 Task: Check school information for a property in Atlanta, Georgia, including school district boundaries.
Action: Mouse moved to (212, 171)
Screenshot: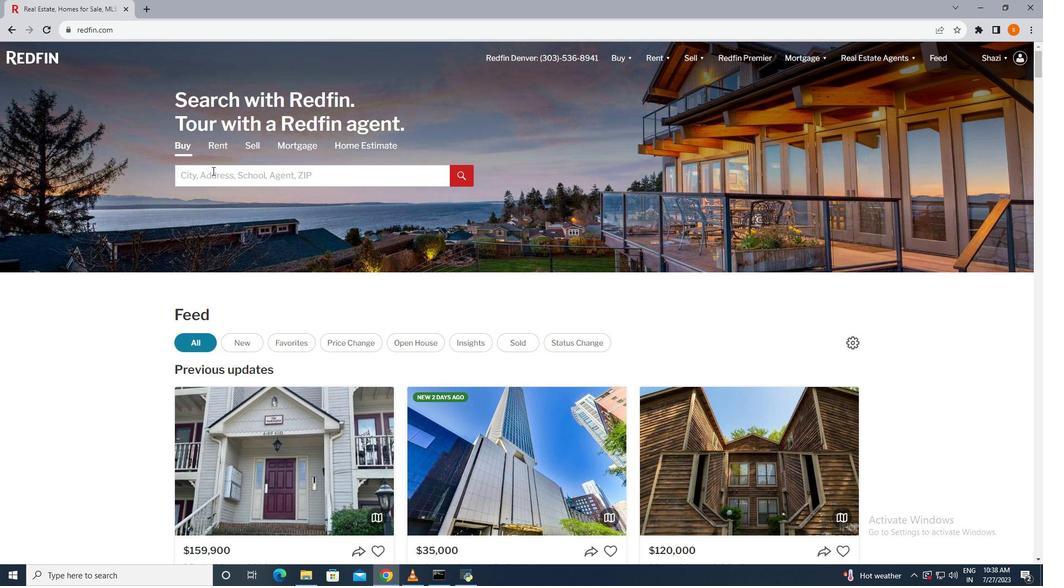 
Action: Mouse pressed left at (212, 171)
Screenshot: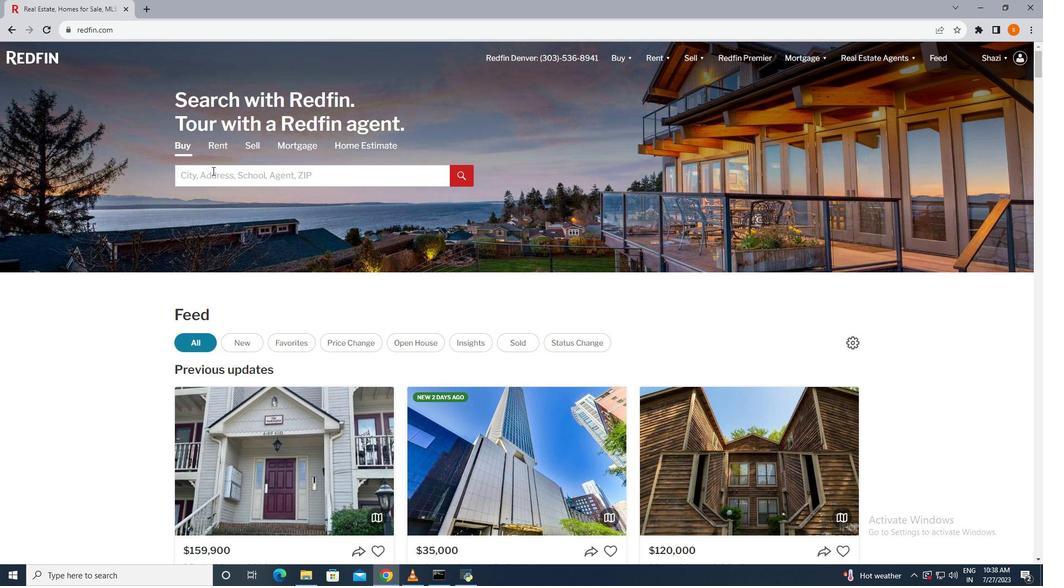 
Action: Mouse moved to (179, 173)
Screenshot: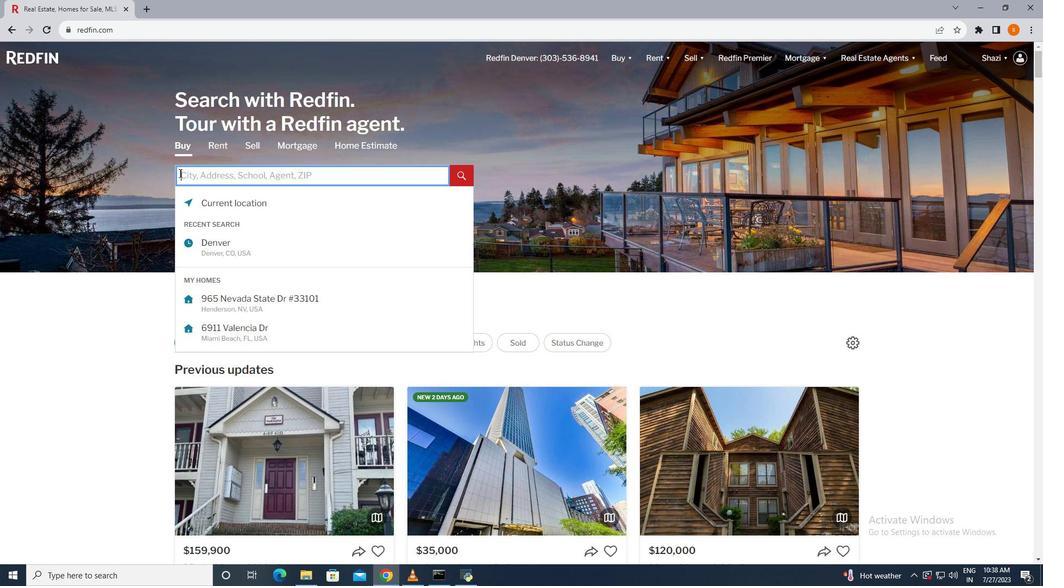 
Action: Key pressed <Key.shift>Atlam<Key.backspace>nta,<Key.space><Key.shift>Georgia<Key.enter>
Screenshot: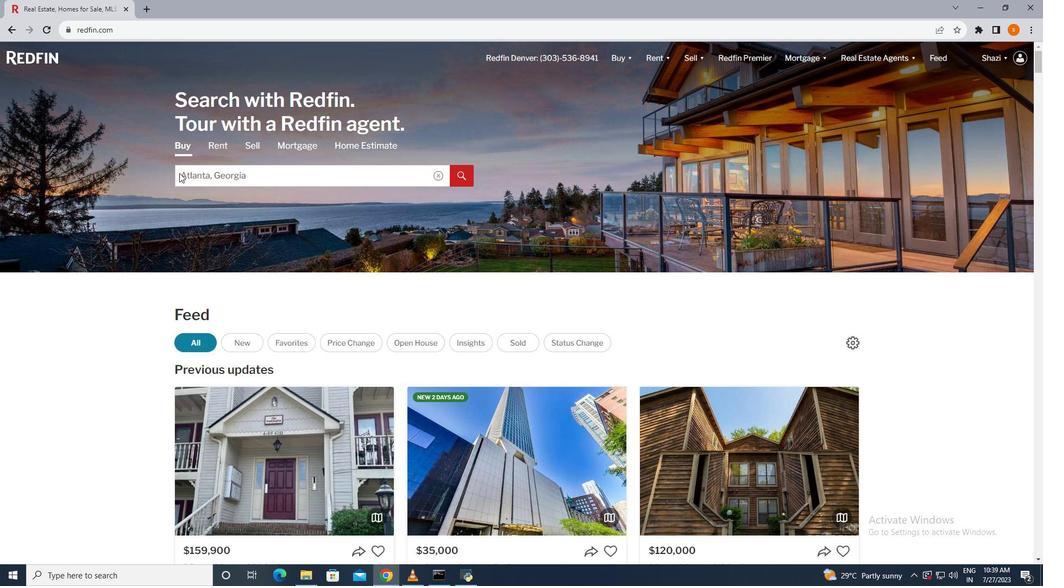 
Action: Mouse moved to (938, 131)
Screenshot: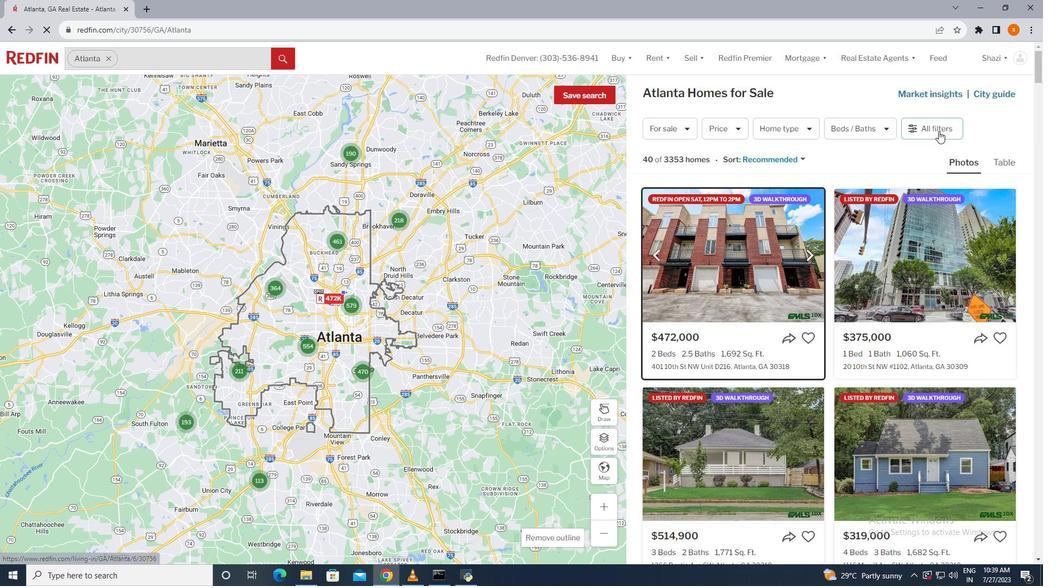 
Action: Mouse pressed left at (938, 131)
Screenshot: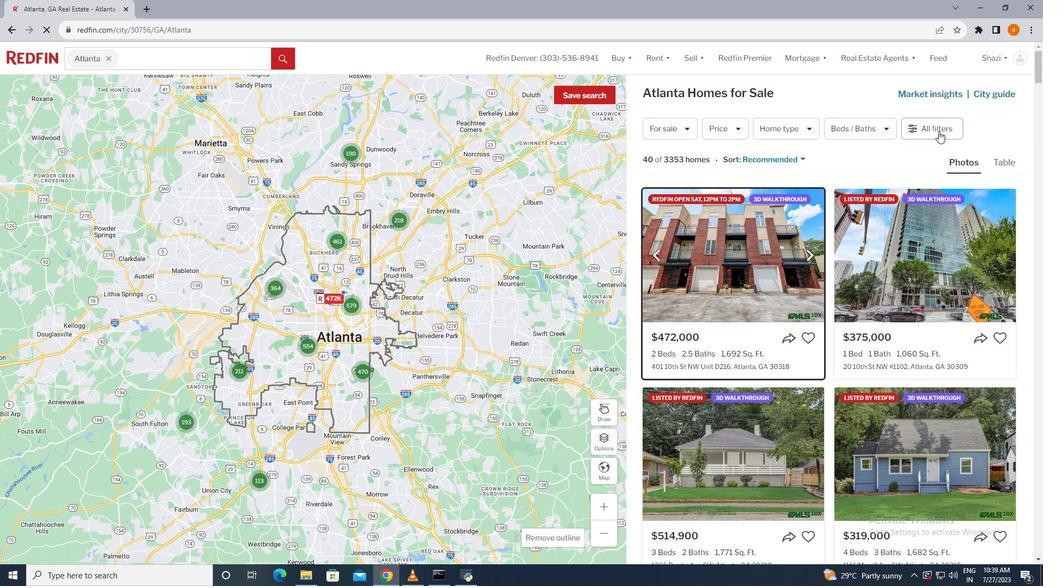 
Action: Mouse moved to (848, 186)
Screenshot: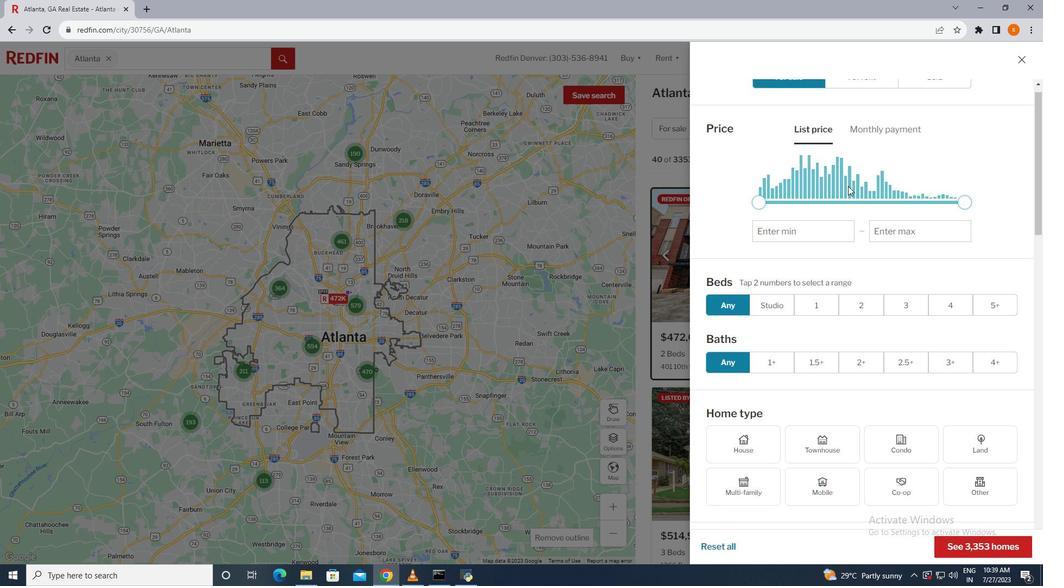 
Action: Mouse scrolled (848, 185) with delta (0, 0)
Screenshot: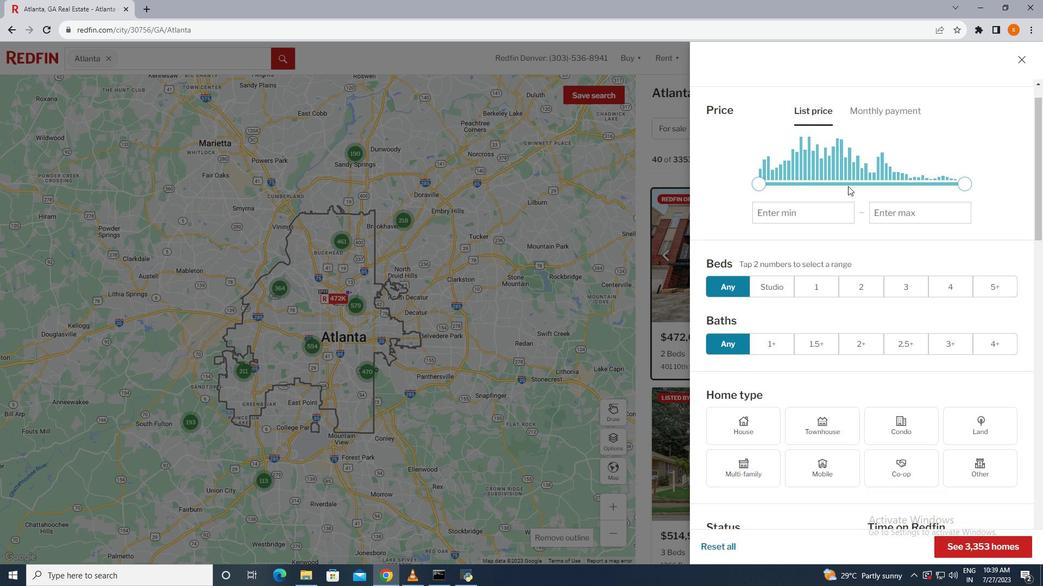 
Action: Mouse scrolled (848, 185) with delta (0, 0)
Screenshot: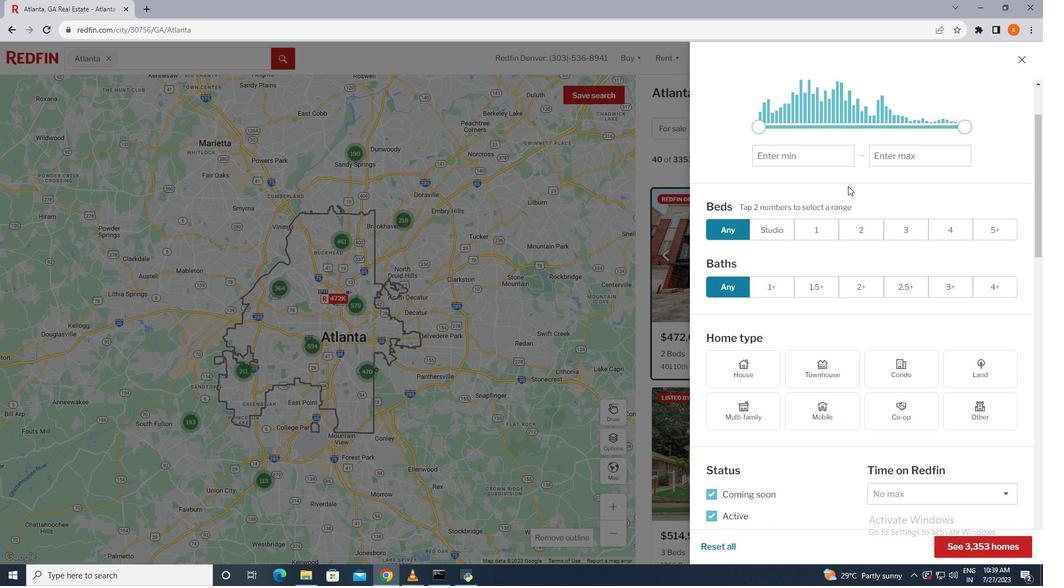 
Action: Mouse moved to (970, 357)
Screenshot: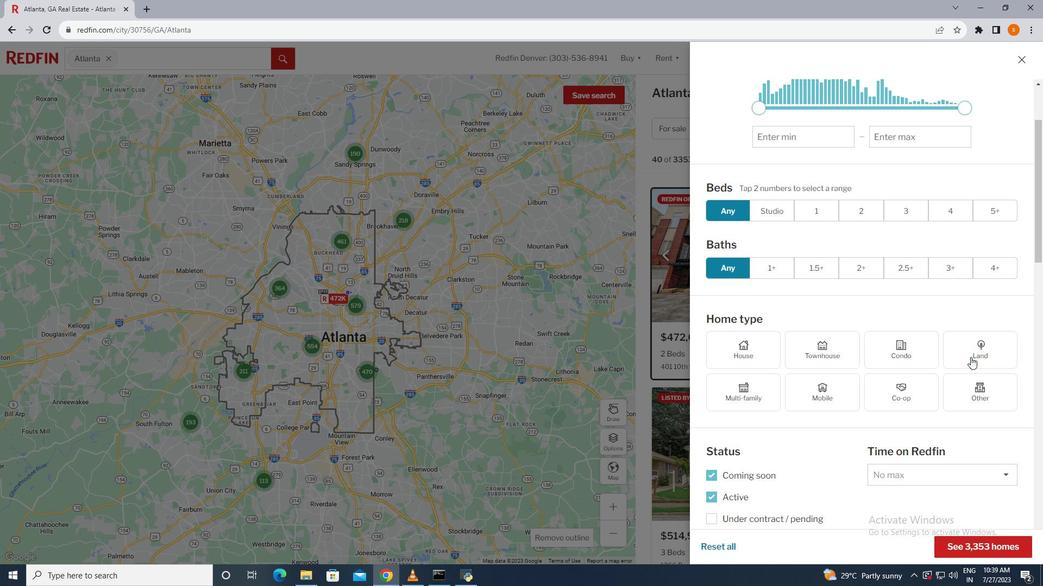 
Action: Mouse pressed left at (970, 357)
Screenshot: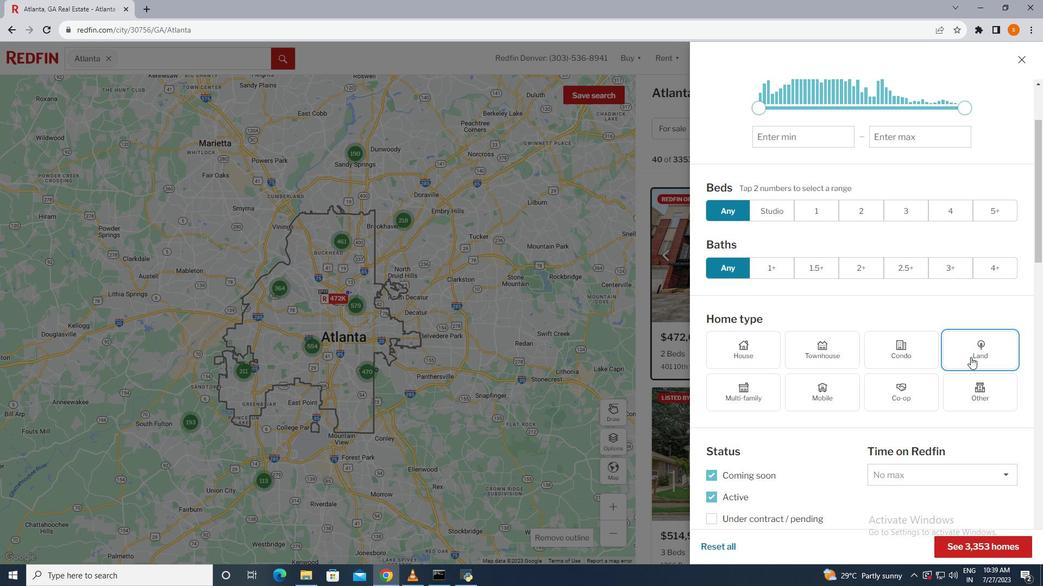 
Action: Mouse moved to (950, 544)
Screenshot: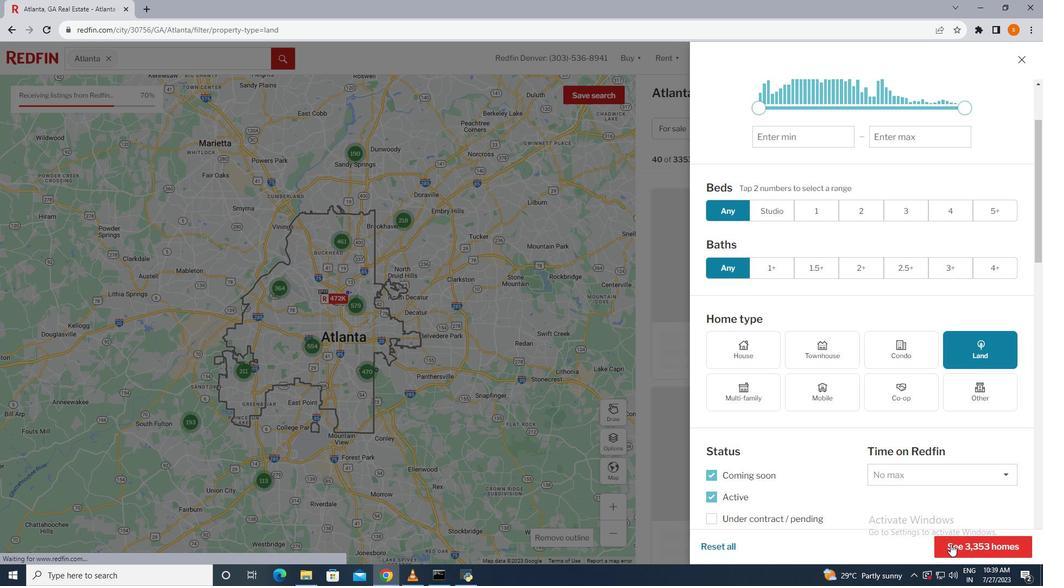 
Action: Mouse pressed left at (950, 544)
Screenshot: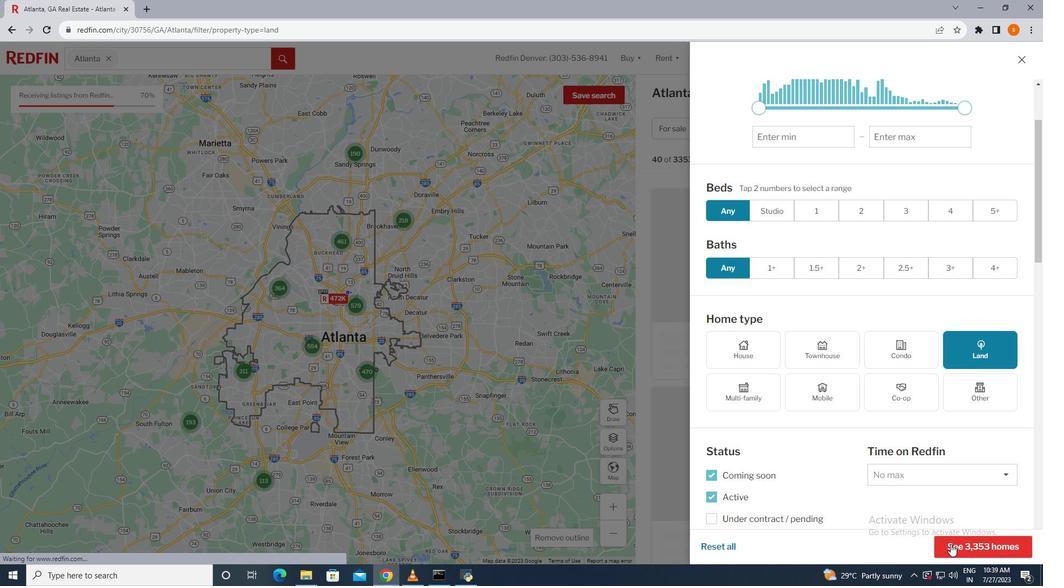 
Action: Mouse moved to (863, 387)
Screenshot: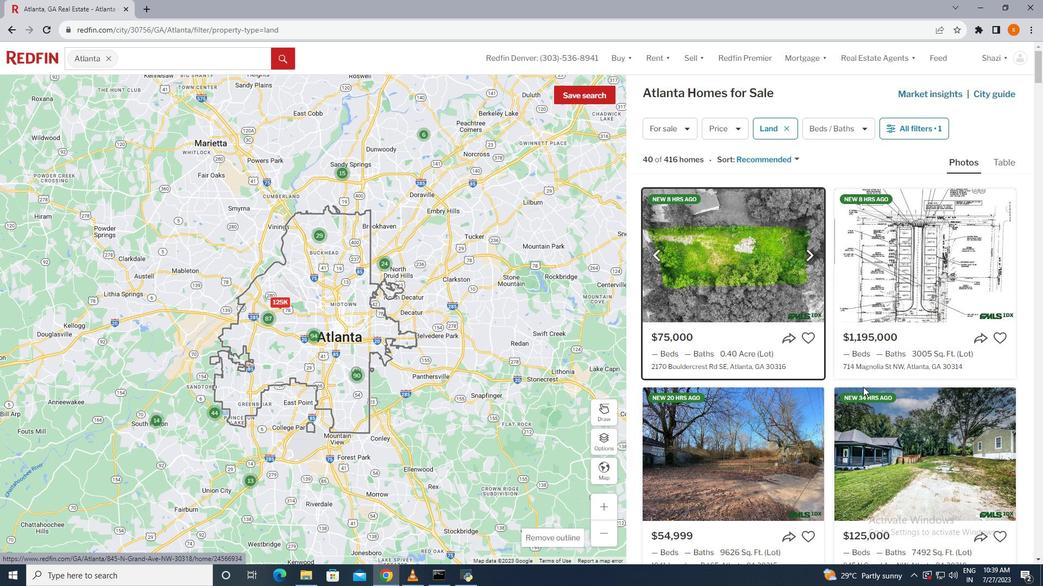 
Action: Mouse scrolled (863, 386) with delta (0, 0)
Screenshot: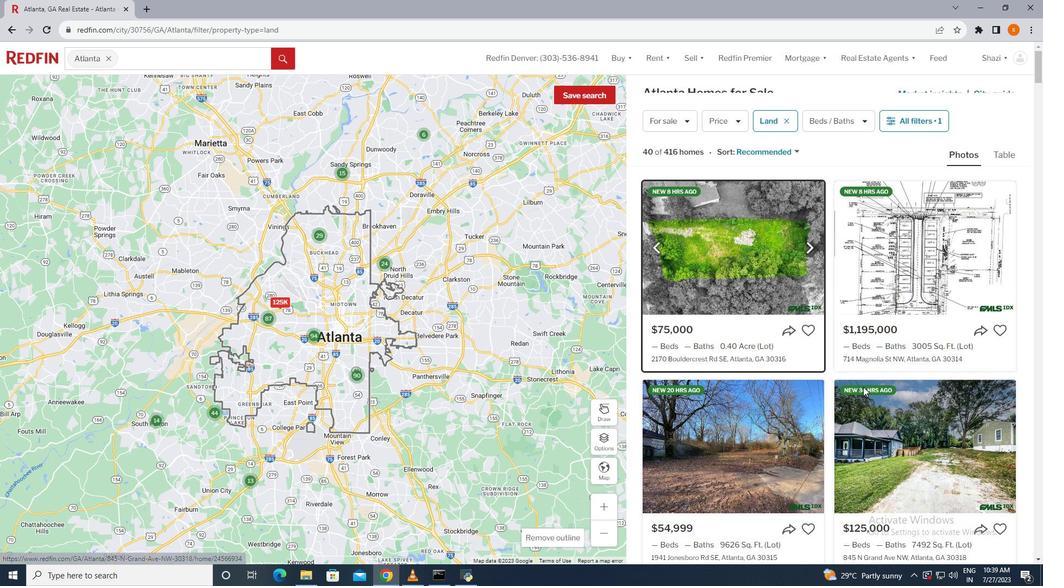 
Action: Mouse scrolled (863, 386) with delta (0, 0)
Screenshot: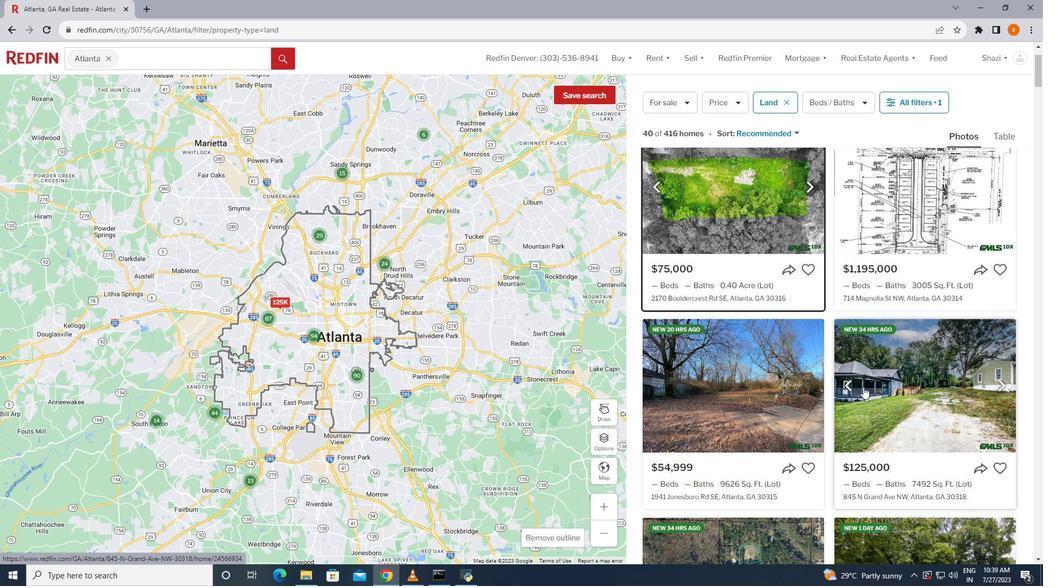 
Action: Mouse scrolled (863, 386) with delta (0, 0)
Screenshot: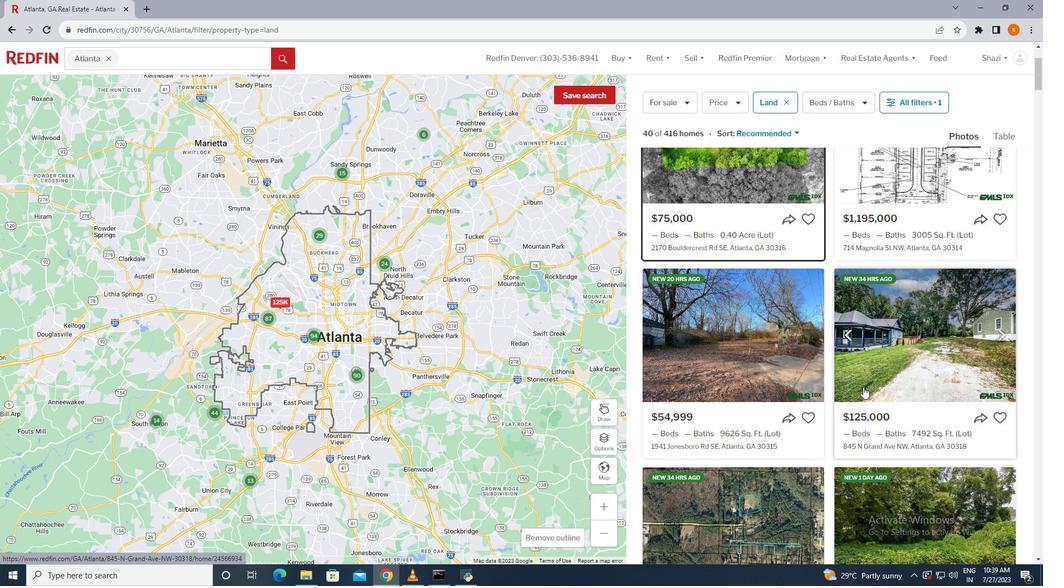
Action: Mouse moved to (863, 386)
Screenshot: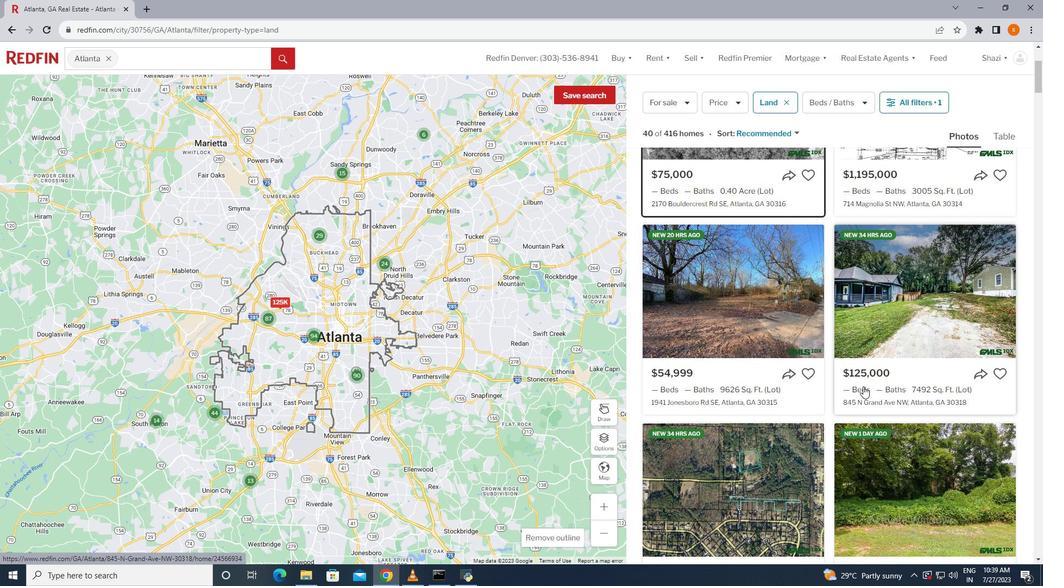 
Action: Mouse scrolled (863, 386) with delta (0, 0)
Screenshot: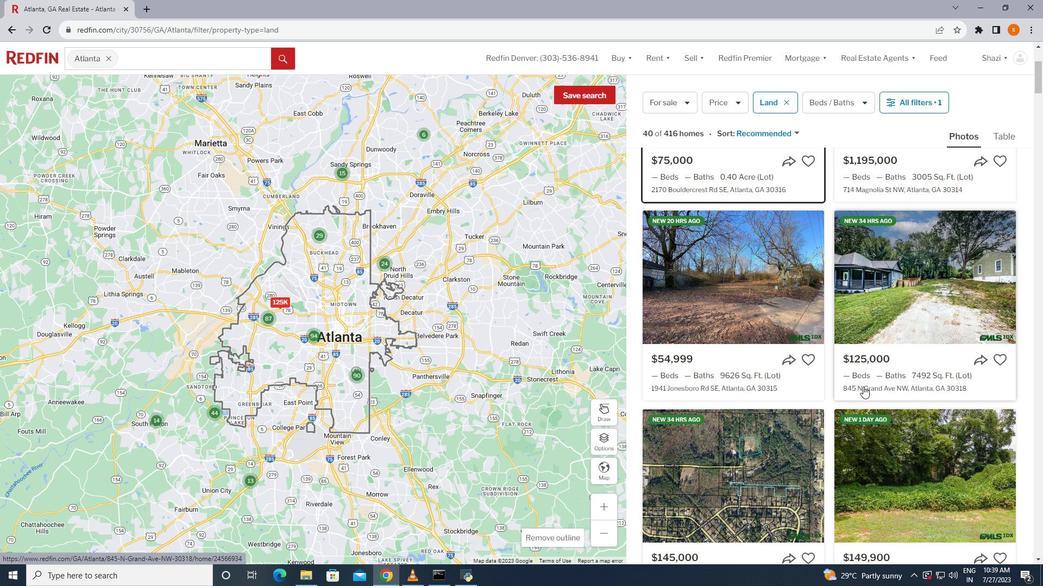 
Action: Mouse scrolled (863, 386) with delta (0, 0)
Screenshot: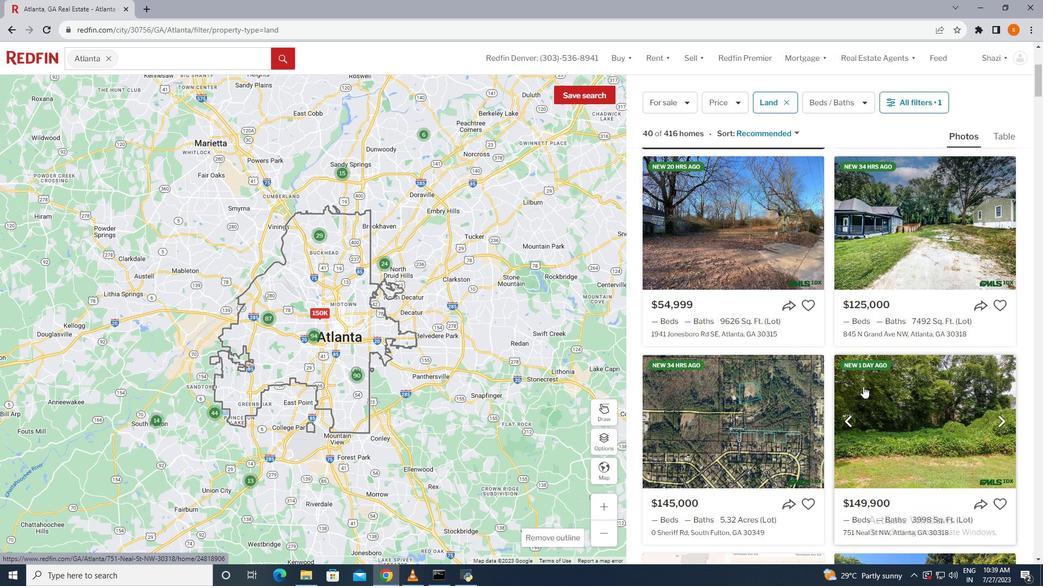 
Action: Mouse scrolled (863, 386) with delta (0, 0)
Screenshot: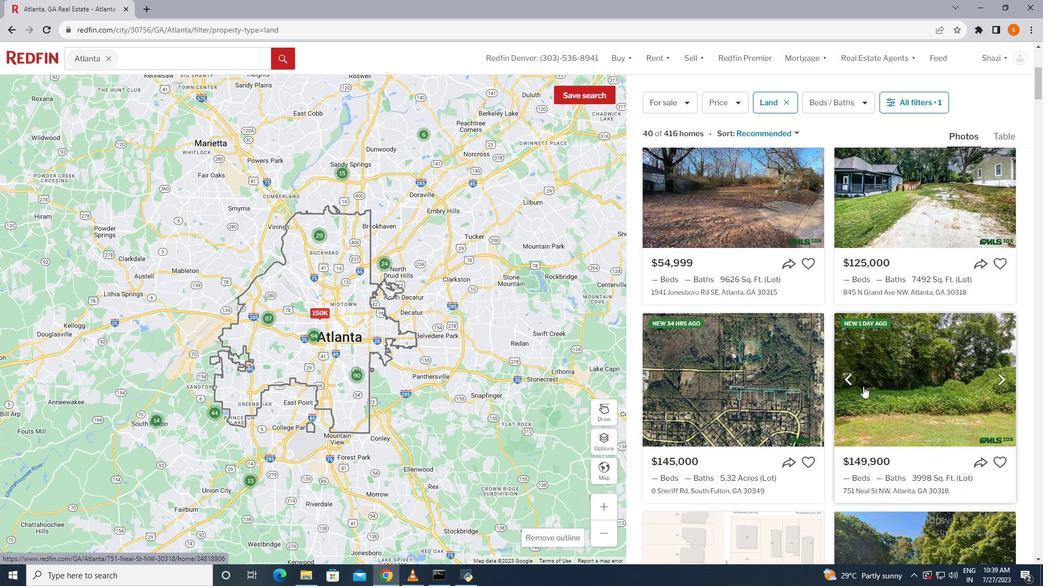 
Action: Mouse moved to (851, 341)
Screenshot: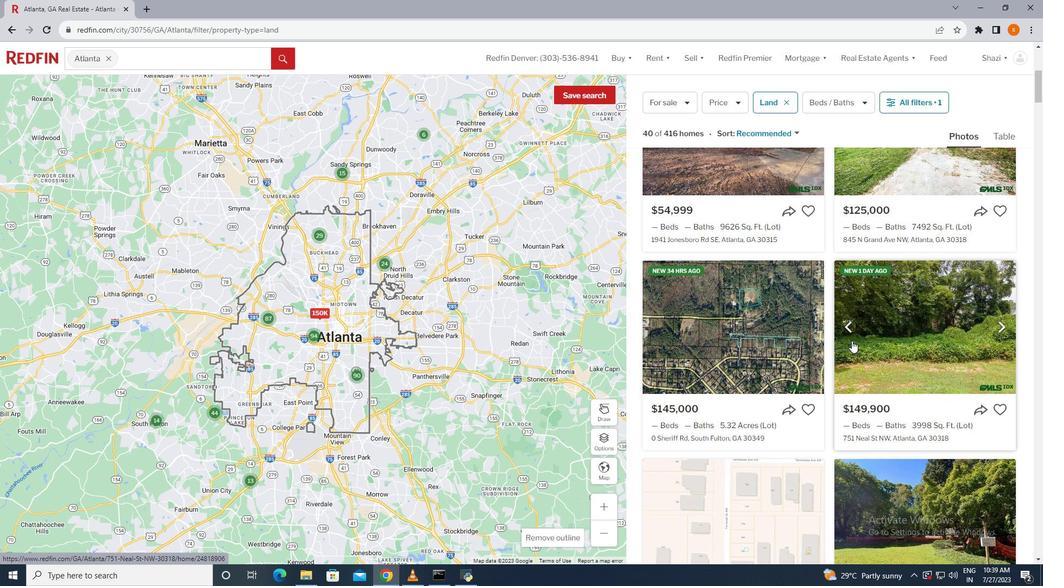 
Action: Mouse scrolled (851, 340) with delta (0, 0)
Screenshot: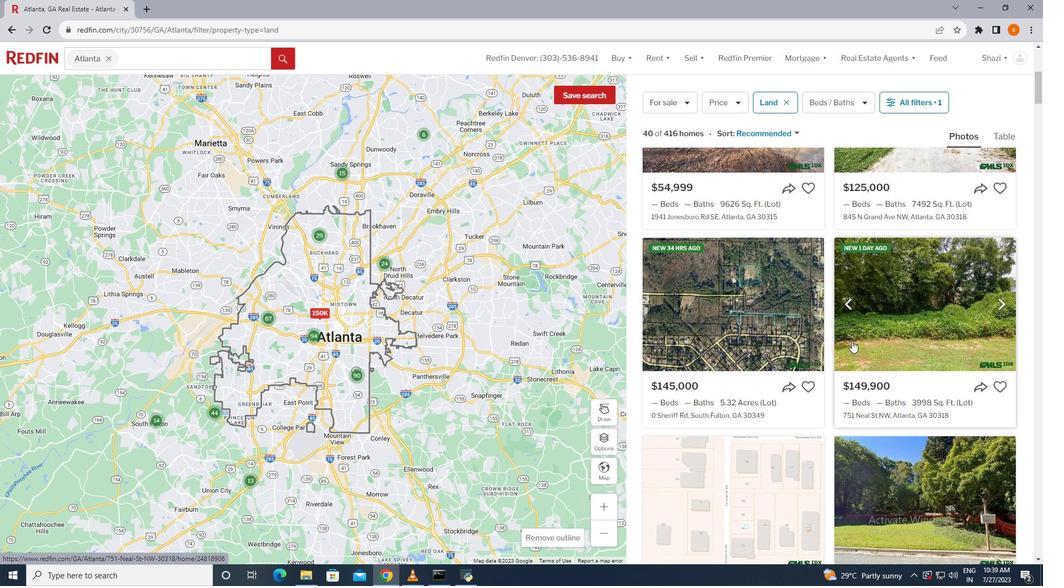 
Action: Mouse moved to (858, 305)
Screenshot: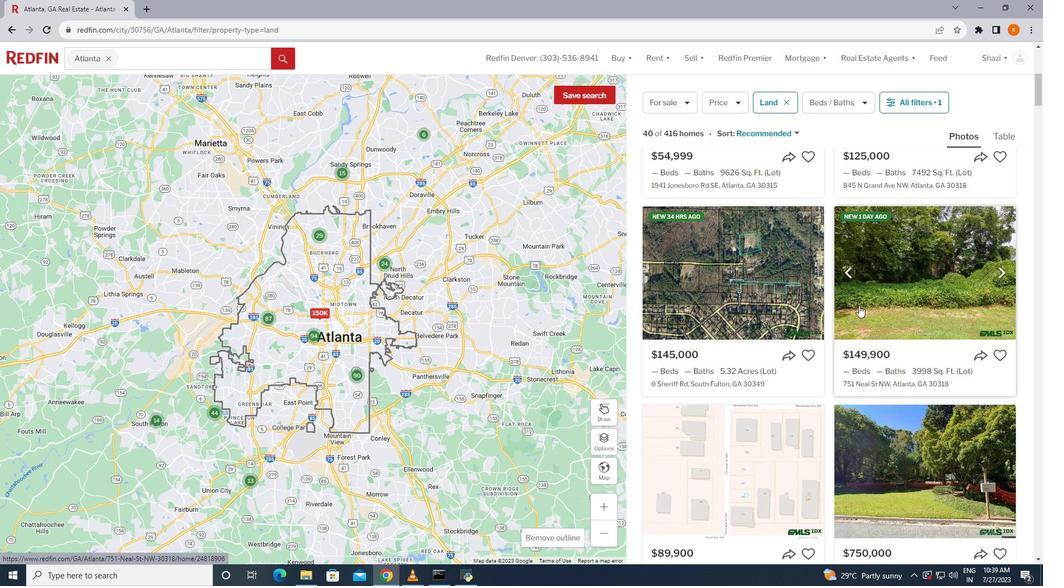 
Action: Mouse scrolled (858, 305) with delta (0, 0)
Screenshot: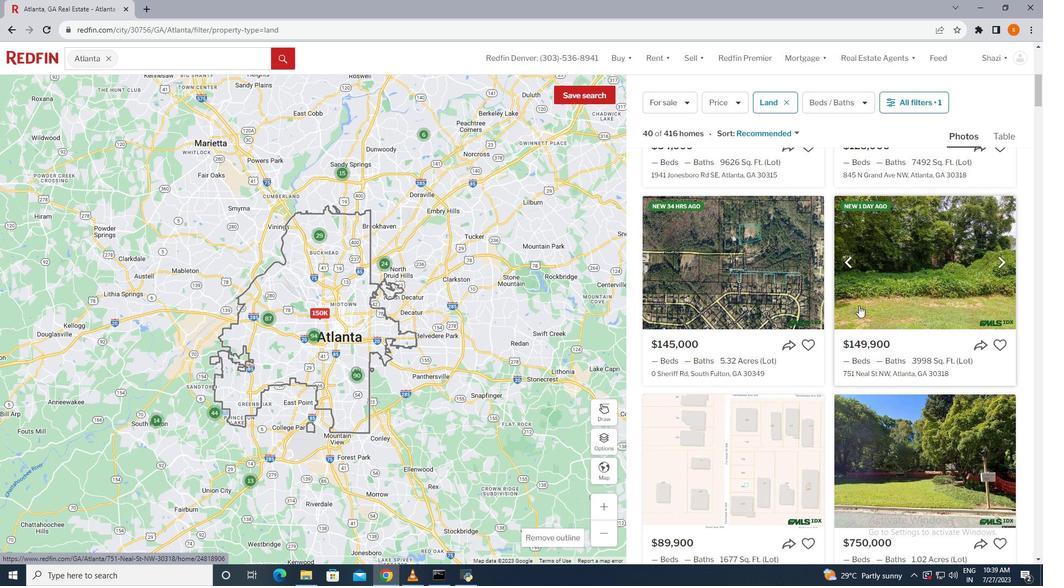 
Action: Mouse scrolled (858, 305) with delta (0, 0)
Screenshot: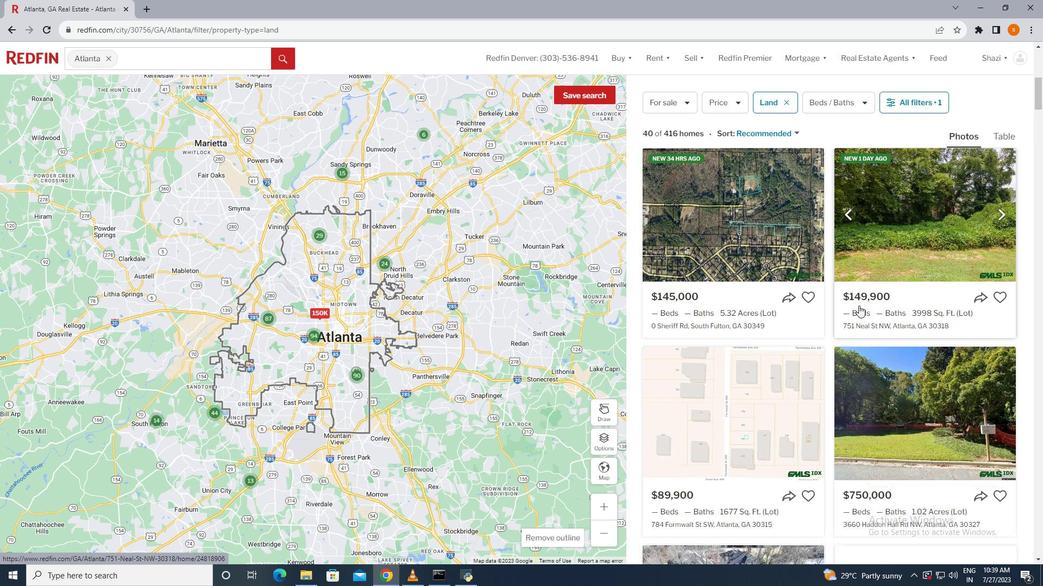 
Action: Mouse moved to (875, 324)
Screenshot: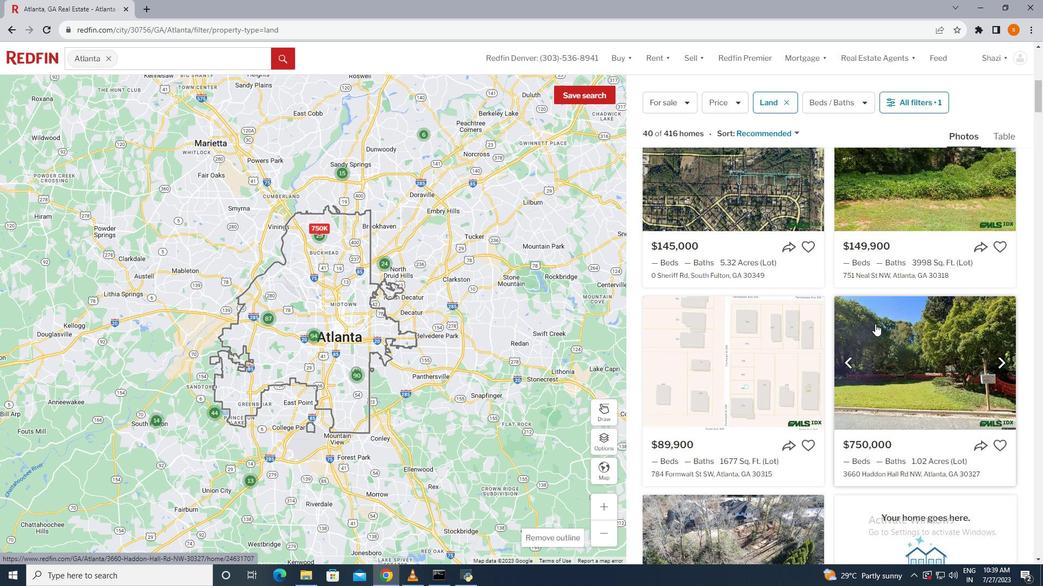 
Action: Mouse pressed left at (875, 324)
Screenshot: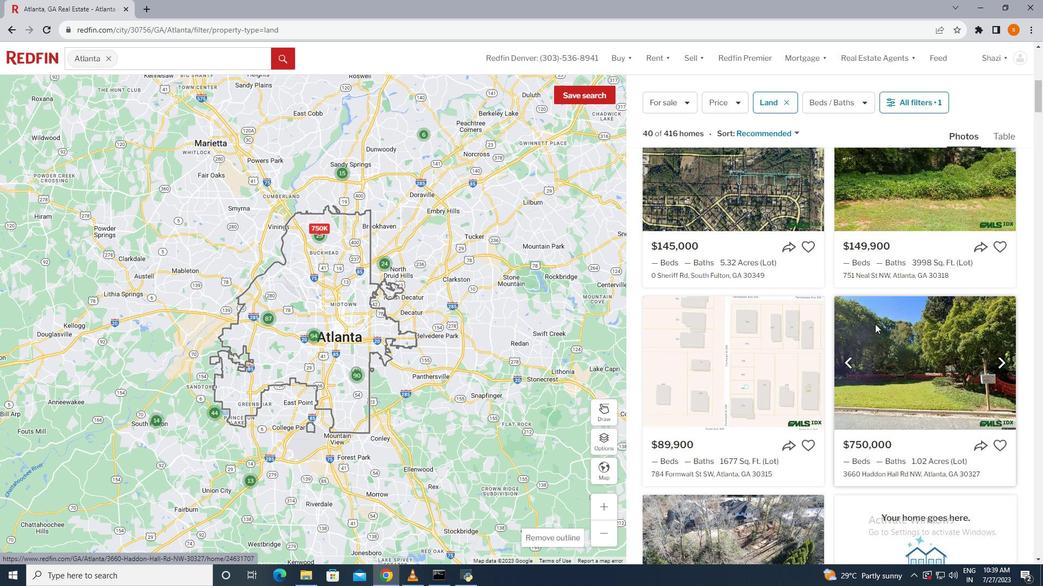 
Action: Mouse moved to (551, 87)
Screenshot: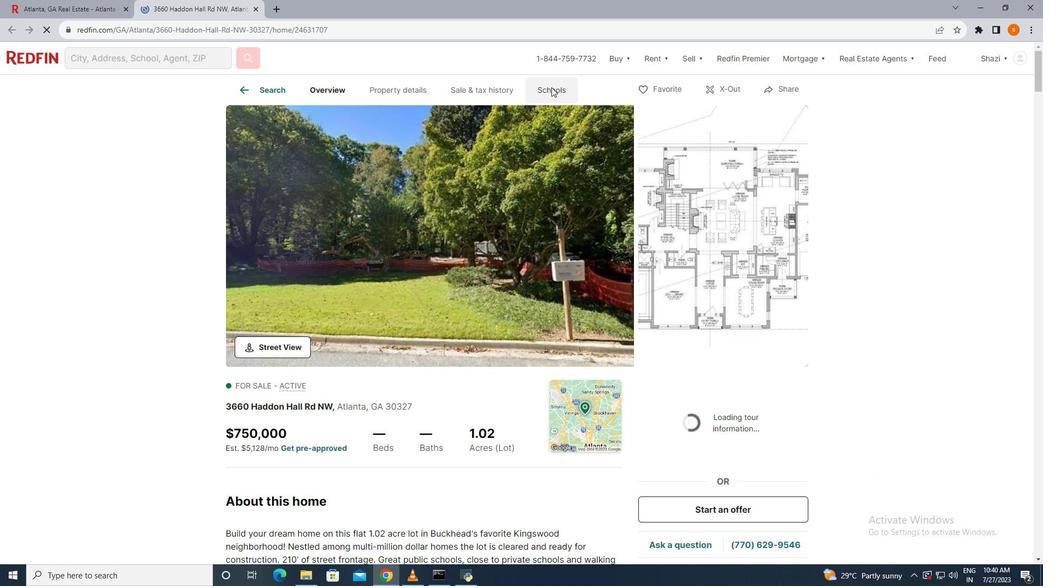 
Action: Mouse pressed left at (551, 87)
Screenshot: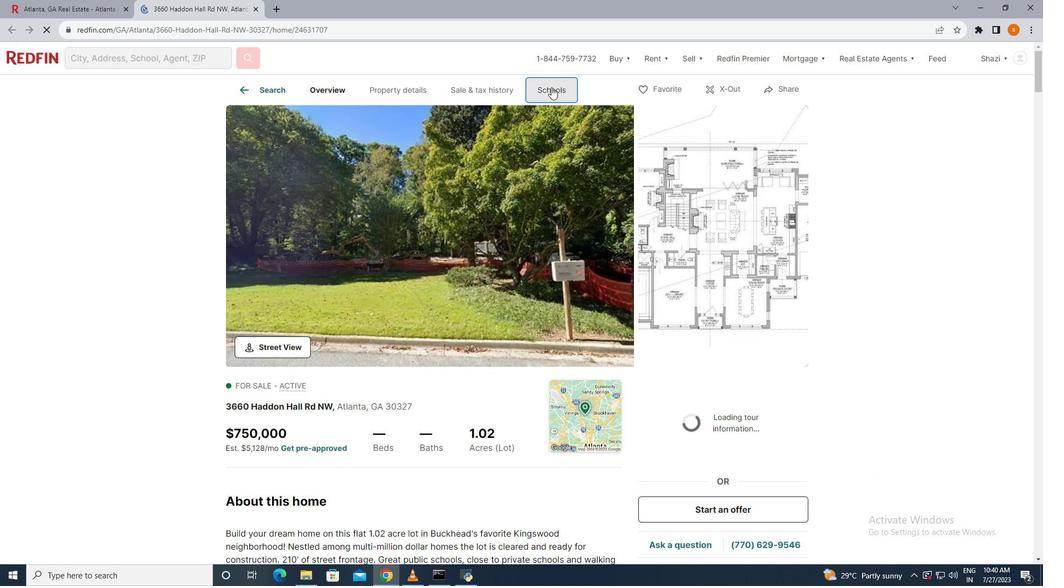 
Action: Mouse moved to (774, 21)
Screenshot: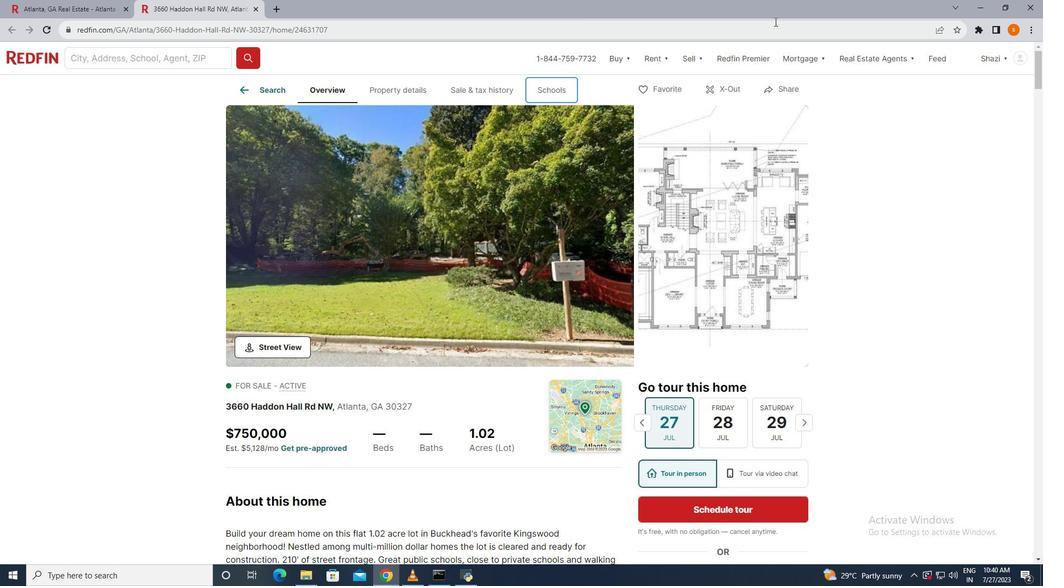 
Action: Mouse scrolled (774, 21) with delta (0, 0)
Screenshot: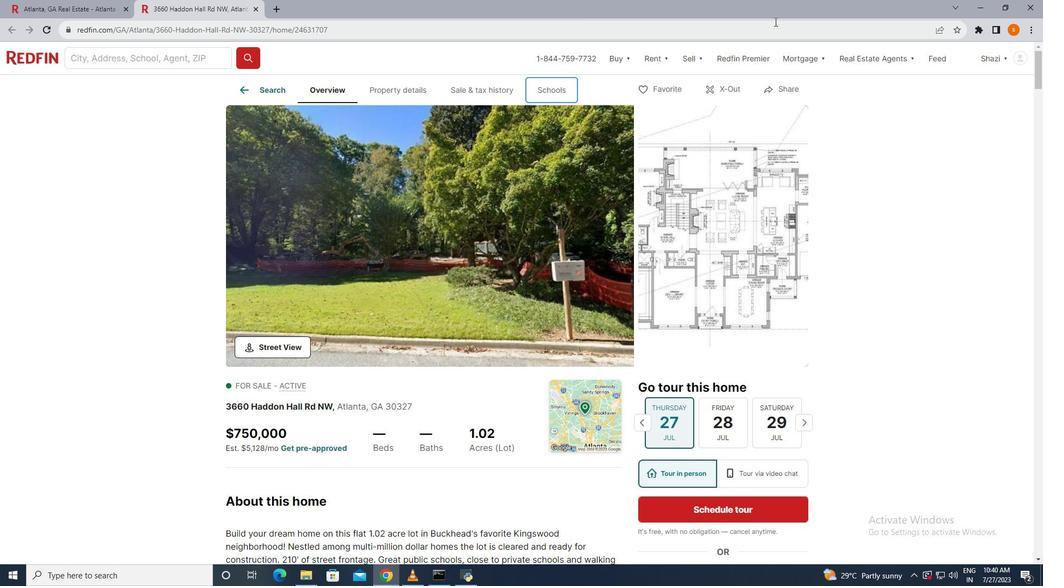 
Action: Mouse scrolled (774, 21) with delta (0, 0)
Screenshot: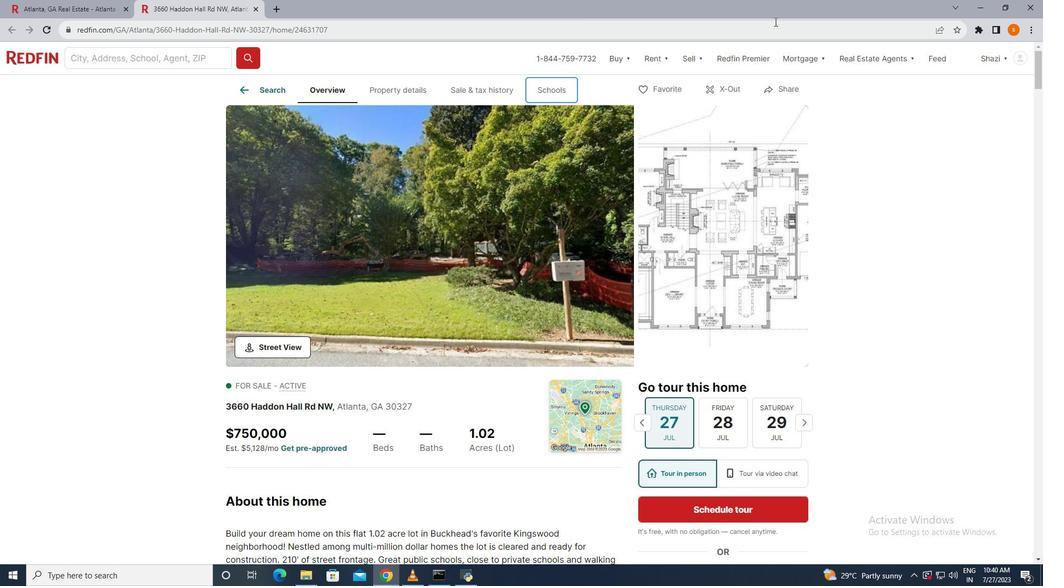 
Action: Mouse scrolled (774, 21) with delta (0, 0)
Screenshot: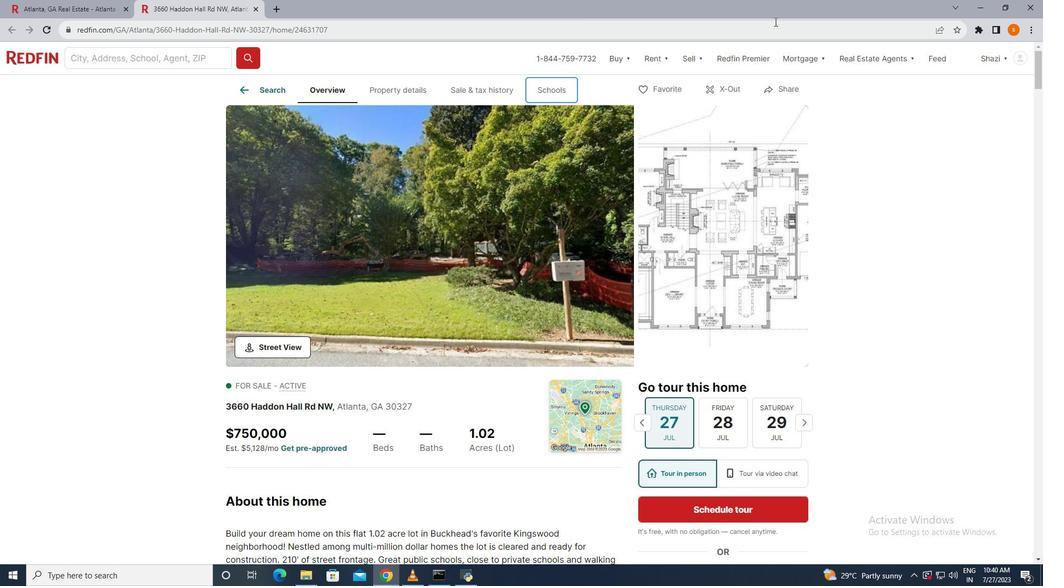 
Action: Mouse moved to (690, 166)
Screenshot: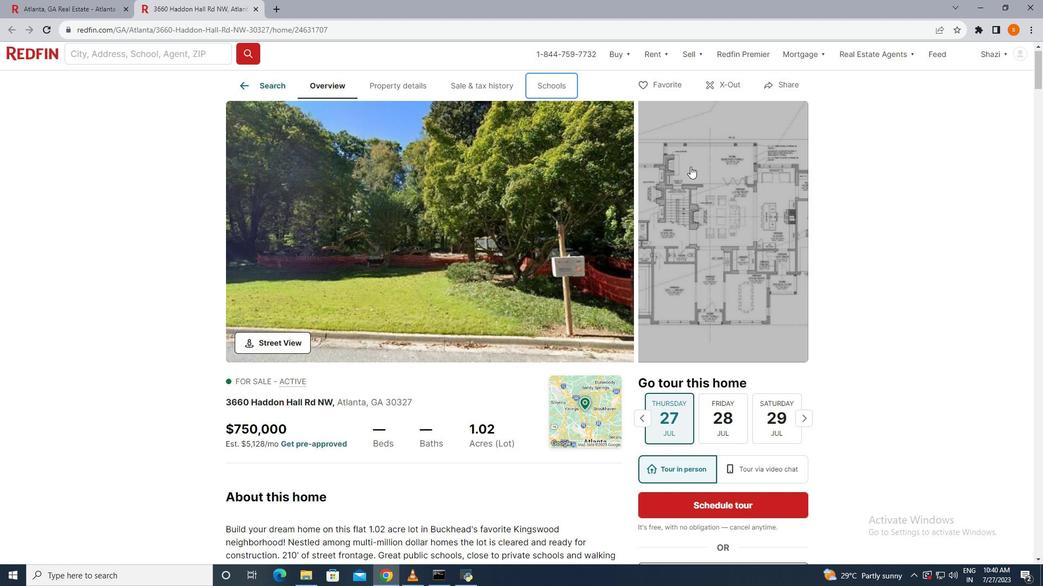 
Action: Mouse scrolled (690, 166) with delta (0, 0)
Screenshot: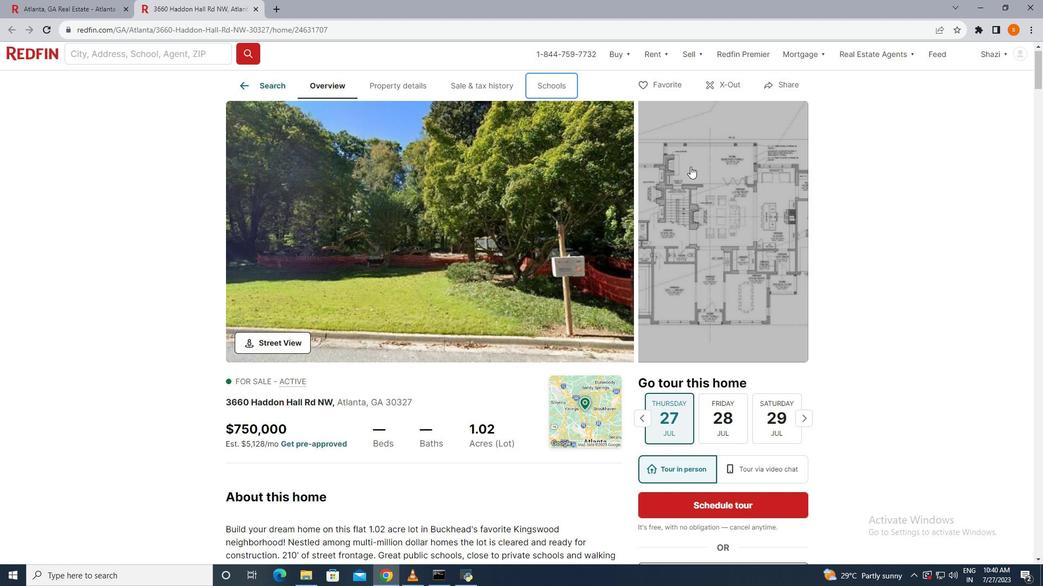 
Action: Mouse moved to (450, 133)
Screenshot: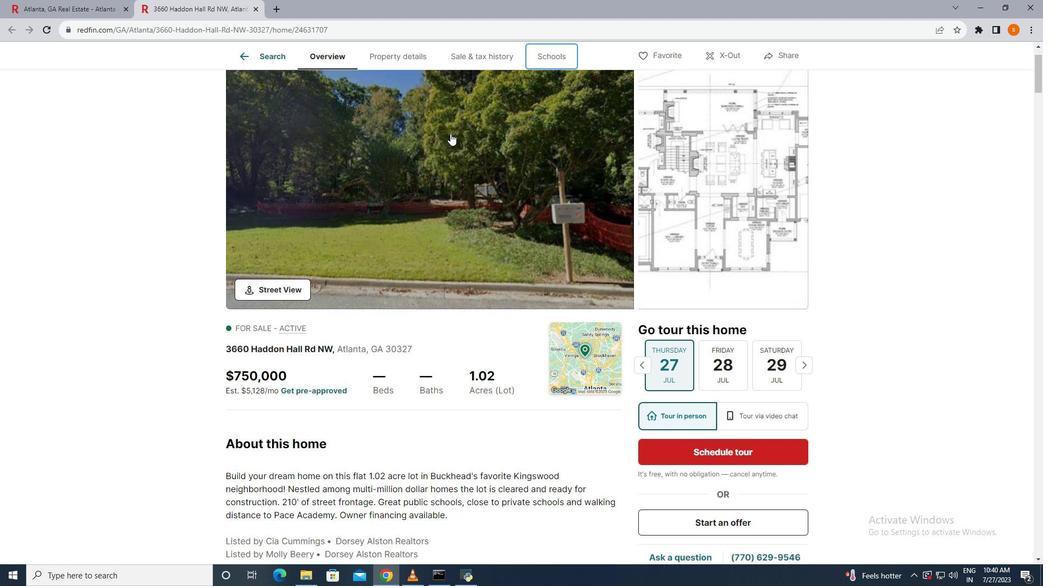 
Action: Mouse scrolled (450, 133) with delta (0, 0)
Screenshot: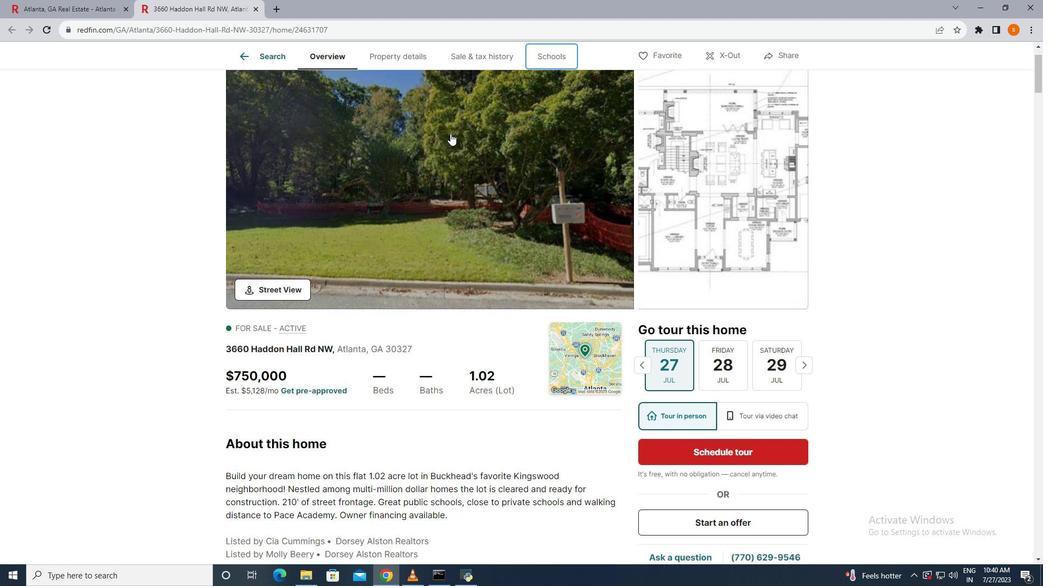 
Action: Mouse scrolled (450, 133) with delta (0, 0)
Screenshot: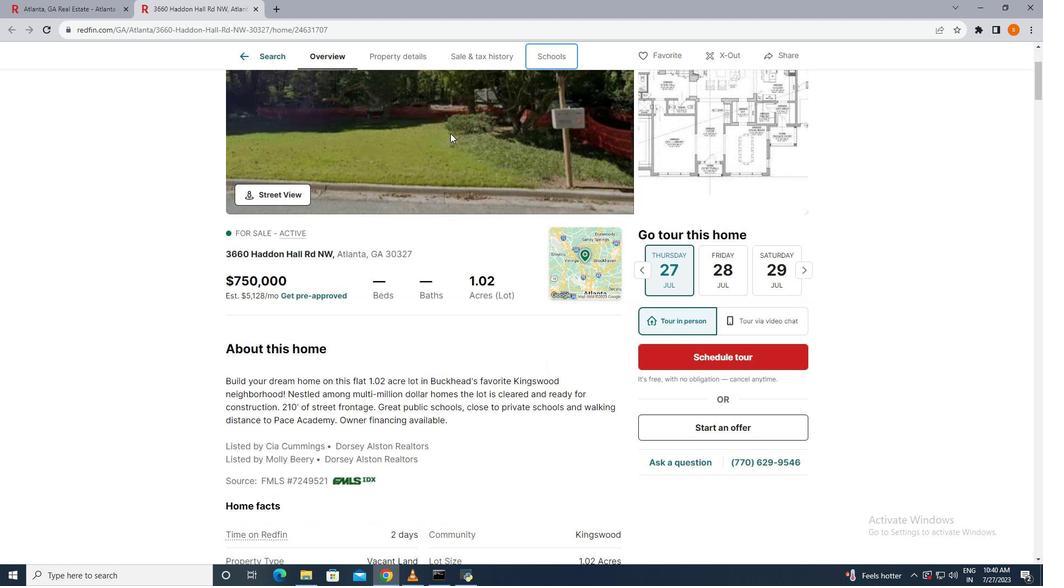 
Action: Mouse scrolled (450, 133) with delta (0, 0)
Screenshot: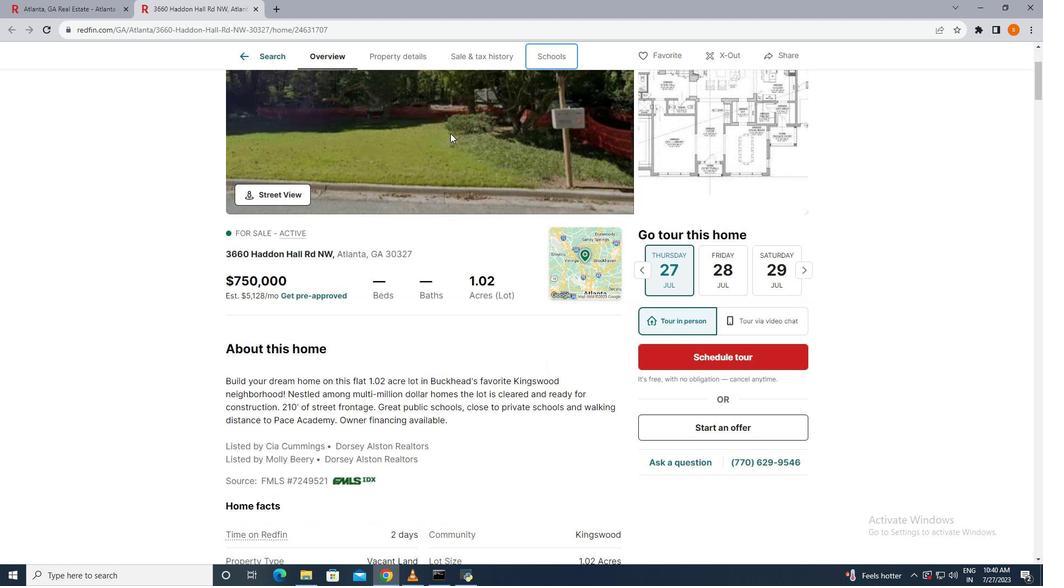 
Action: Mouse scrolled (450, 133) with delta (0, 0)
Screenshot: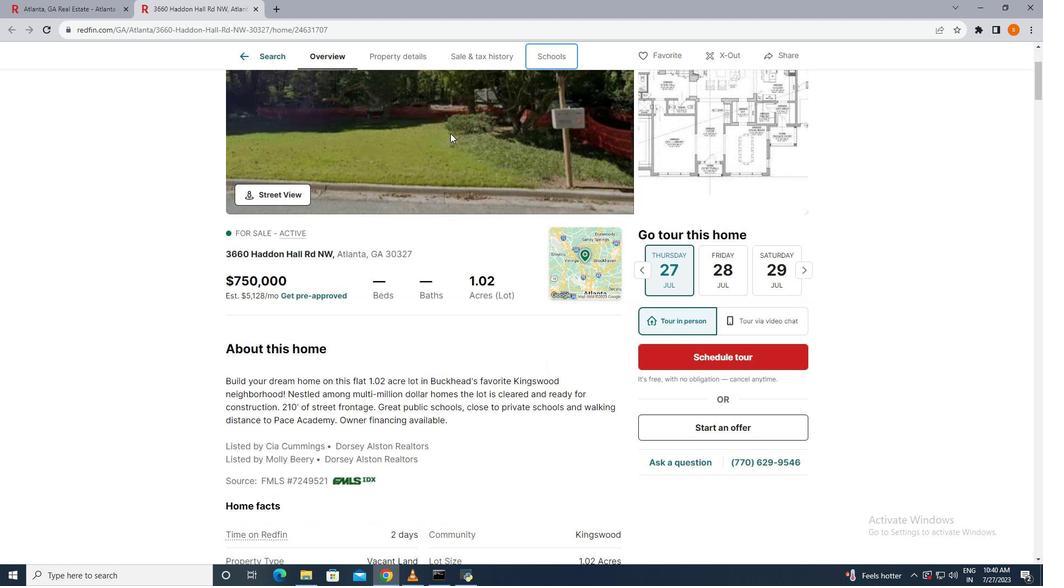 
Action: Mouse moved to (446, 127)
Screenshot: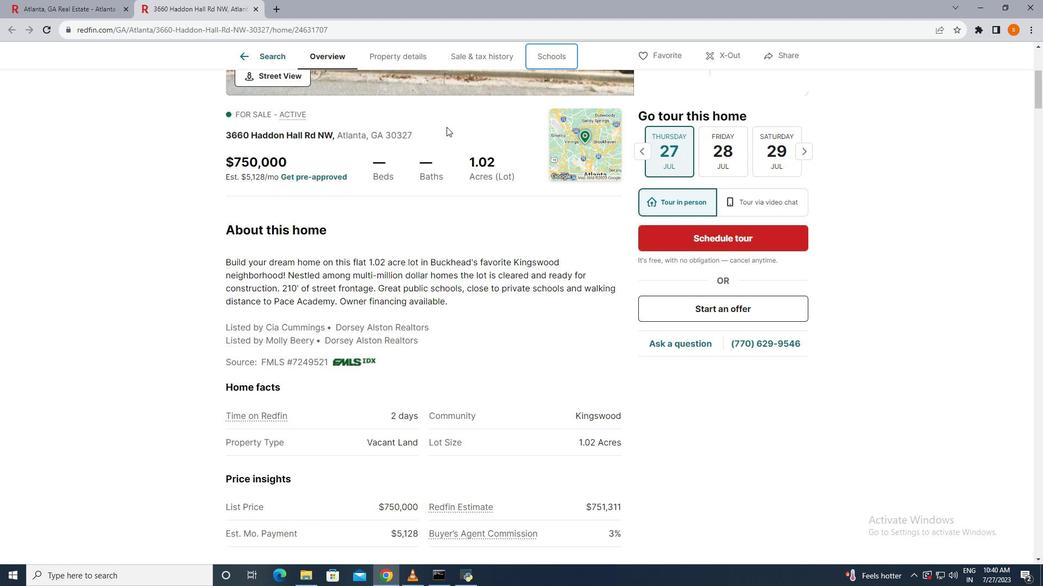 
Action: Mouse scrolled (446, 126) with delta (0, 0)
Screenshot: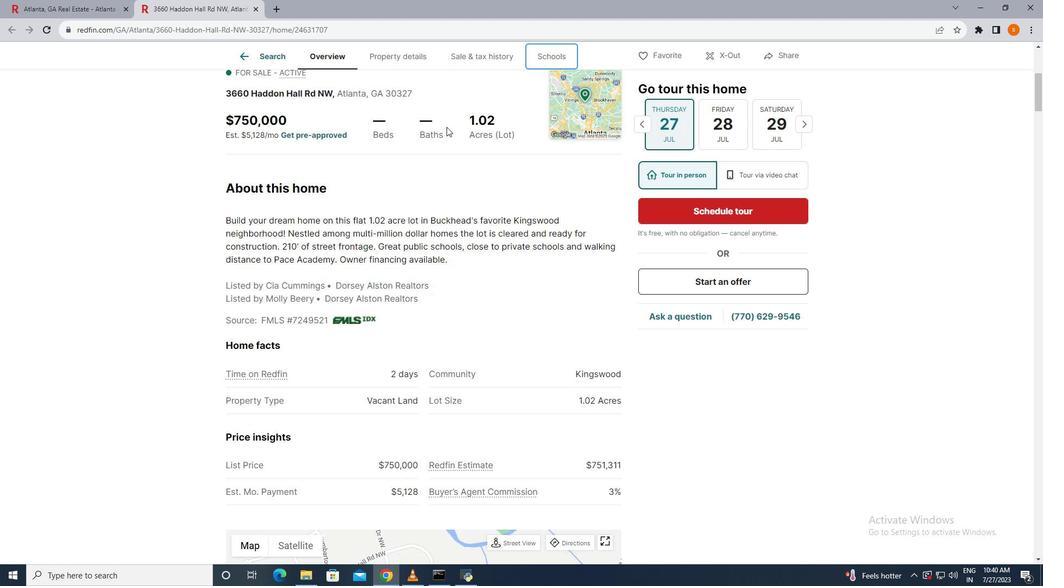 
Action: Mouse scrolled (446, 126) with delta (0, 0)
Screenshot: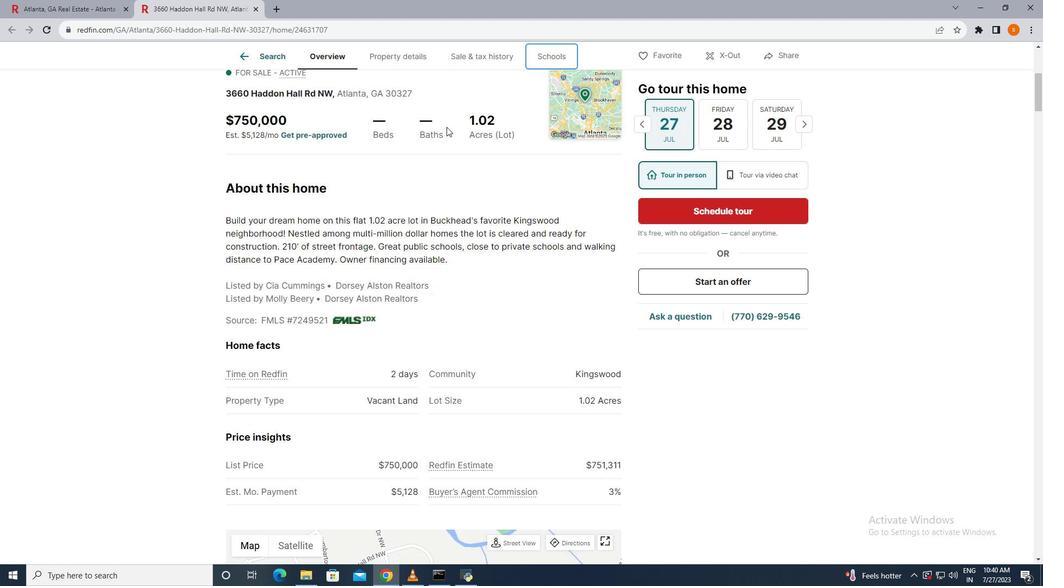 
Action: Mouse scrolled (446, 126) with delta (0, 0)
Screenshot: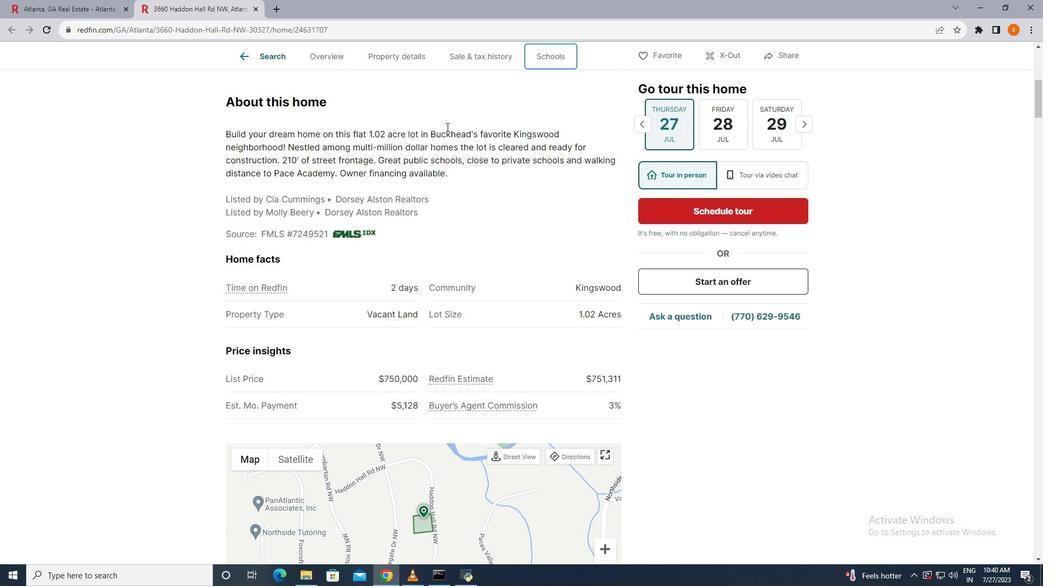 
Action: Mouse scrolled (446, 126) with delta (0, 0)
Screenshot: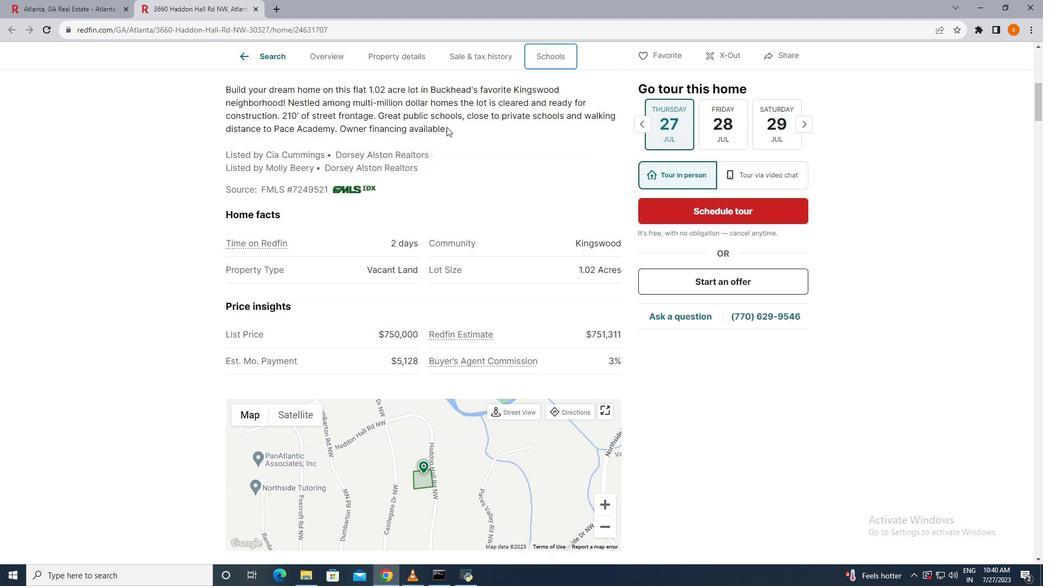 
Action: Mouse scrolled (446, 126) with delta (0, 0)
Screenshot: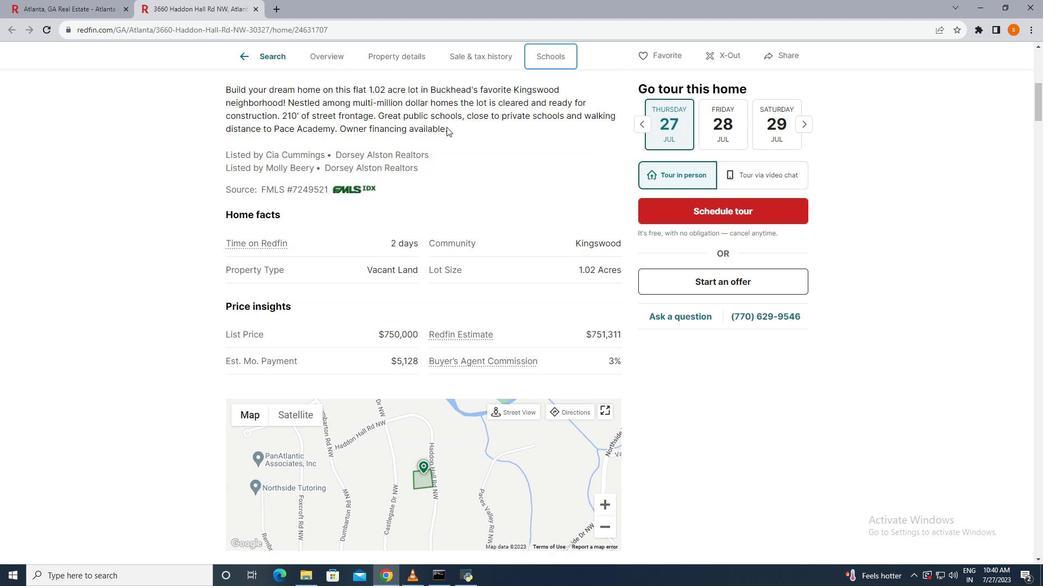
Action: Mouse scrolled (446, 126) with delta (0, 0)
Screenshot: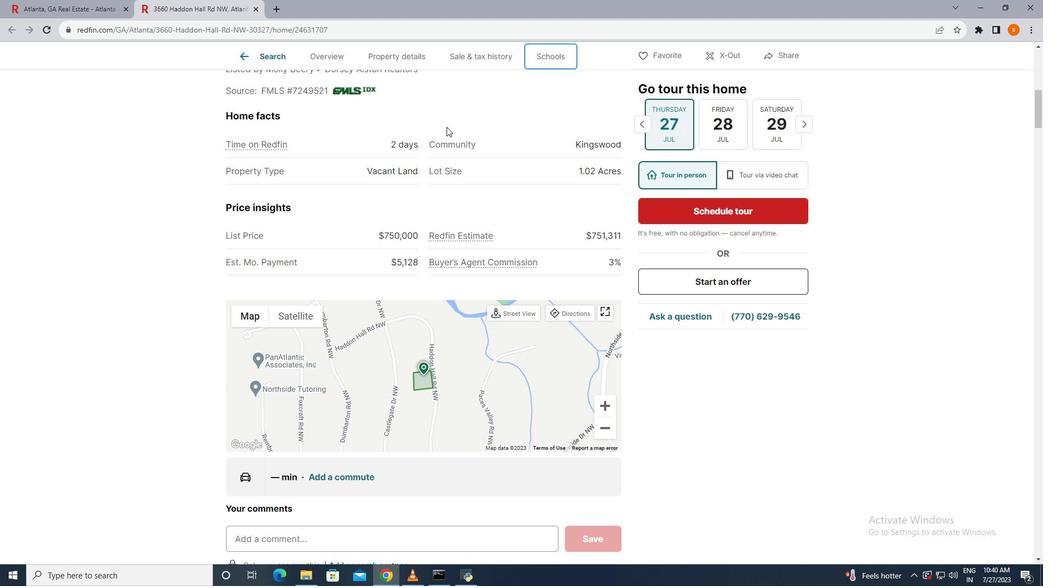 
Action: Mouse scrolled (446, 126) with delta (0, 0)
Screenshot: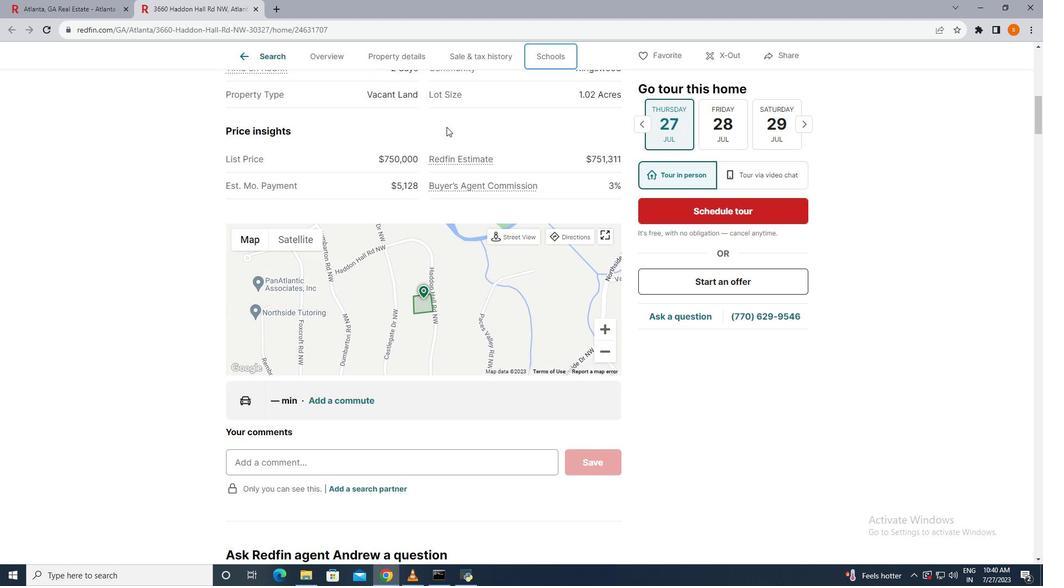 
Action: Mouse scrolled (446, 126) with delta (0, 0)
Screenshot: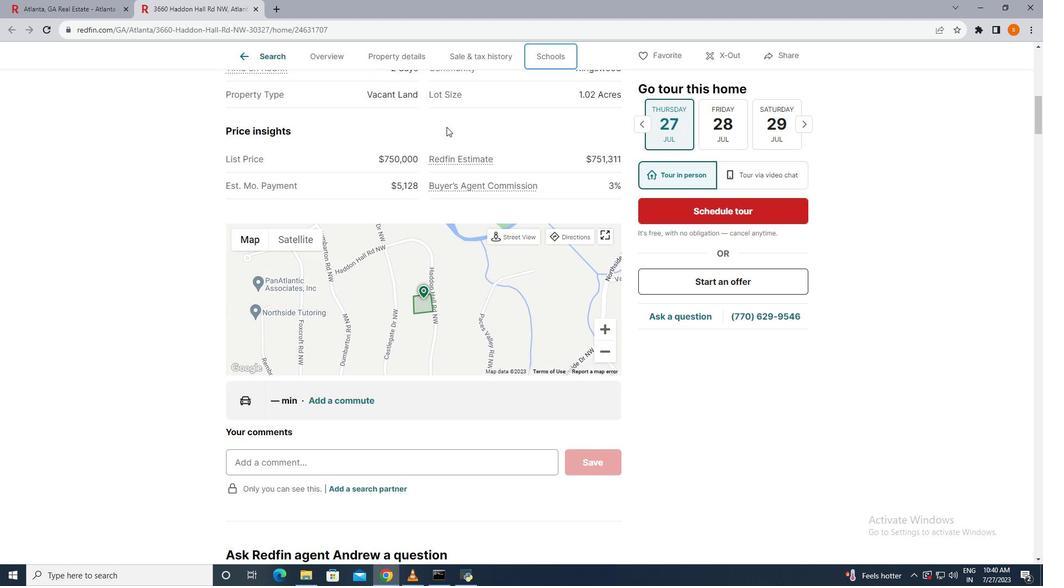 
Action: Mouse moved to (446, 127)
Screenshot: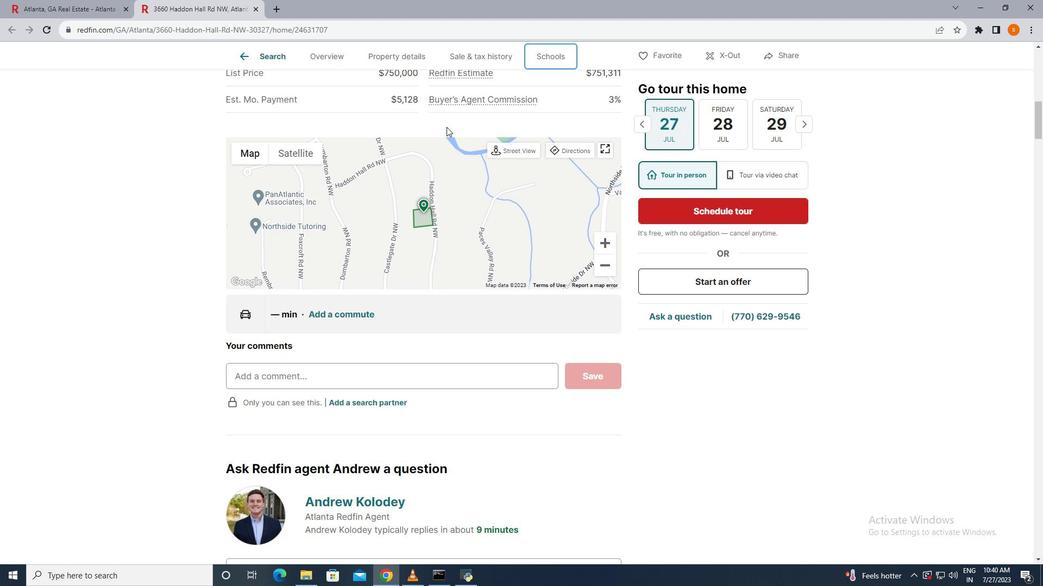 
Action: Mouse scrolled (446, 126) with delta (0, 0)
Screenshot: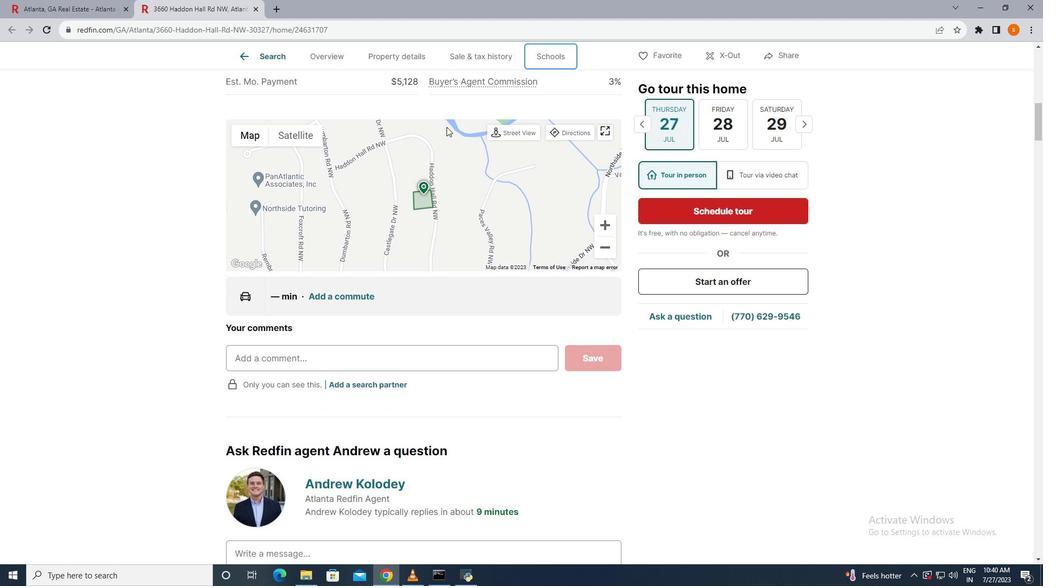 
Action: Mouse scrolled (446, 126) with delta (0, 0)
Screenshot: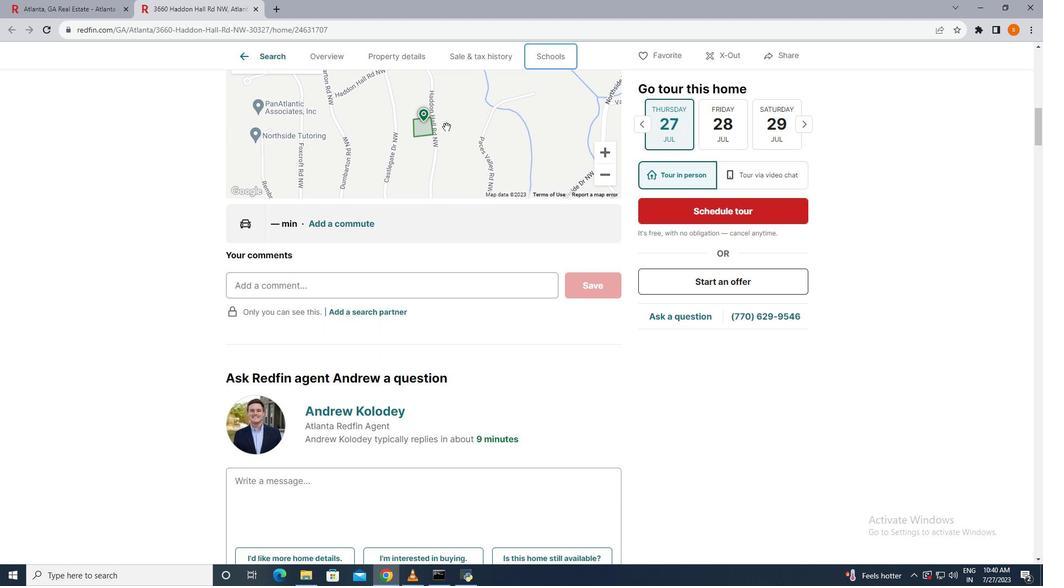 
Action: Mouse scrolled (446, 126) with delta (0, 0)
Screenshot: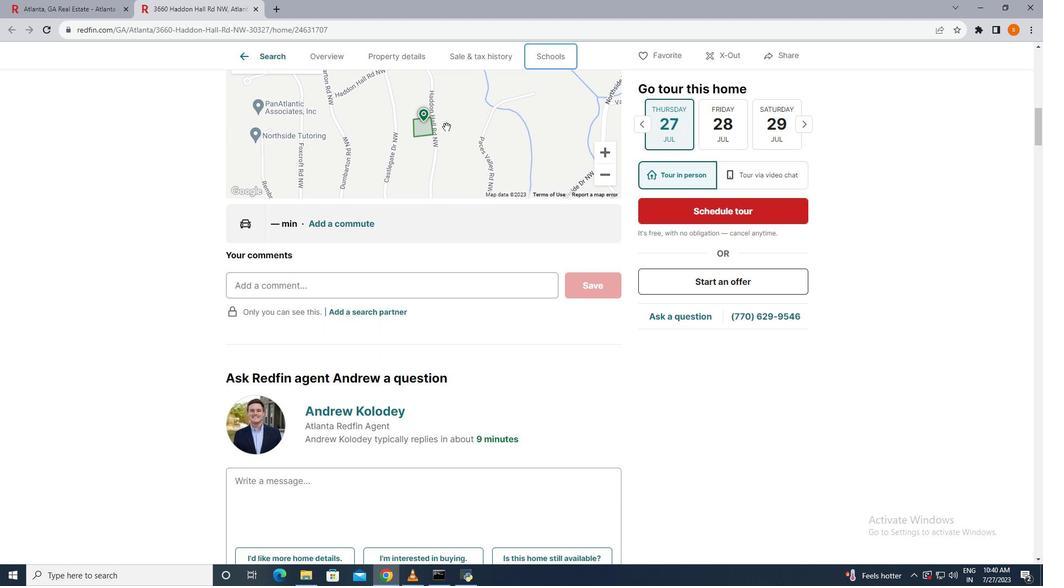 
Action: Mouse scrolled (446, 126) with delta (0, 0)
Screenshot: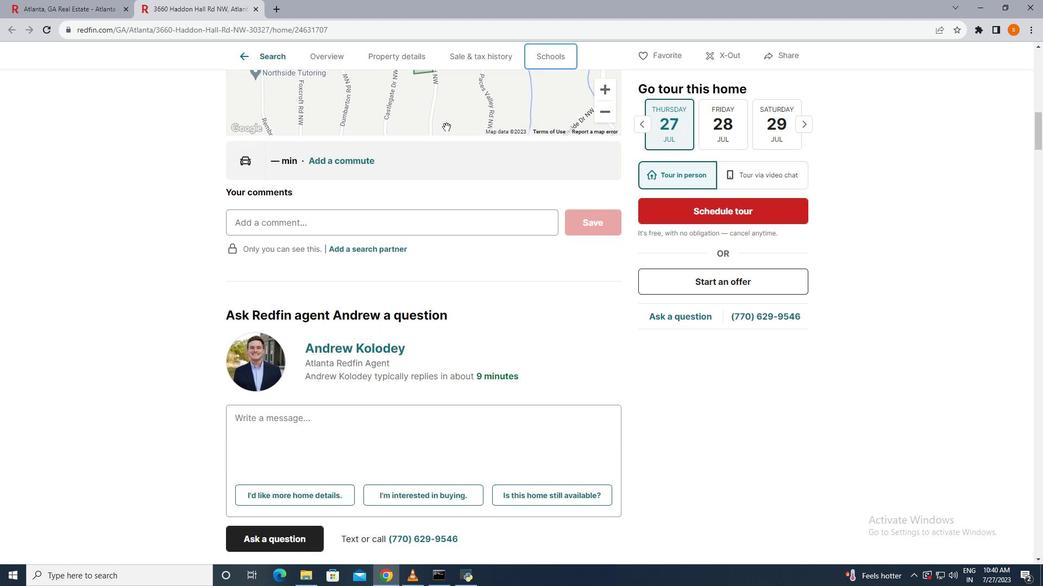
Action: Mouse scrolled (446, 126) with delta (0, 0)
Screenshot: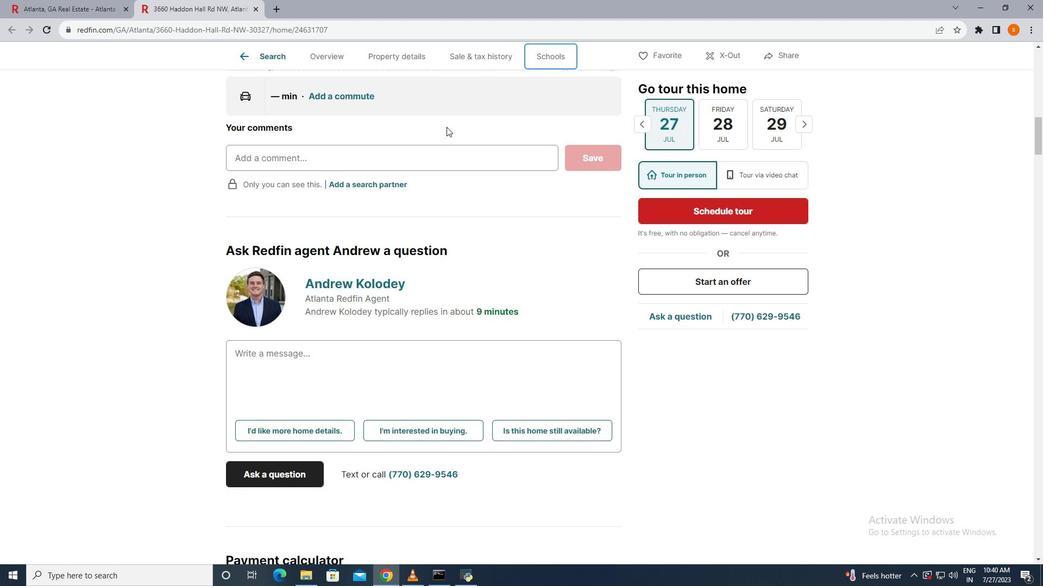 
Action: Mouse scrolled (446, 126) with delta (0, 0)
Screenshot: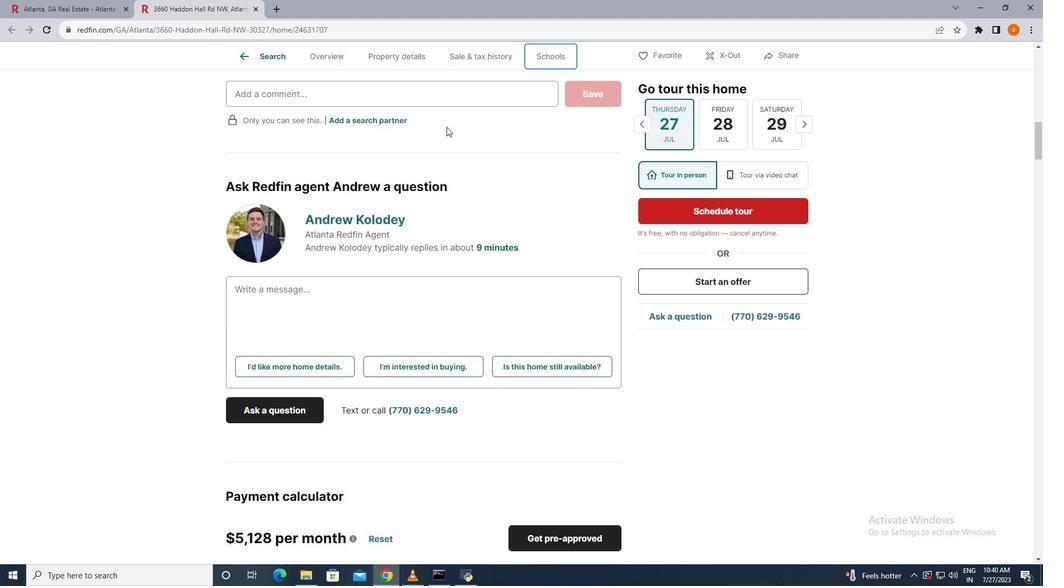 
Action: Mouse scrolled (446, 127) with delta (0, 0)
Screenshot: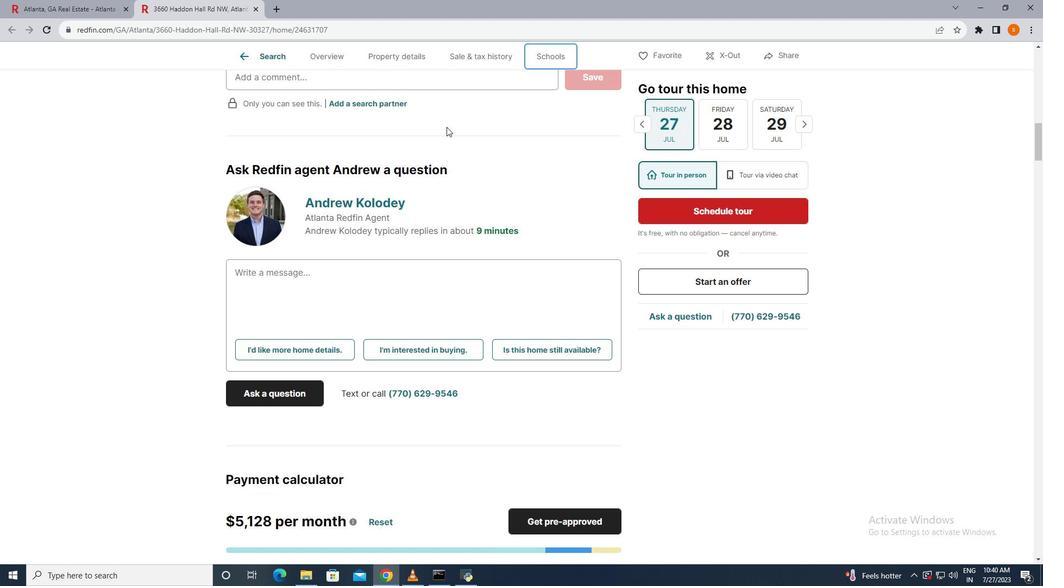 
Action: Mouse scrolled (446, 127) with delta (0, 0)
Screenshot: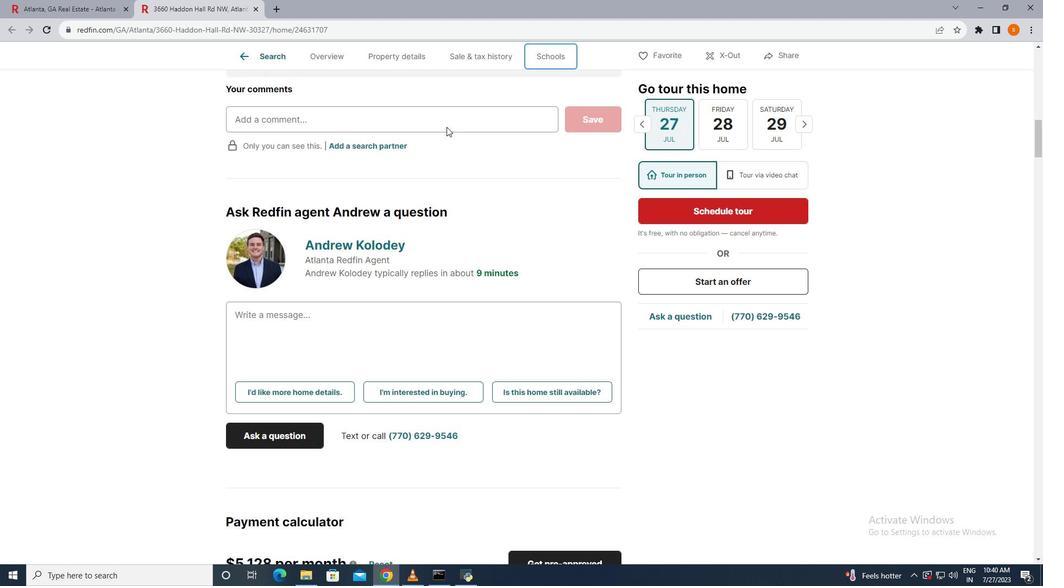 
Action: Mouse scrolled (446, 127) with delta (0, 0)
Screenshot: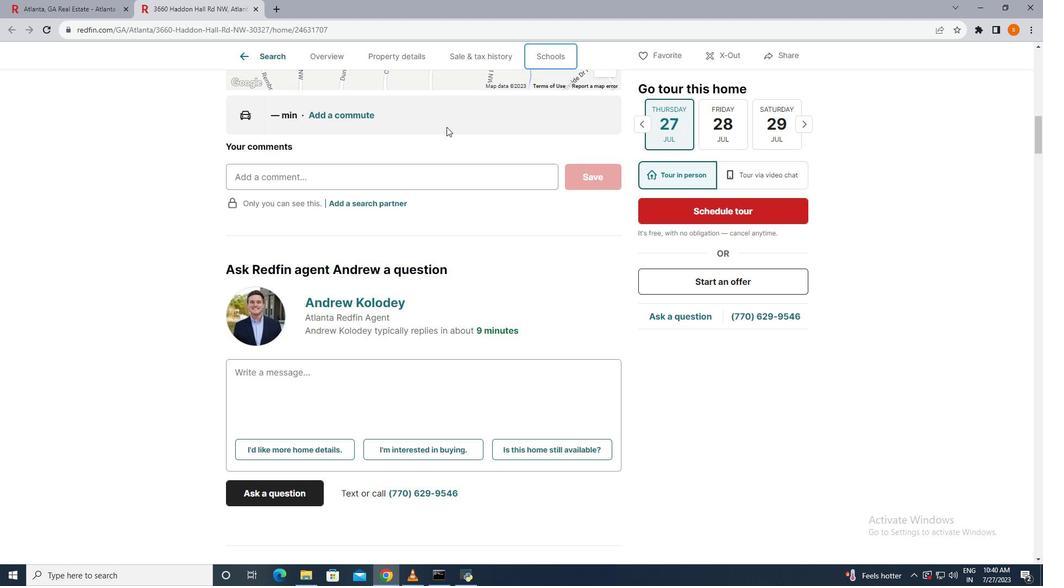 
Action: Mouse scrolled (446, 127) with delta (0, 0)
Screenshot: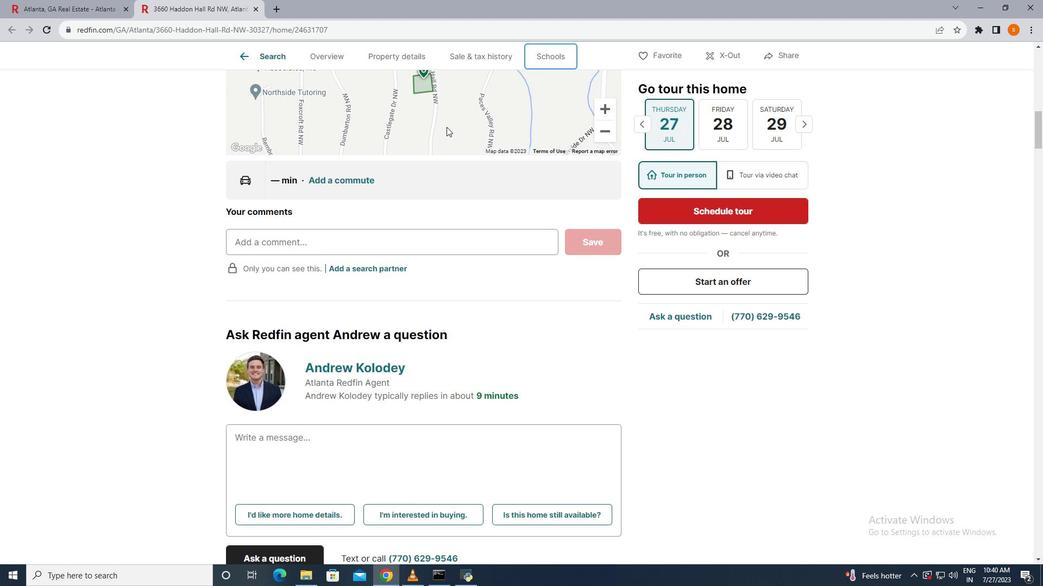 
Action: Mouse scrolled (446, 127) with delta (0, 0)
Screenshot: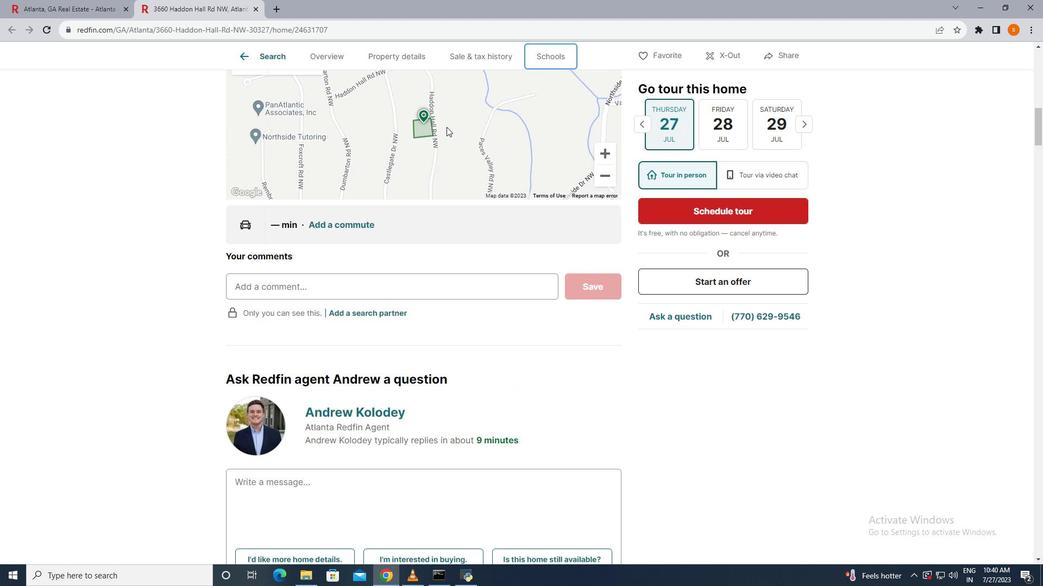 
Action: Mouse scrolled (446, 127) with delta (0, 0)
Screenshot: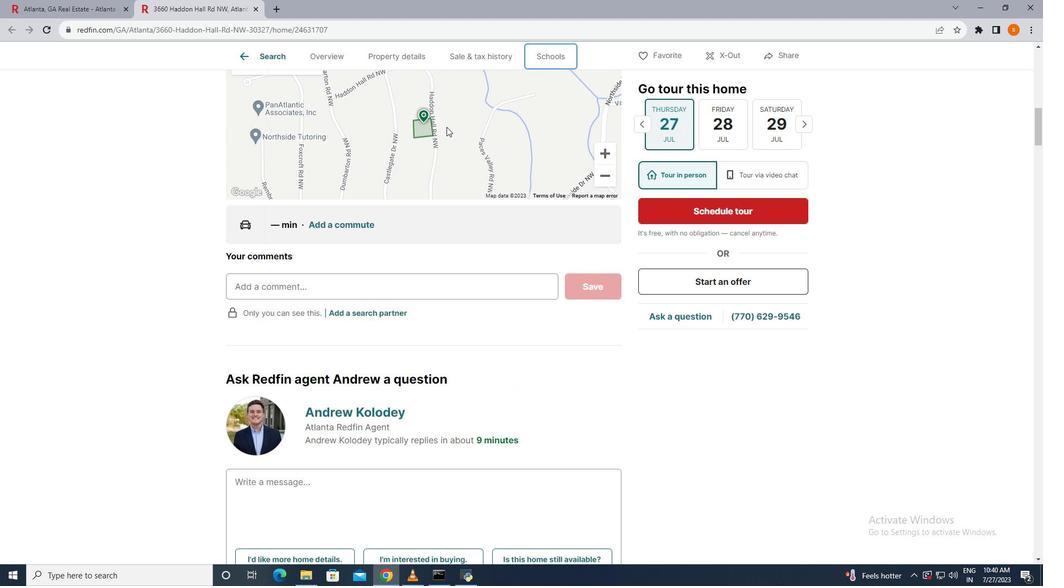 
Action: Mouse scrolled (446, 127) with delta (0, 0)
Screenshot: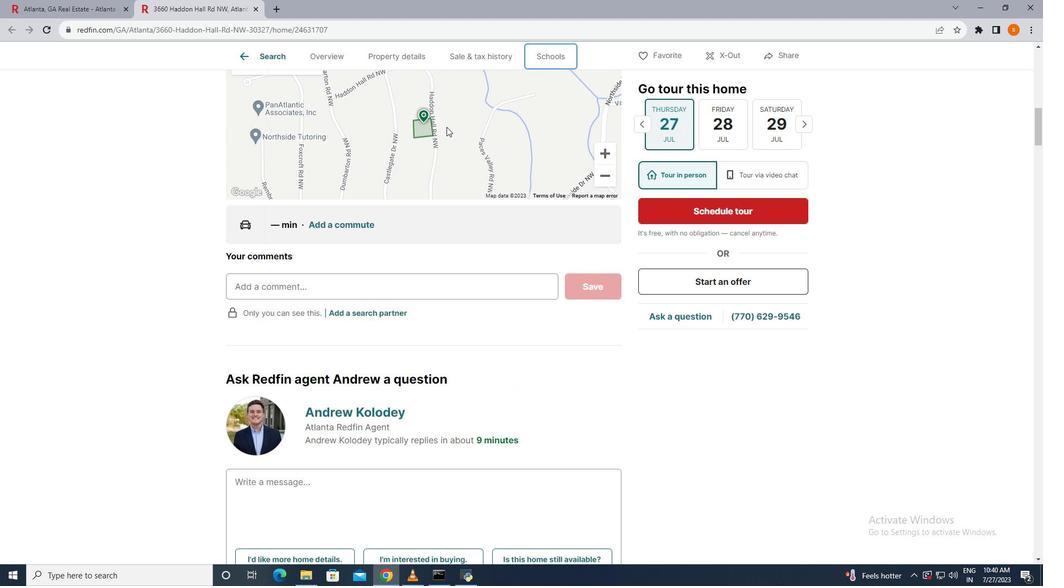 
Action: Mouse scrolled (446, 127) with delta (0, 0)
Screenshot: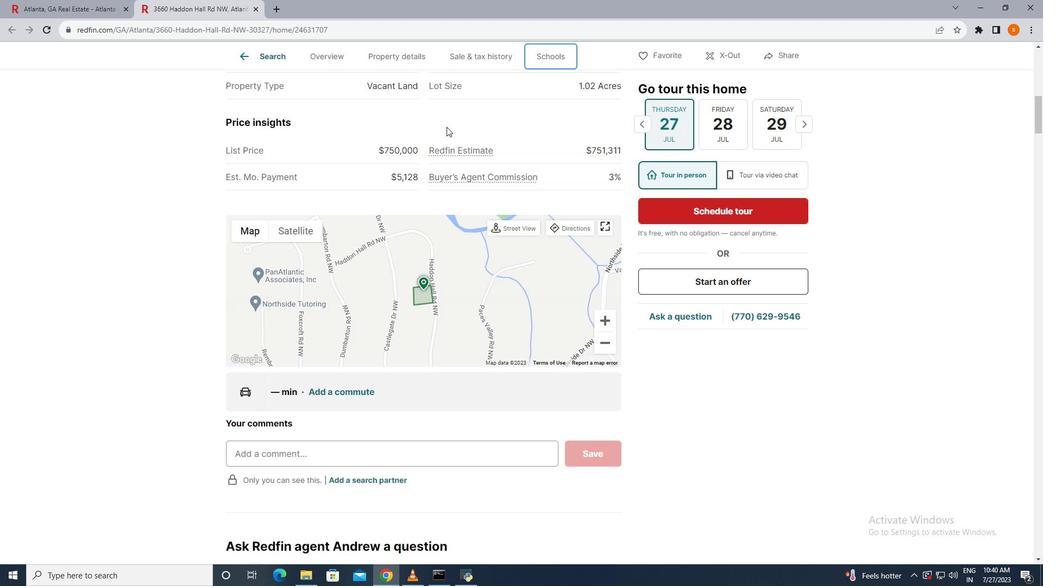 
Action: Mouse scrolled (446, 127) with delta (0, 0)
Screenshot: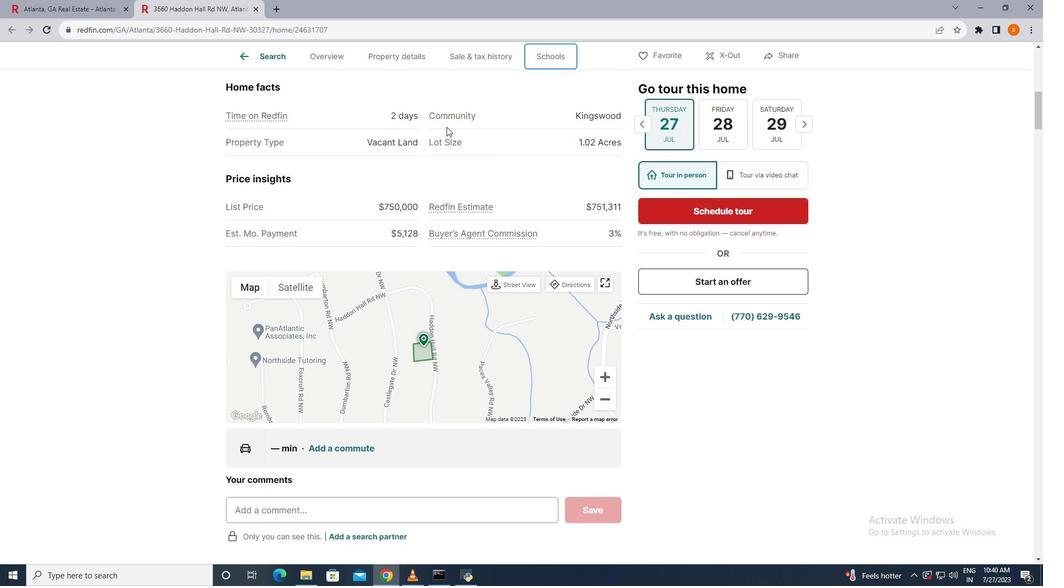 
Action: Mouse scrolled (446, 127) with delta (0, 0)
Screenshot: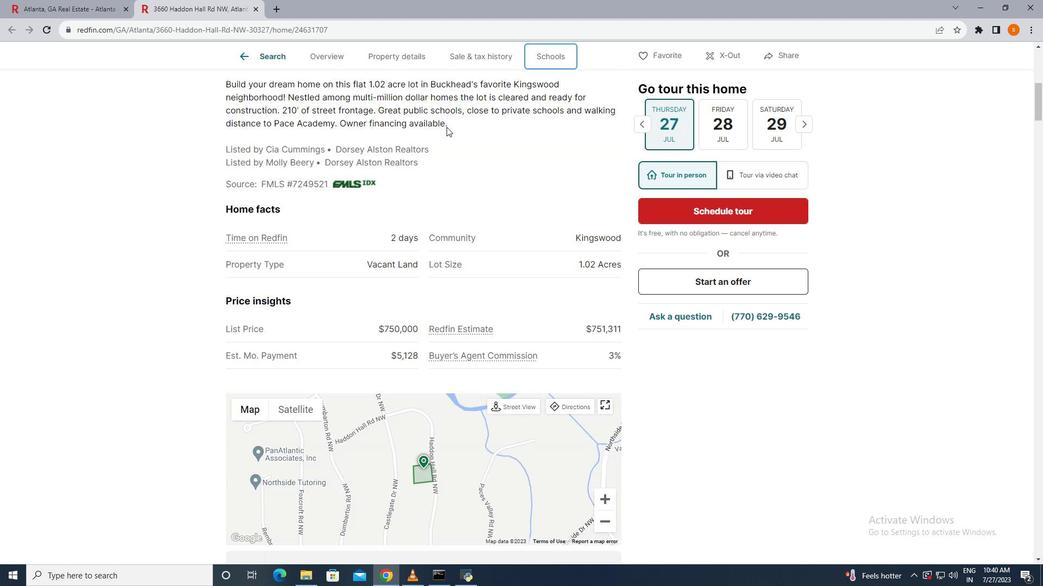 
Action: Mouse scrolled (446, 127) with delta (0, 0)
Screenshot: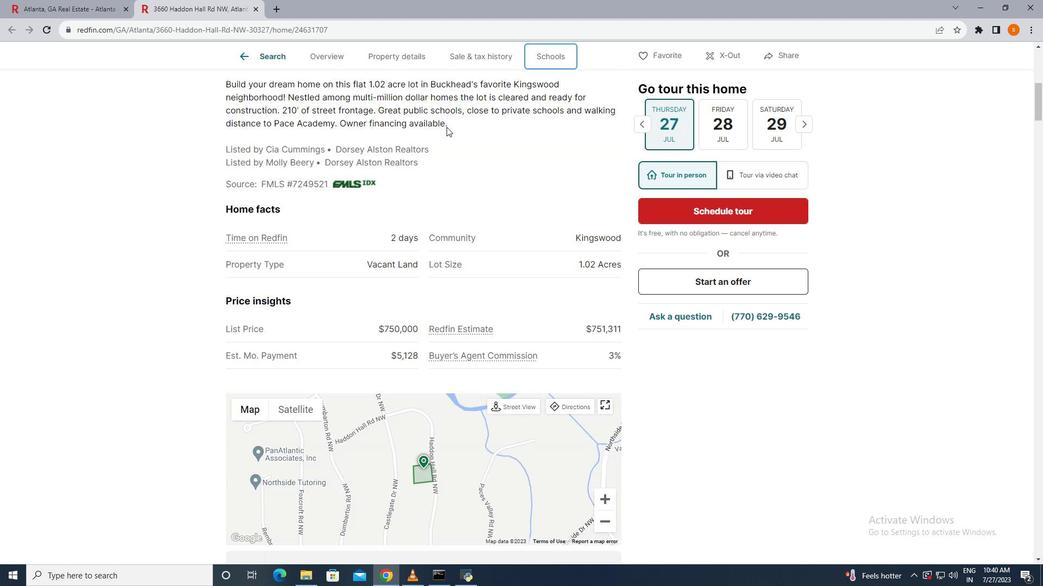 
Action: Mouse scrolled (446, 127) with delta (0, 0)
Screenshot: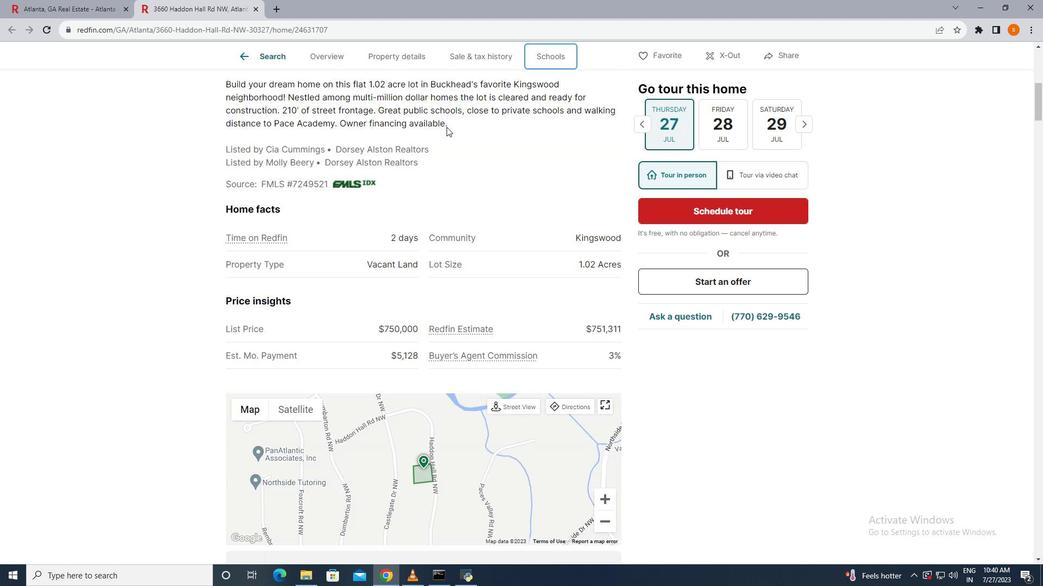 
Action: Mouse moved to (300, 107)
Screenshot: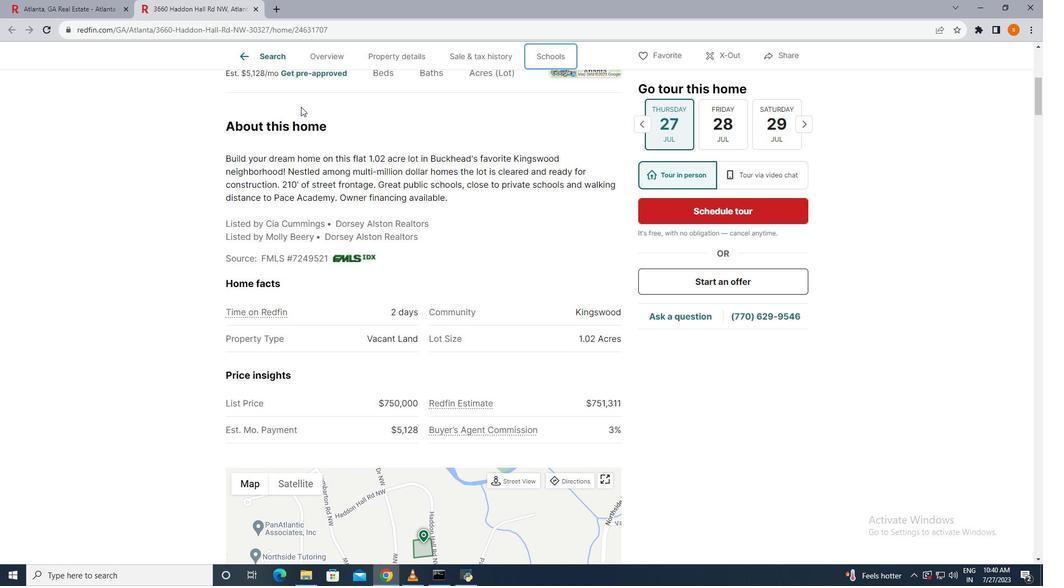 
Action: Mouse scrolled (300, 107) with delta (0, 0)
Screenshot: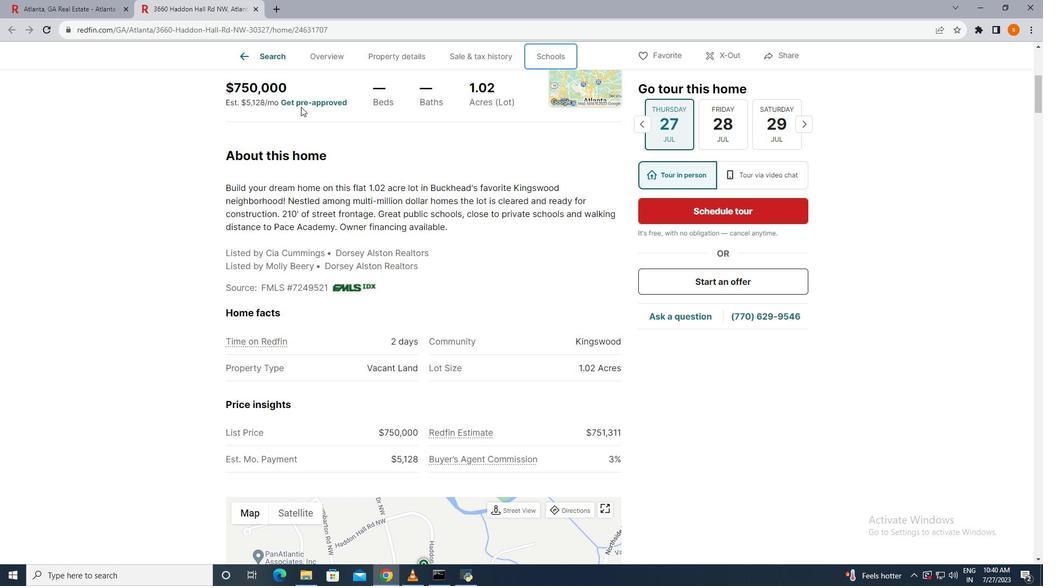 
Action: Mouse scrolled (300, 107) with delta (0, 0)
Screenshot: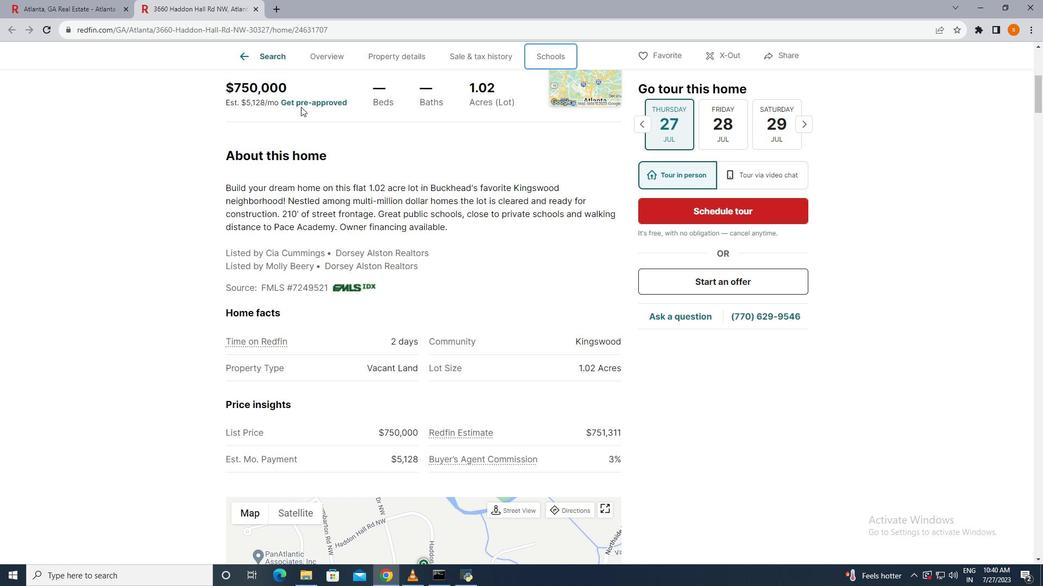 
Action: Mouse scrolled (300, 107) with delta (0, 0)
Screenshot: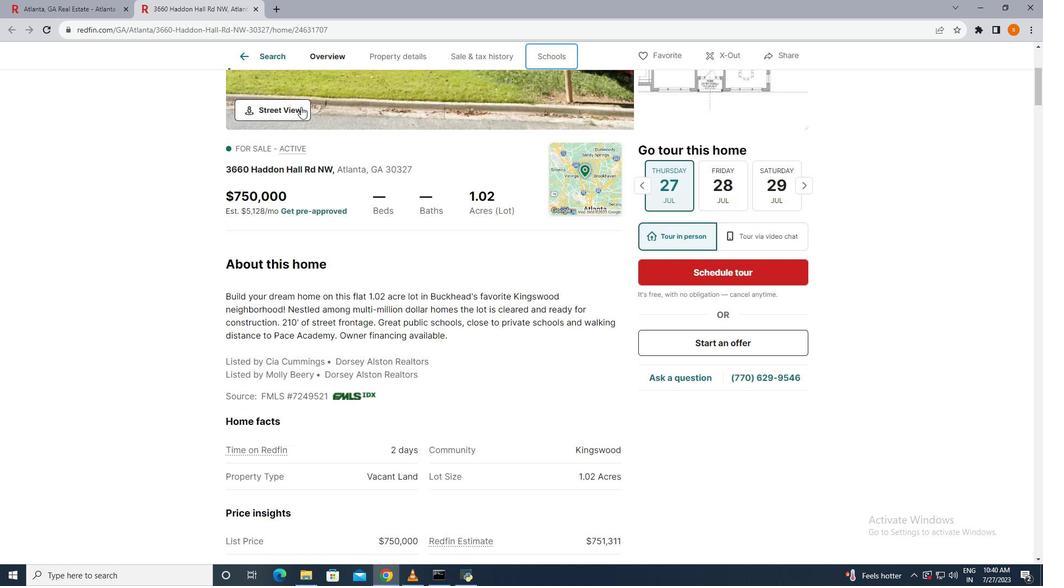 
Action: Mouse scrolled (300, 107) with delta (0, 0)
Screenshot: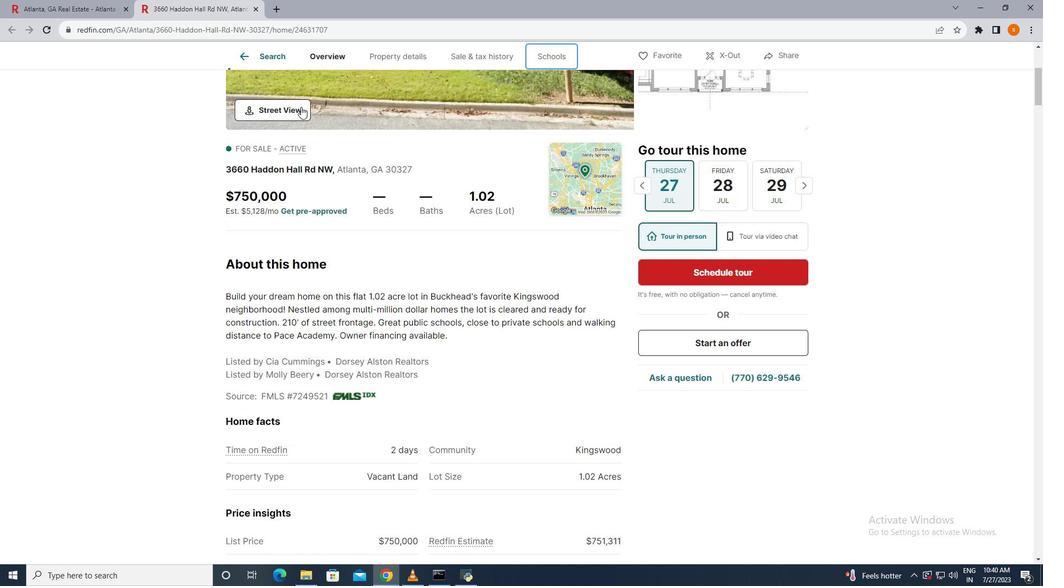 
Action: Mouse scrolled (300, 107) with delta (0, 0)
Screenshot: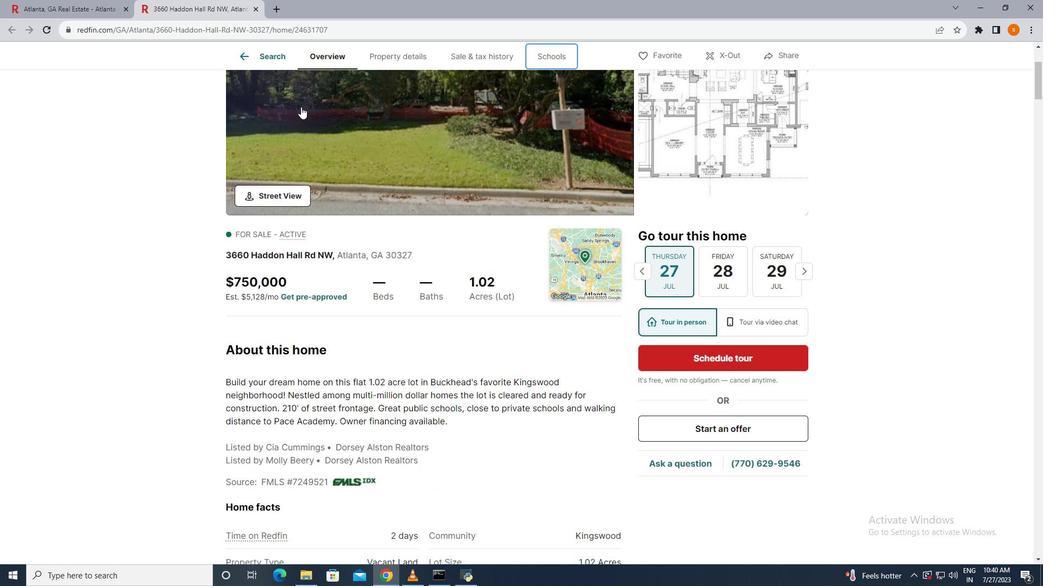 
Action: Mouse scrolled (300, 107) with delta (0, 0)
Screenshot: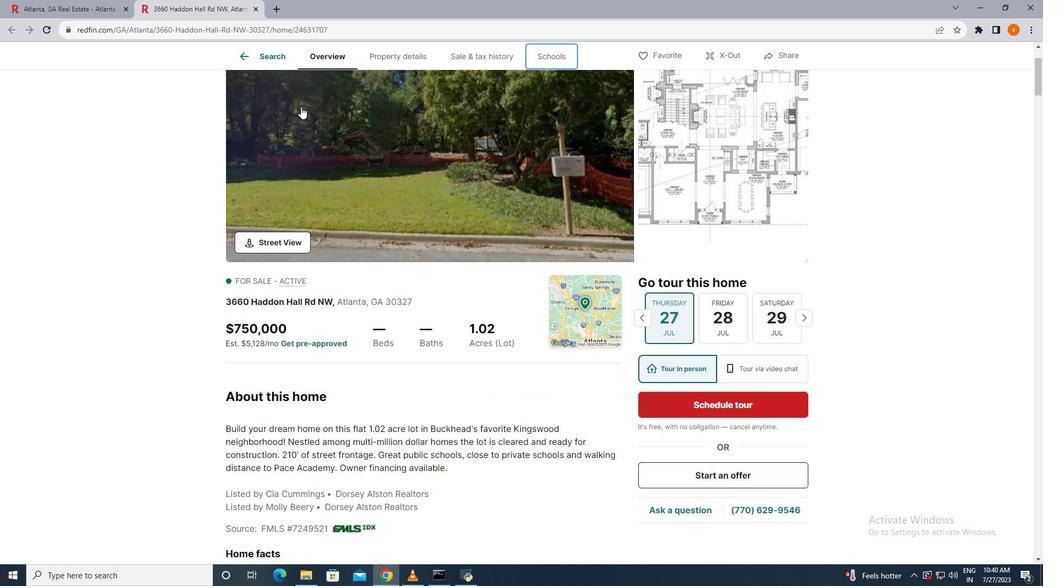 
Action: Mouse moved to (337, 148)
Screenshot: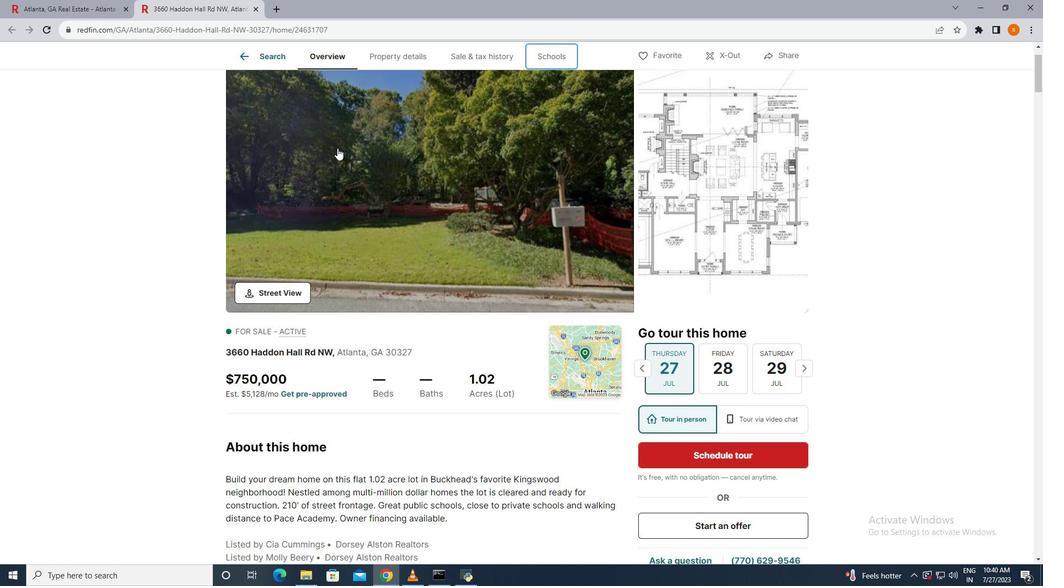 
Action: Mouse scrolled (337, 147) with delta (0, 0)
Screenshot: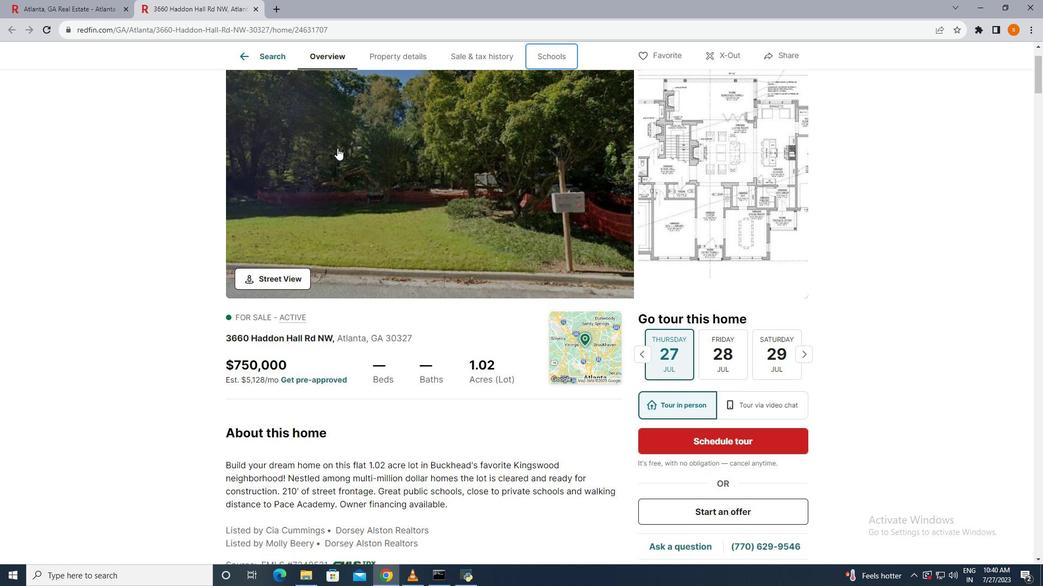 
Action: Mouse scrolled (337, 147) with delta (0, 0)
Screenshot: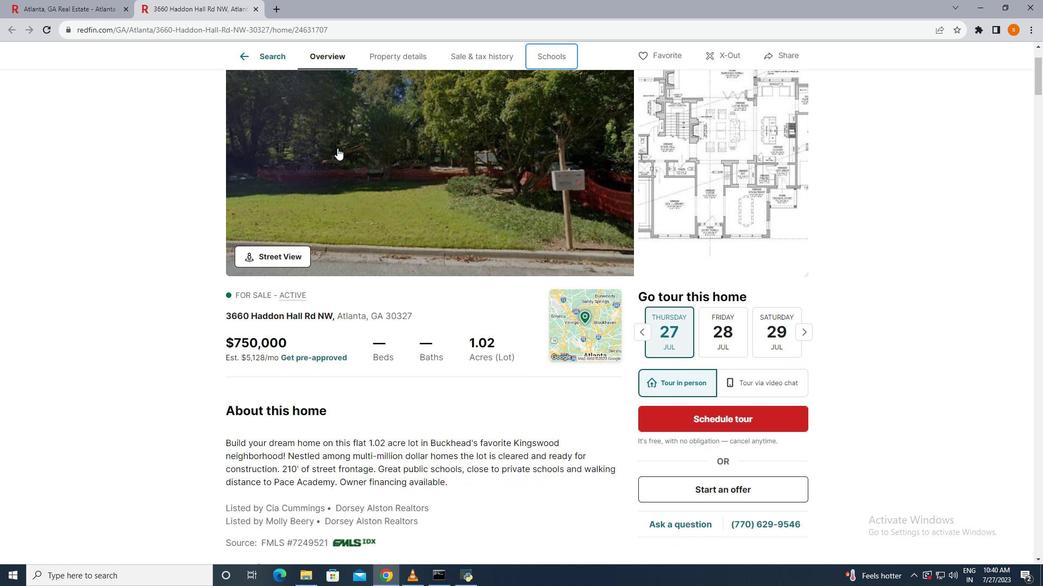
Action: Mouse moved to (339, 148)
Screenshot: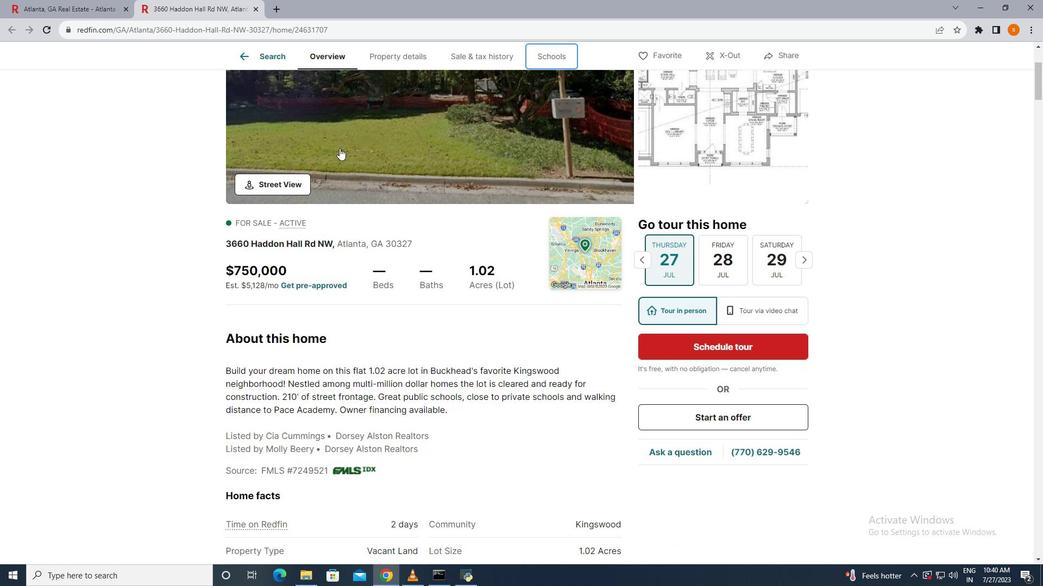 
Action: Mouse scrolled (339, 147) with delta (0, 0)
Screenshot: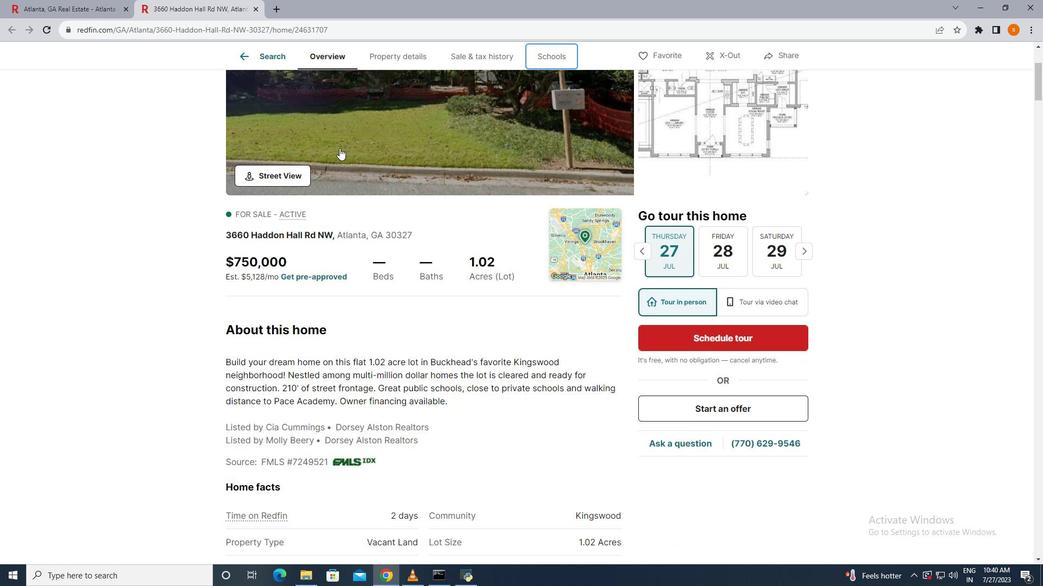
Action: Mouse scrolled (339, 147) with delta (0, 0)
Screenshot: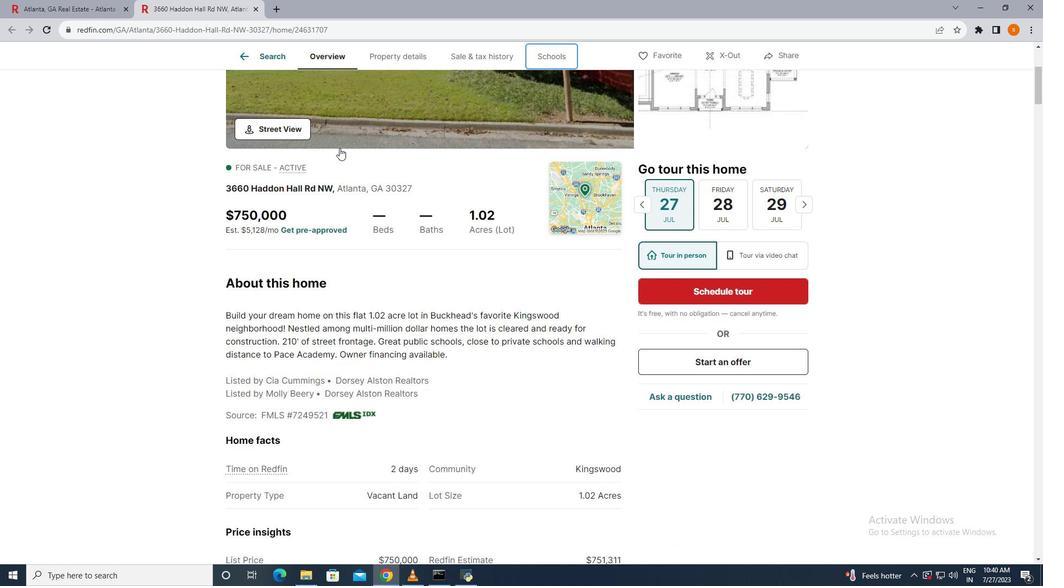
Action: Mouse moved to (342, 146)
Screenshot: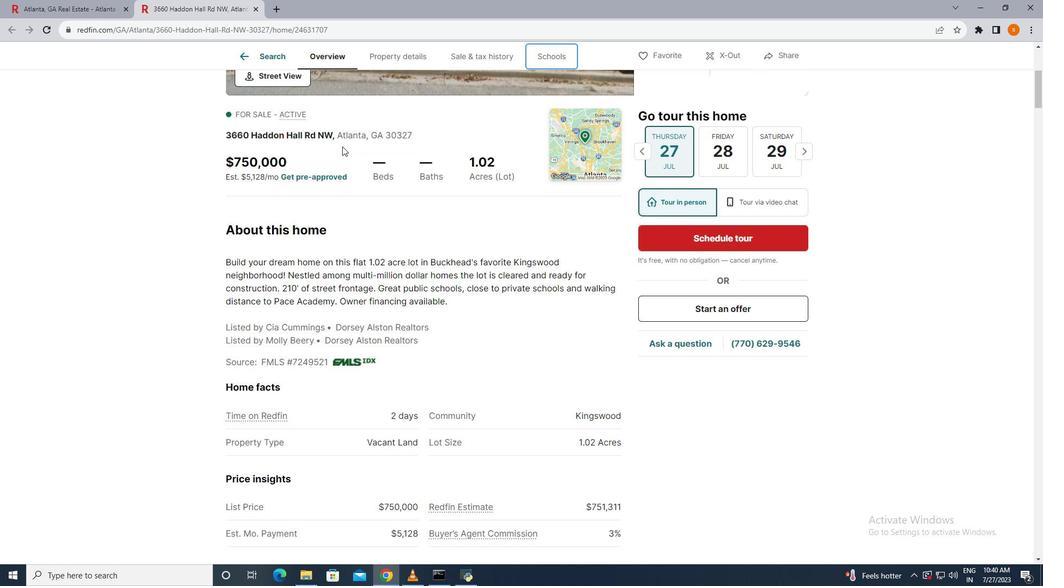 
Action: Mouse scrolled (342, 146) with delta (0, 0)
Screenshot: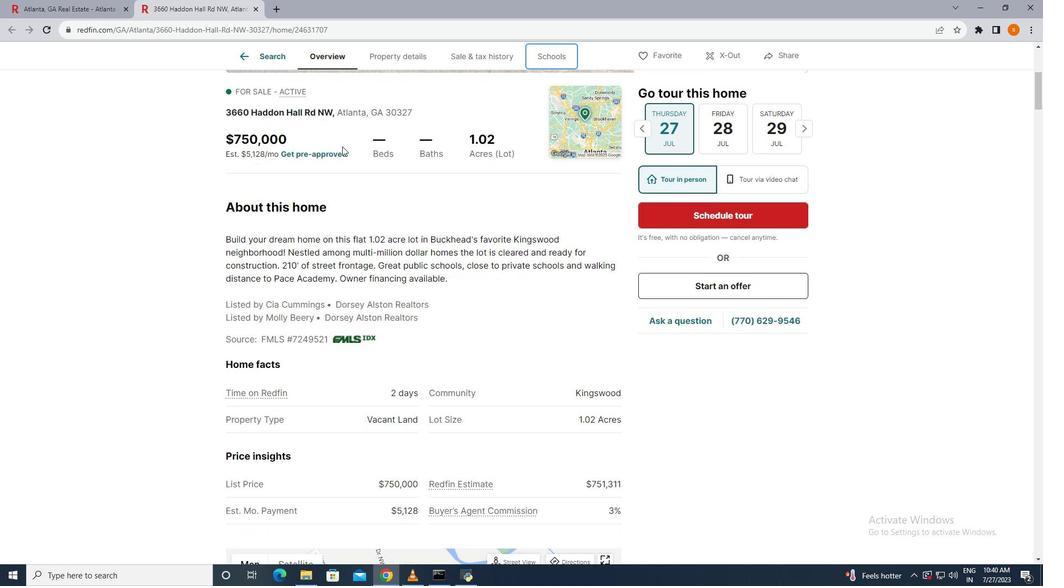 
Action: Mouse scrolled (342, 146) with delta (0, 0)
Screenshot: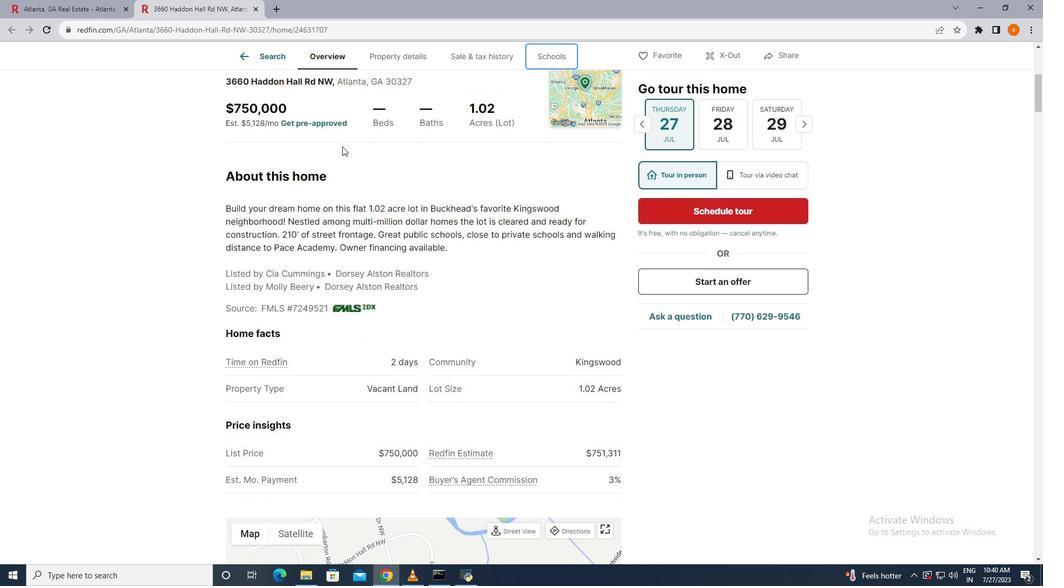 
Action: Mouse scrolled (342, 146) with delta (0, 0)
Screenshot: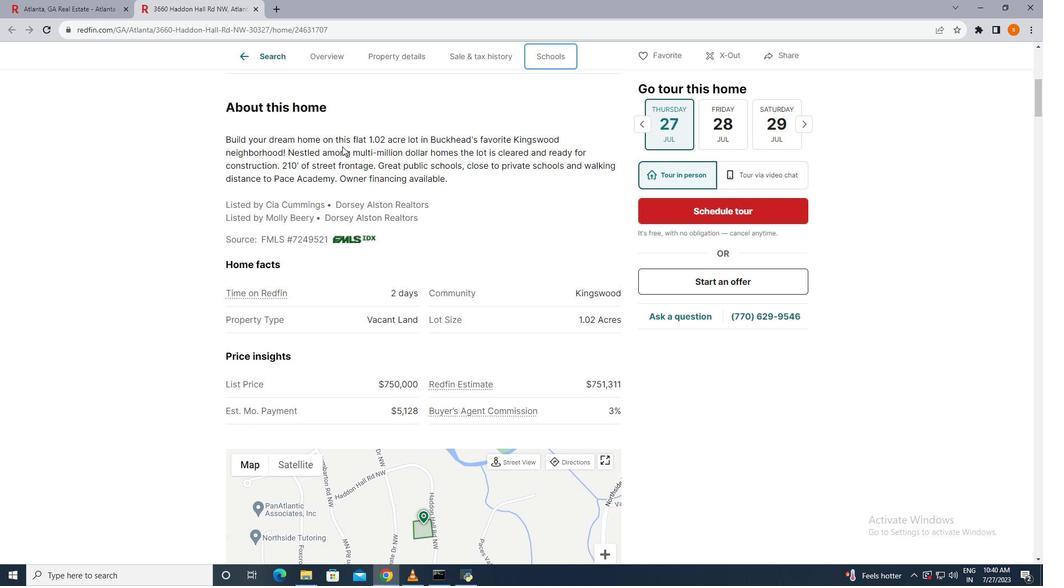 
Action: Mouse scrolled (342, 146) with delta (0, 0)
Screenshot: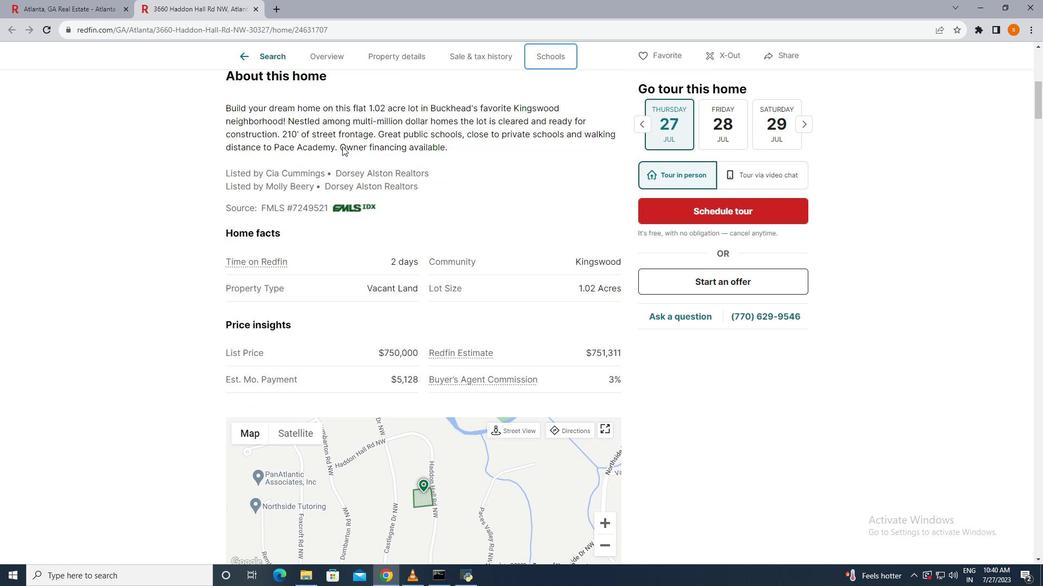 
Action: Mouse scrolled (342, 146) with delta (0, 0)
Screenshot: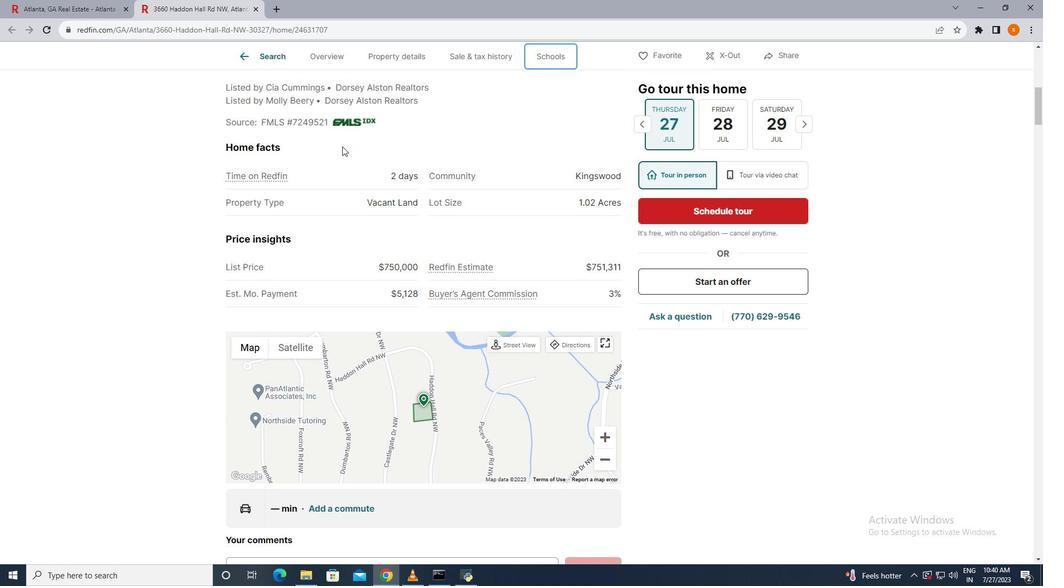 
Action: Mouse scrolled (342, 146) with delta (0, 0)
Screenshot: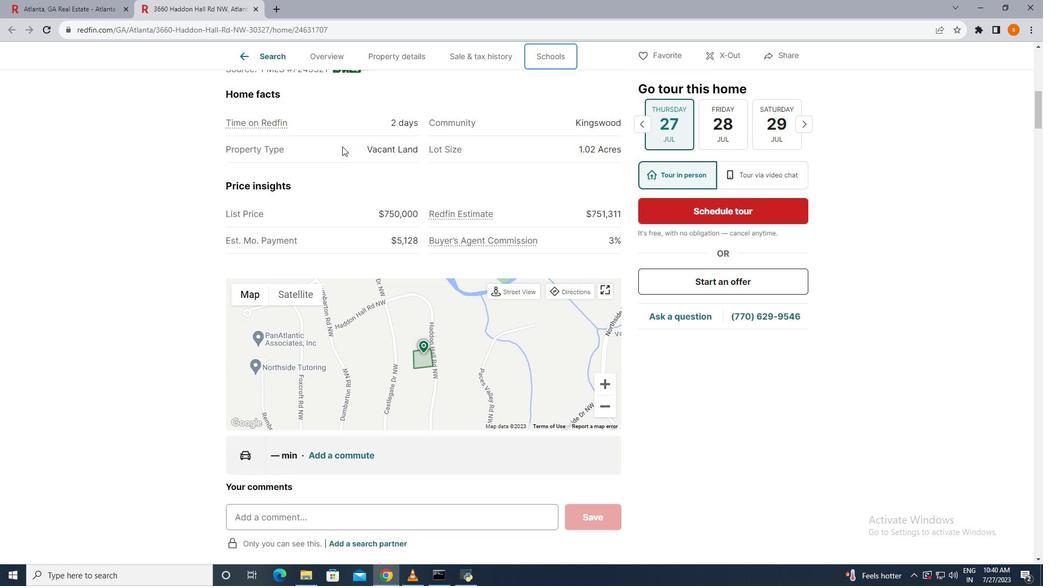 
Action: Mouse scrolled (342, 146) with delta (0, 0)
Screenshot: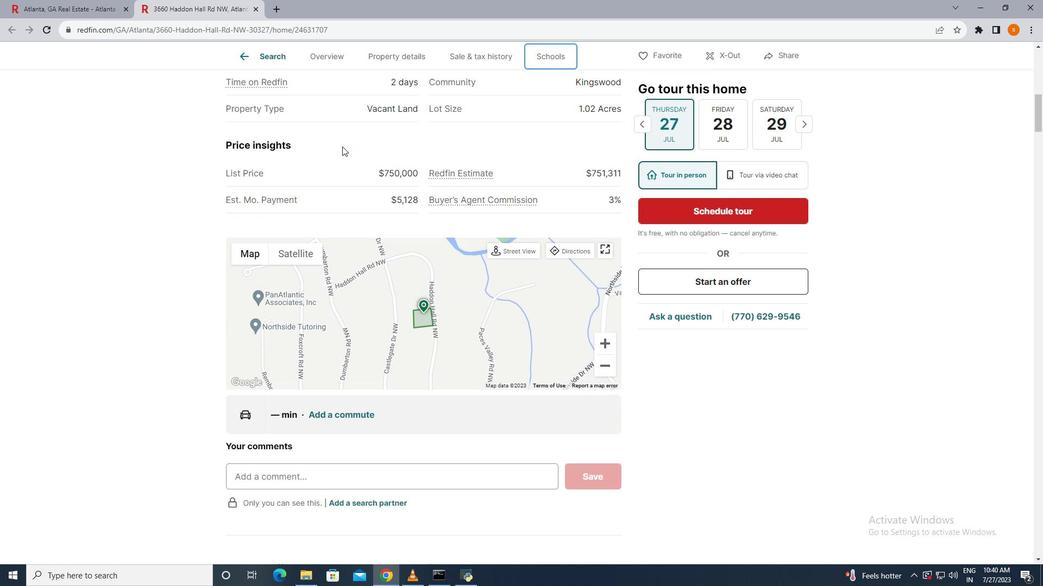 
Action: Mouse scrolled (342, 147) with delta (0, 0)
Screenshot: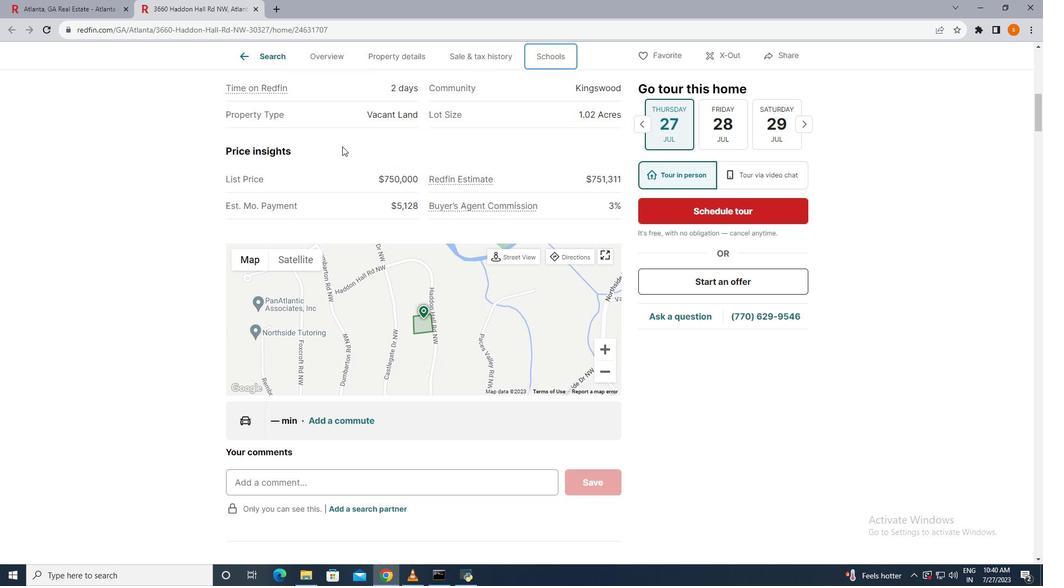
Action: Mouse scrolled (342, 147) with delta (0, 0)
Screenshot: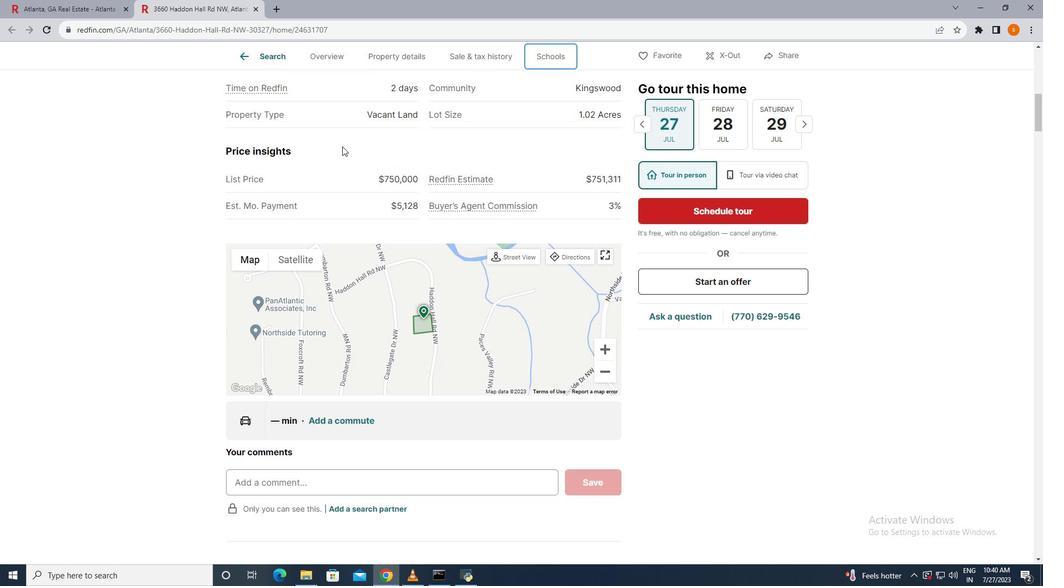 
Action: Mouse scrolled (342, 147) with delta (0, 0)
Screenshot: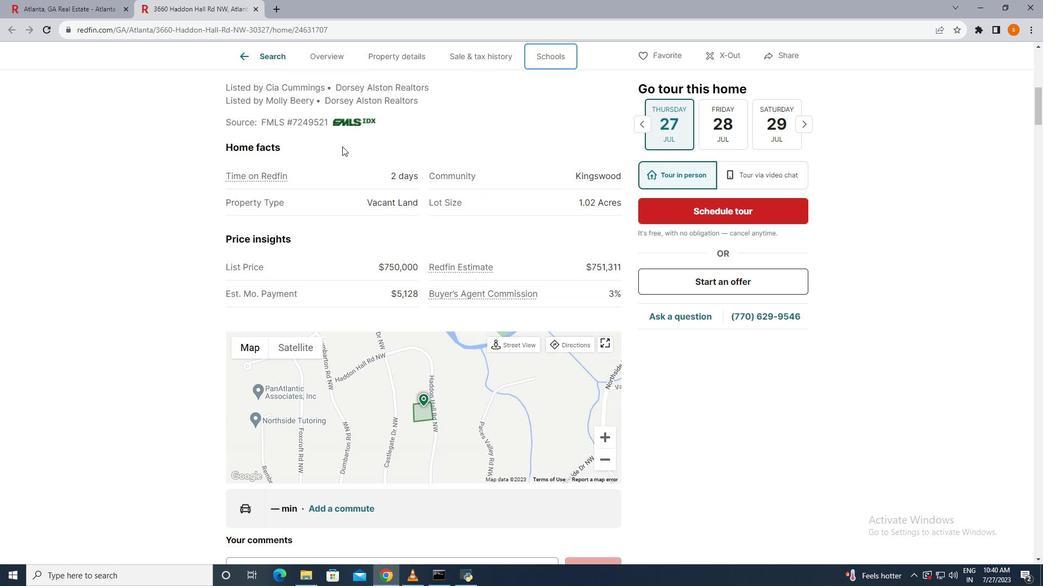 
Action: Mouse scrolled (342, 147) with delta (0, 0)
Screenshot: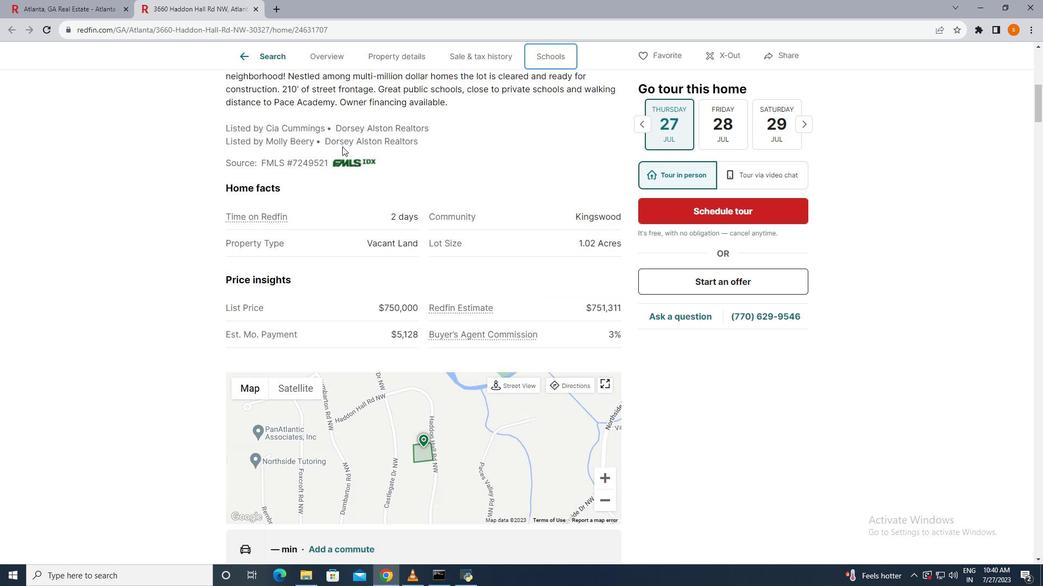 
Action: Mouse scrolled (342, 147) with delta (0, 0)
Screenshot: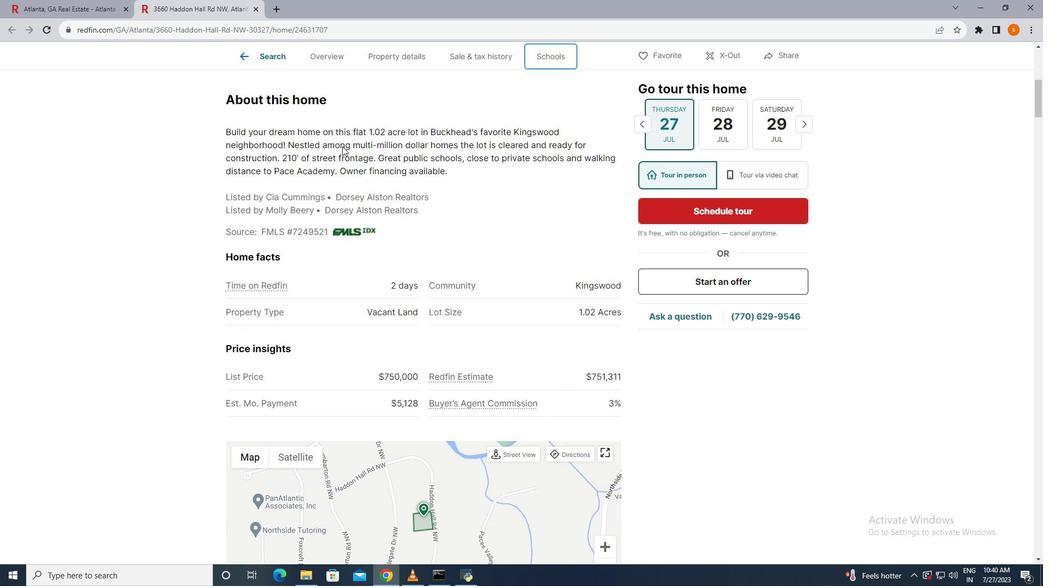 
Action: Mouse scrolled (342, 147) with delta (0, 0)
Screenshot: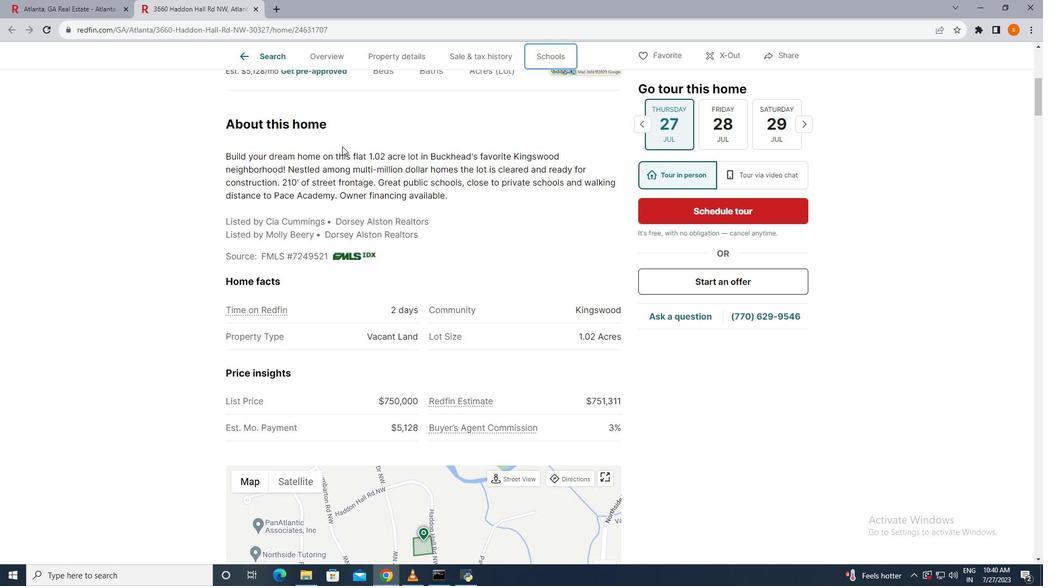 
Action: Mouse scrolled (342, 146) with delta (0, 0)
Screenshot: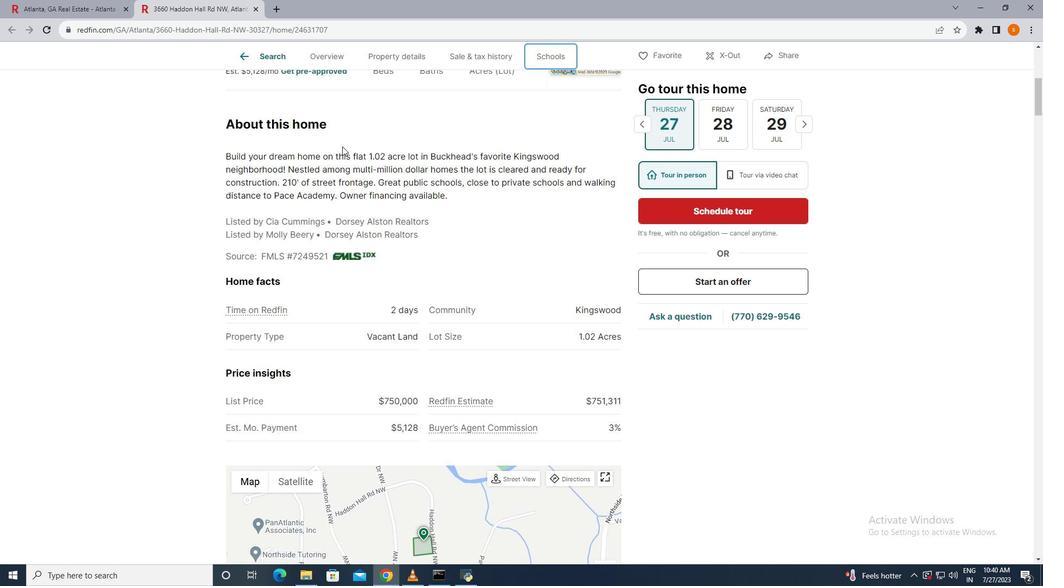 
Action: Mouse scrolled (342, 146) with delta (0, 0)
Screenshot: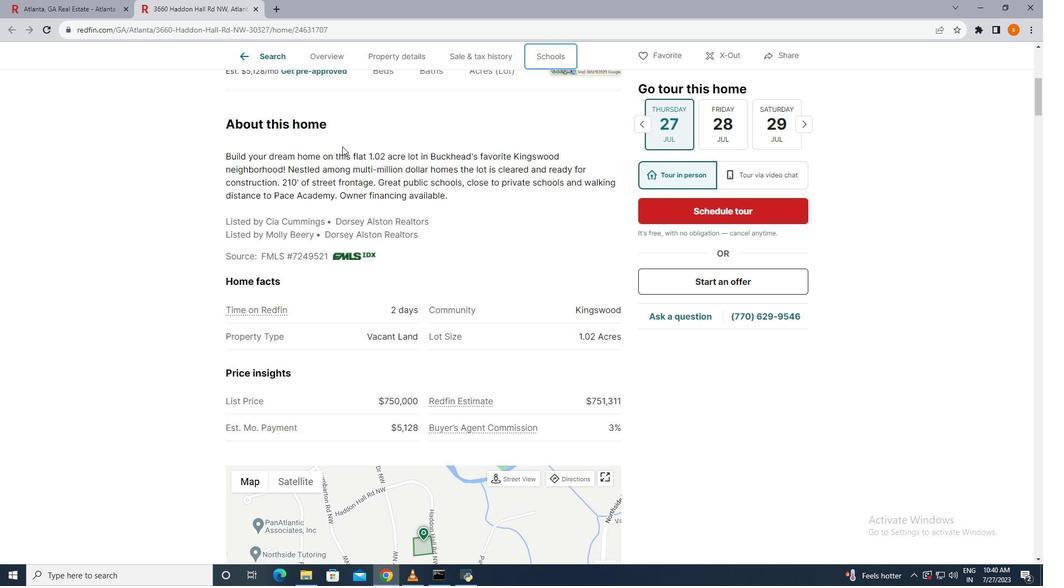 
Action: Mouse scrolled (342, 146) with delta (0, 0)
Screenshot: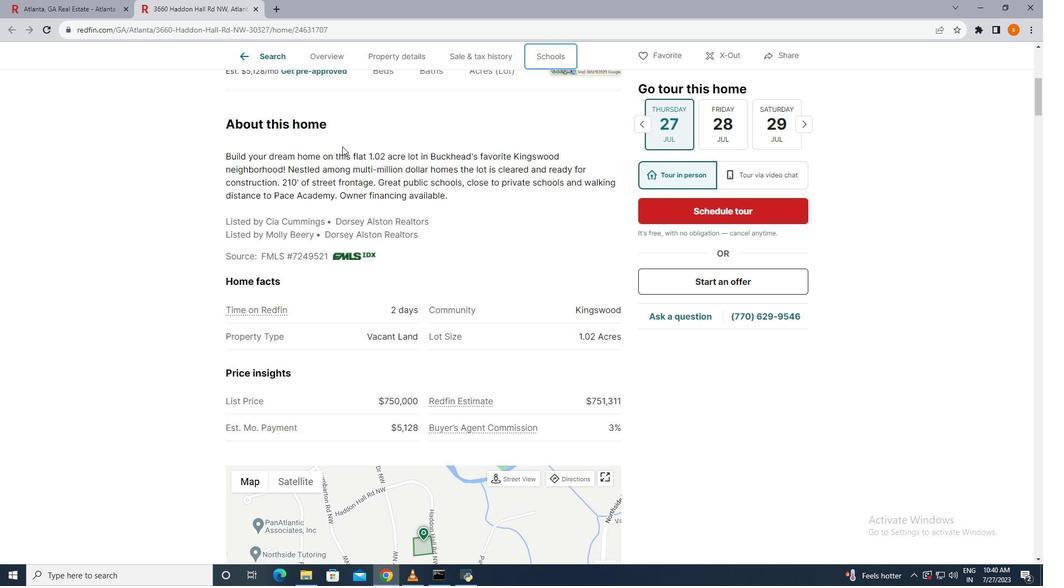 
Action: Mouse scrolled (342, 146) with delta (0, 0)
Screenshot: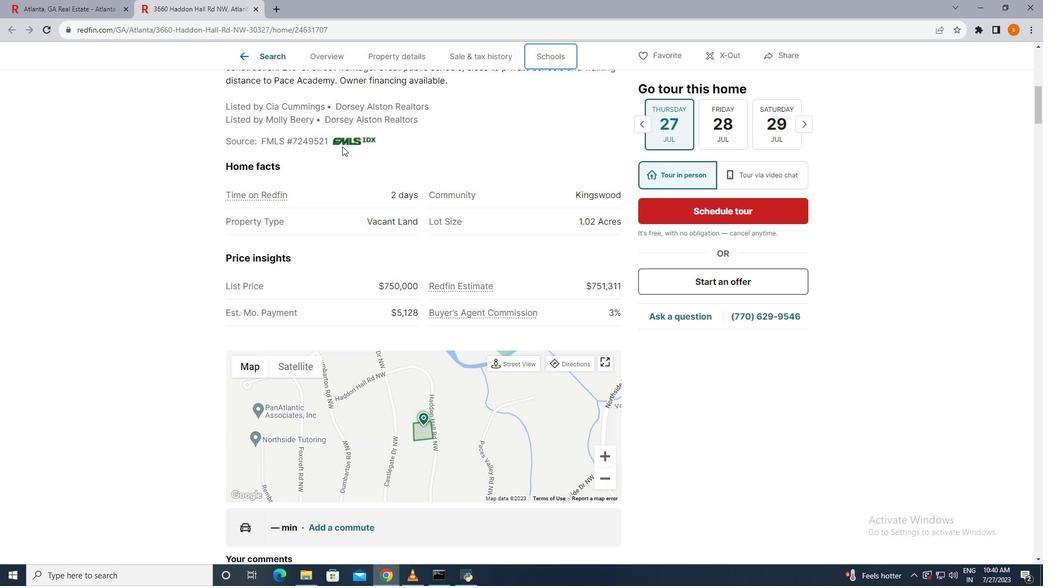 
Action: Mouse scrolled (342, 146) with delta (0, 0)
Screenshot: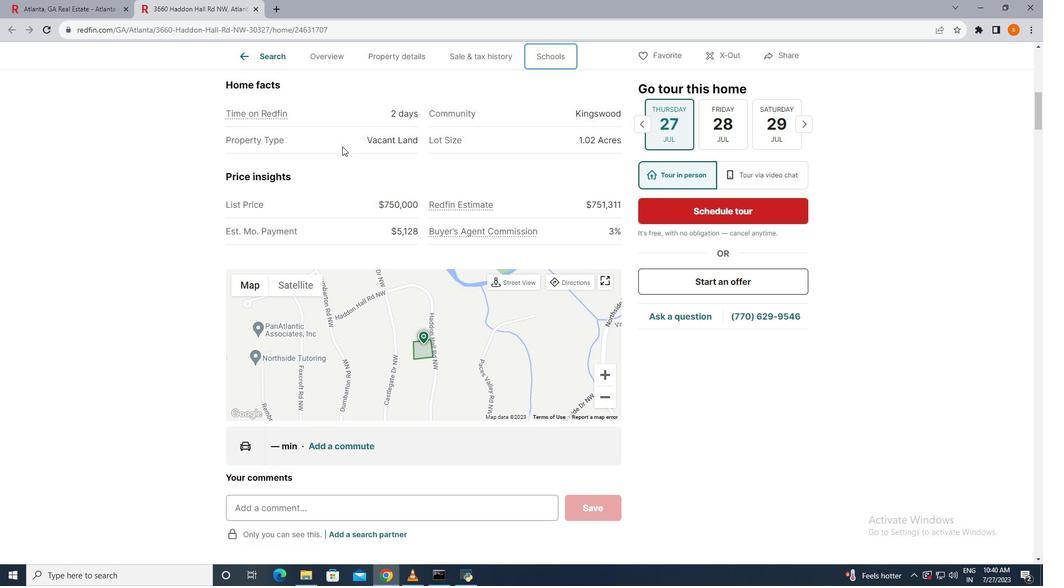 
Action: Mouse scrolled (342, 146) with delta (0, 0)
Screenshot: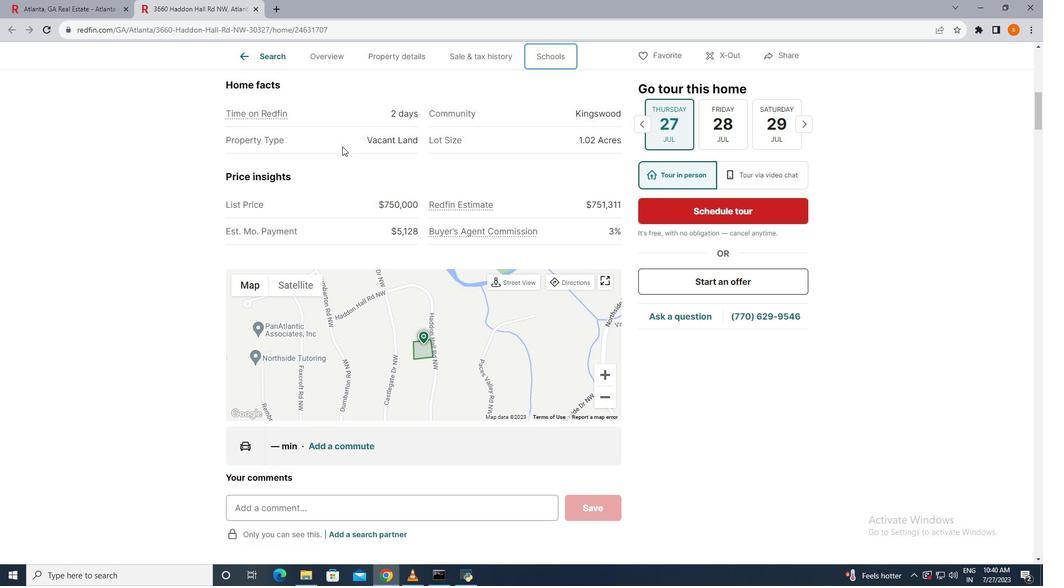 
Action: Mouse scrolled (342, 146) with delta (0, 0)
Screenshot: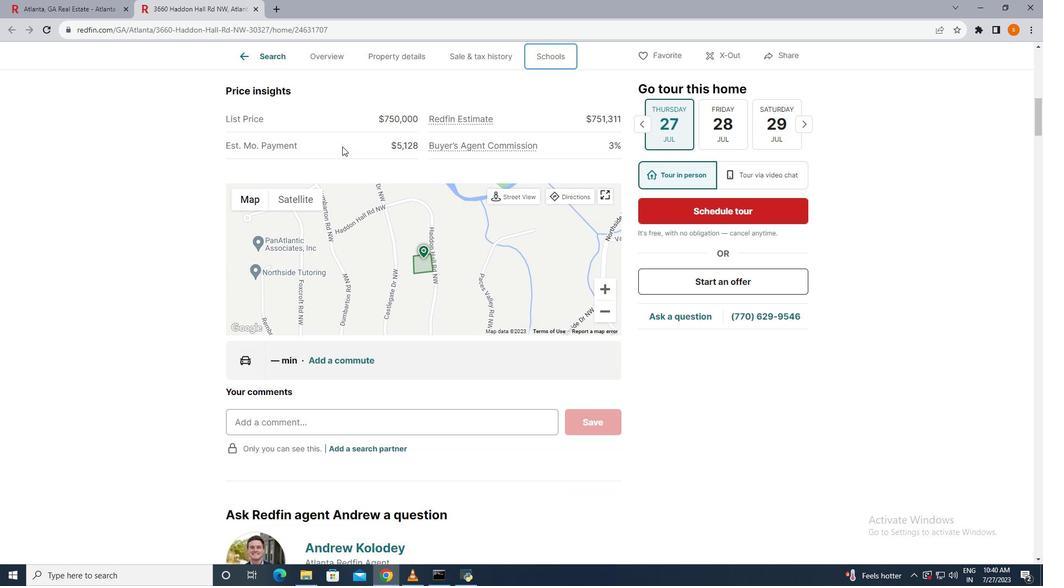 
Action: Mouse scrolled (342, 146) with delta (0, 0)
Screenshot: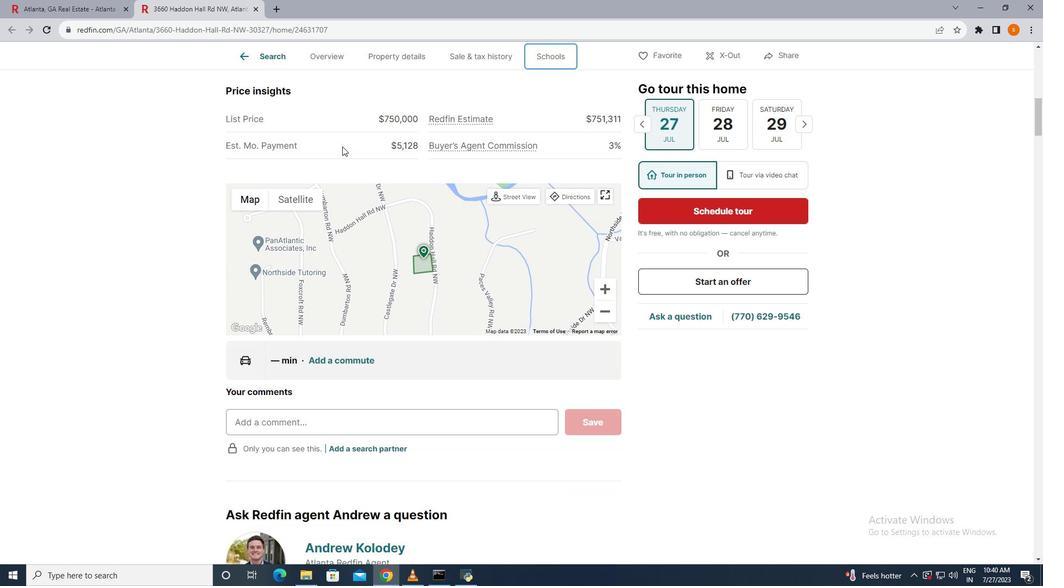 
Action: Mouse scrolled (342, 146) with delta (0, 0)
Screenshot: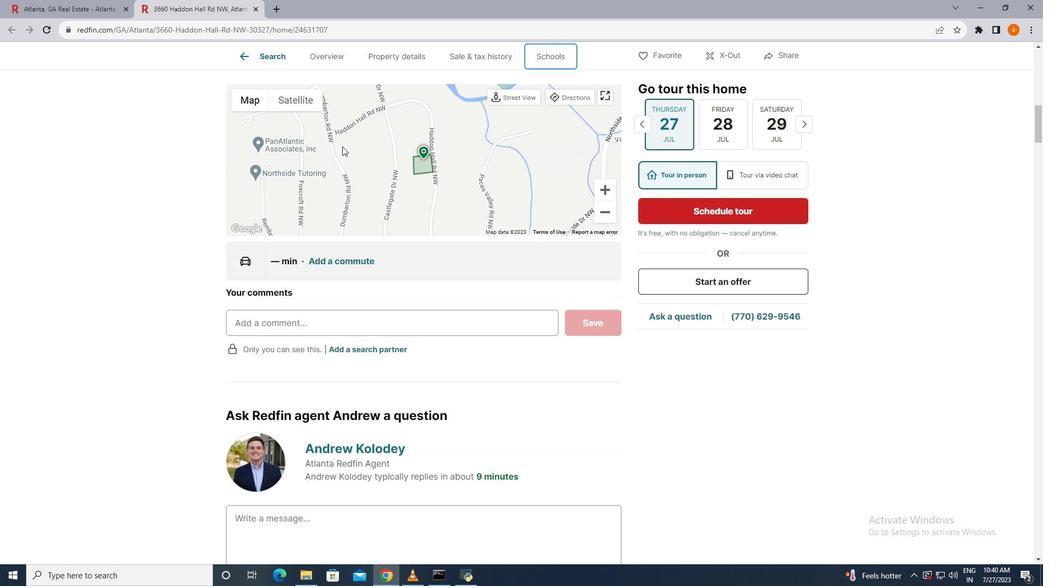 
Action: Mouse moved to (342, 146)
Screenshot: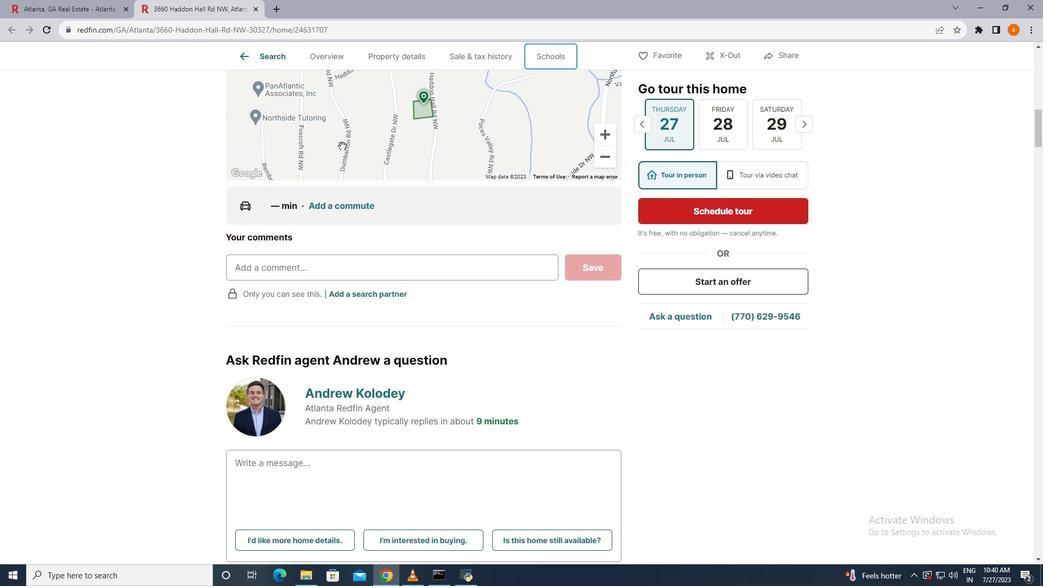 
Action: Mouse scrolled (342, 145) with delta (0, 0)
Screenshot: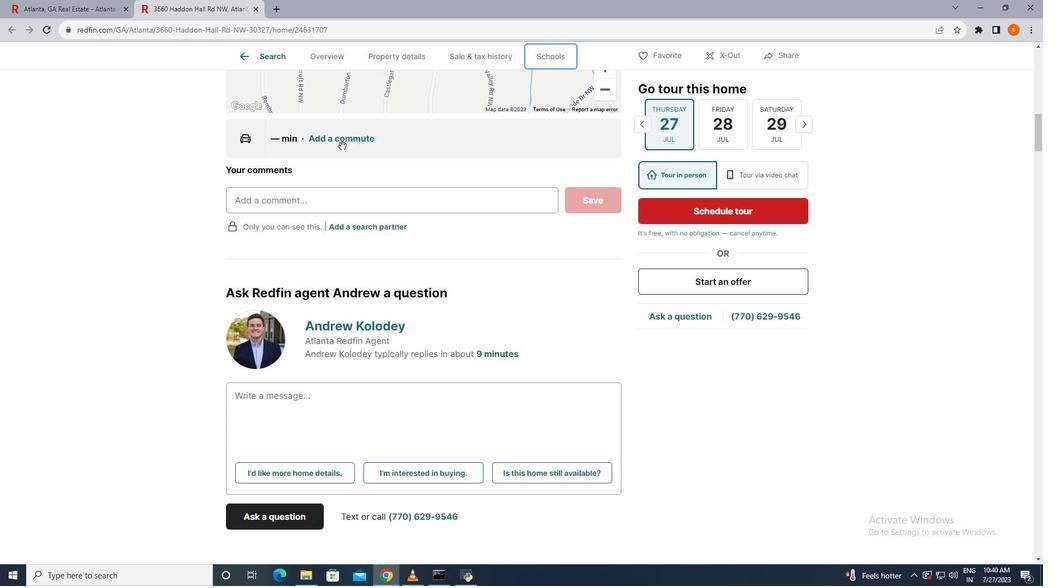 
Action: Mouse scrolled (342, 145) with delta (0, 0)
Screenshot: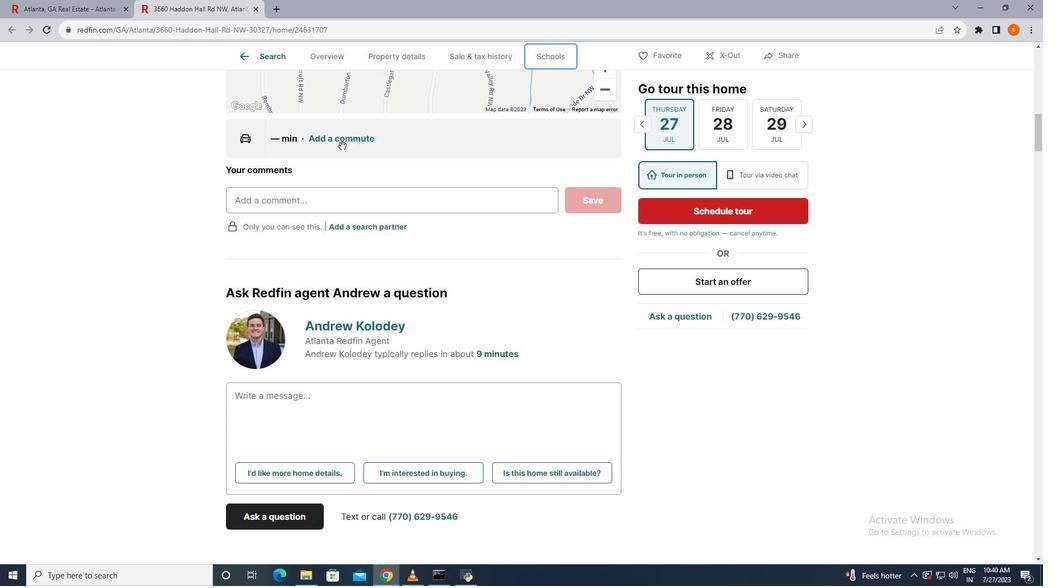 
Action: Mouse scrolled (342, 145) with delta (0, 0)
Screenshot: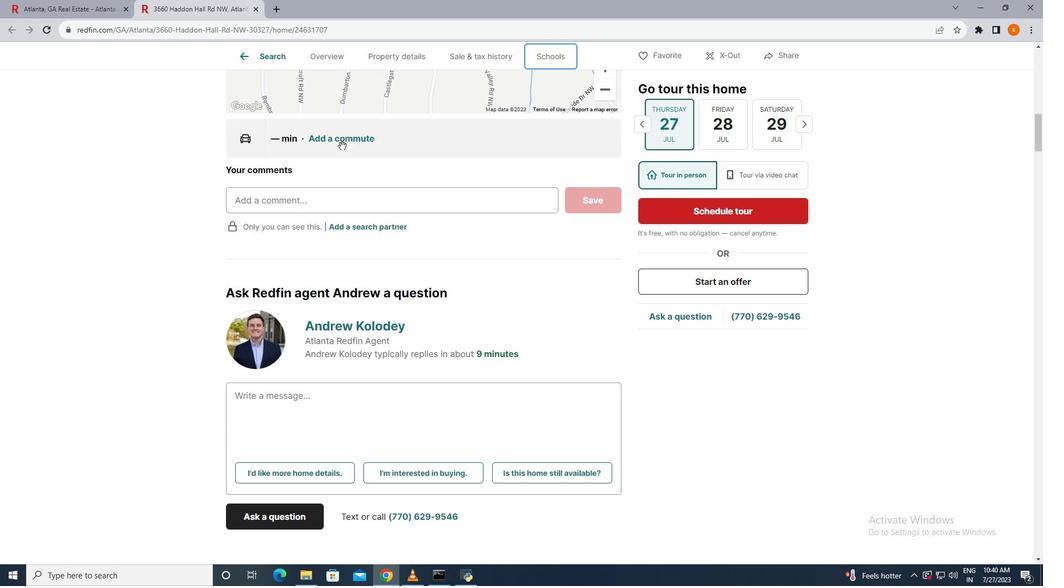 
Action: Mouse scrolled (342, 146) with delta (0, 0)
Screenshot: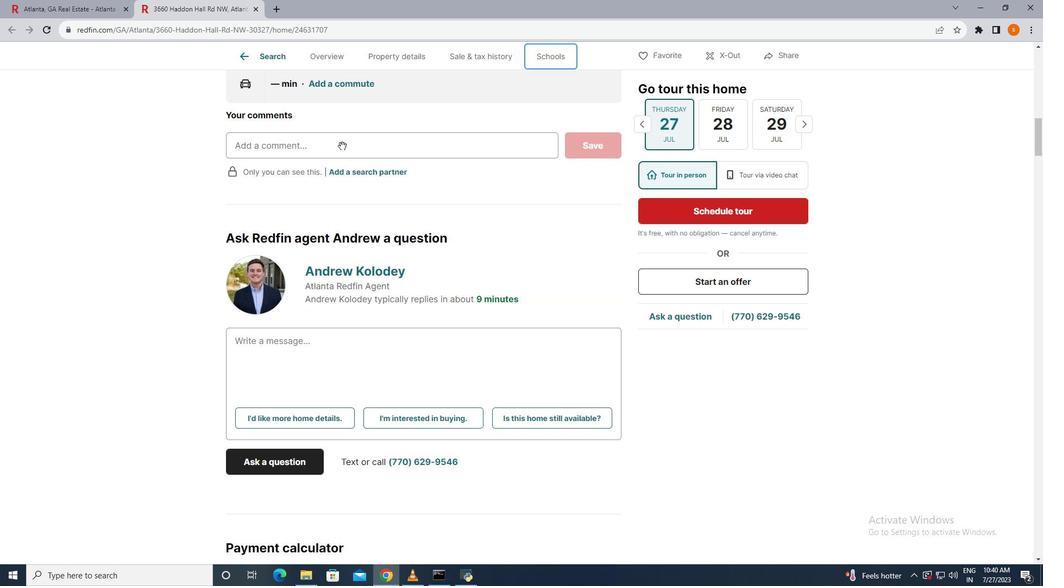 
Action: Mouse scrolled (342, 146) with delta (0, 0)
Screenshot: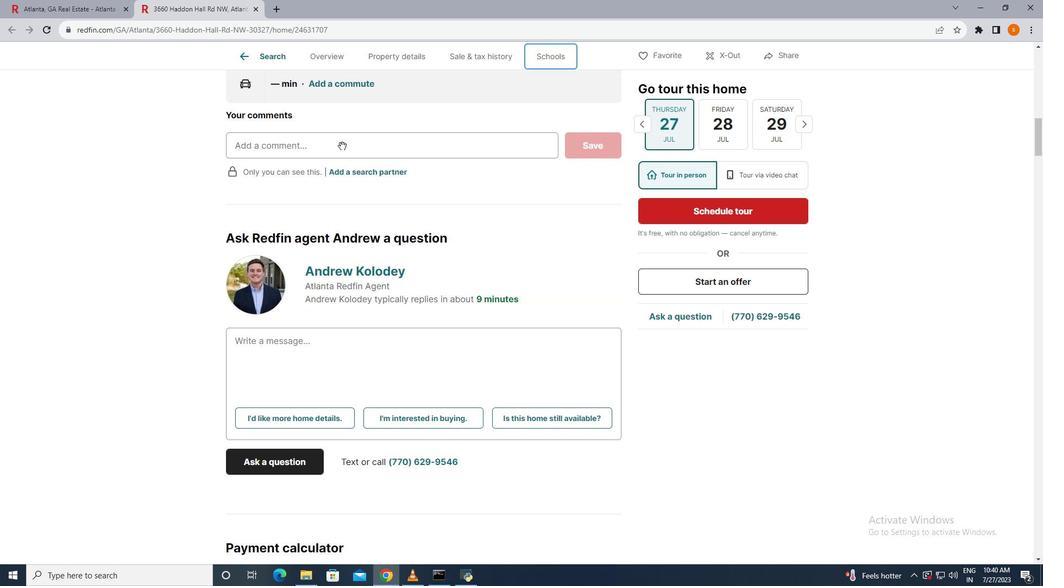 
Action: Mouse scrolled (342, 146) with delta (0, 0)
Screenshot: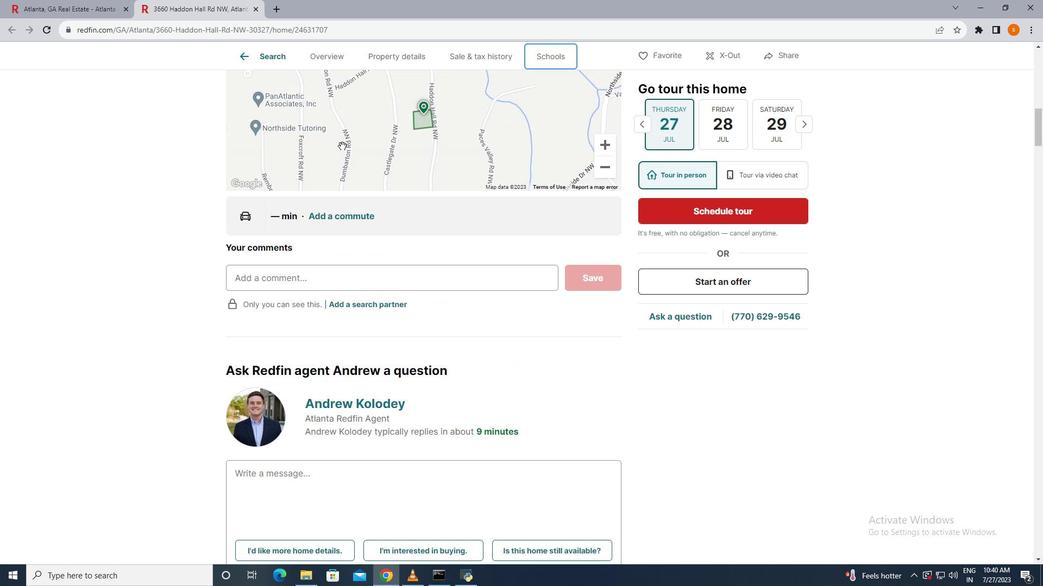 
Action: Mouse scrolled (342, 146) with delta (0, 0)
Screenshot: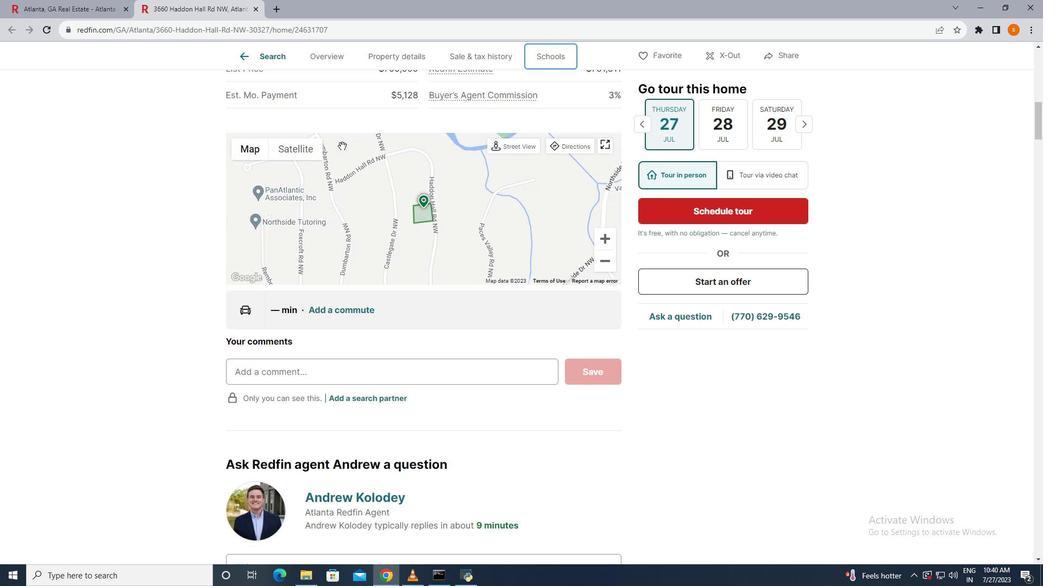 
Action: Mouse scrolled (342, 146) with delta (0, 0)
Screenshot: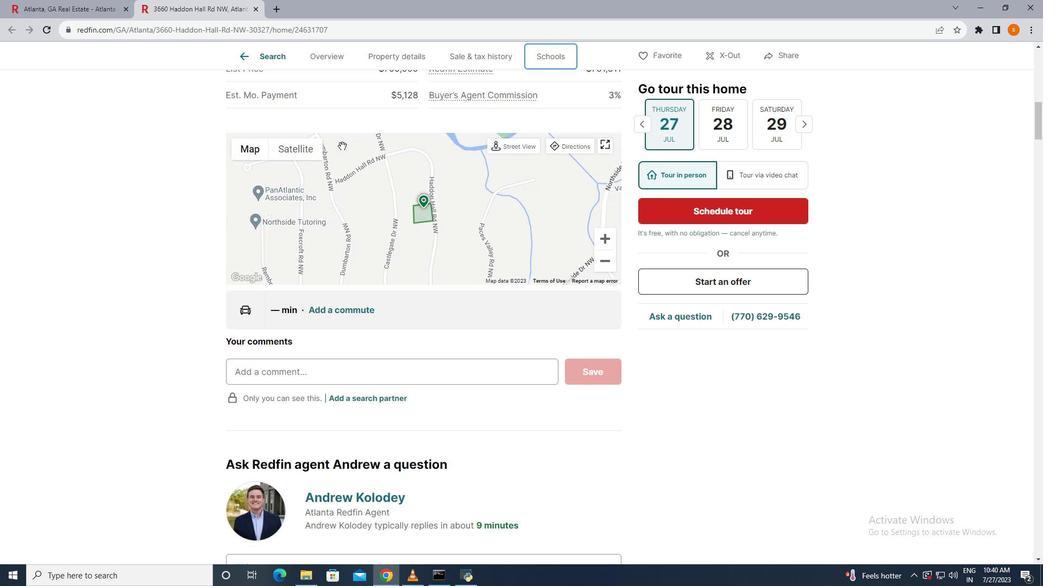 
Action: Mouse scrolled (342, 146) with delta (0, 0)
Screenshot: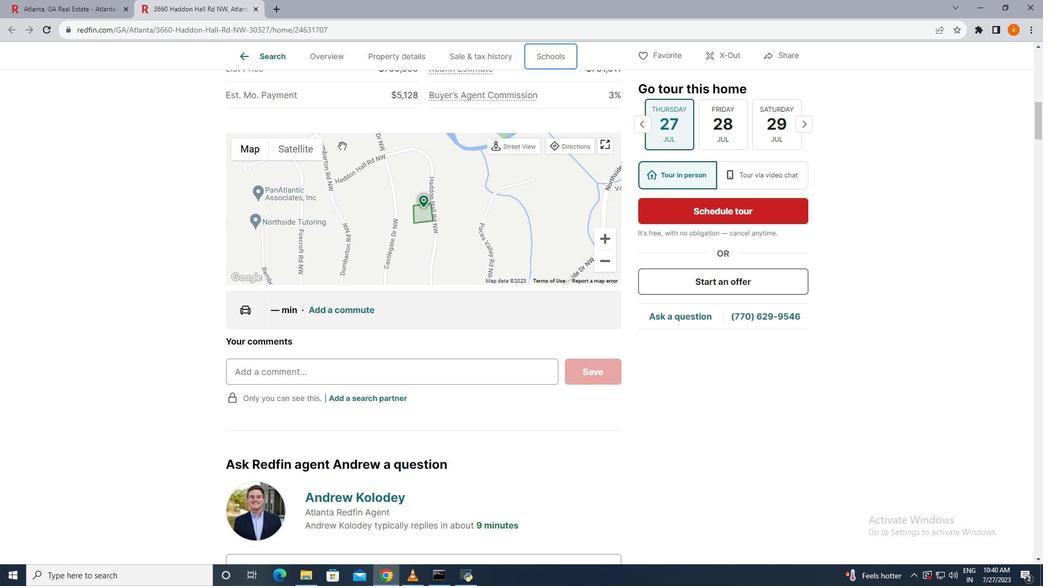 
Action: Mouse scrolled (342, 146) with delta (0, 0)
Screenshot: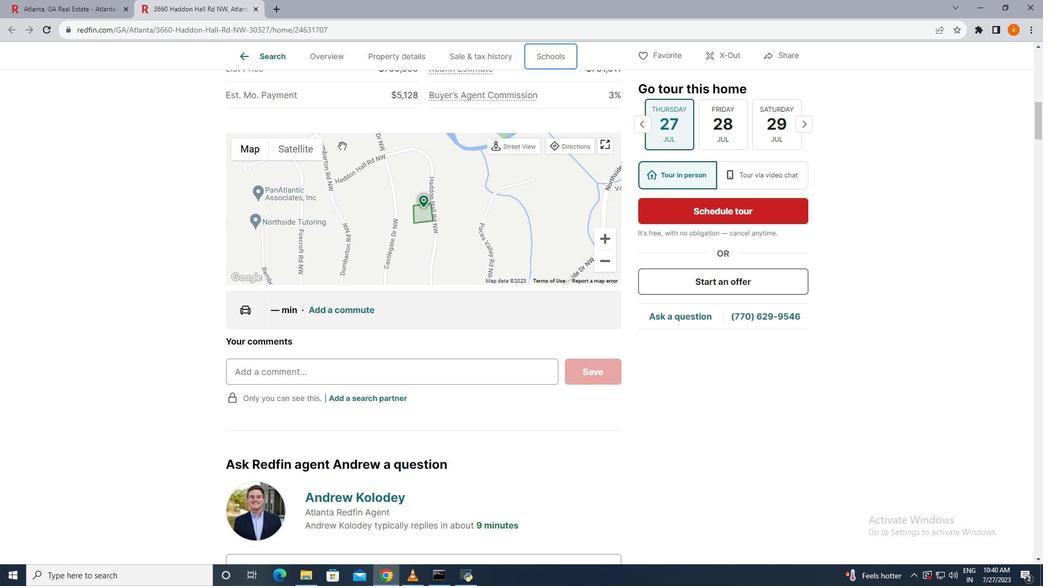 
Action: Mouse scrolled (342, 146) with delta (0, 0)
Screenshot: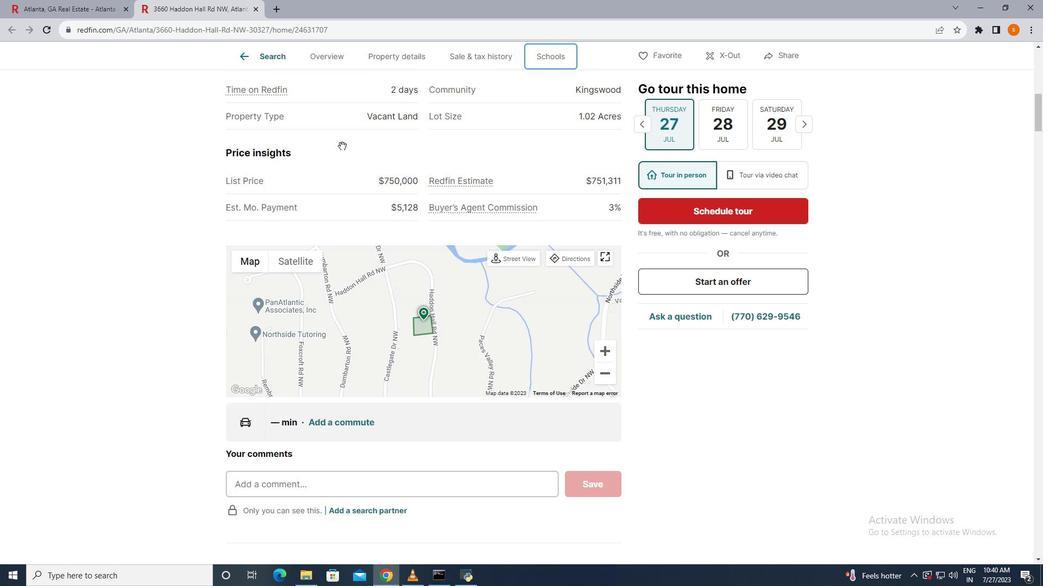 
Action: Mouse scrolled (342, 146) with delta (0, 0)
Screenshot: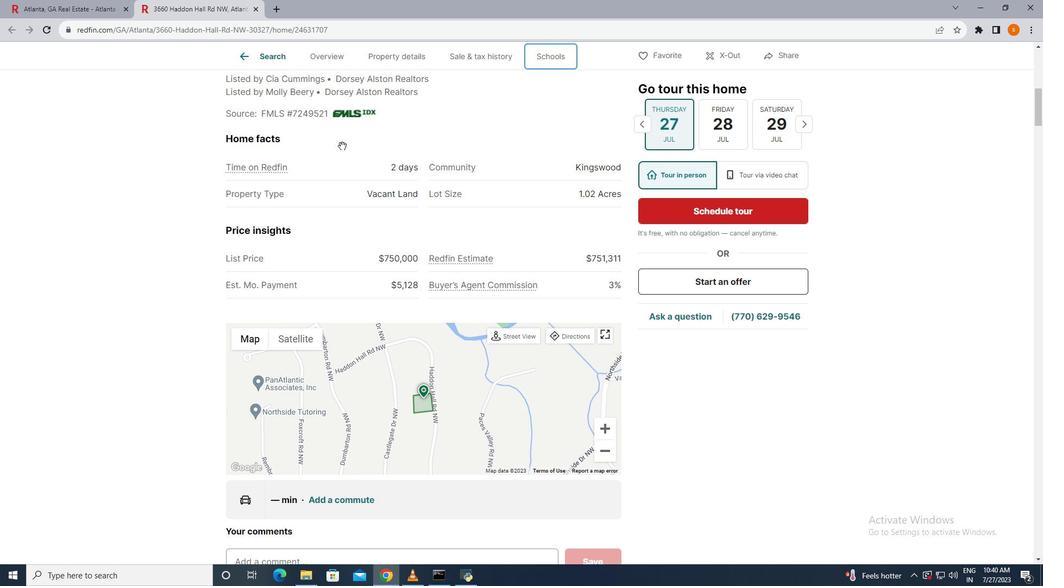 
Action: Mouse scrolled (342, 146) with delta (0, 0)
Screenshot: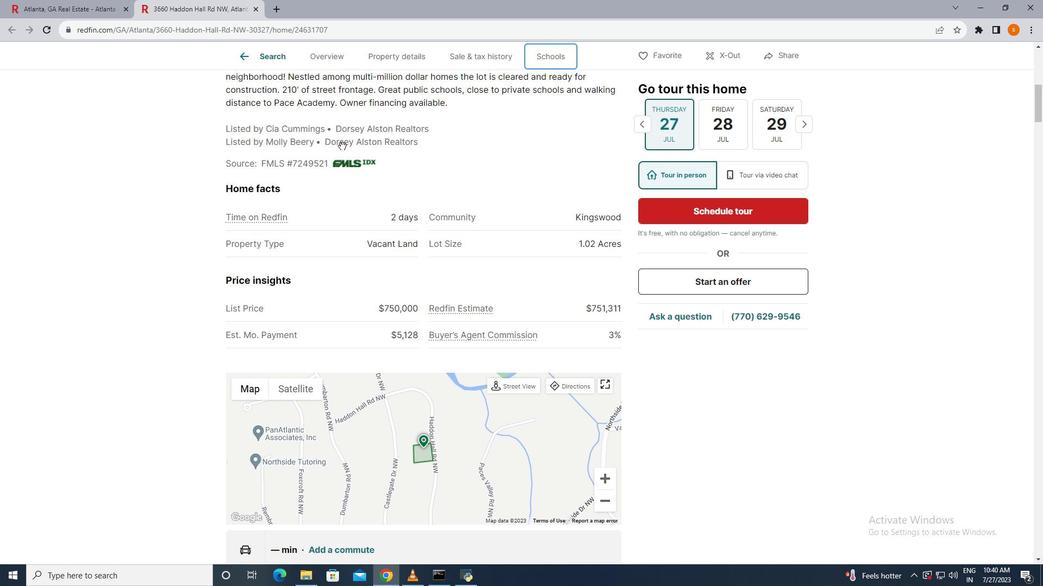
Action: Mouse scrolled (342, 146) with delta (0, 0)
Screenshot: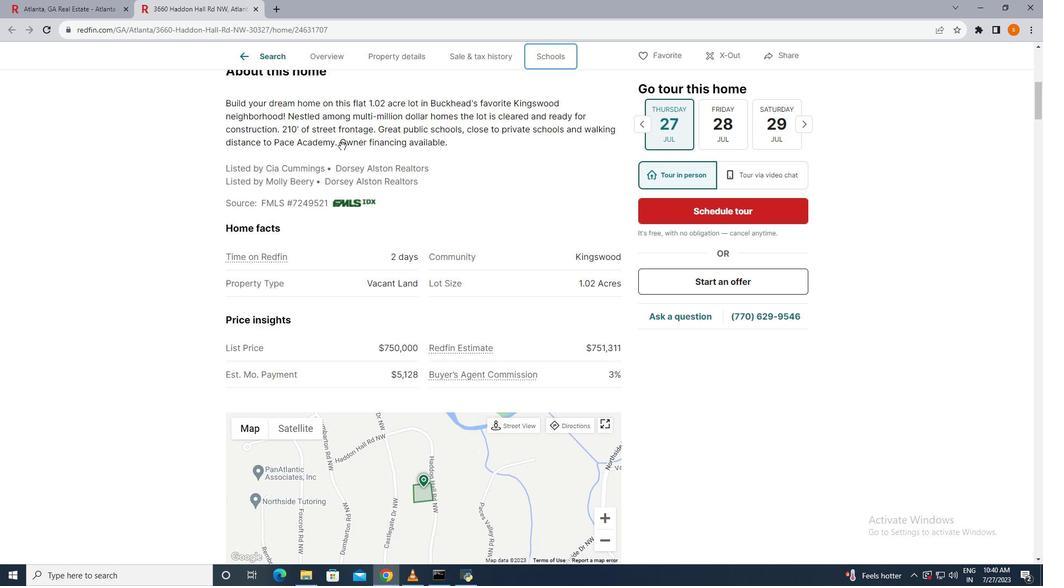 
Action: Mouse scrolled (342, 146) with delta (0, 0)
Screenshot: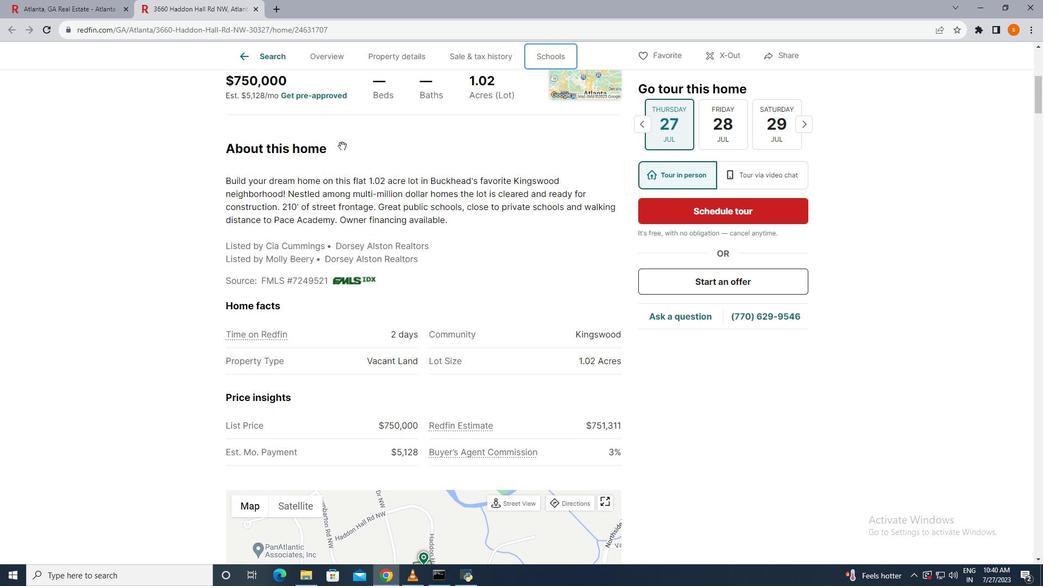 
Action: Mouse scrolled (342, 146) with delta (0, 0)
Screenshot: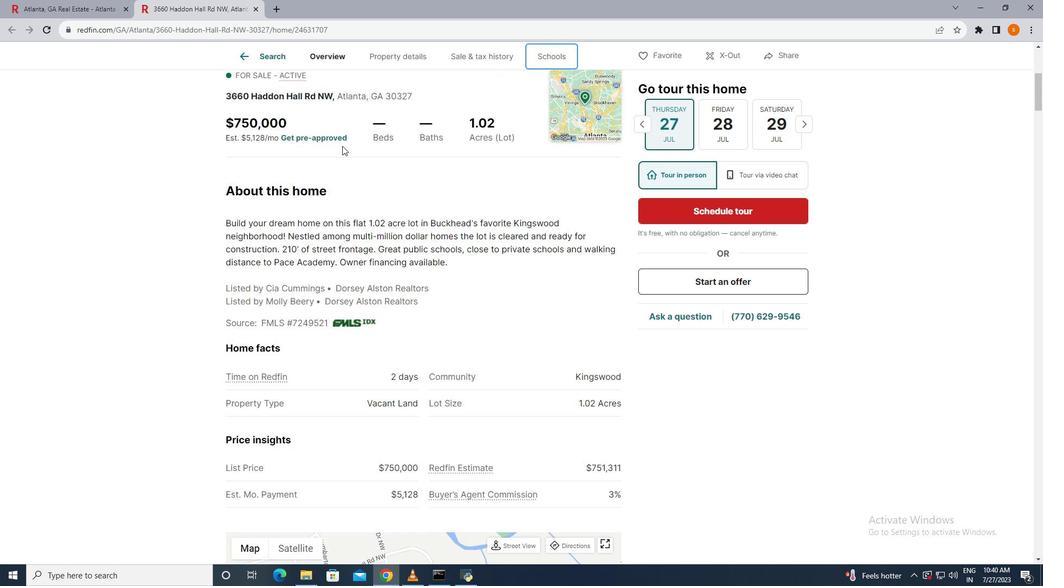 
Action: Mouse scrolled (342, 146) with delta (0, 0)
Screenshot: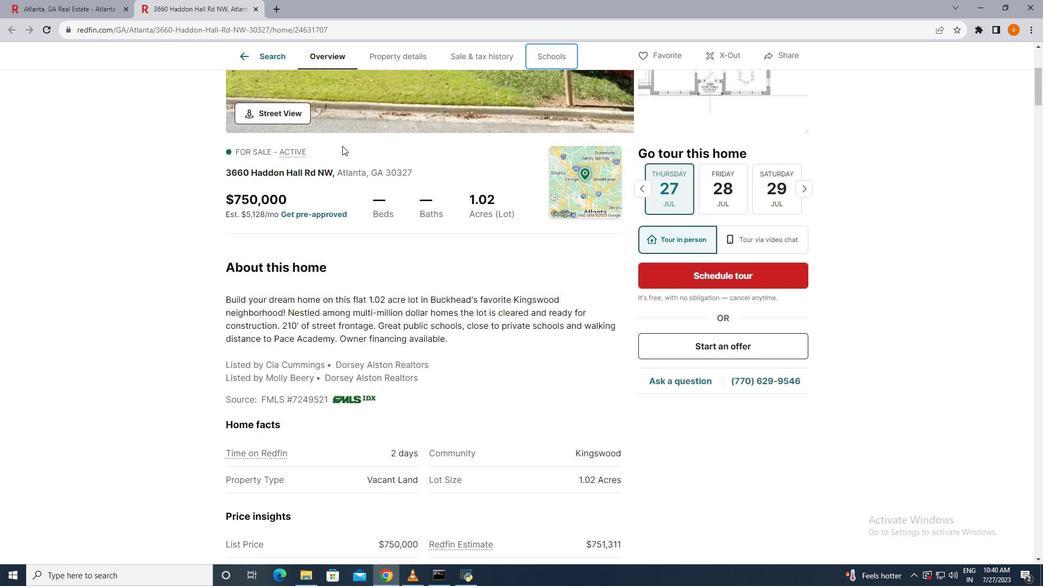 
Action: Mouse scrolled (342, 146) with delta (0, 0)
Screenshot: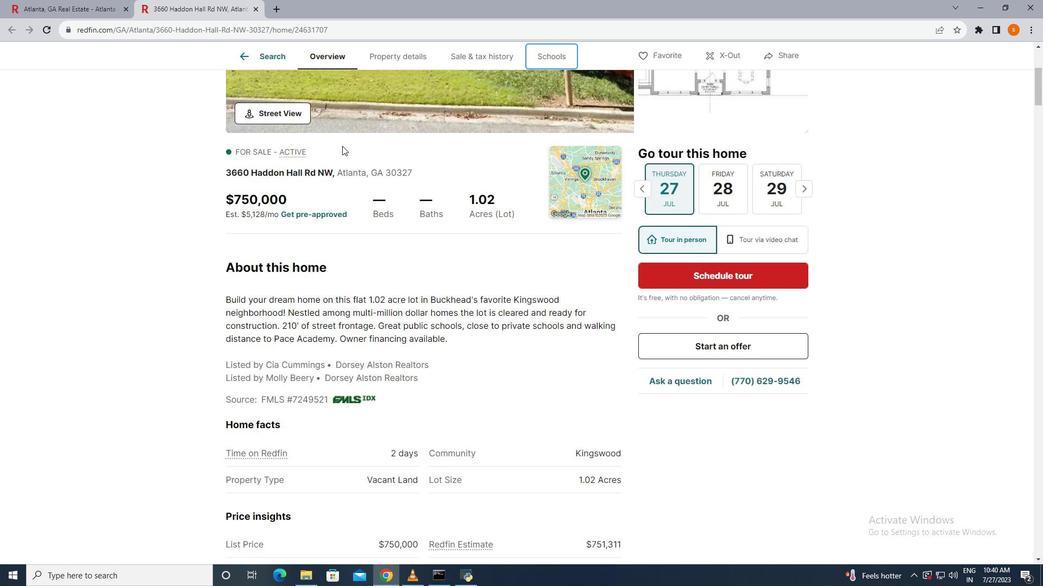 
Action: Mouse scrolled (342, 146) with delta (0, 0)
Screenshot: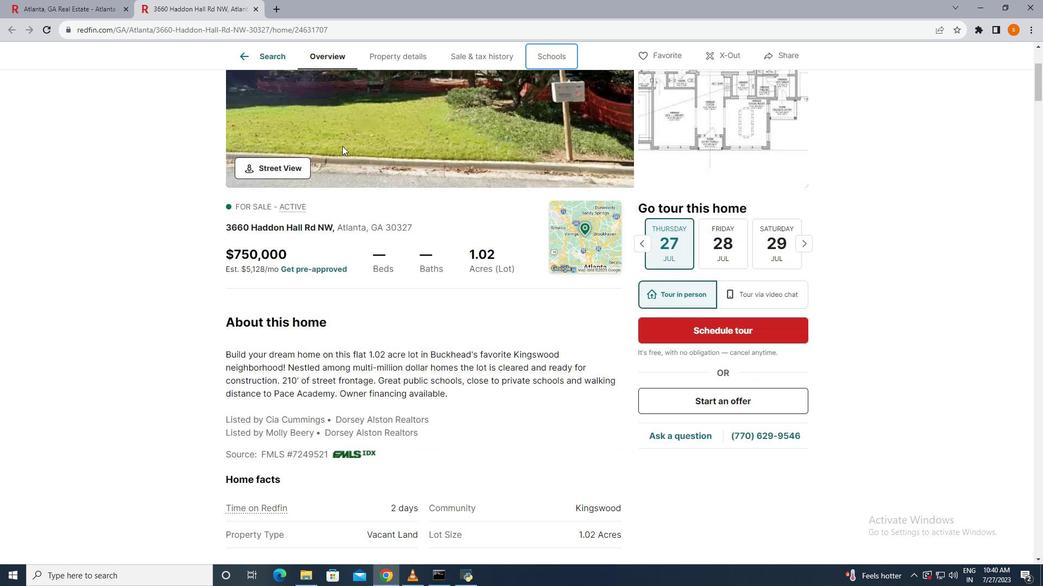 
Action: Mouse moved to (428, 369)
Screenshot: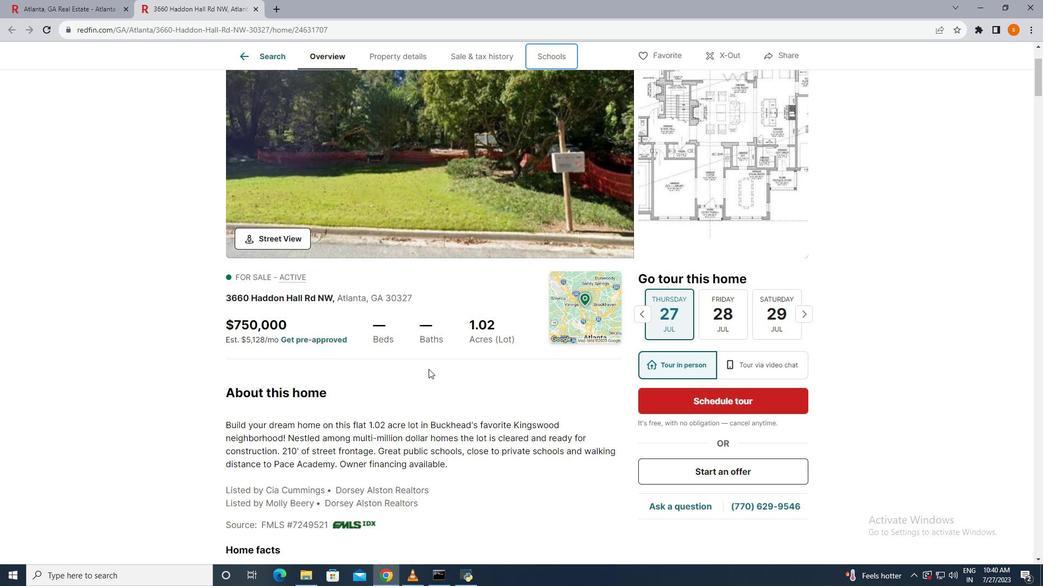 
Action: Mouse scrolled (428, 368) with delta (0, 0)
Screenshot: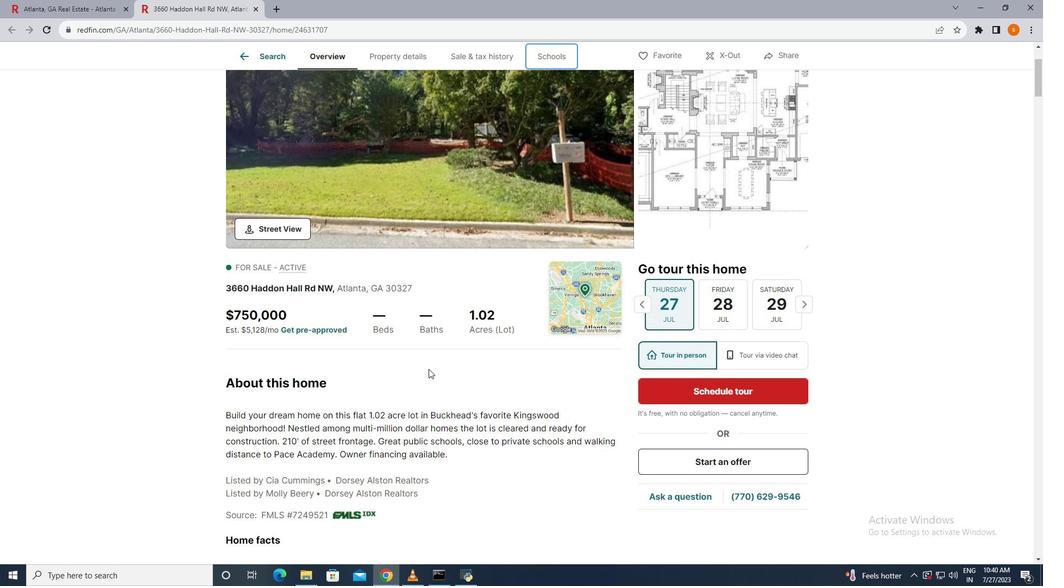 
Action: Mouse scrolled (428, 368) with delta (0, 0)
Screenshot: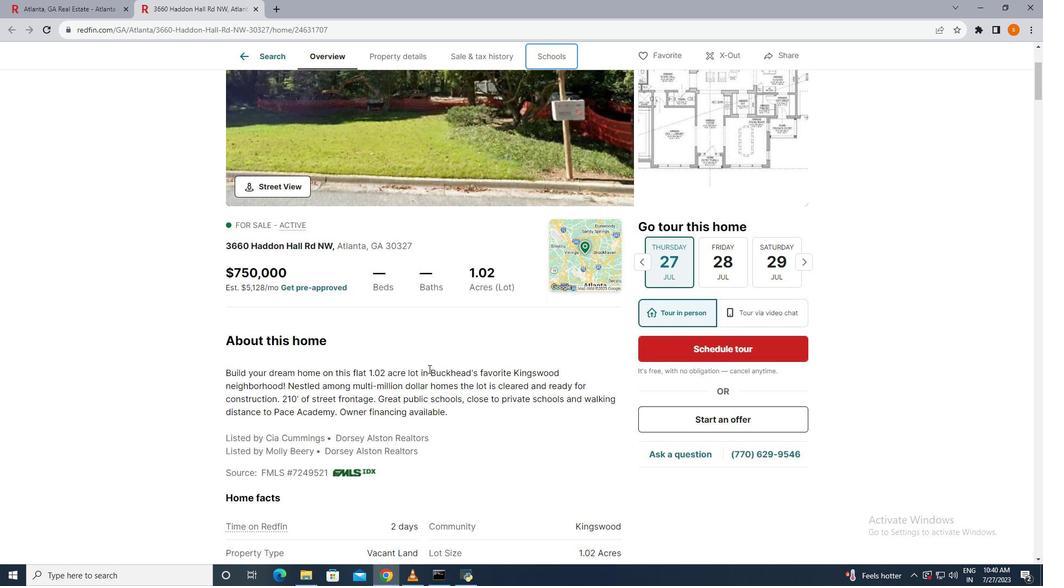 
Action: Mouse scrolled (428, 368) with delta (0, 0)
Screenshot: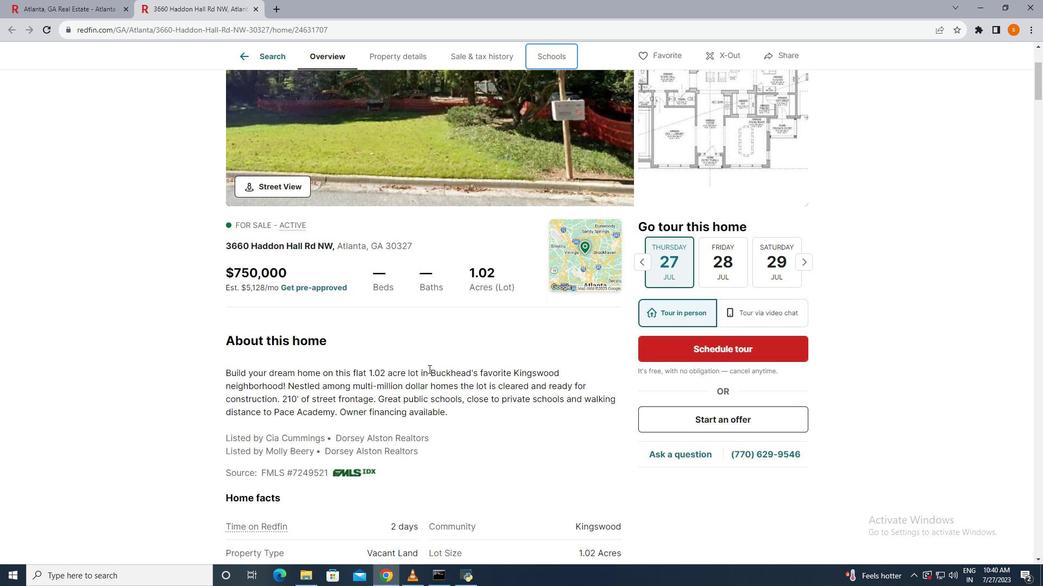 
Action: Mouse scrolled (428, 368) with delta (0, 0)
Screenshot: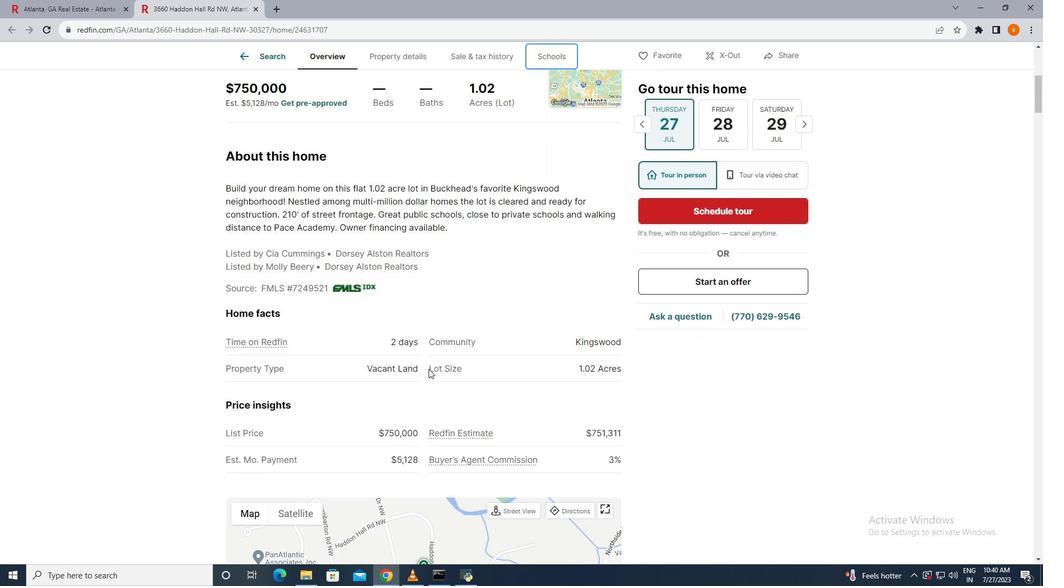 
Action: Mouse scrolled (428, 368) with delta (0, 0)
Screenshot: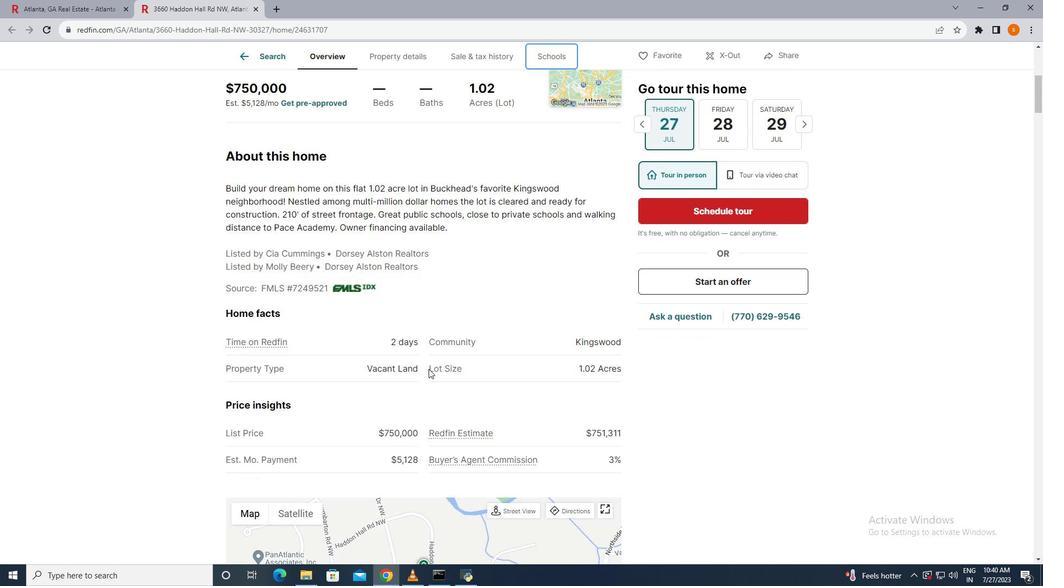 
Action: Mouse scrolled (428, 368) with delta (0, 0)
Screenshot: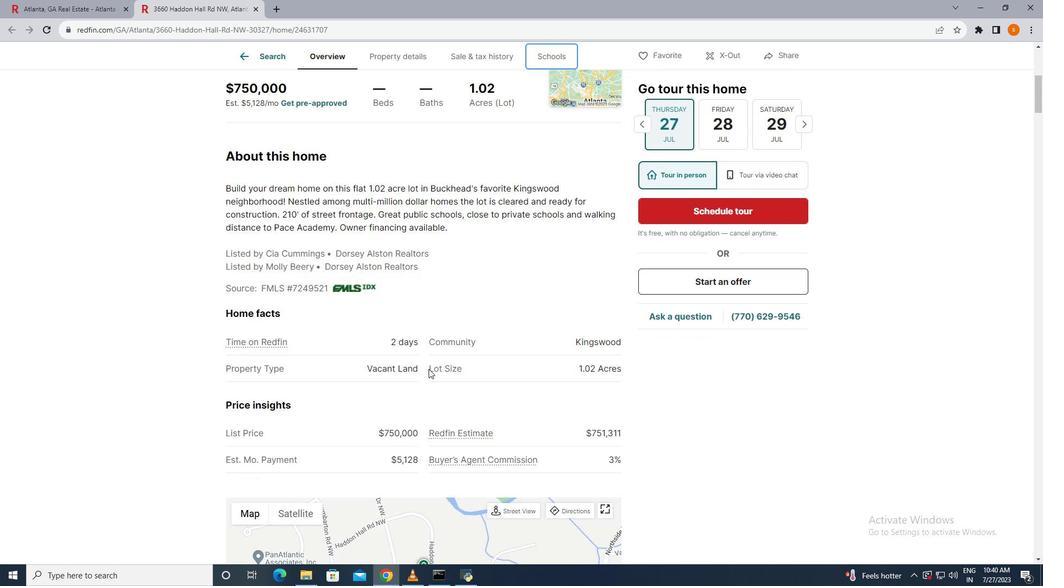 
Action: Mouse scrolled (428, 368) with delta (0, 0)
Screenshot: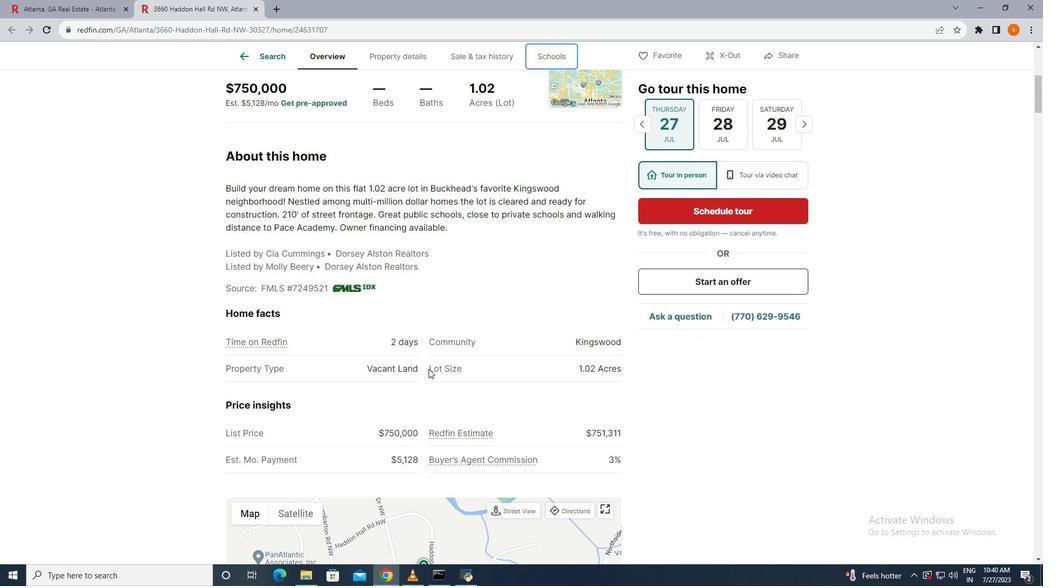 
Action: Mouse scrolled (428, 368) with delta (0, 0)
Screenshot: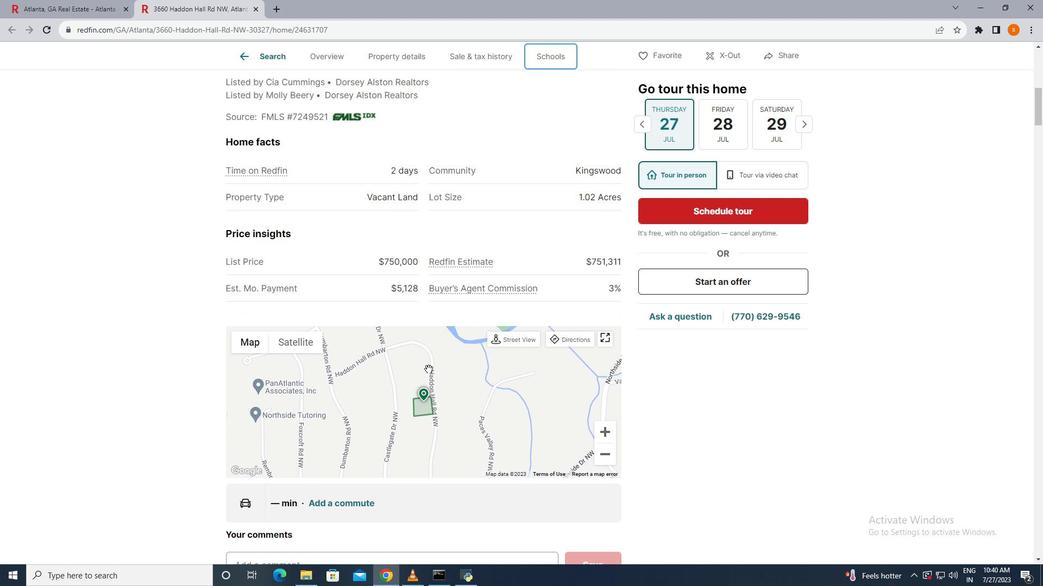 
Action: Mouse scrolled (428, 368) with delta (0, 0)
Screenshot: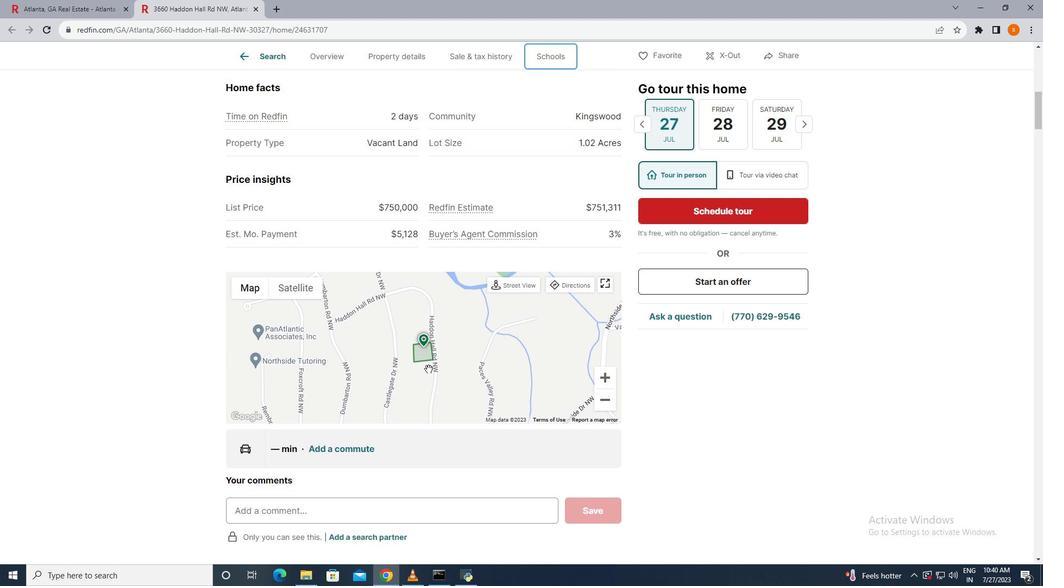 
Action: Mouse scrolled (428, 368) with delta (0, 0)
Screenshot: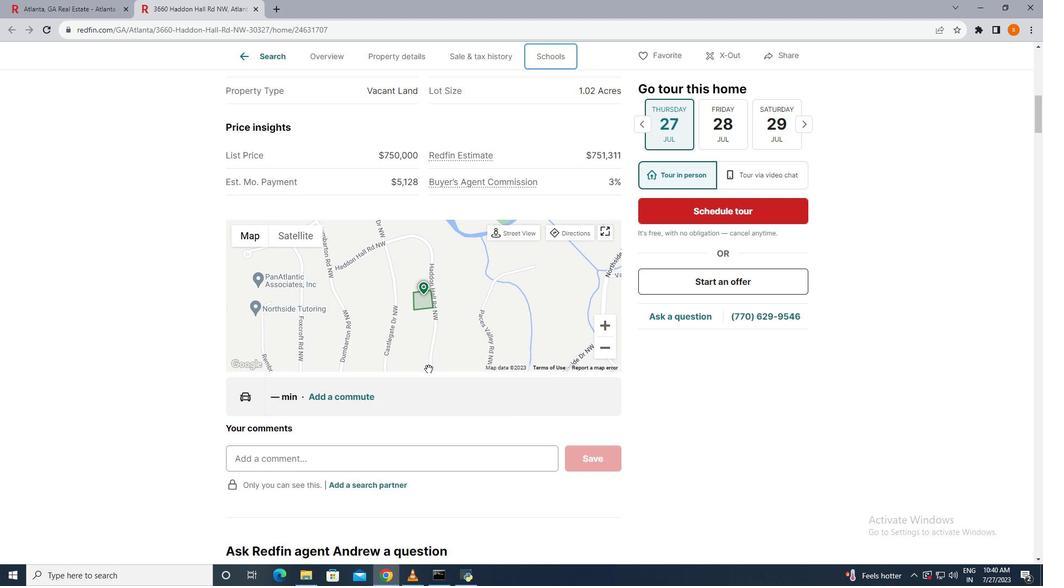 
Action: Mouse scrolled (428, 368) with delta (0, 0)
Screenshot: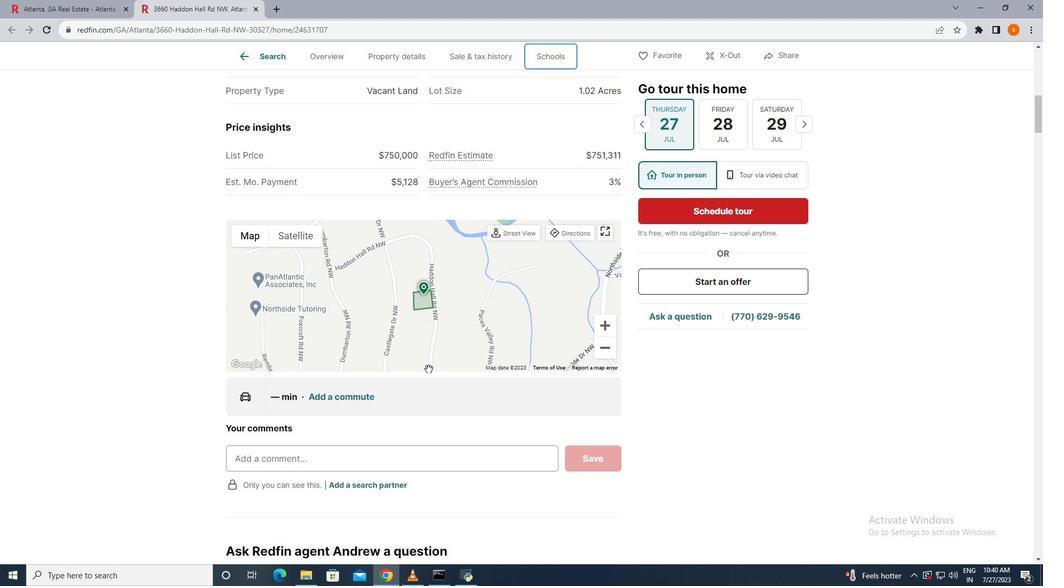 
Action: Mouse scrolled (428, 368) with delta (0, 0)
Screenshot: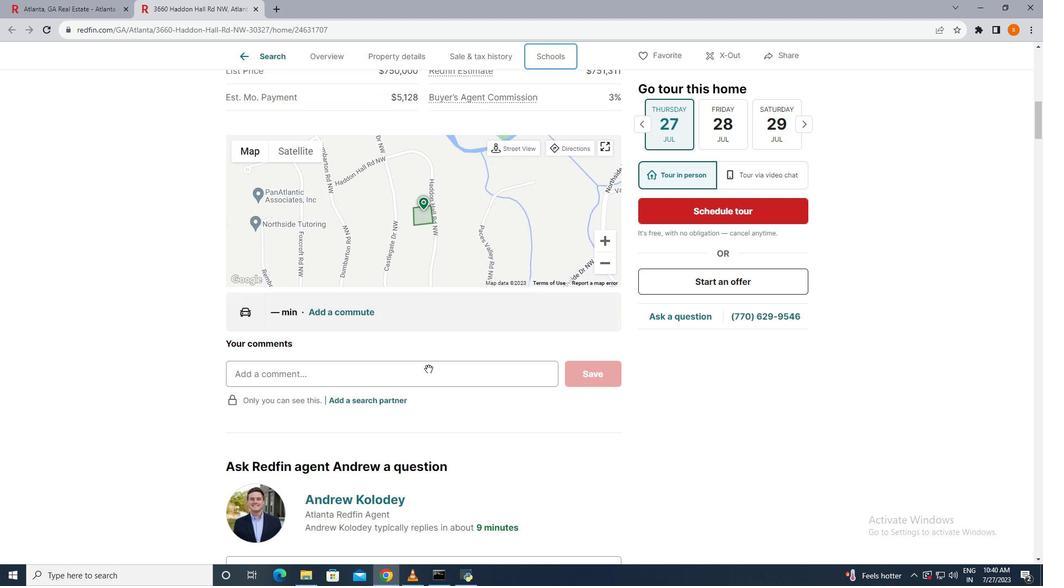 
Action: Mouse scrolled (428, 368) with delta (0, 0)
Screenshot: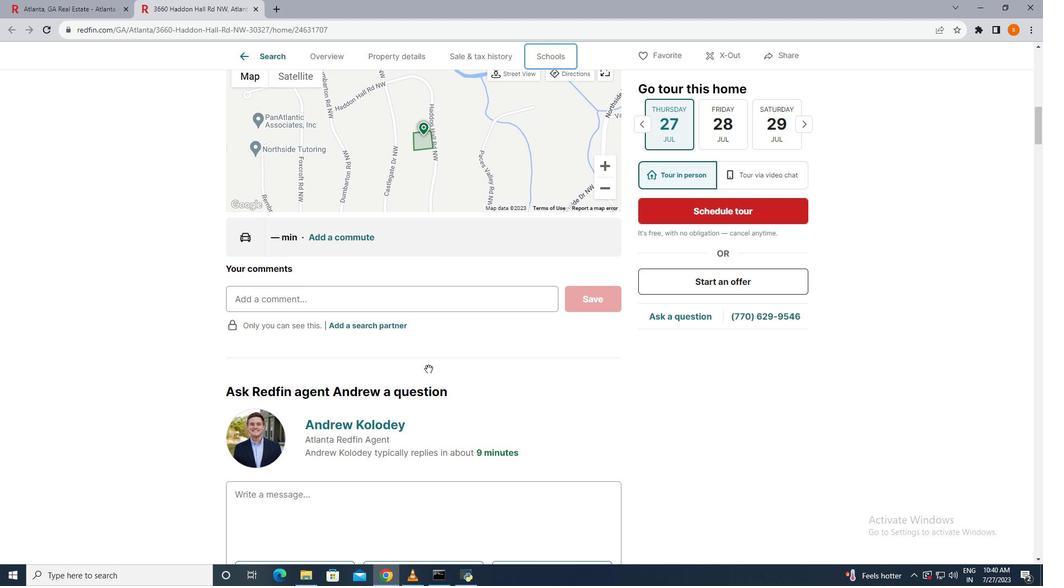 
Action: Mouse scrolled (428, 368) with delta (0, 0)
Screenshot: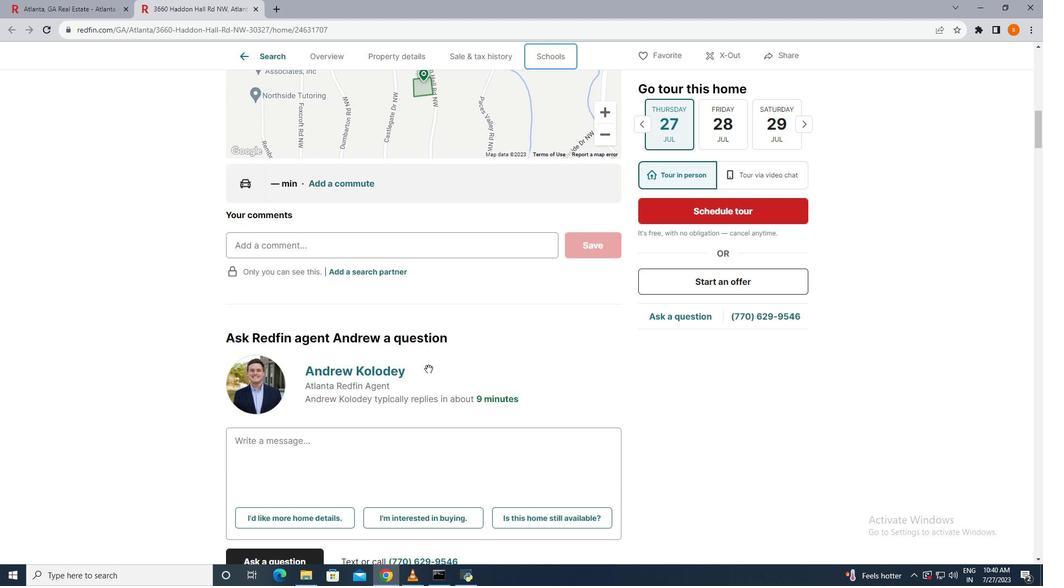 
Action: Mouse scrolled (428, 368) with delta (0, 0)
Screenshot: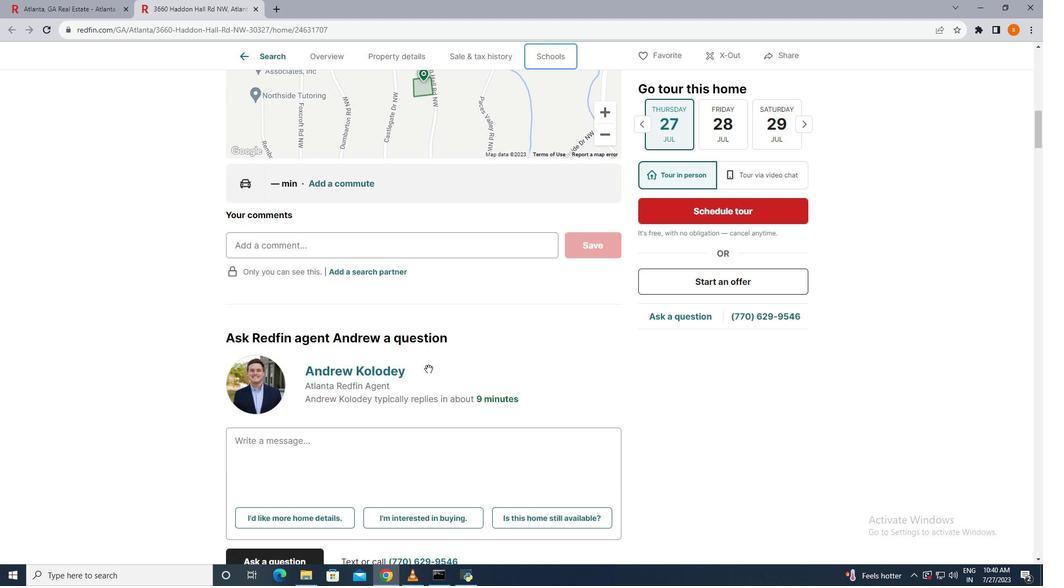 
Action: Mouse scrolled (428, 368) with delta (0, 0)
Screenshot: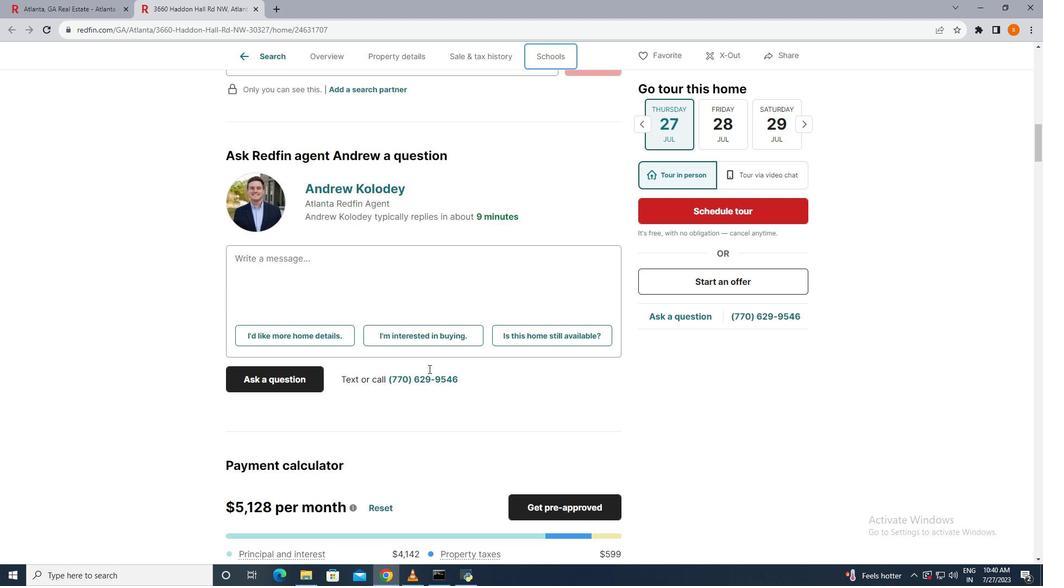 
Action: Mouse scrolled (428, 368) with delta (0, 0)
Screenshot: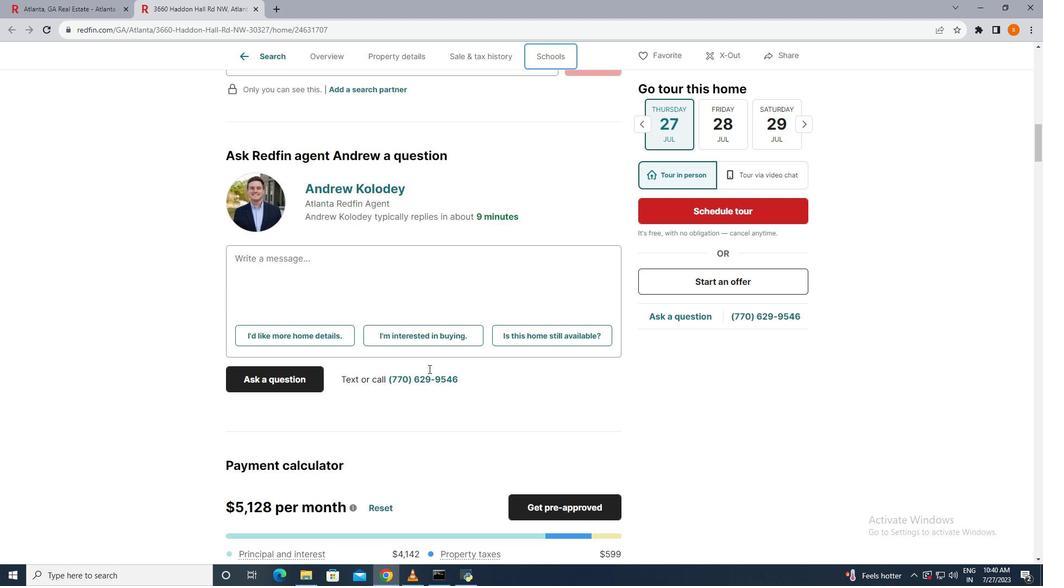 
Action: Mouse scrolled (428, 368) with delta (0, 0)
Screenshot: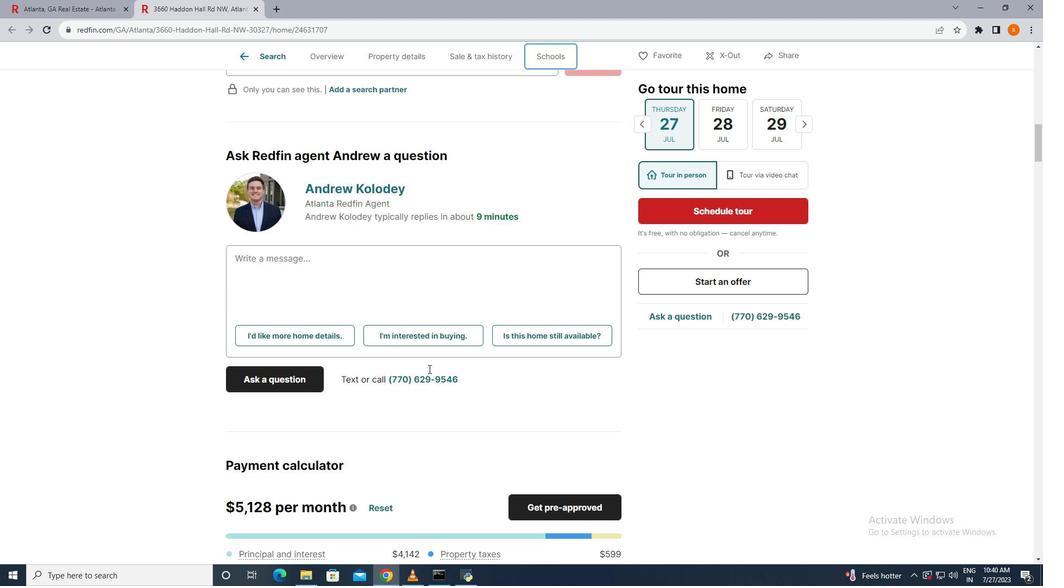 
Action: Mouse scrolled (428, 368) with delta (0, 0)
Screenshot: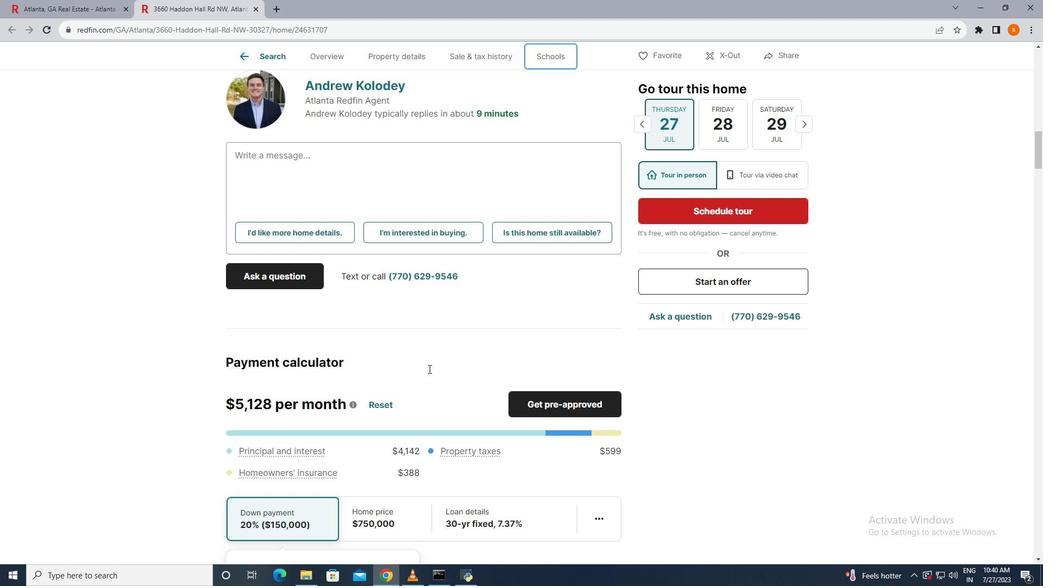 
Action: Mouse scrolled (428, 368) with delta (0, 0)
Screenshot: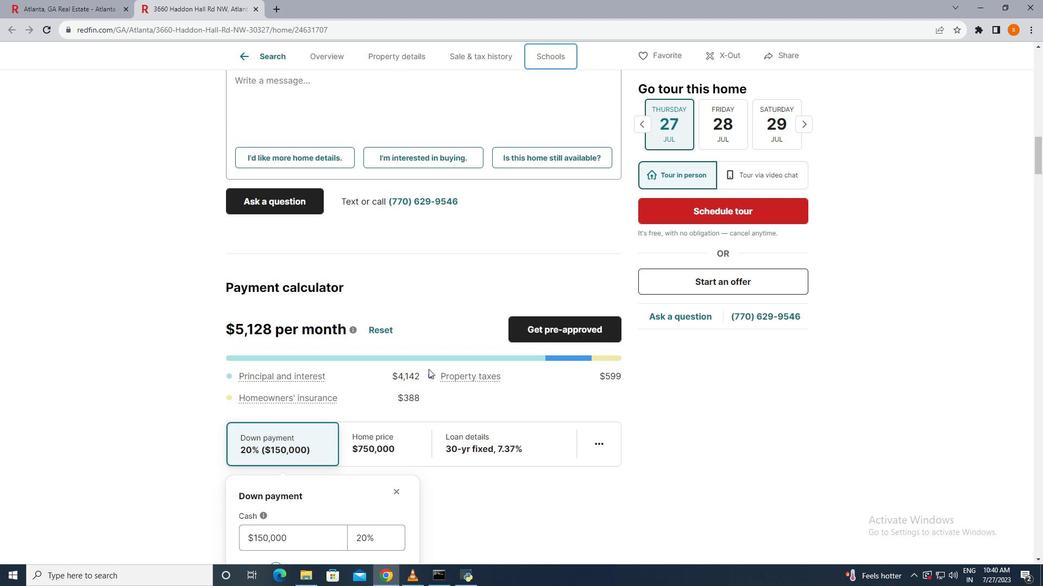 
Action: Mouse scrolled (428, 368) with delta (0, 0)
Screenshot: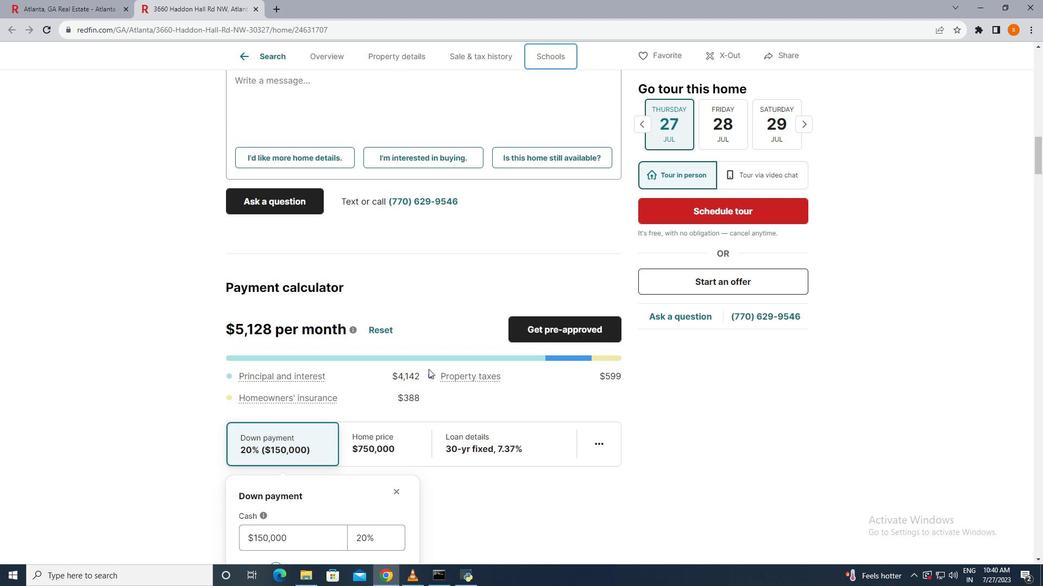 
Action: Mouse scrolled (428, 368) with delta (0, 0)
Screenshot: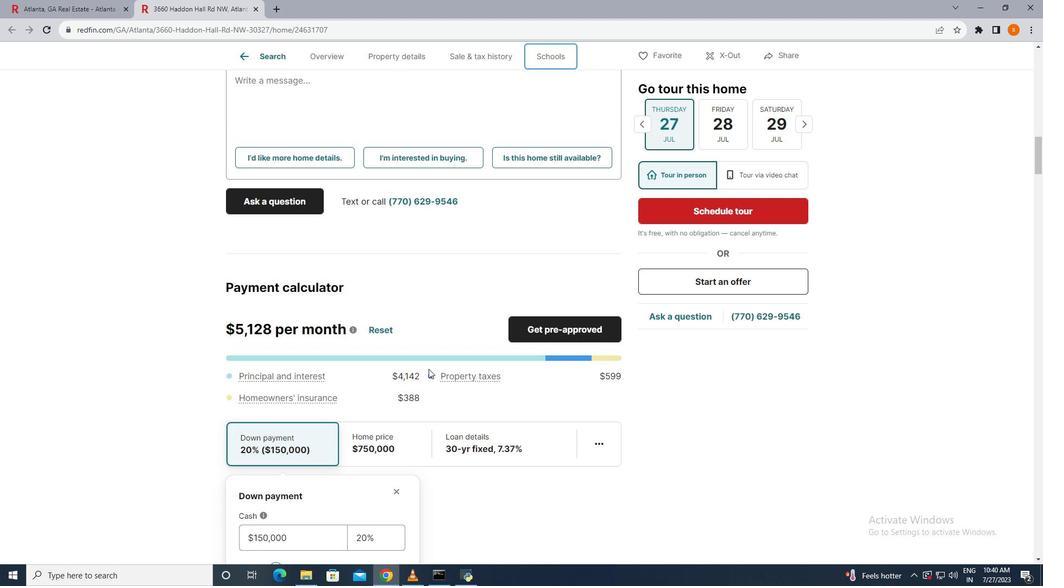 
Action: Mouse scrolled (428, 368) with delta (0, 0)
Screenshot: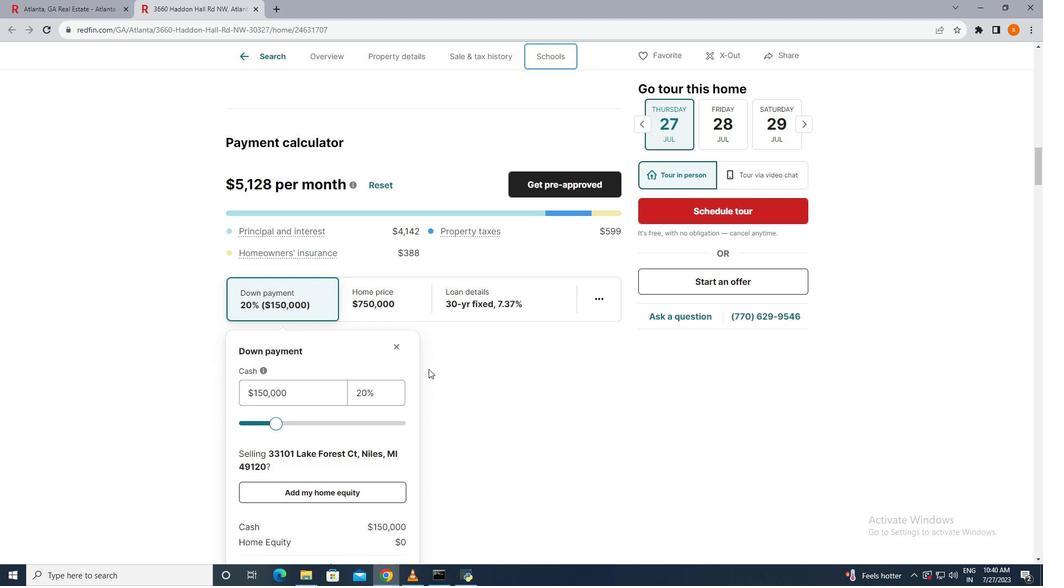 
Action: Mouse scrolled (428, 368) with delta (0, 0)
Screenshot: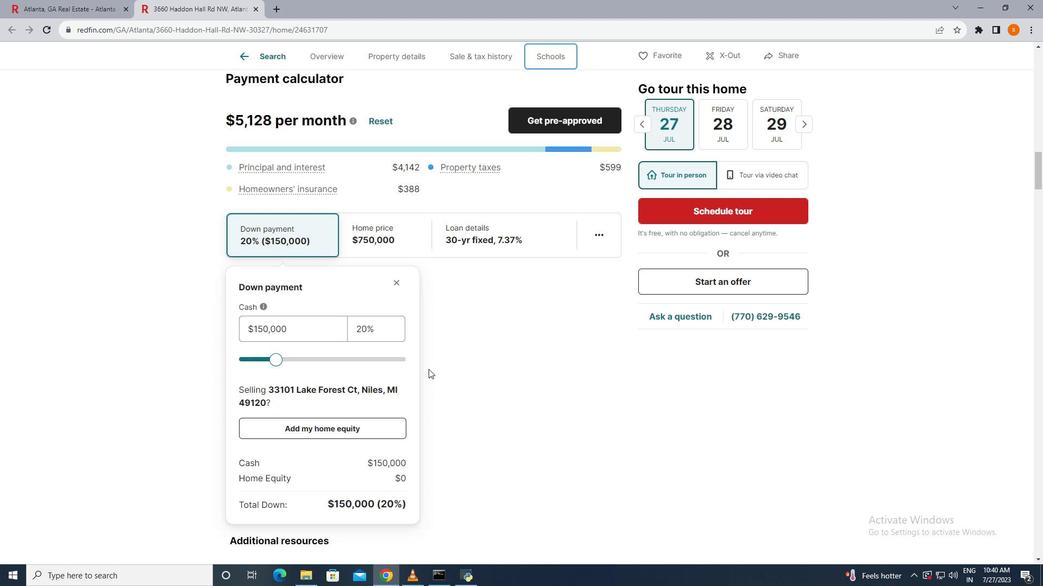 
Action: Mouse scrolled (428, 368) with delta (0, 0)
Screenshot: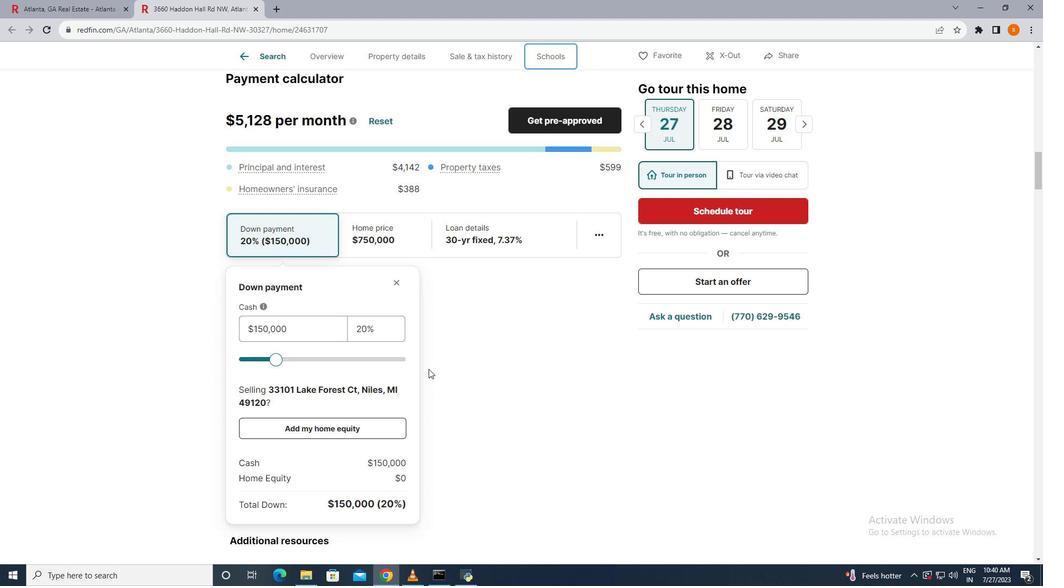 
Action: Mouse scrolled (428, 368) with delta (0, 0)
Screenshot: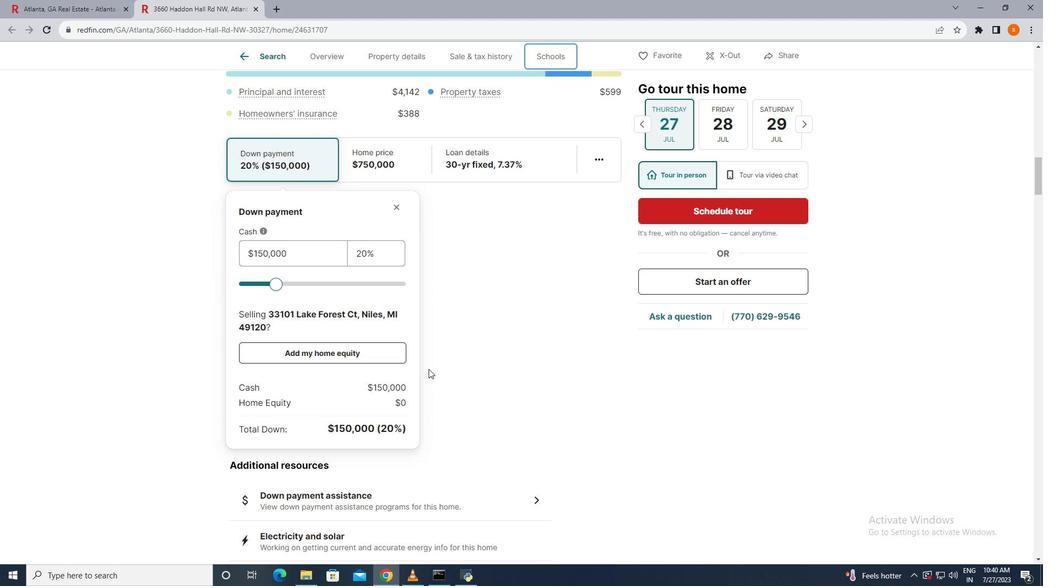 
Action: Mouse scrolled (428, 368) with delta (0, 0)
Screenshot: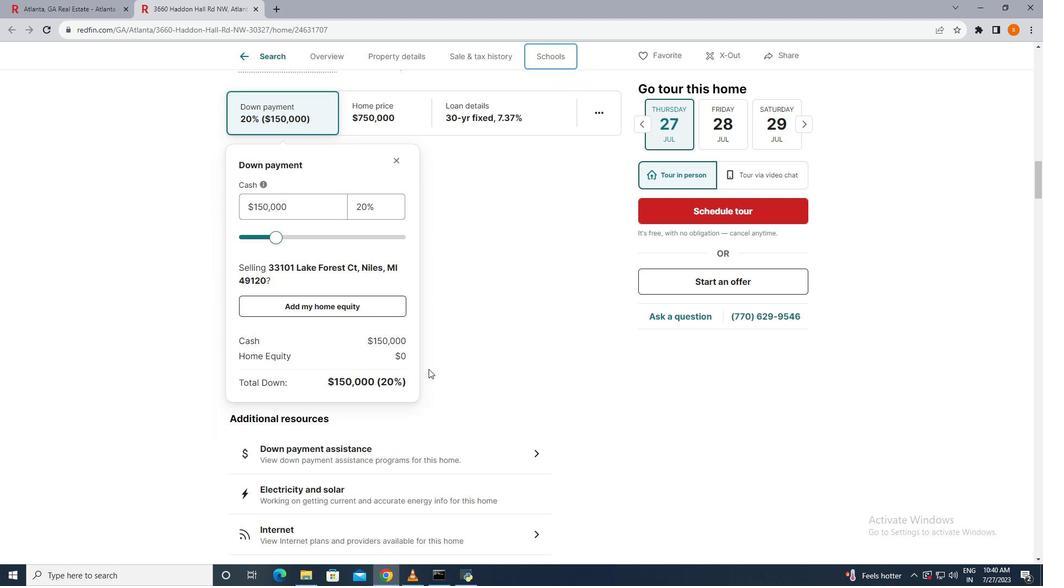 
Action: Mouse scrolled (428, 368) with delta (0, 0)
Screenshot: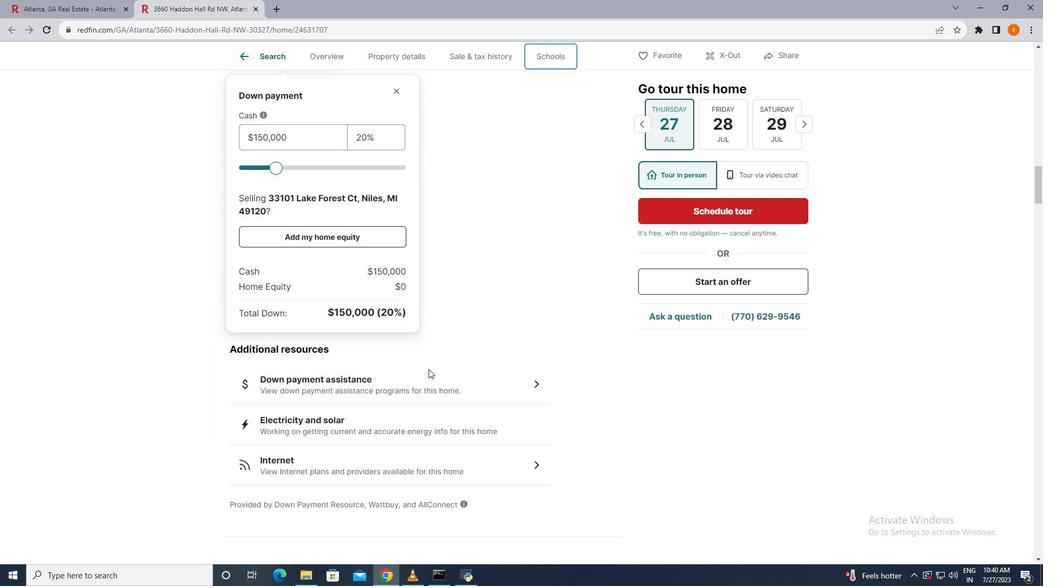 
Action: Mouse scrolled (428, 368) with delta (0, 0)
Screenshot: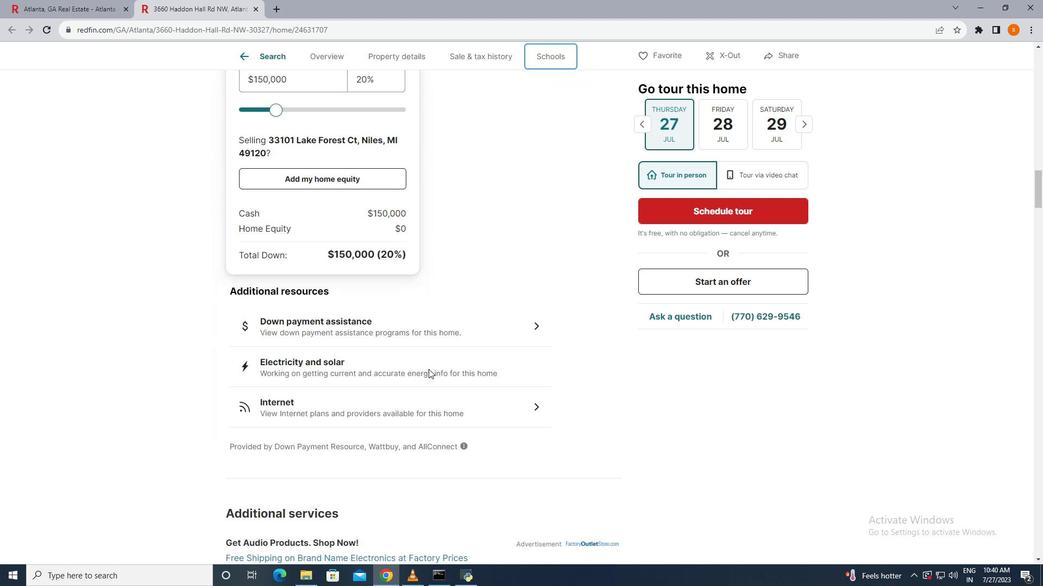 
Action: Mouse scrolled (428, 368) with delta (0, 0)
Screenshot: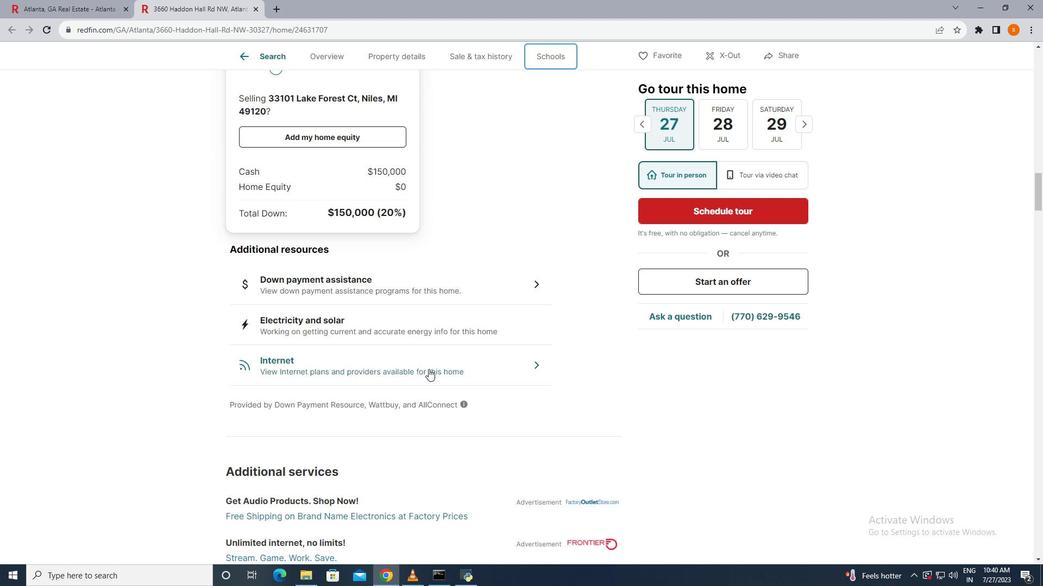 
Action: Mouse scrolled (428, 368) with delta (0, 0)
Screenshot: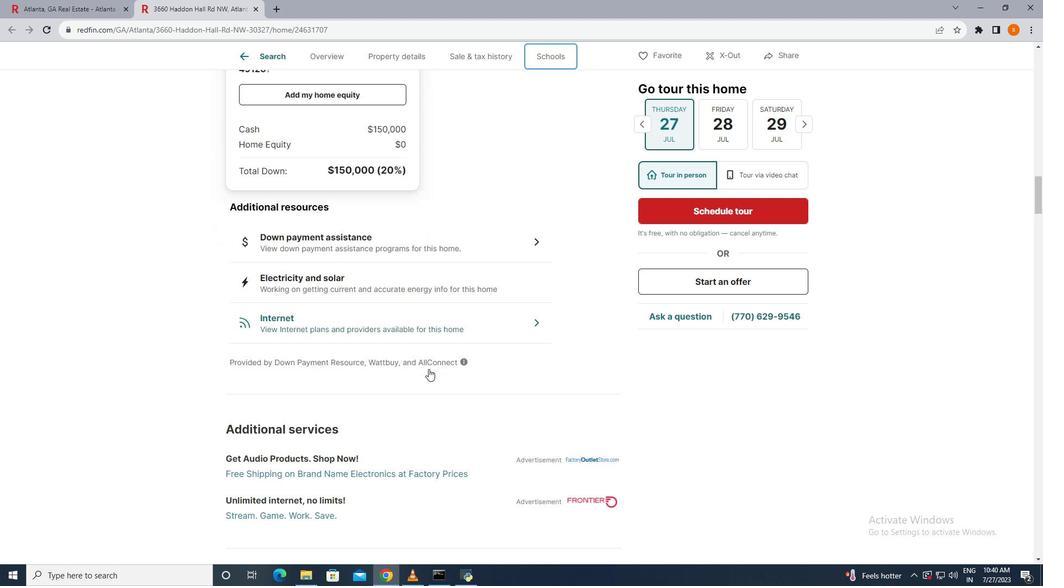 
Action: Mouse scrolled (428, 368) with delta (0, 0)
Screenshot: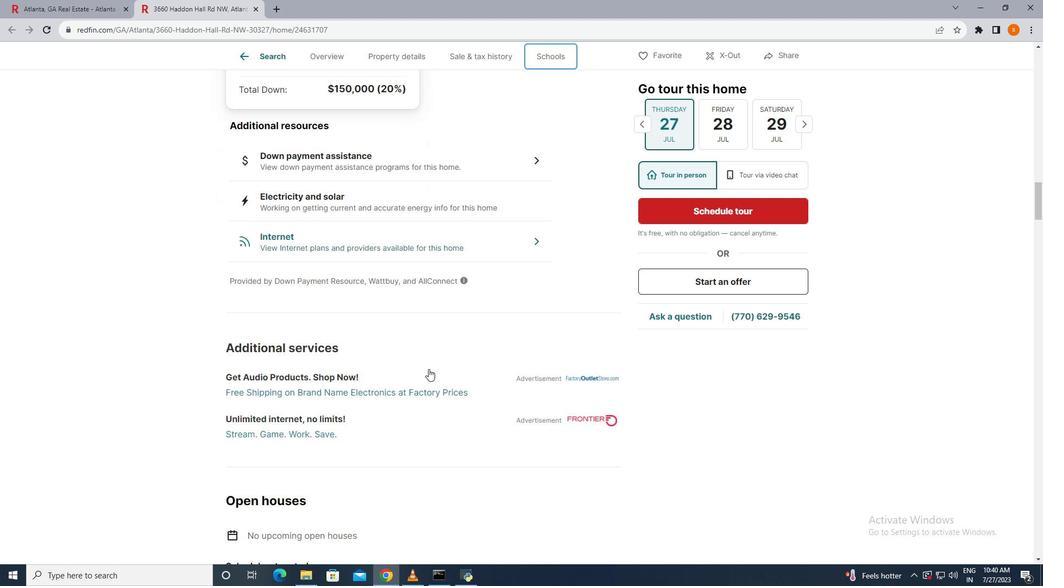 
Action: Mouse scrolled (428, 368) with delta (0, 0)
Screenshot: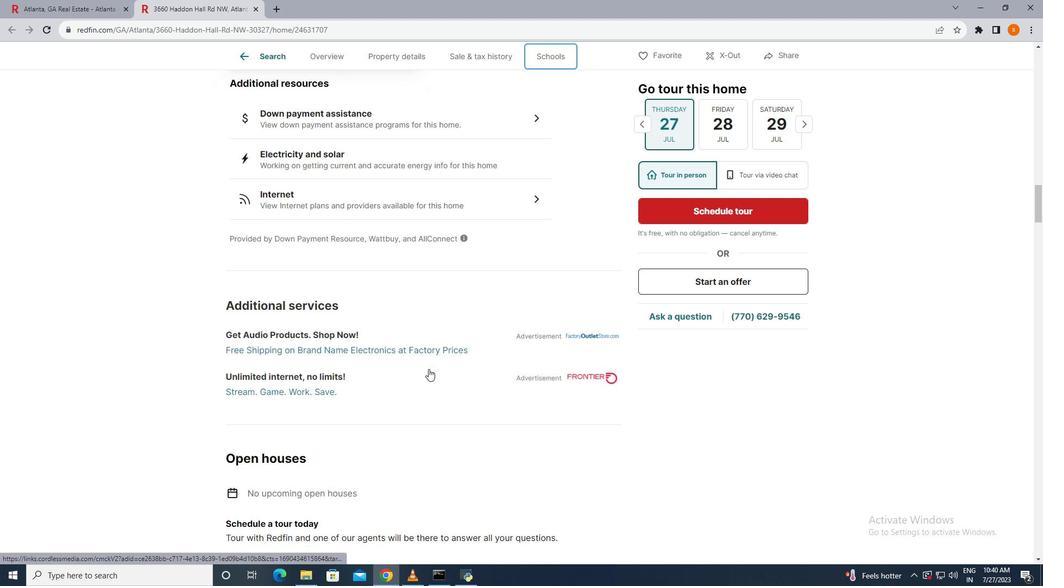 
Action: Mouse scrolled (428, 368) with delta (0, 0)
Screenshot: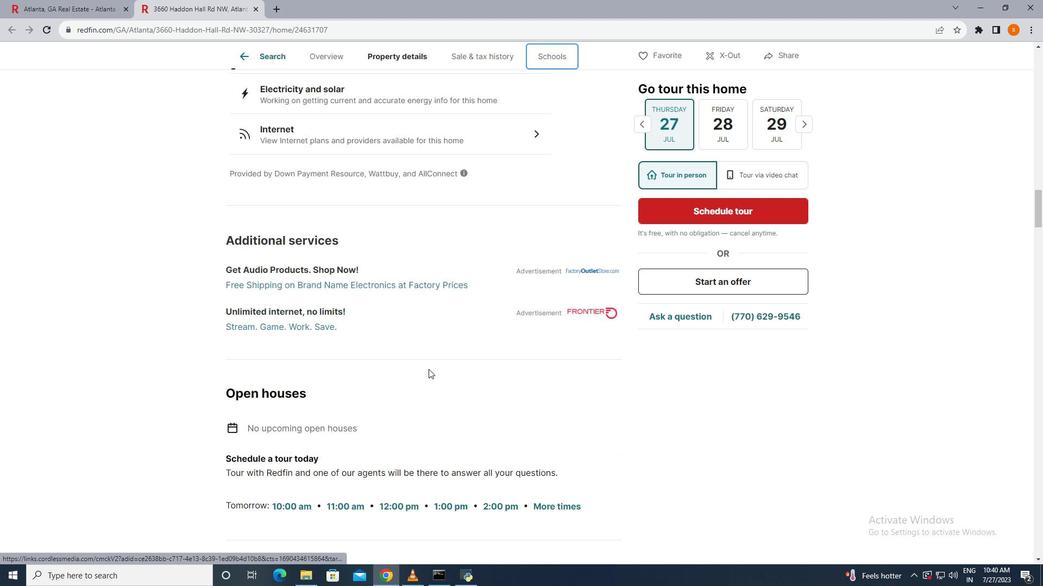 
Action: Mouse scrolled (428, 368) with delta (0, 0)
Screenshot: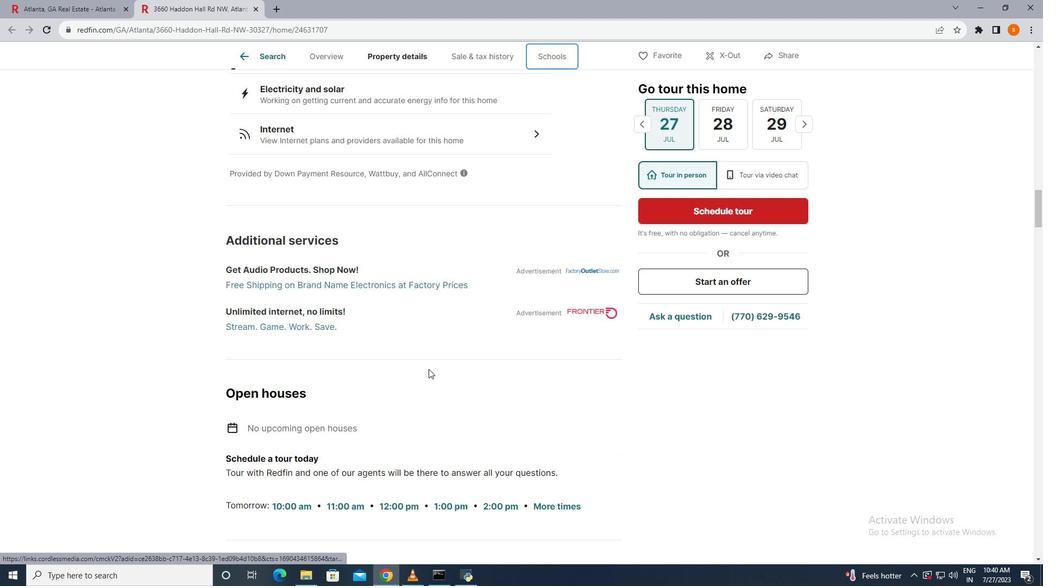 
Action: Mouse scrolled (428, 368) with delta (0, 0)
Screenshot: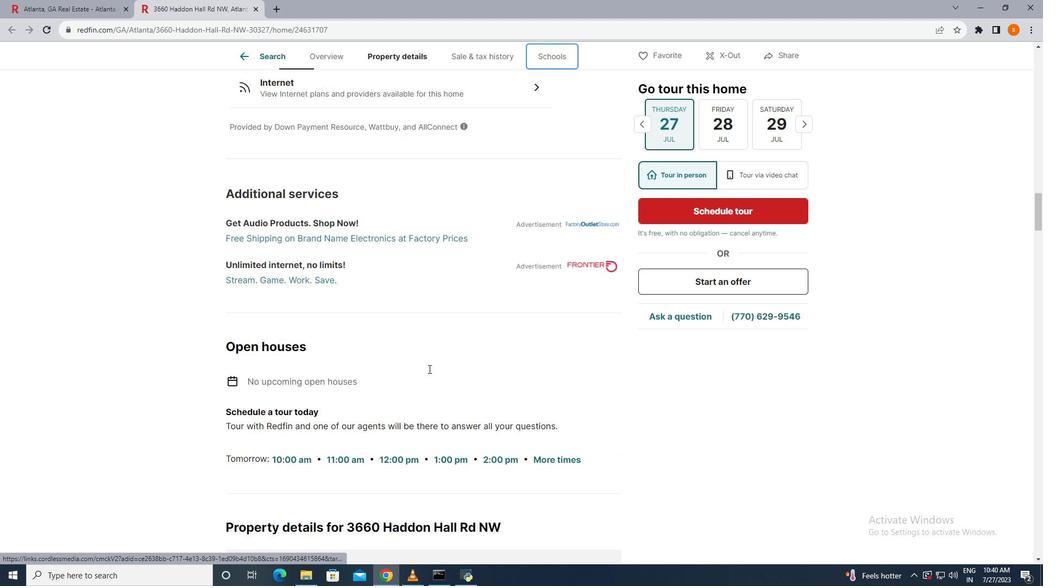 
Action: Mouse scrolled (428, 368) with delta (0, 0)
Screenshot: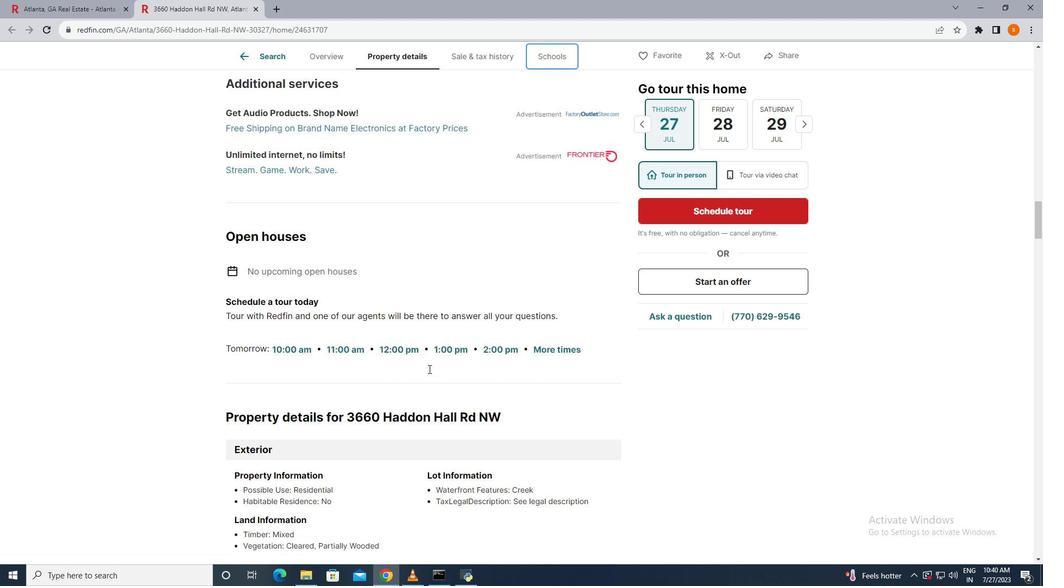 
Action: Mouse scrolled (428, 368) with delta (0, 0)
Screenshot: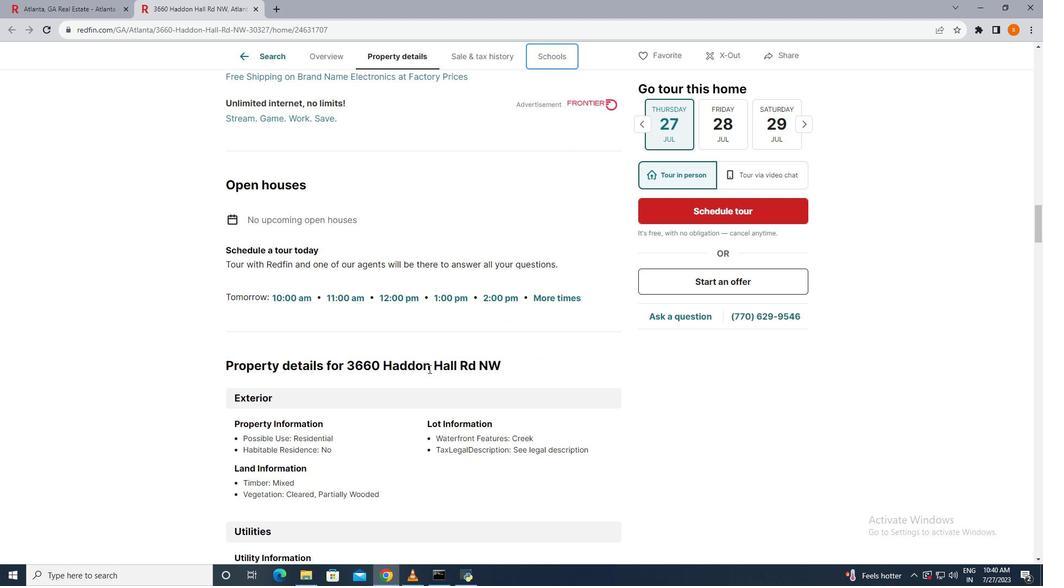 
Action: Mouse scrolled (428, 368) with delta (0, 0)
Screenshot: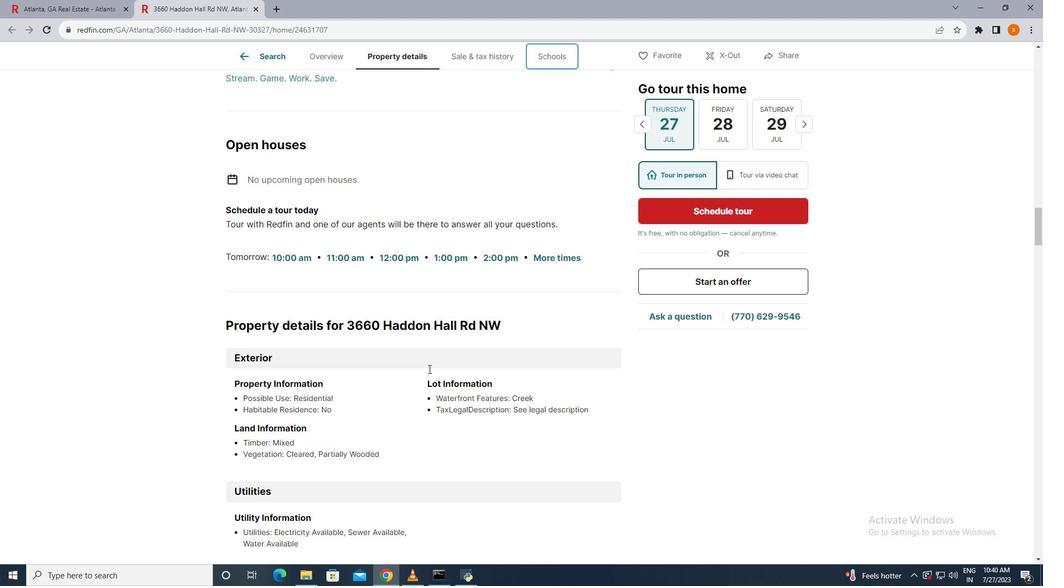 
Action: Mouse scrolled (428, 368) with delta (0, 0)
Screenshot: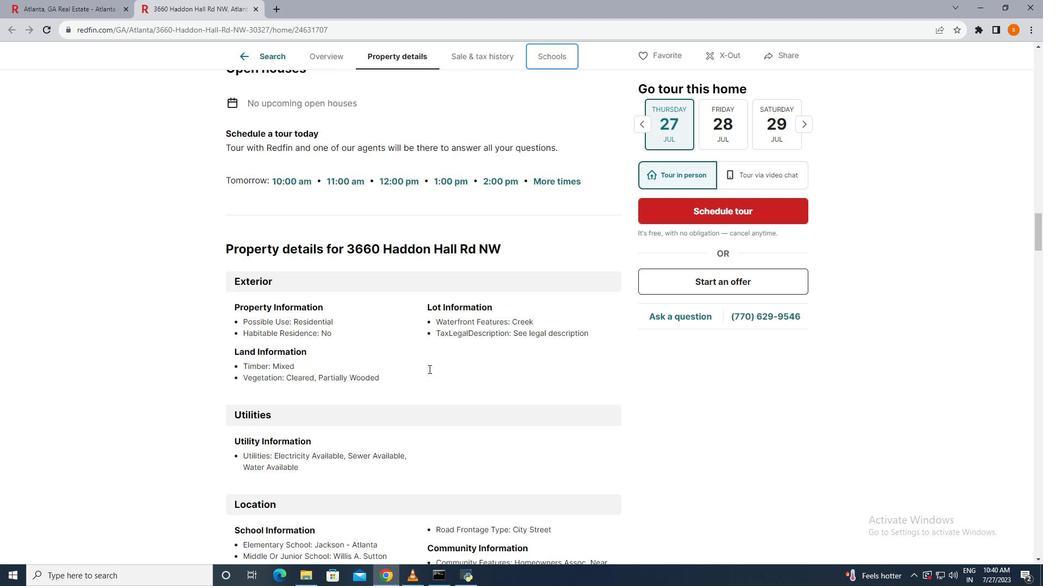 
Action: Mouse scrolled (428, 368) with delta (0, 0)
Screenshot: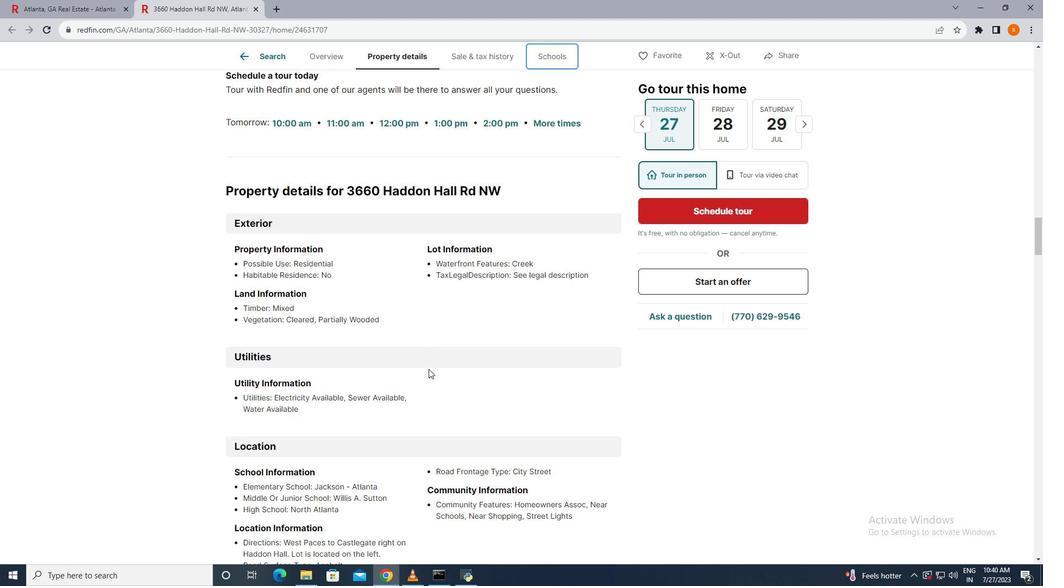 
Action: Mouse scrolled (428, 368) with delta (0, 0)
Screenshot: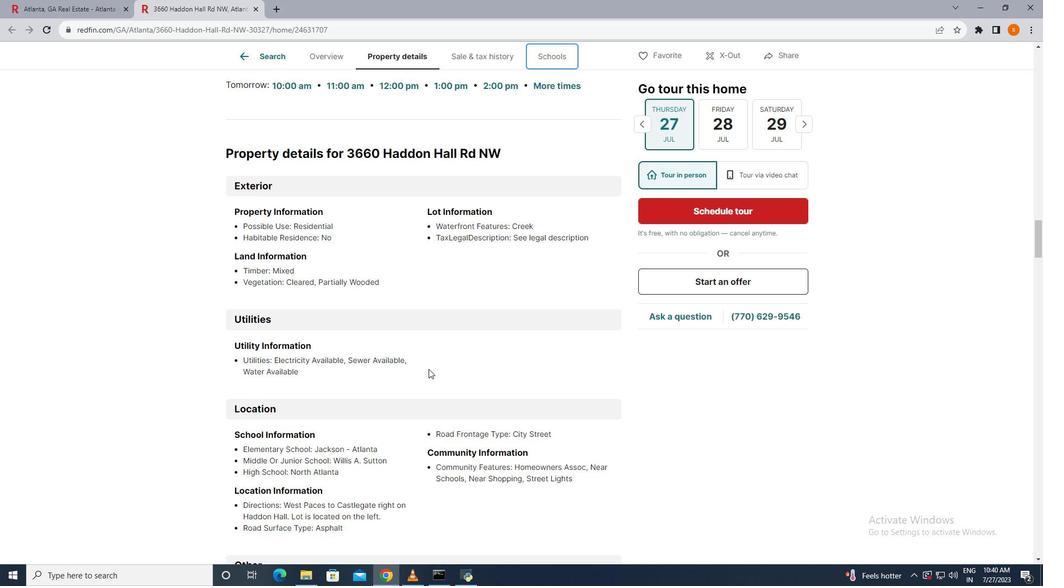 
Action: Mouse scrolled (428, 368) with delta (0, 0)
Screenshot: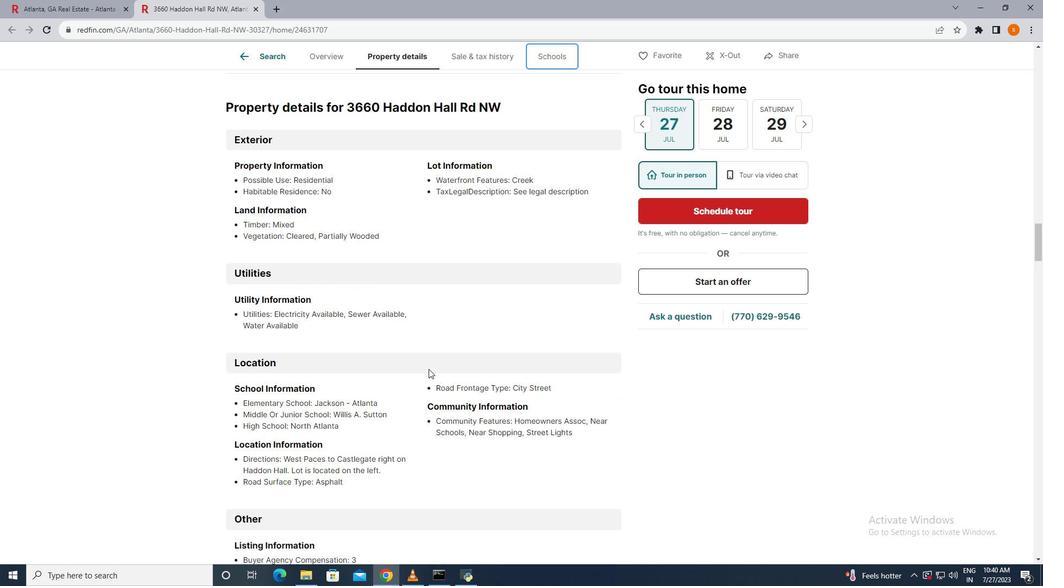 
Action: Mouse scrolled (428, 368) with delta (0, 0)
Screenshot: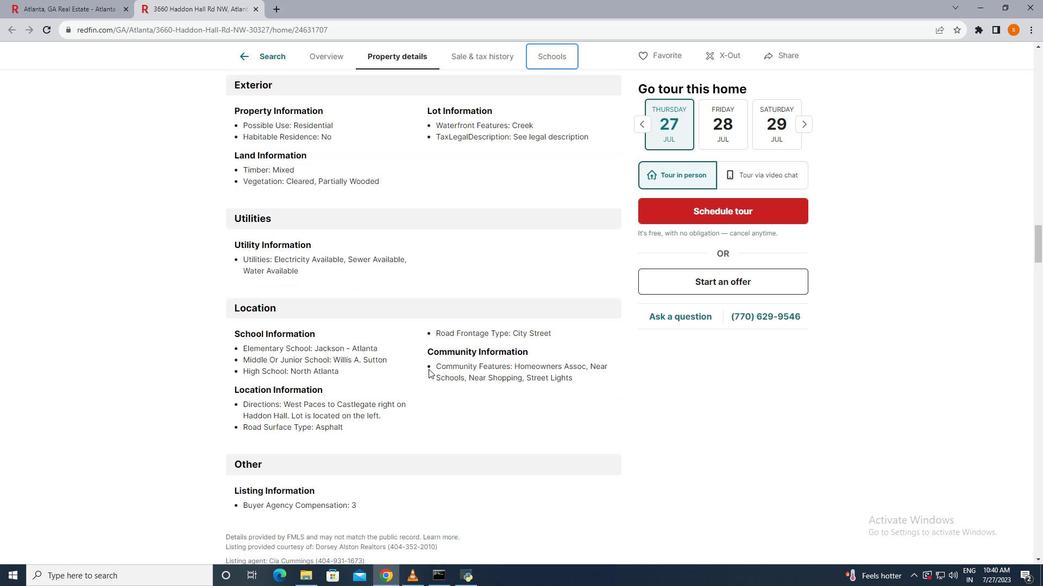 
Action: Mouse moved to (429, 368)
Screenshot: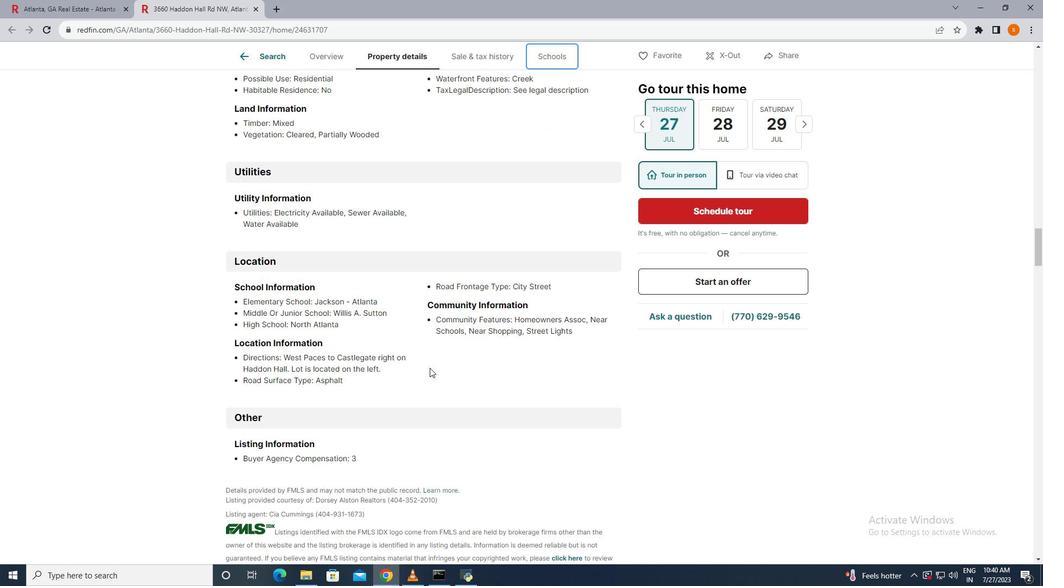 
Action: Mouse scrolled (429, 367) with delta (0, 0)
Screenshot: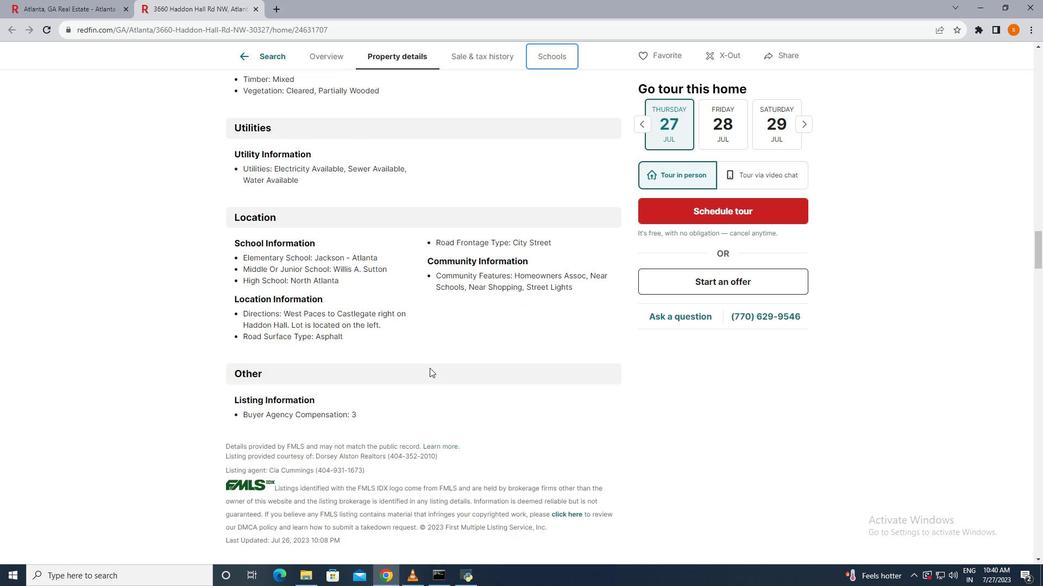 
Action: Mouse scrolled (429, 367) with delta (0, 0)
Screenshot: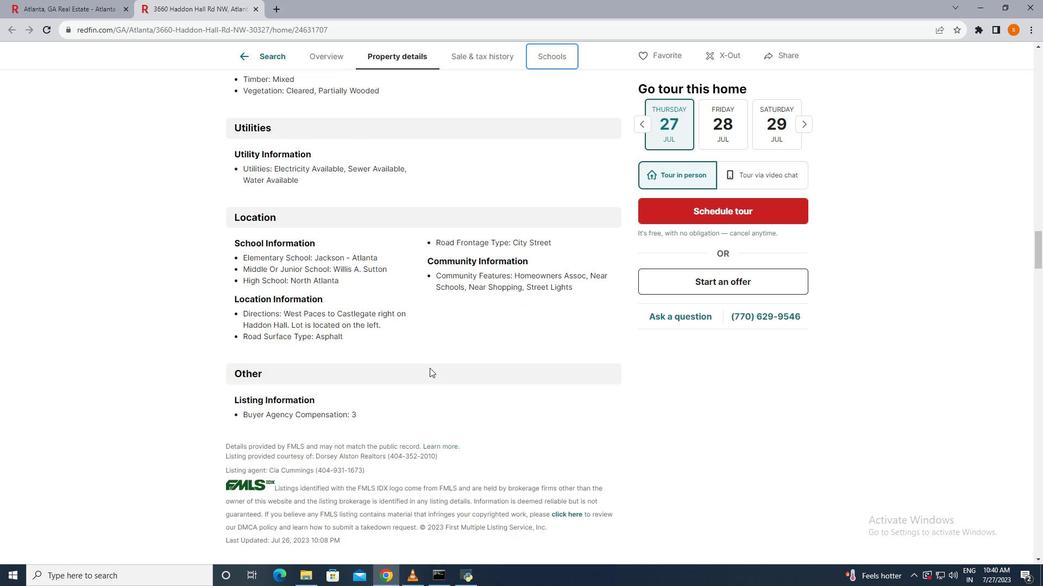 
Action: Mouse scrolled (429, 367) with delta (0, 0)
Screenshot: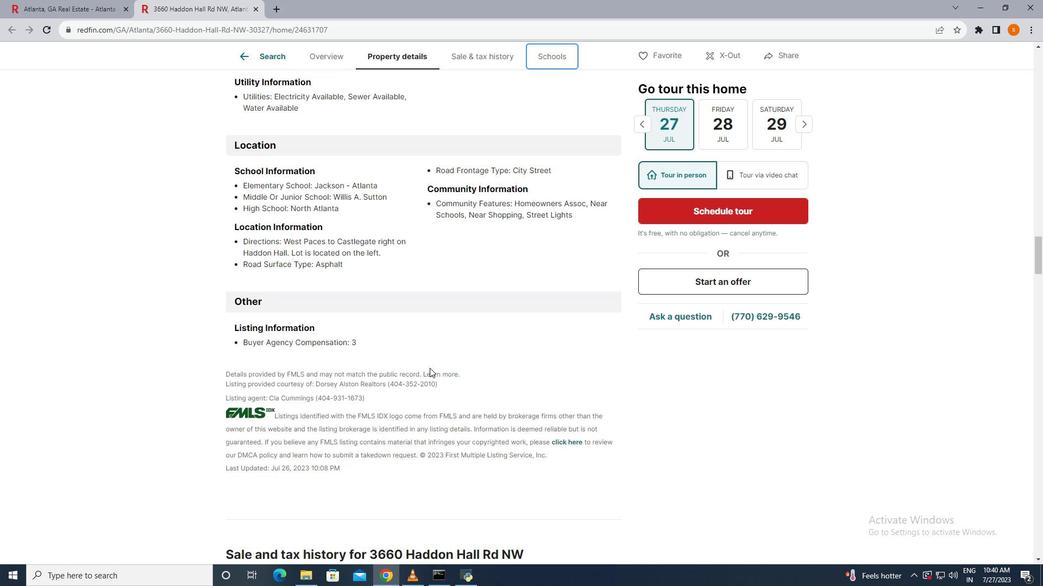 
Action: Mouse scrolled (429, 367) with delta (0, 0)
Screenshot: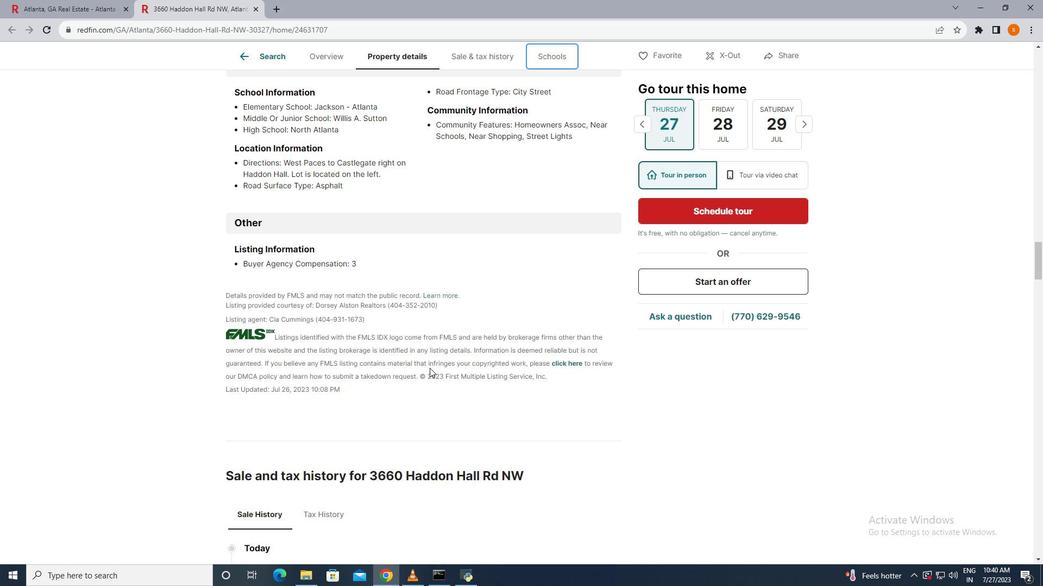
Action: Mouse scrolled (429, 367) with delta (0, 0)
Screenshot: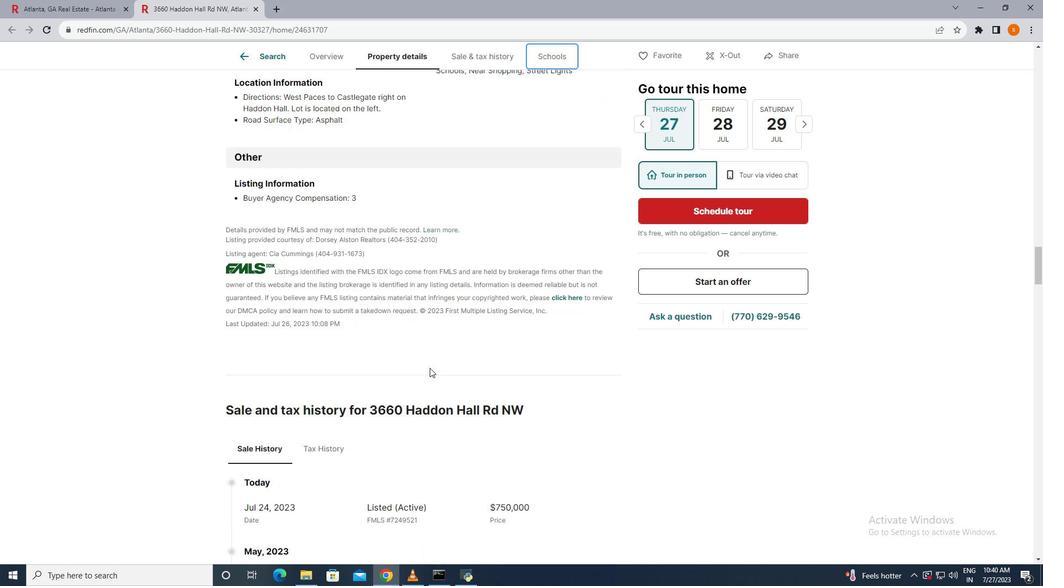 
Action: Mouse scrolled (429, 367) with delta (0, 0)
Screenshot: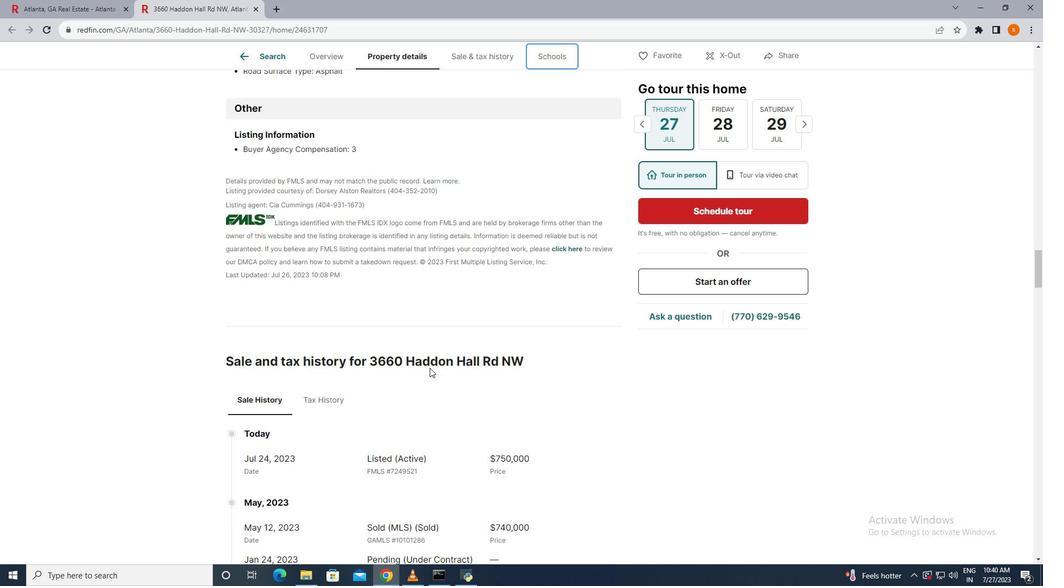 
Action: Mouse scrolled (429, 367) with delta (0, 0)
Screenshot: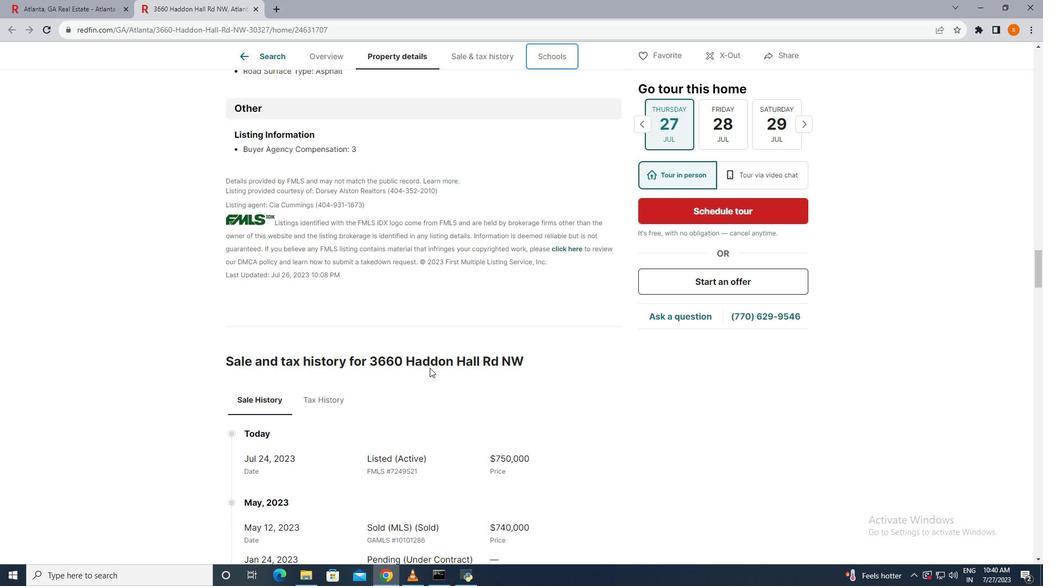 
Action: Mouse scrolled (429, 367) with delta (0, 0)
Screenshot: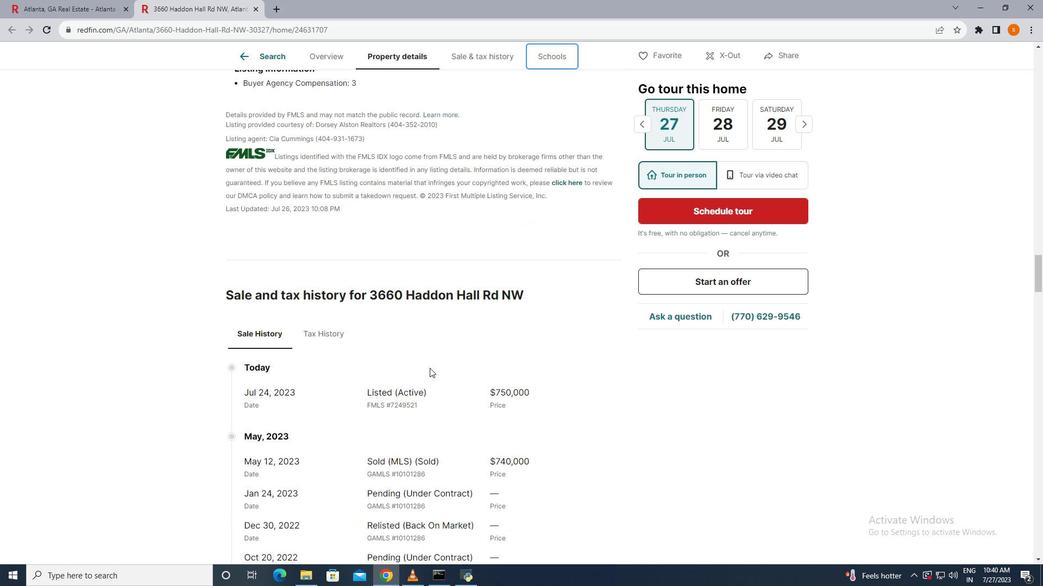 
Action: Mouse scrolled (429, 367) with delta (0, 0)
Screenshot: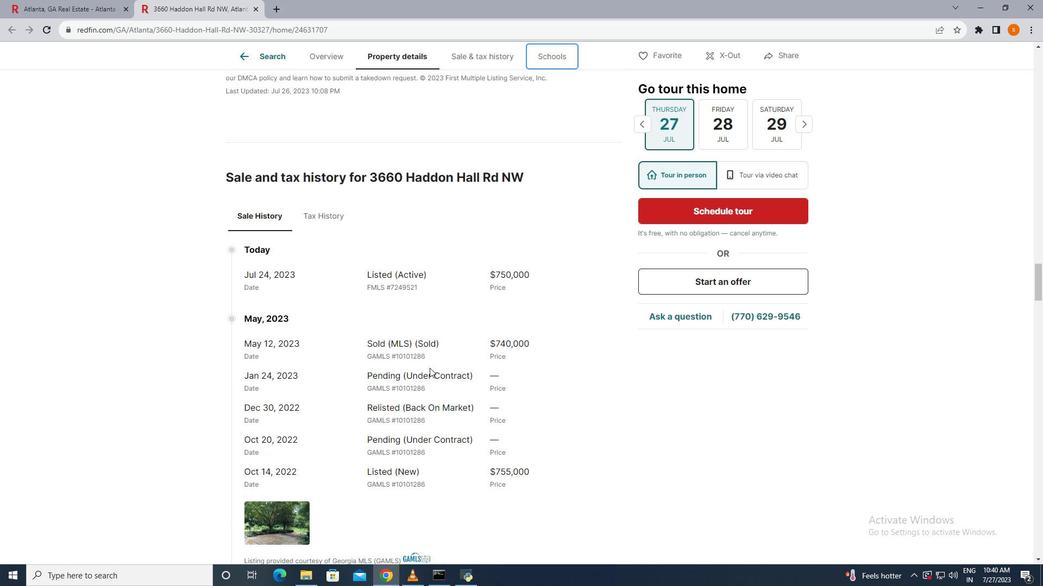 
Action: Mouse scrolled (429, 367) with delta (0, 0)
Screenshot: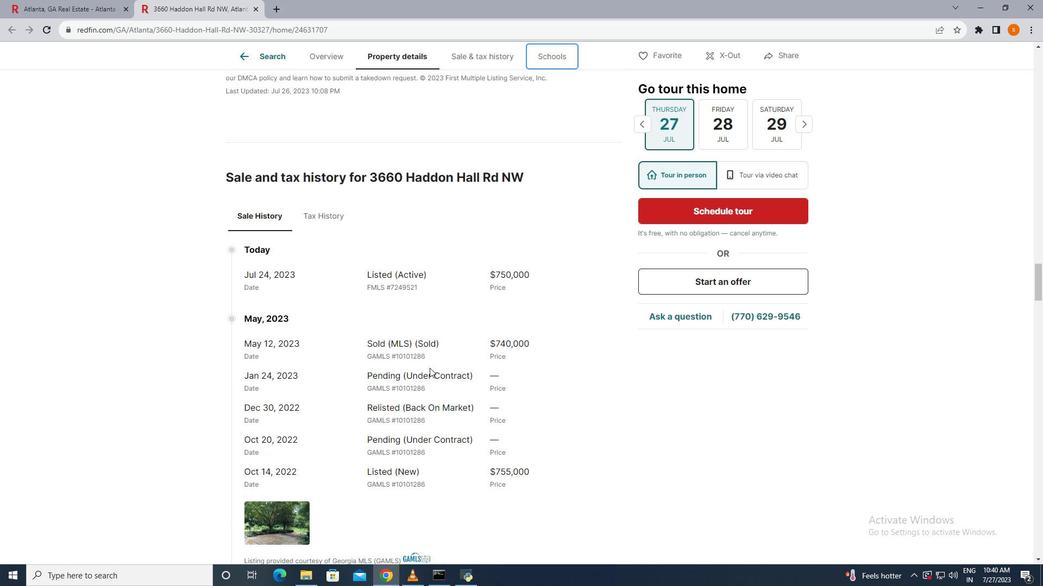 
Action: Mouse scrolled (429, 367) with delta (0, 0)
Screenshot: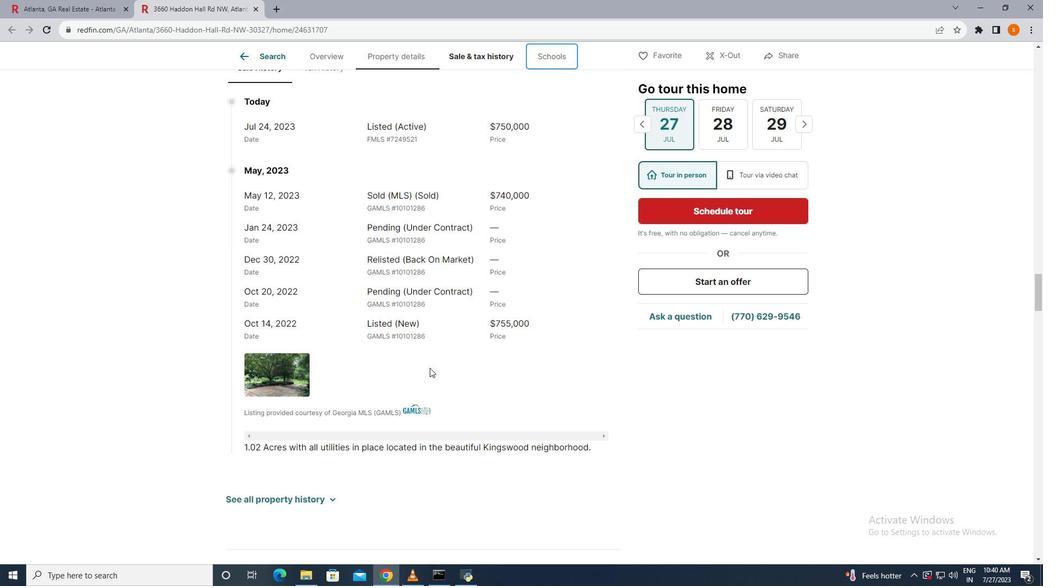 
Action: Mouse scrolled (429, 367) with delta (0, 0)
Screenshot: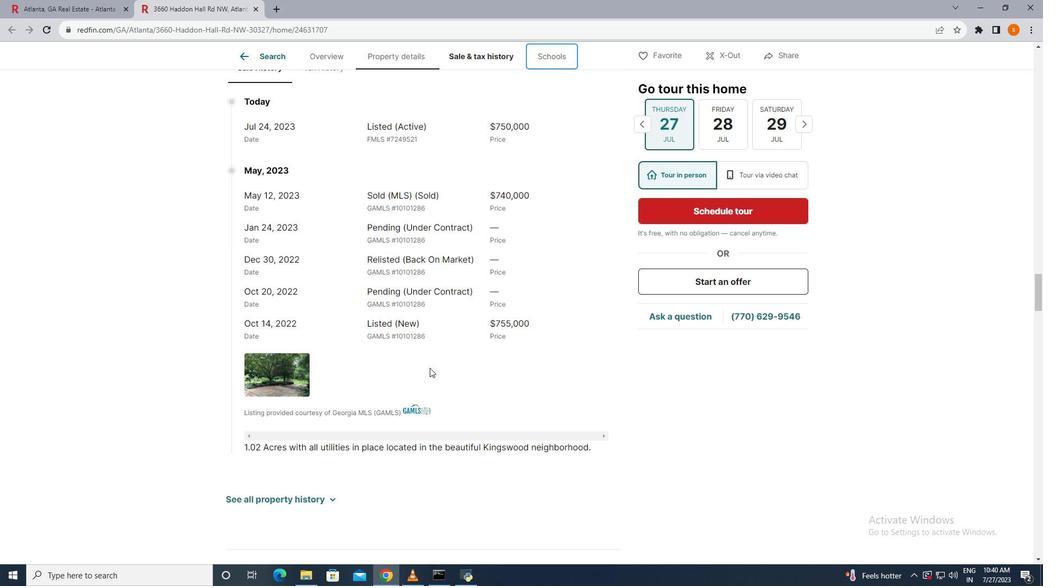 
Action: Mouse scrolled (429, 367) with delta (0, 0)
Screenshot: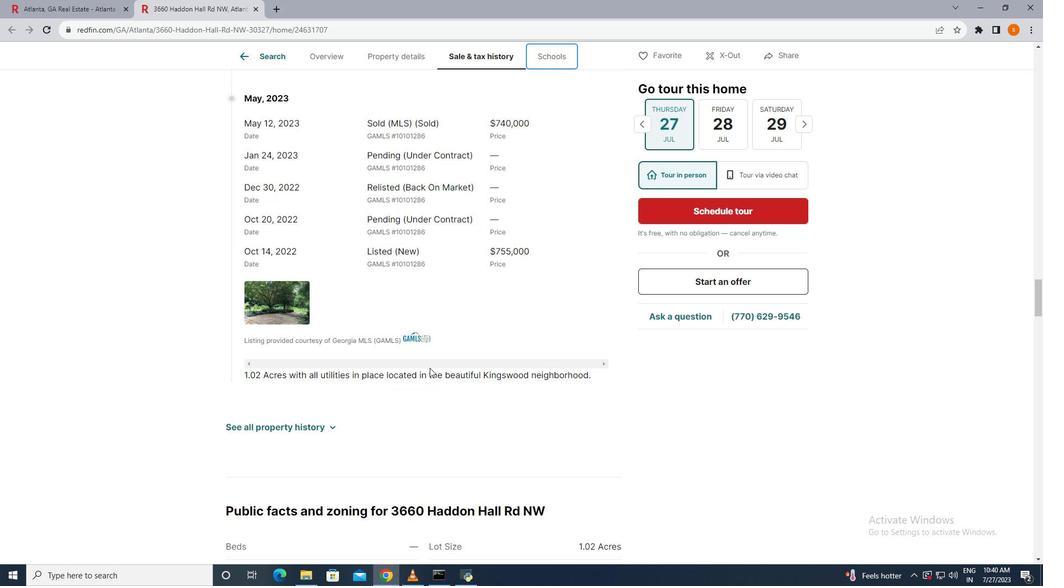 
Action: Mouse scrolled (429, 367) with delta (0, 0)
Screenshot: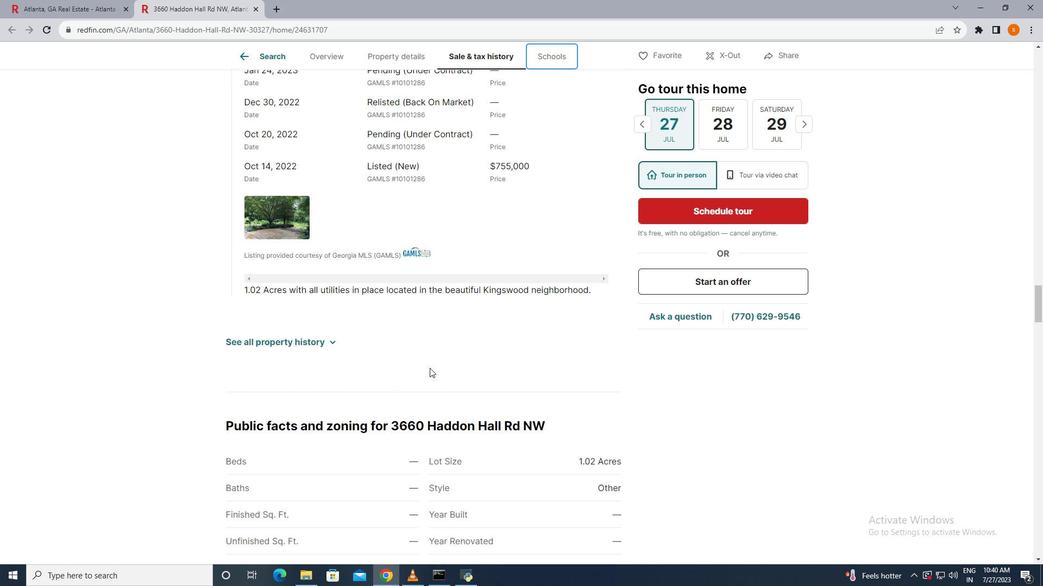 
Action: Mouse scrolled (429, 367) with delta (0, 0)
Screenshot: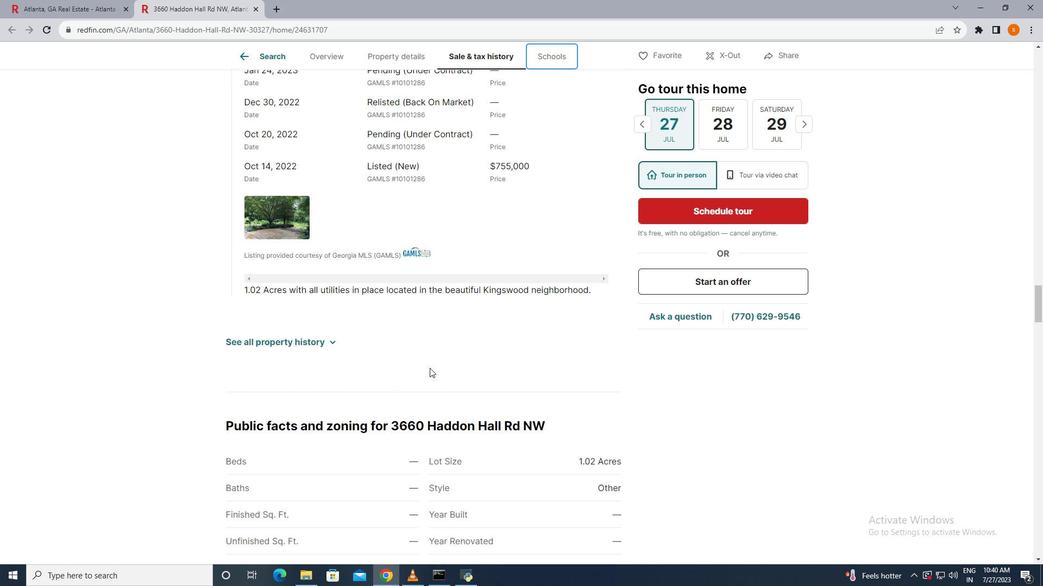 
Action: Mouse scrolled (429, 367) with delta (0, 0)
Screenshot: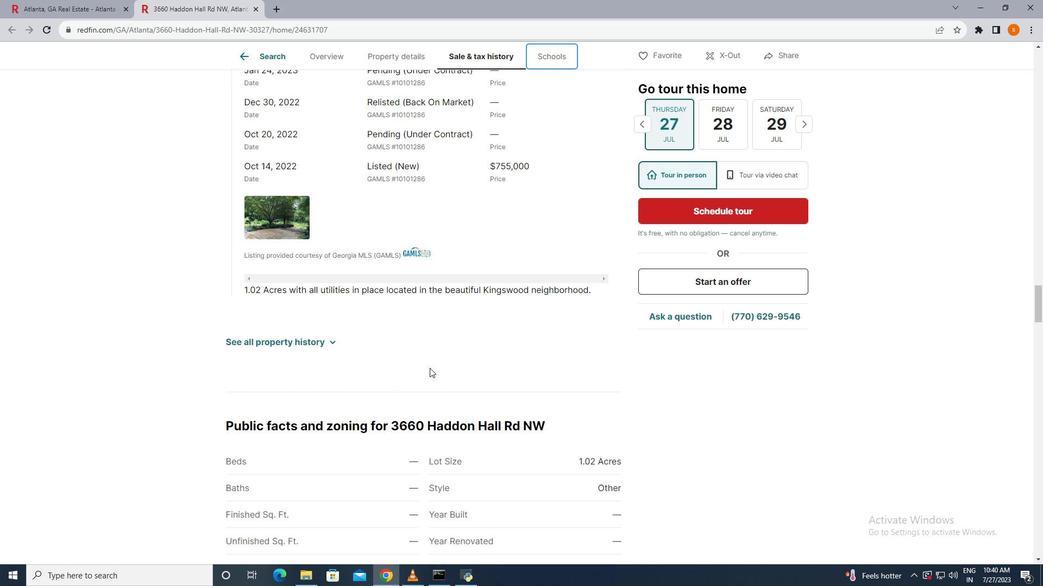 
Action: Mouse scrolled (429, 367) with delta (0, 0)
Screenshot: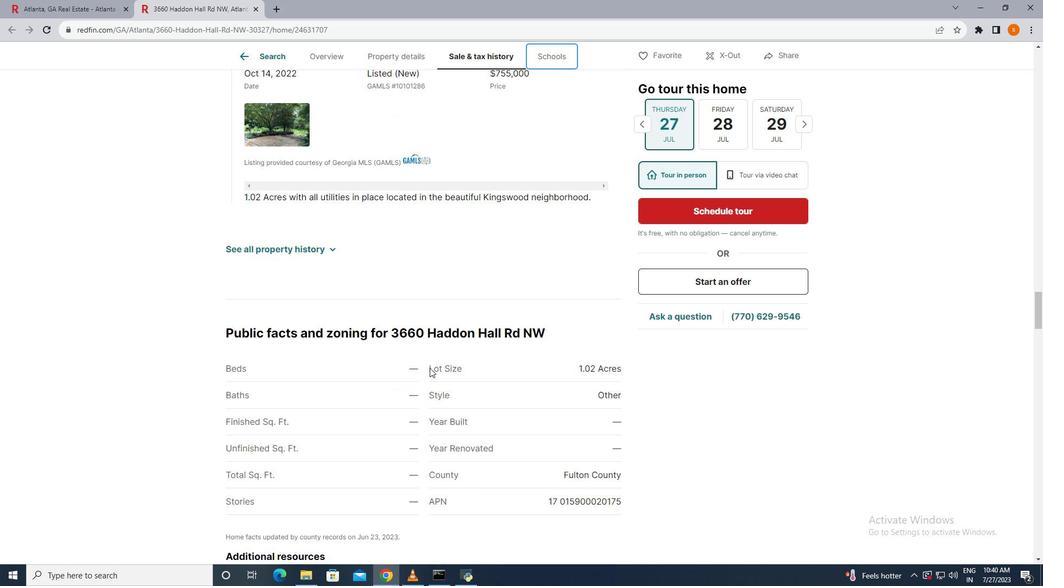 
Action: Mouse scrolled (429, 367) with delta (0, 0)
Screenshot: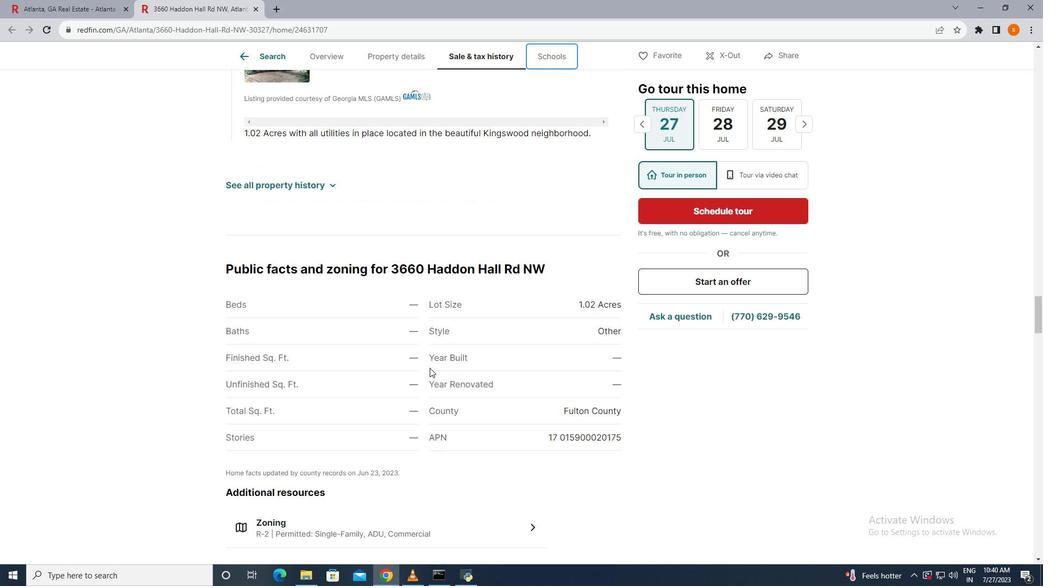 
Action: Mouse scrolled (429, 367) with delta (0, 0)
Screenshot: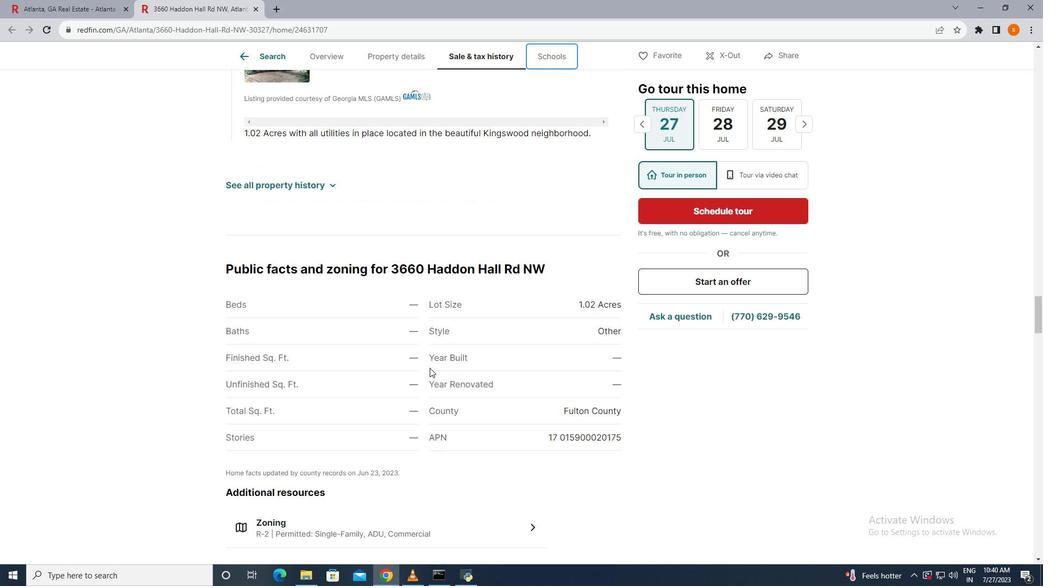 
Action: Mouse moved to (446, 355)
Screenshot: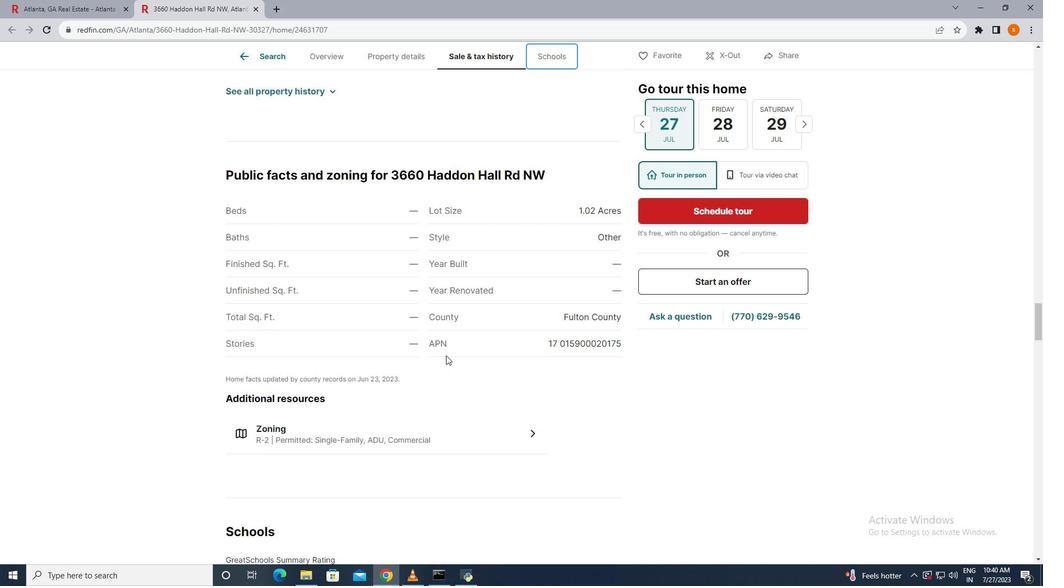 
Action: Mouse scrolled (446, 355) with delta (0, 0)
Screenshot: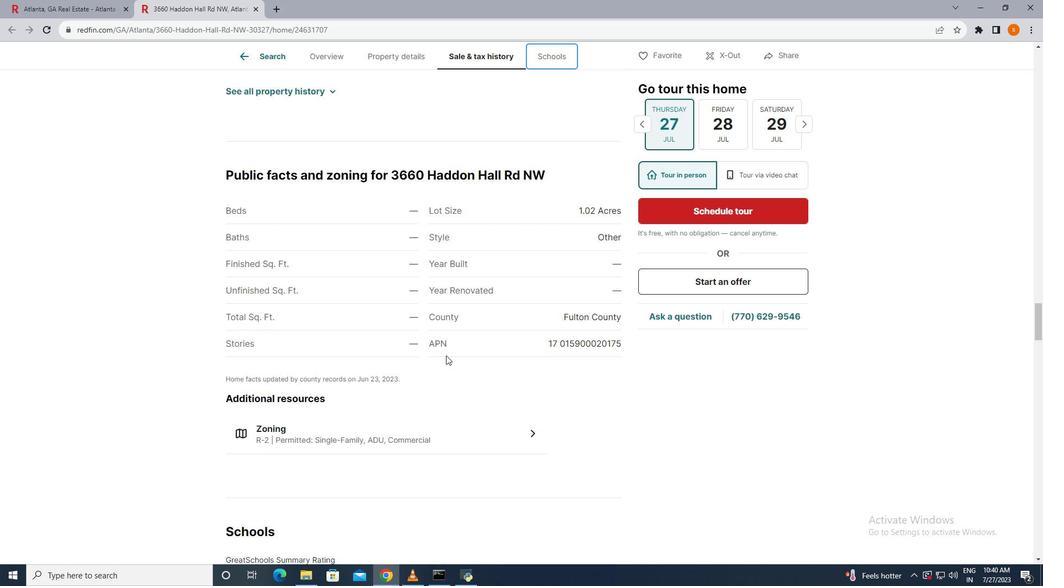 
Action: Mouse scrolled (446, 355) with delta (0, 0)
Screenshot: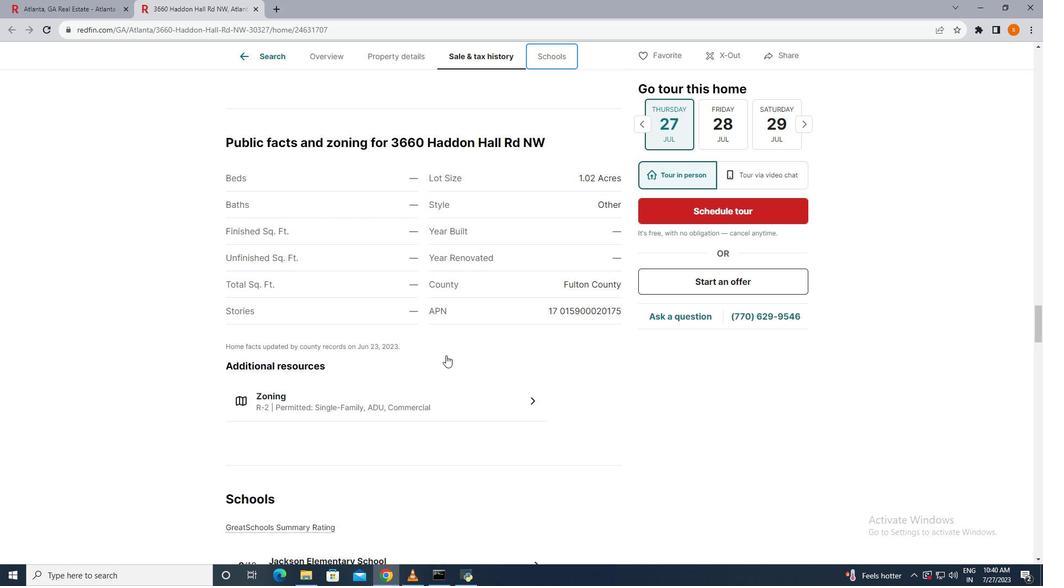 
Action: Mouse scrolled (446, 355) with delta (0, 0)
Screenshot: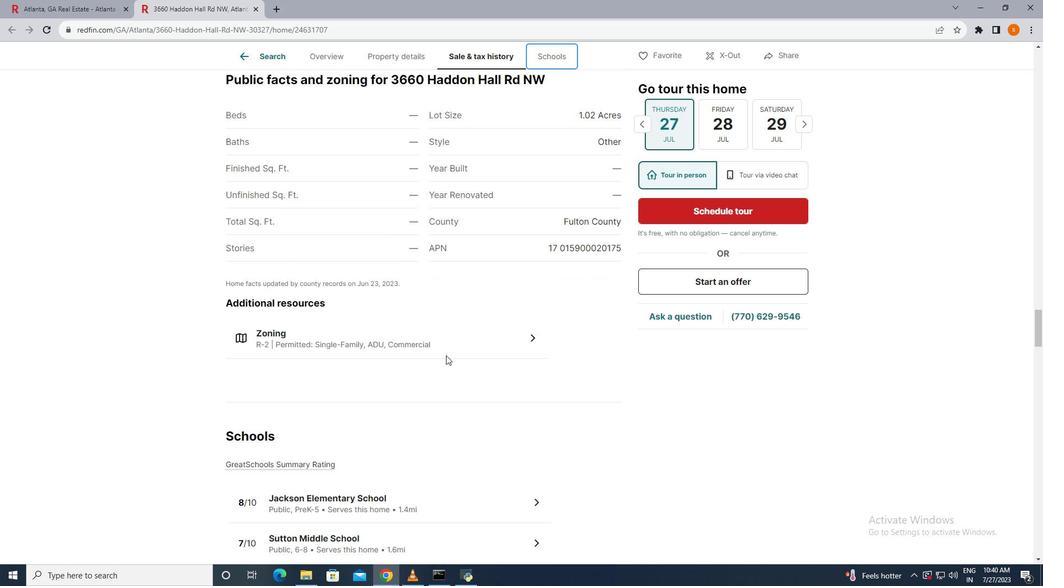 
Action: Mouse scrolled (446, 355) with delta (0, 0)
Screenshot: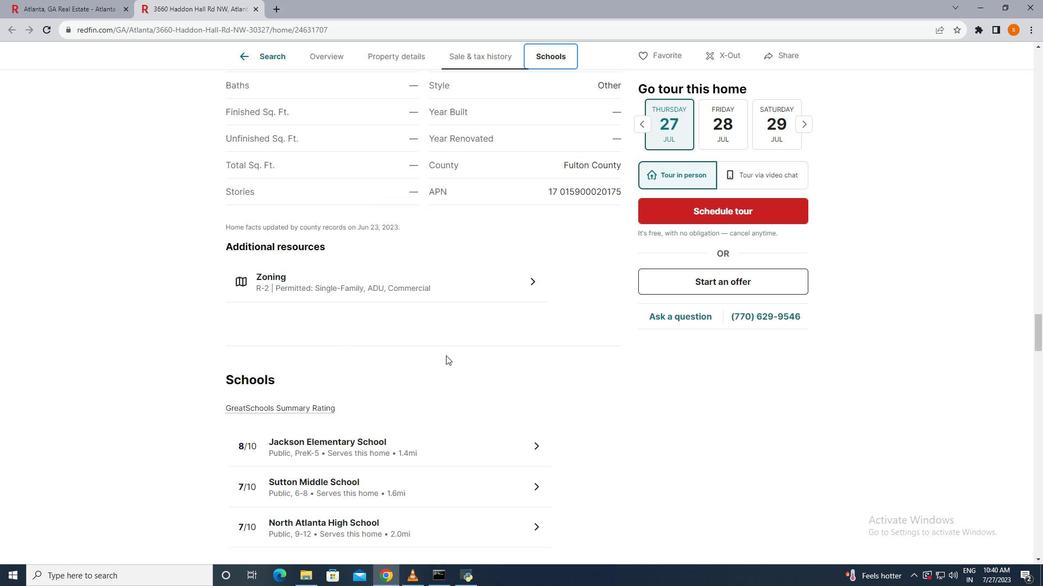 
Action: Mouse scrolled (446, 355) with delta (0, 0)
Screenshot: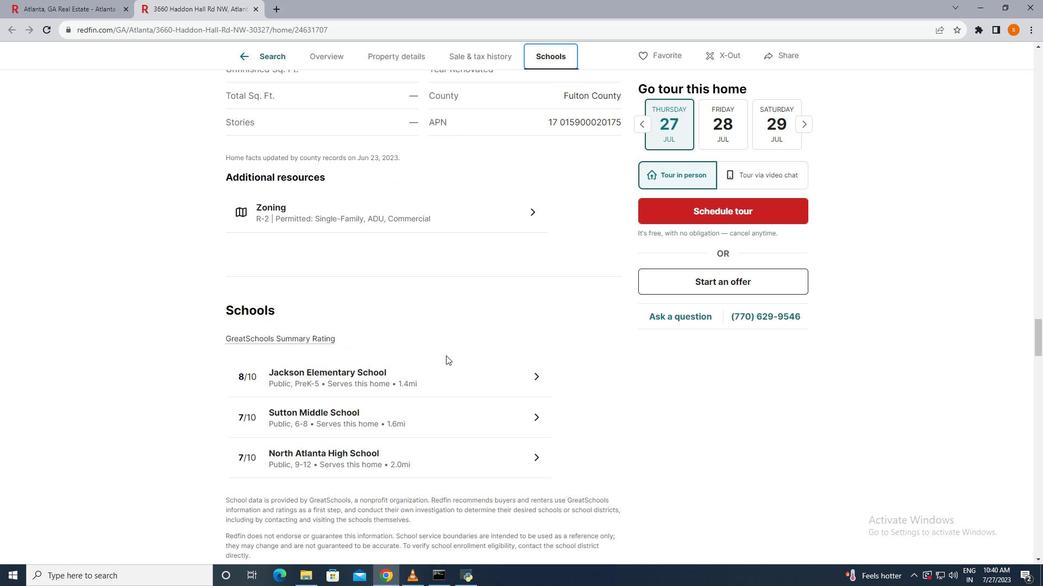 
Action: Mouse scrolled (446, 355) with delta (0, 0)
Screenshot: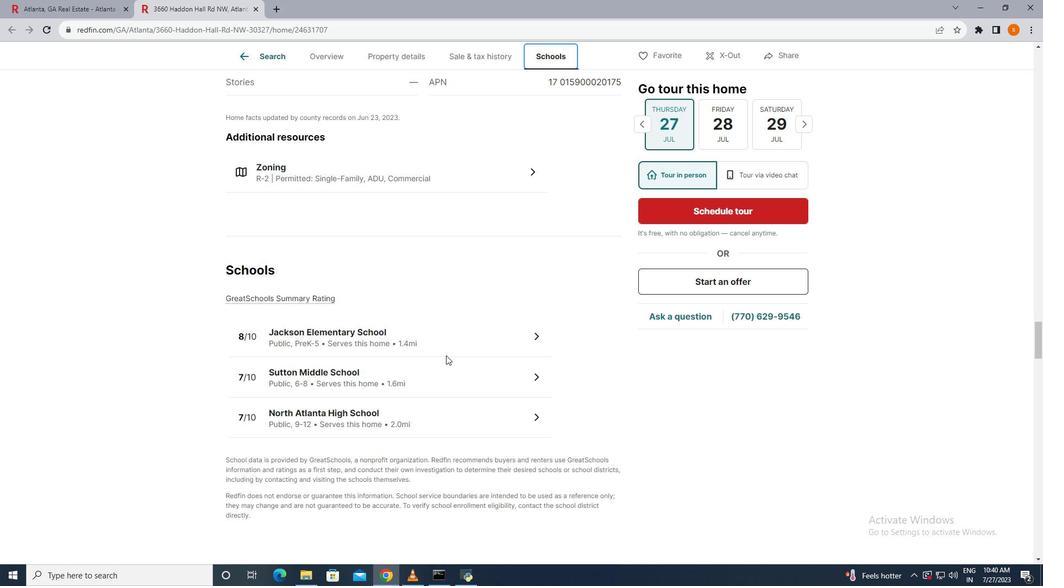 
Action: Mouse scrolled (446, 355) with delta (0, 0)
Screenshot: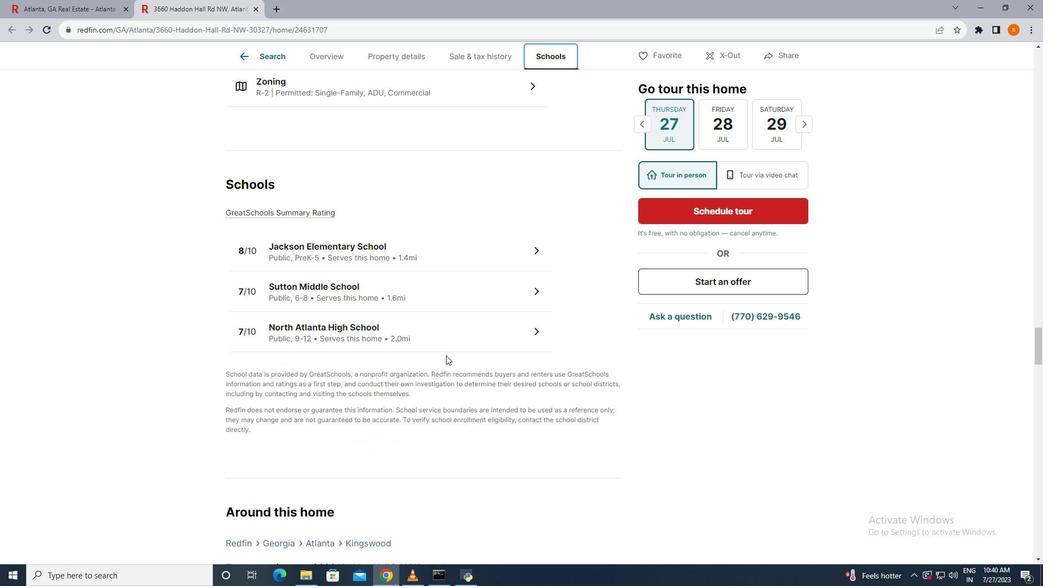 
Action: Mouse moved to (419, 240)
Screenshot: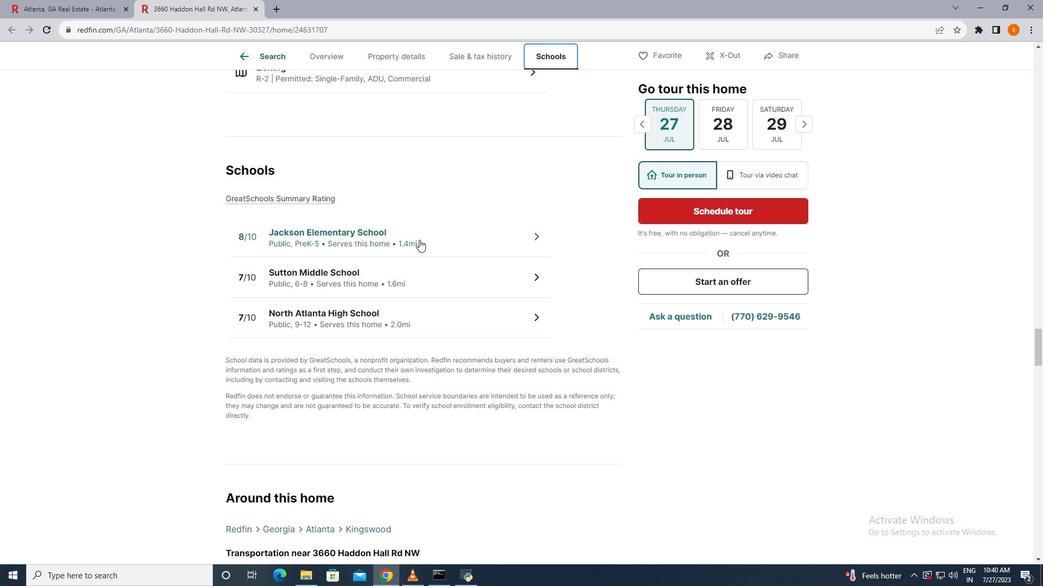 
Action: Mouse pressed left at (419, 240)
Screenshot: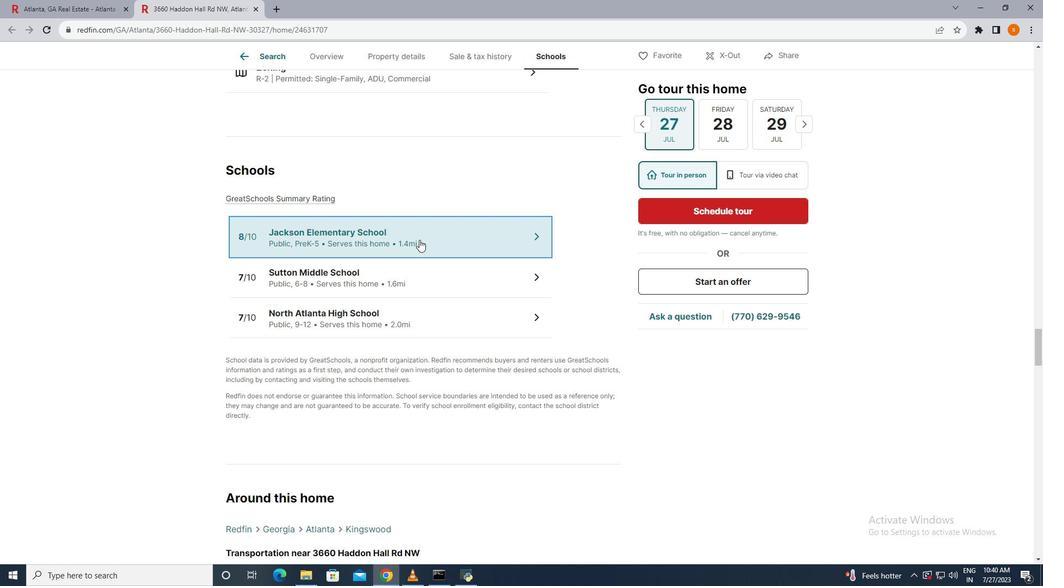 
Action: Mouse moved to (758, 63)
Screenshot: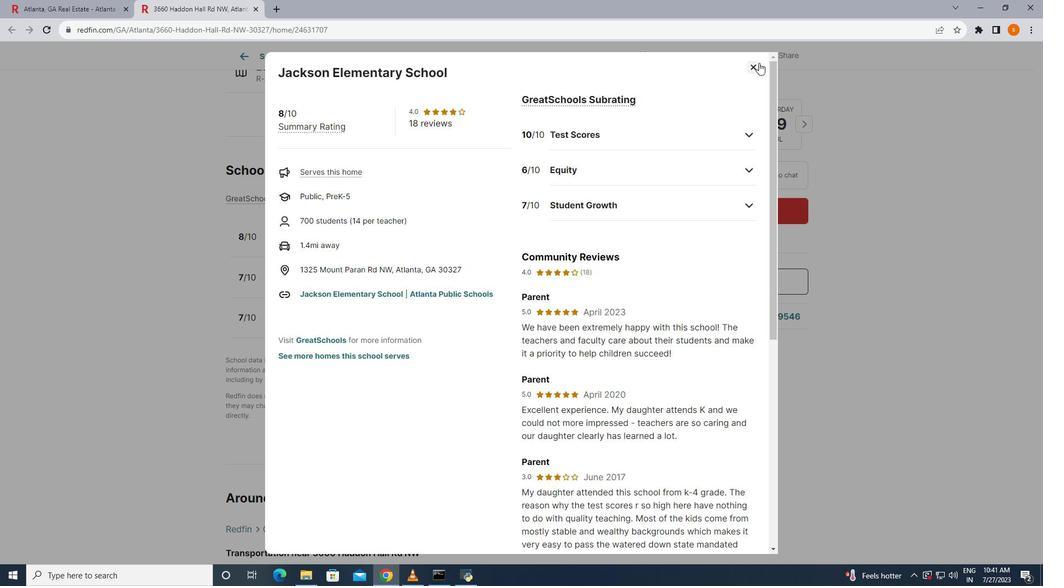 
Action: Mouse pressed left at (758, 63)
Screenshot: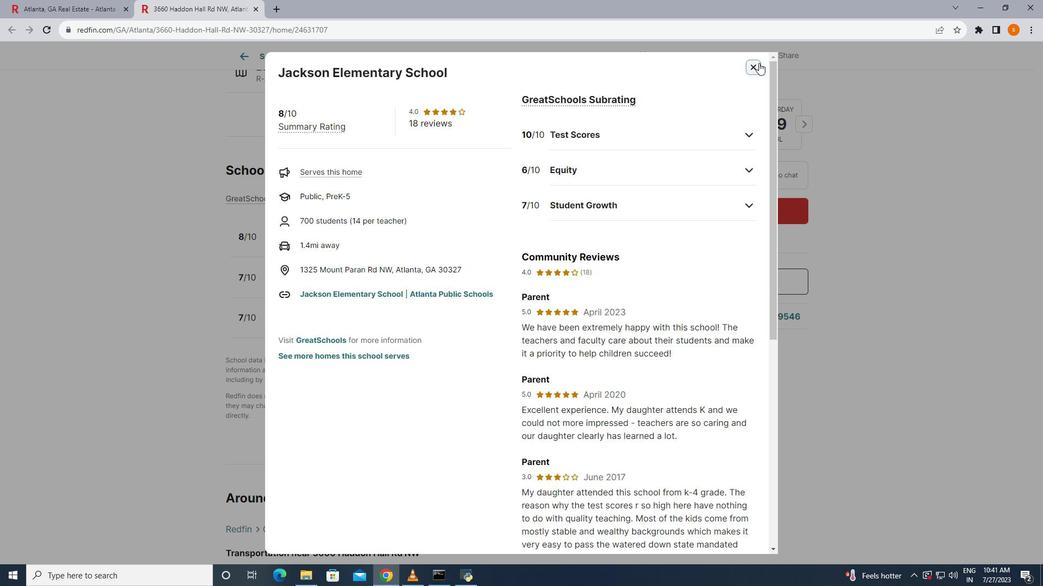 
Action: Mouse moved to (56, 0)
Screenshot: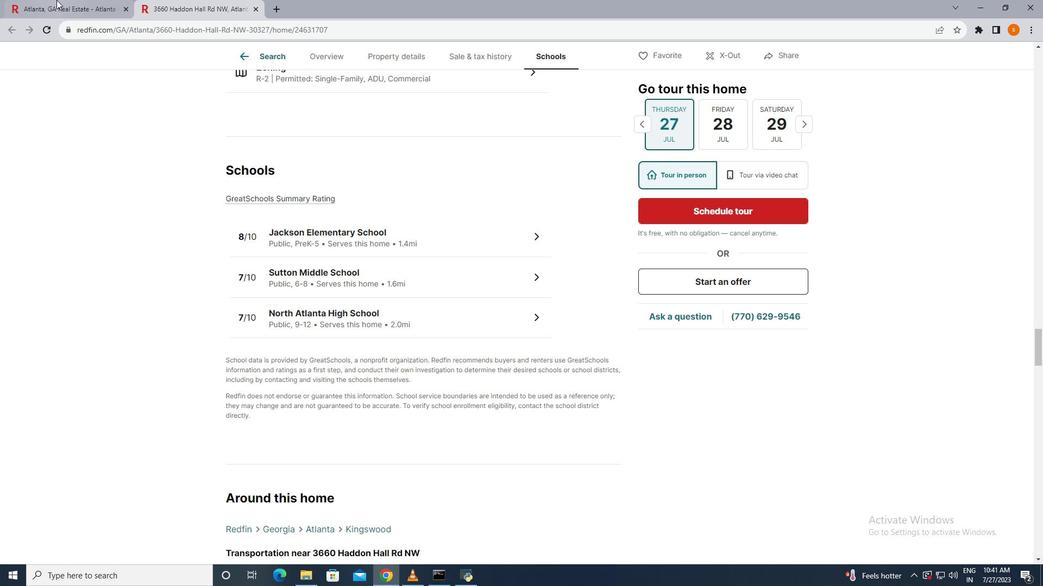 
Action: Mouse pressed left at (56, 0)
Screenshot: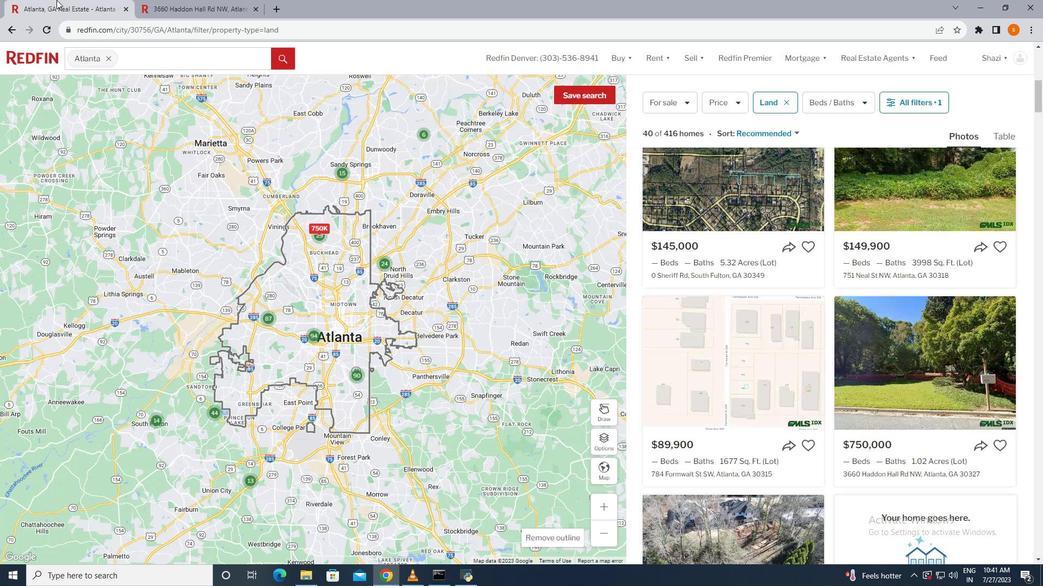 
Action: Mouse moved to (936, 366)
Screenshot: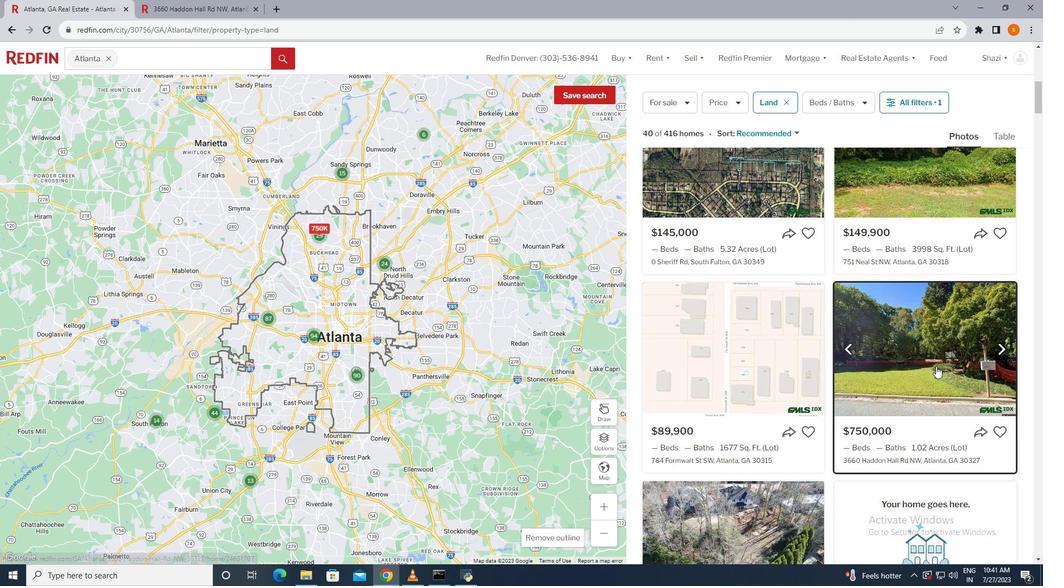 
Action: Mouse scrolled (936, 366) with delta (0, 0)
Screenshot: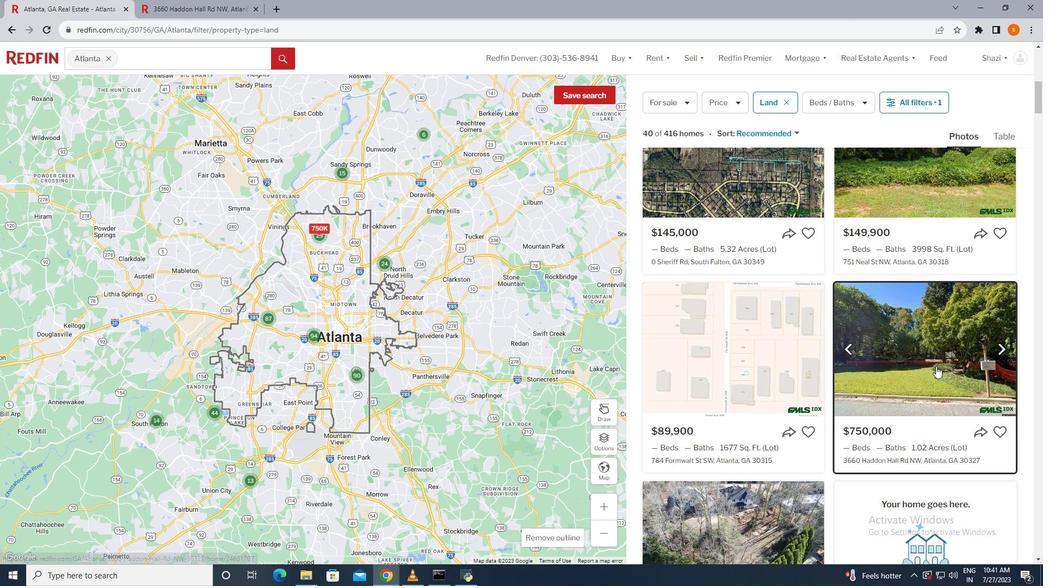 
Action: Mouse scrolled (936, 366) with delta (0, 0)
Screenshot: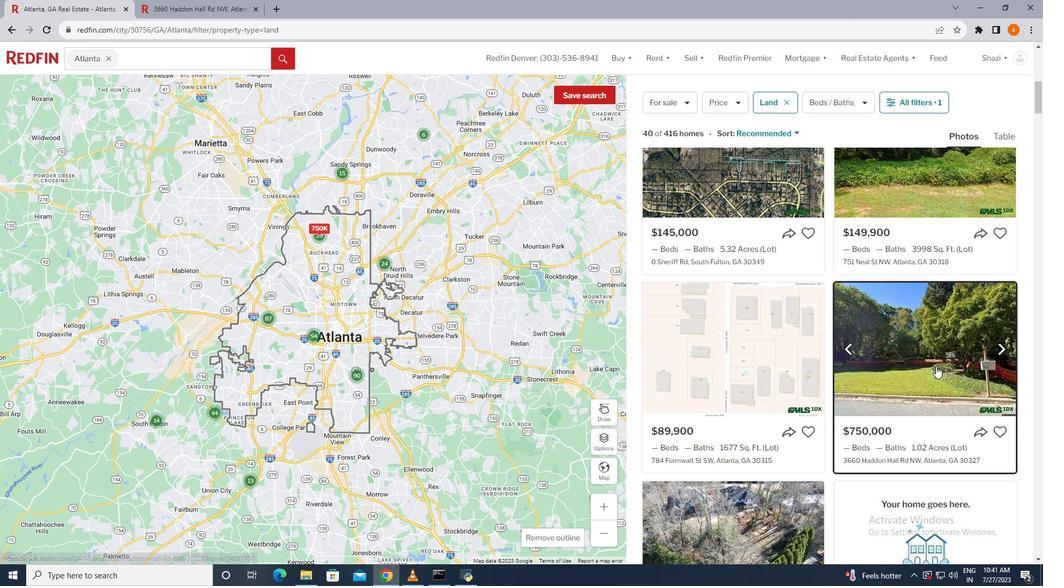 
Action: Mouse scrolled (936, 366) with delta (0, 0)
Screenshot: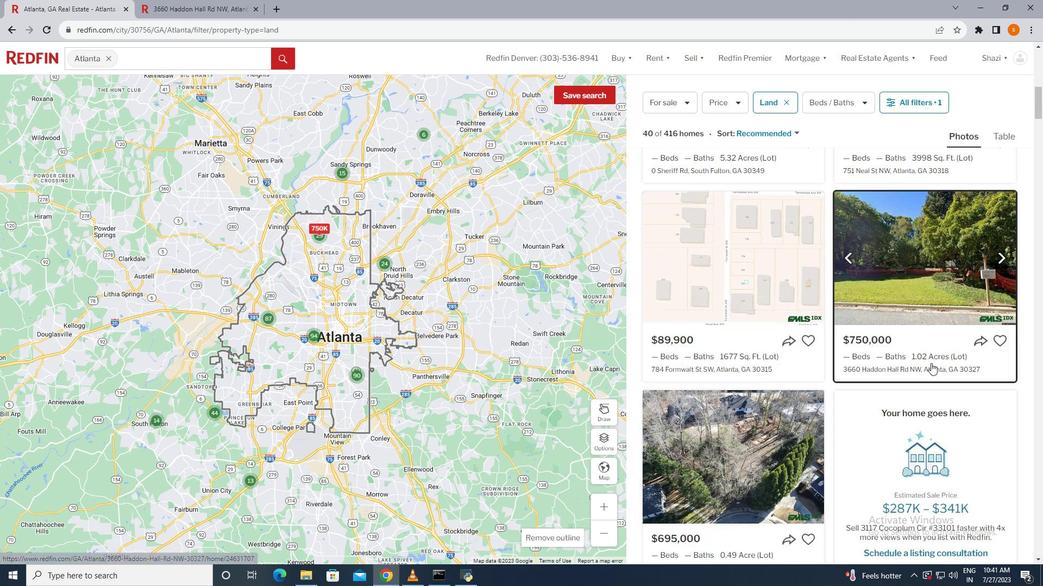 
Action: Mouse scrolled (936, 366) with delta (0, 0)
Screenshot: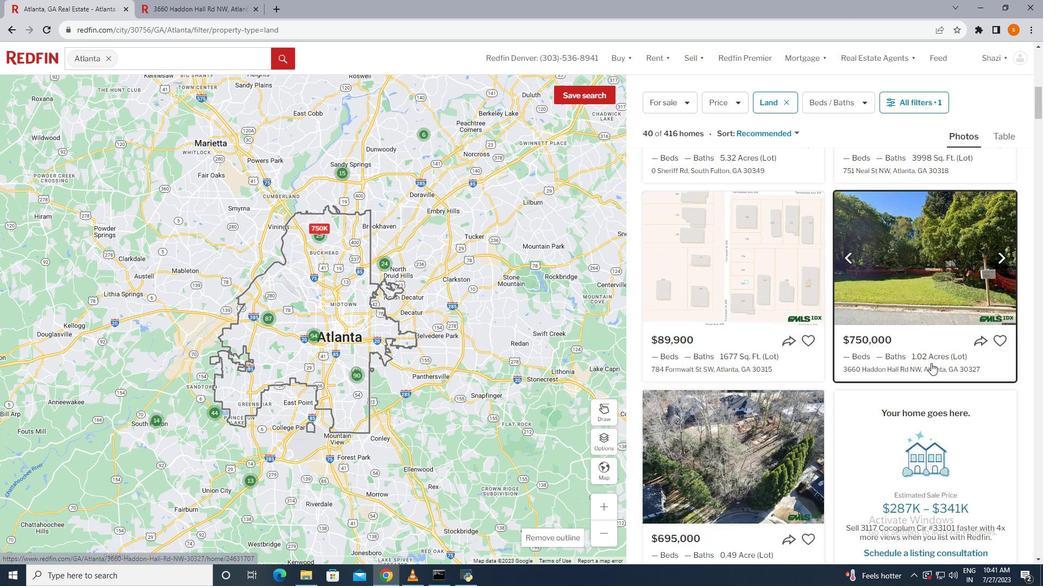 
Action: Mouse moved to (925, 361)
Screenshot: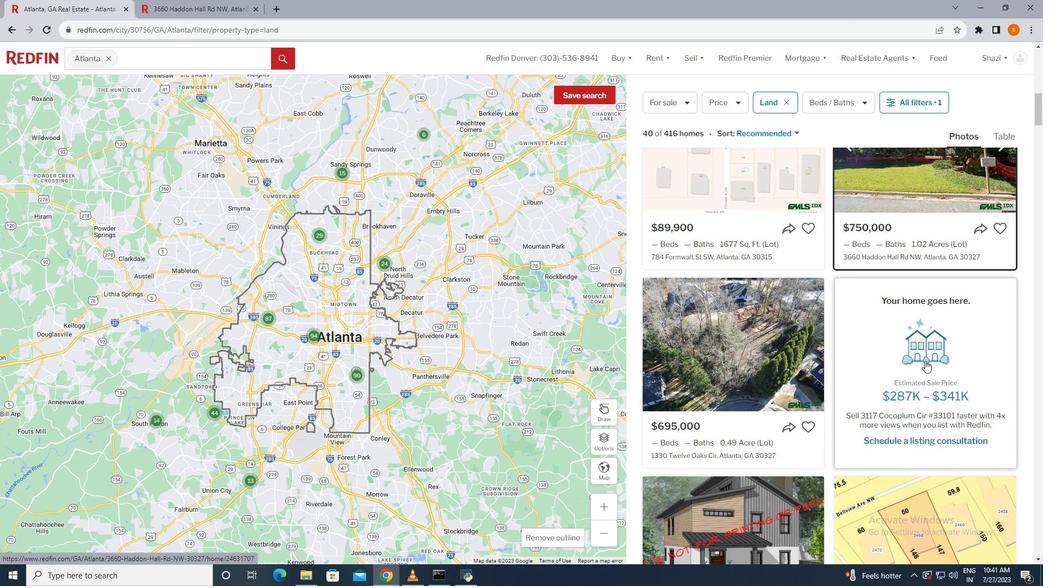 
Action: Mouse scrolled (925, 360) with delta (0, 0)
Screenshot: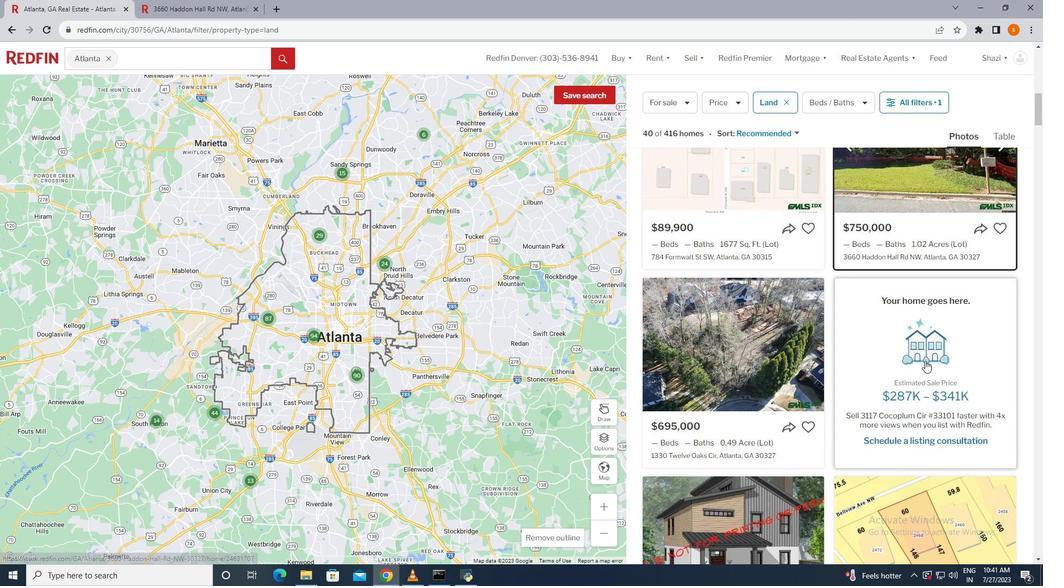
Action: Mouse scrolled (925, 360) with delta (0, 0)
Screenshot: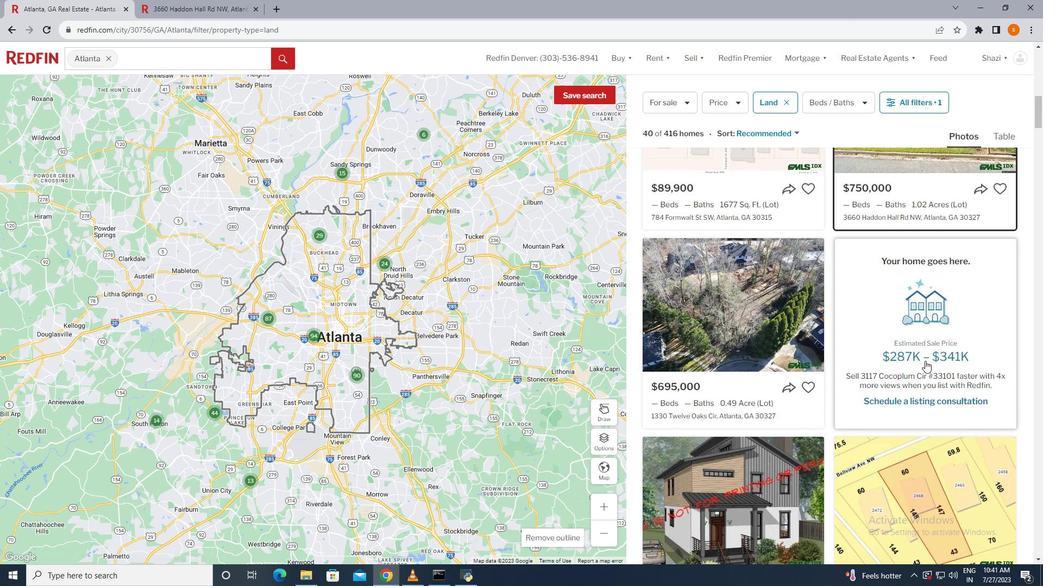 
Action: Mouse scrolled (925, 360) with delta (0, 0)
Screenshot: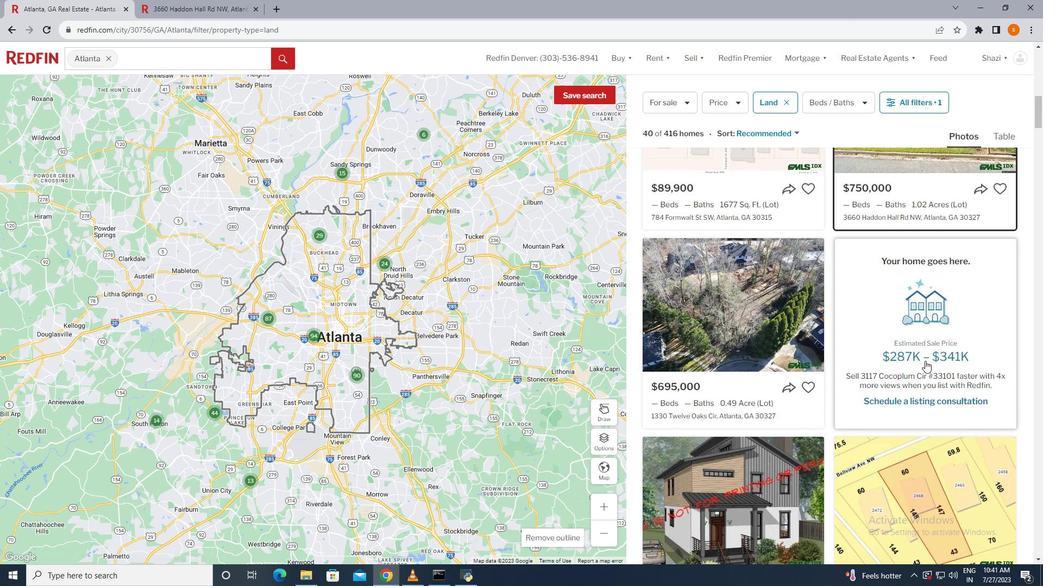 
Action: Mouse scrolled (925, 360) with delta (0, 0)
Screenshot: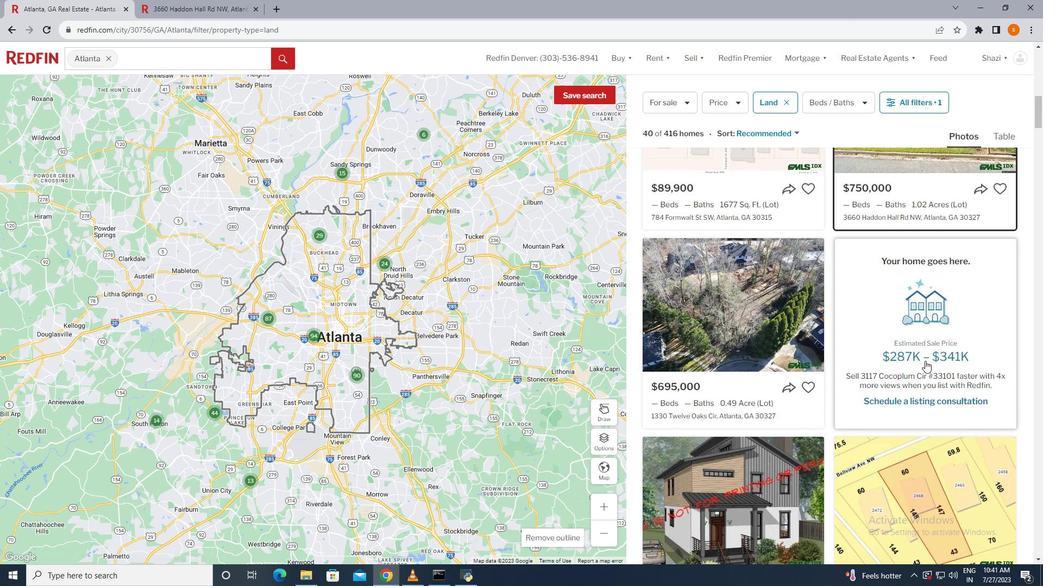 
Action: Mouse scrolled (925, 360) with delta (0, 0)
Screenshot: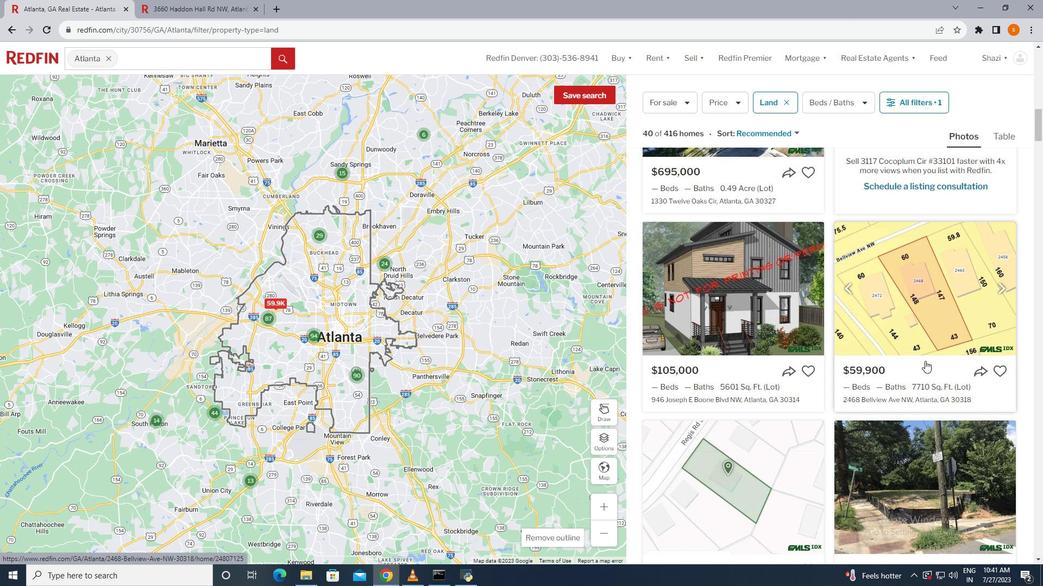 
Action: Mouse scrolled (925, 360) with delta (0, 0)
Screenshot: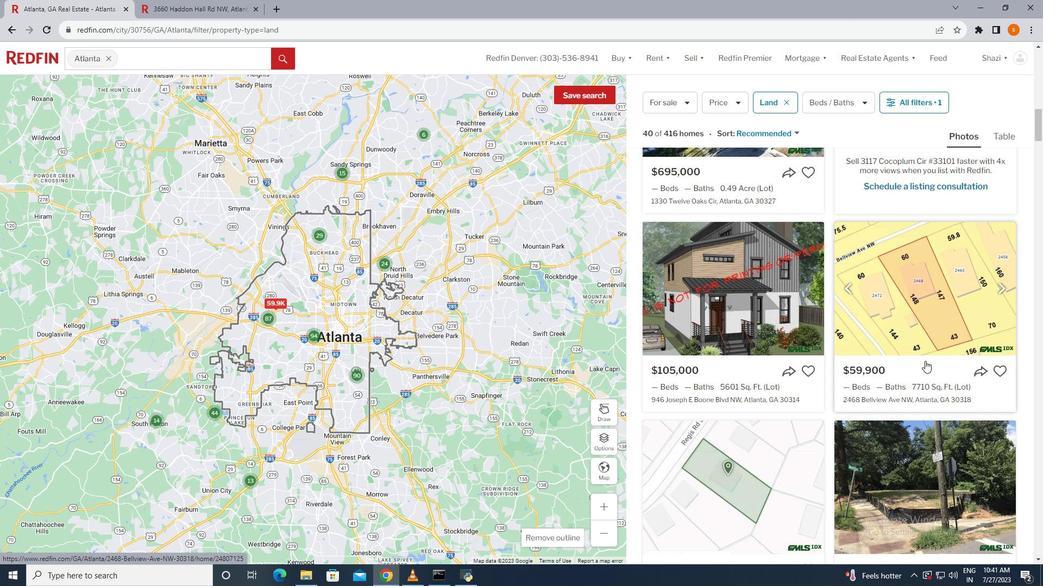 
Action: Mouse scrolled (925, 360) with delta (0, 0)
Screenshot: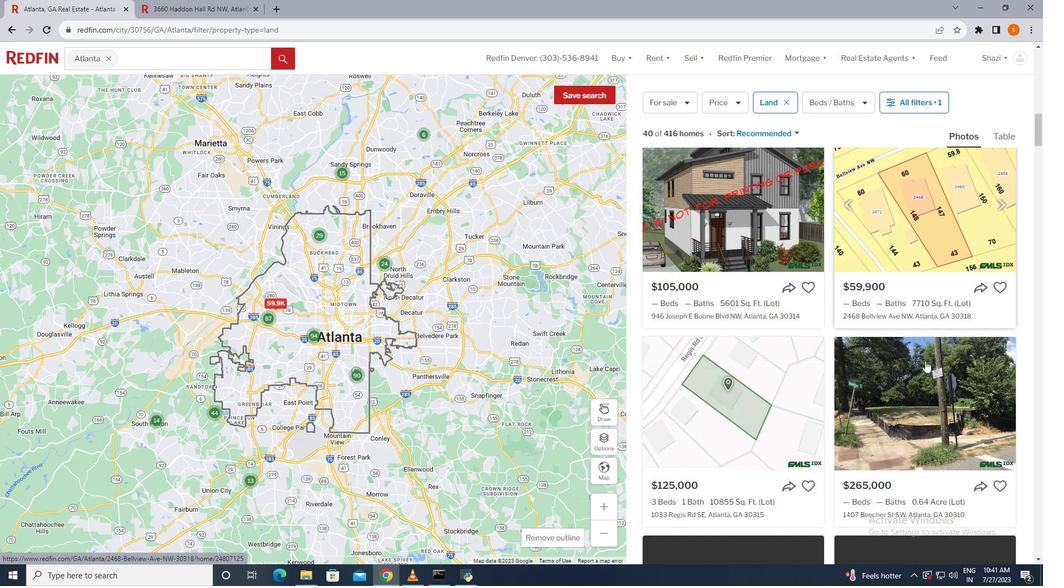 
Action: Mouse scrolled (925, 360) with delta (0, 0)
Screenshot: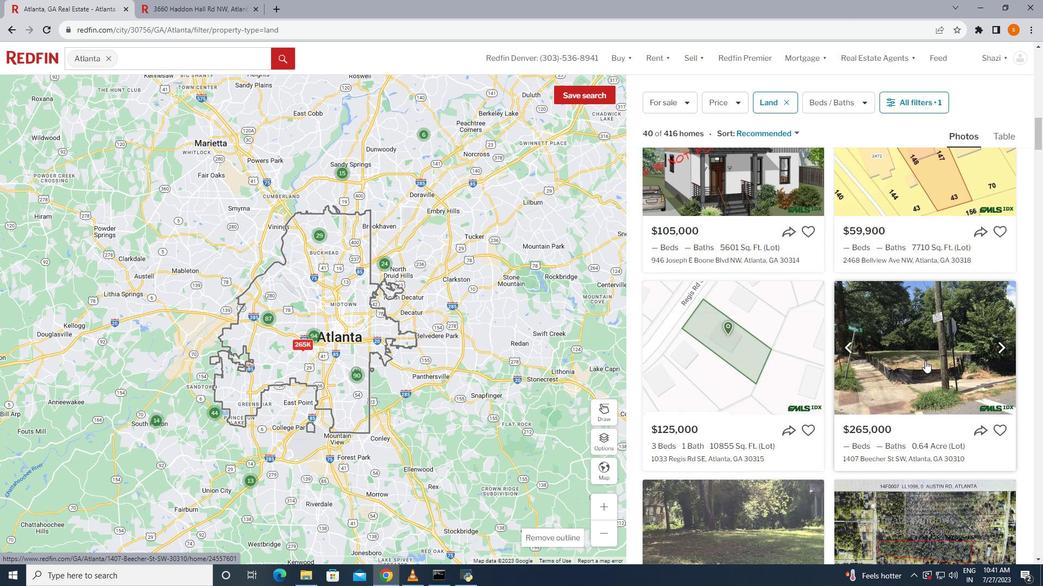 
Action: Mouse scrolled (925, 360) with delta (0, 0)
Screenshot: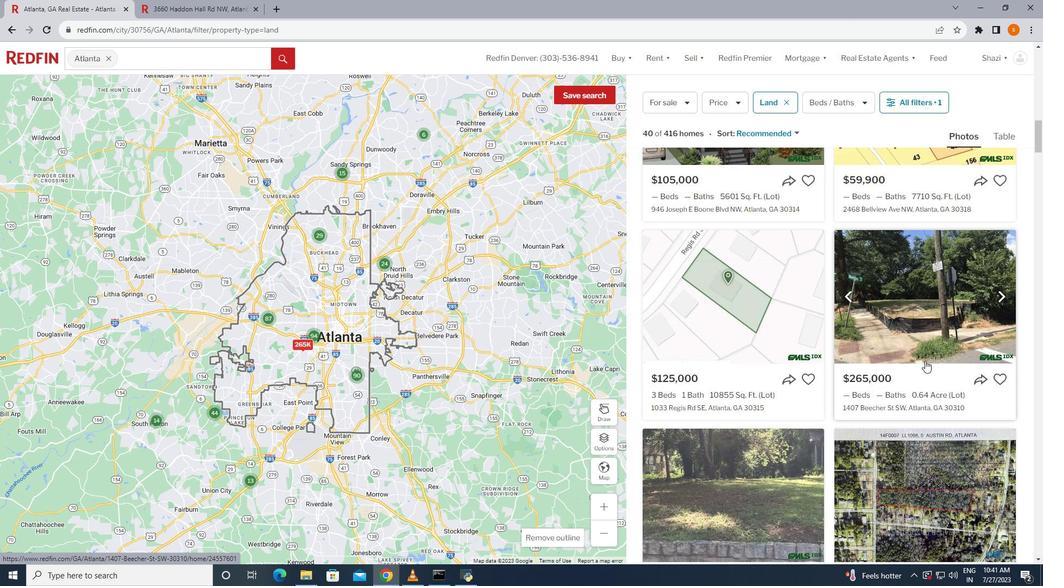 
Action: Mouse scrolled (925, 360) with delta (0, 0)
Screenshot: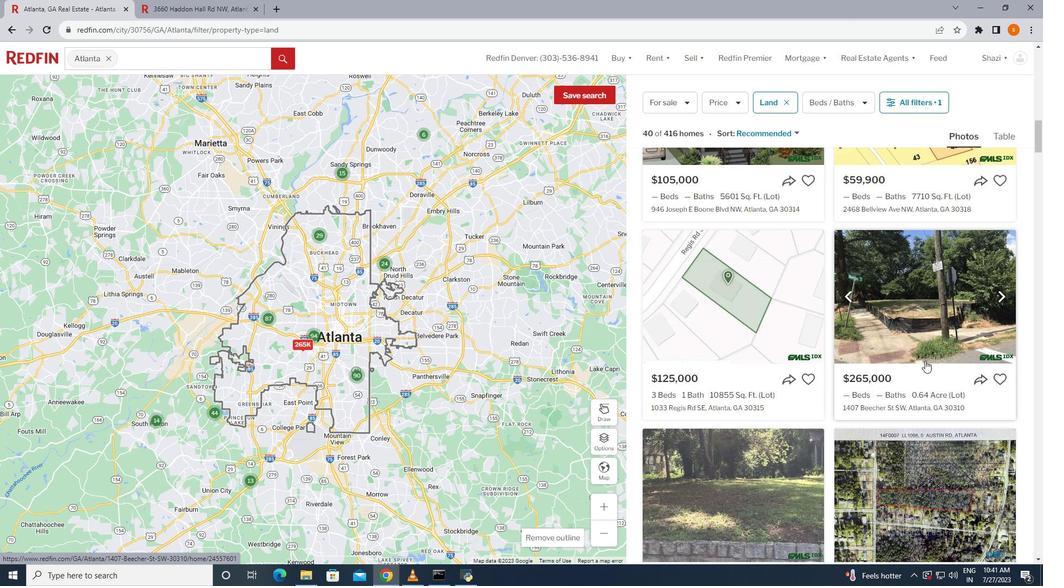 
Action: Mouse scrolled (925, 360) with delta (0, 0)
Screenshot: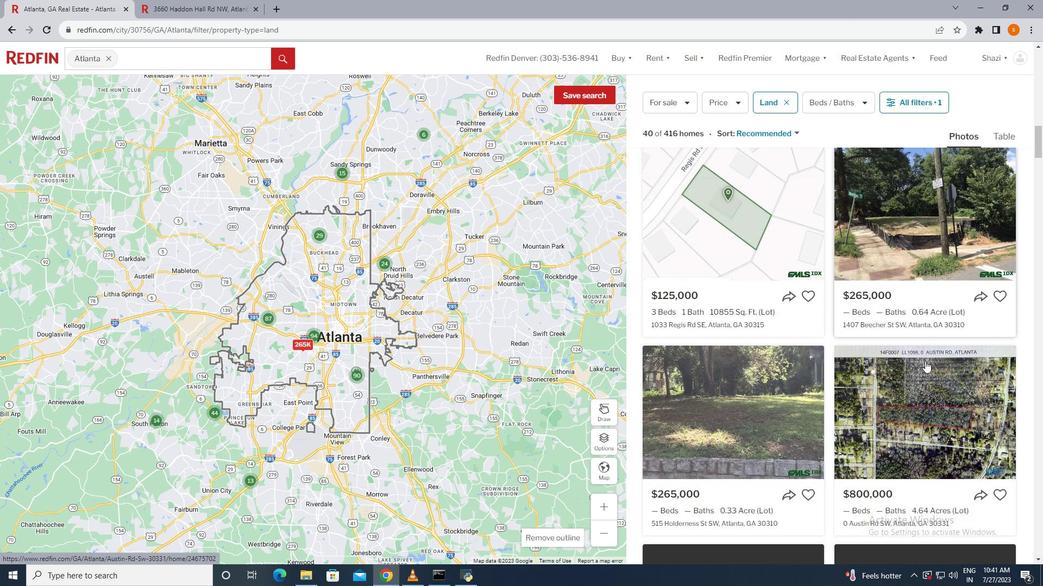 
Action: Mouse scrolled (925, 360) with delta (0, 0)
Screenshot: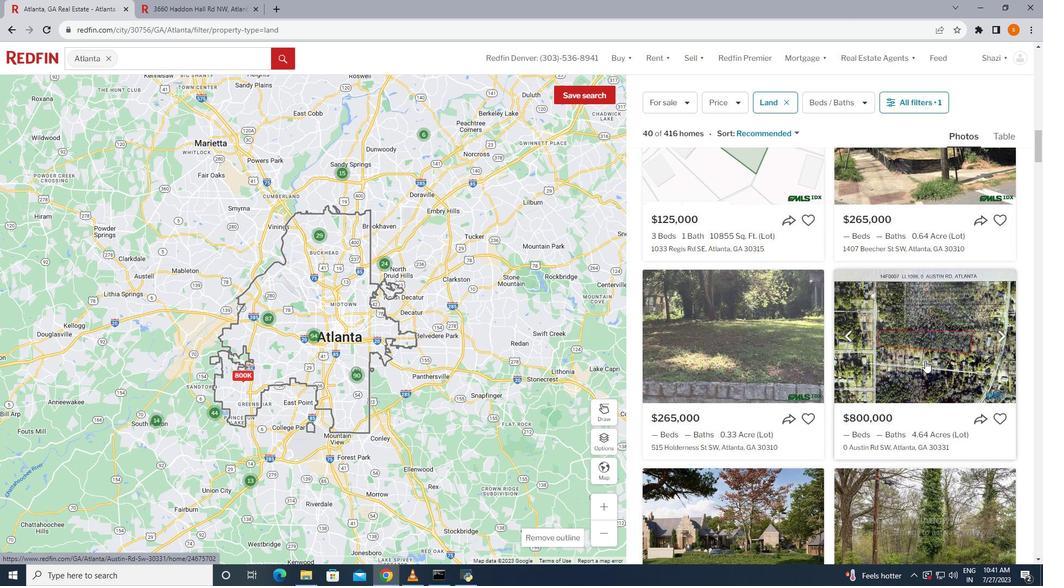 
Action: Mouse scrolled (925, 360) with delta (0, 0)
Screenshot: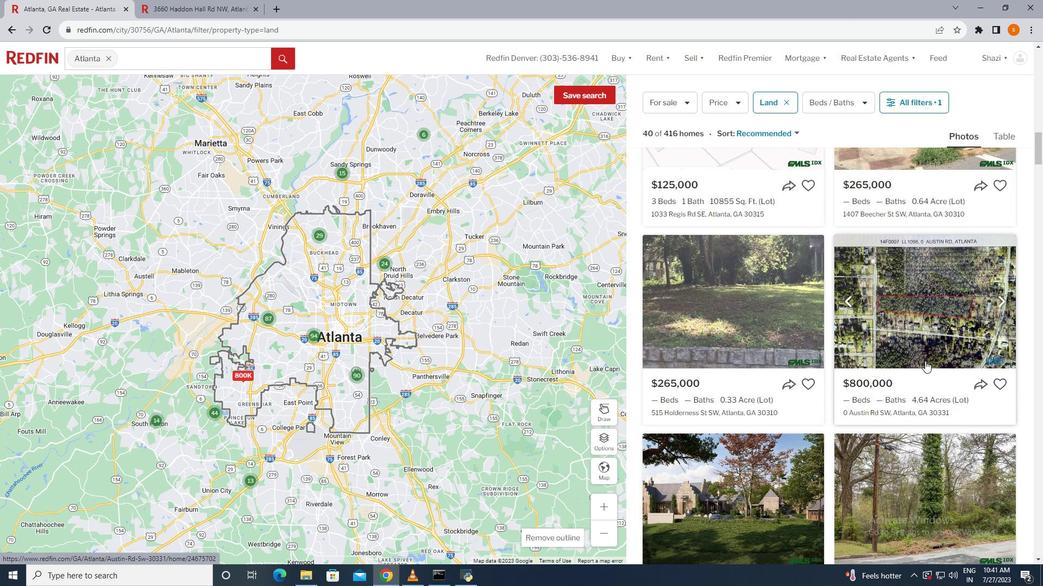 
Action: Mouse scrolled (925, 360) with delta (0, 0)
Screenshot: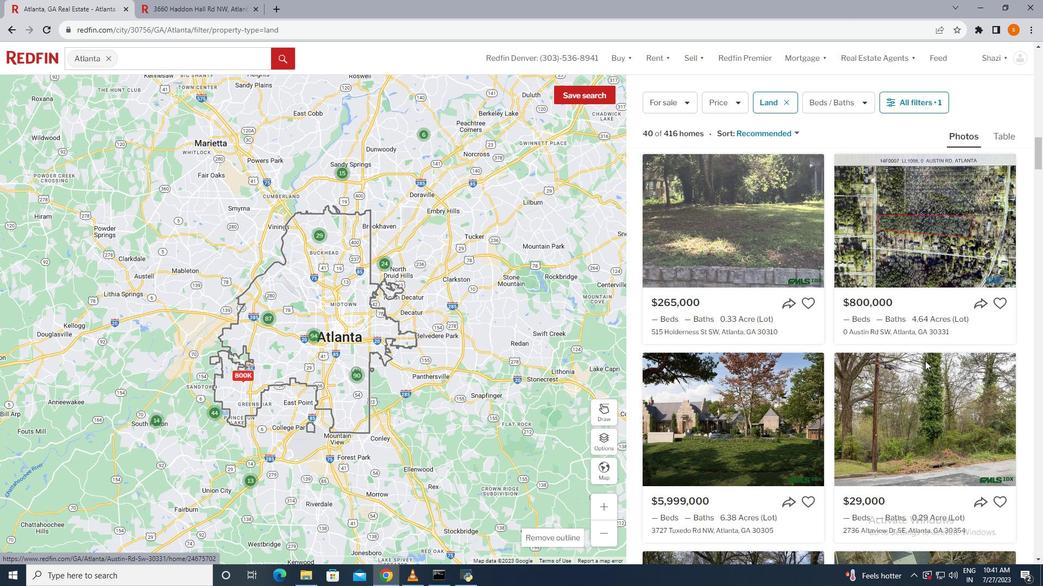 
Action: Mouse scrolled (925, 360) with delta (0, 0)
Screenshot: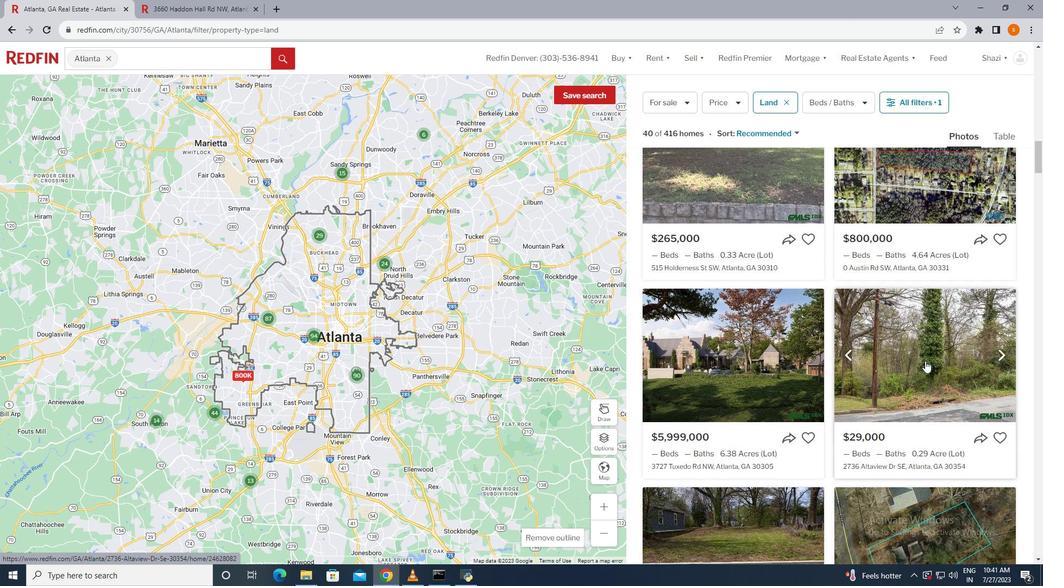 
Action: Mouse moved to (773, 344)
Screenshot: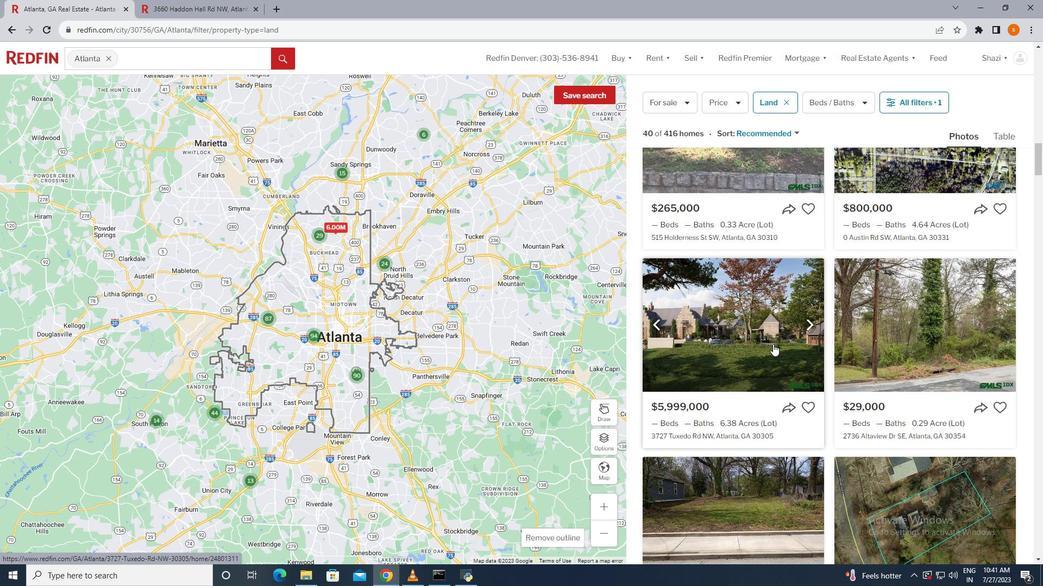 
Action: Mouse pressed left at (773, 344)
Screenshot: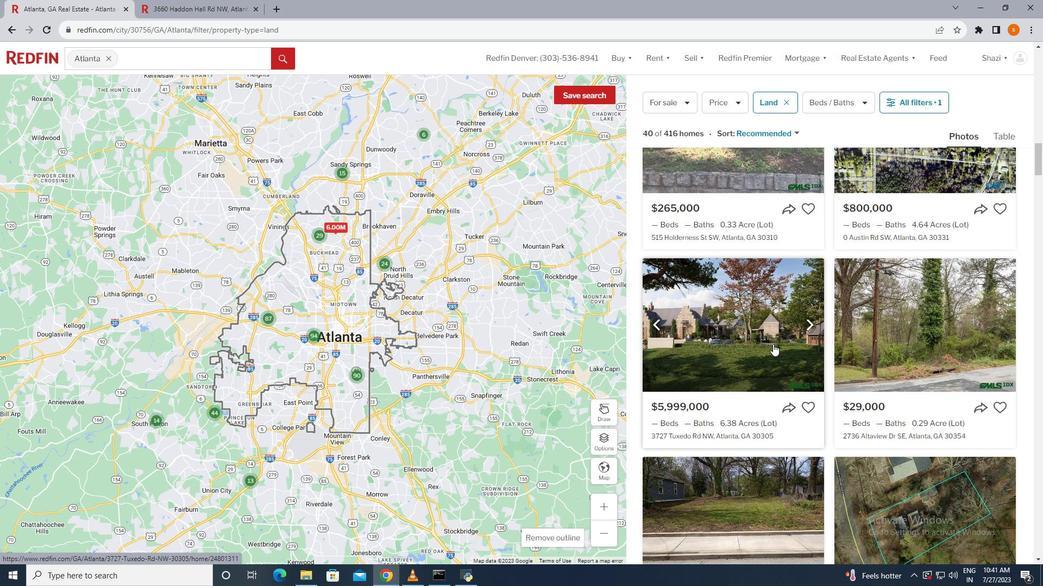 
Action: Mouse moved to (543, 93)
Screenshot: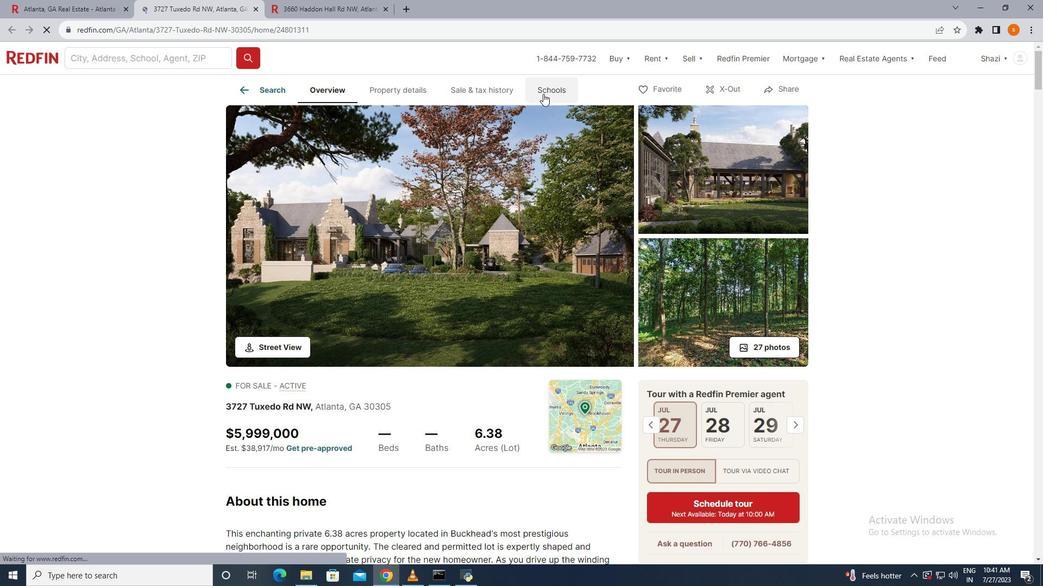 
Action: Mouse pressed left at (543, 93)
Screenshot: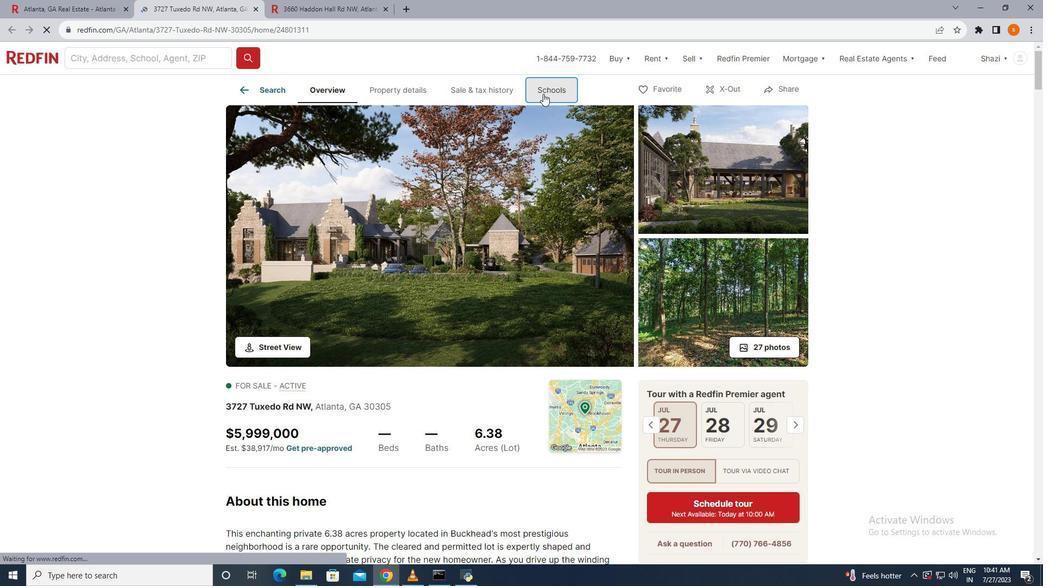 
Action: Mouse moved to (521, 288)
Screenshot: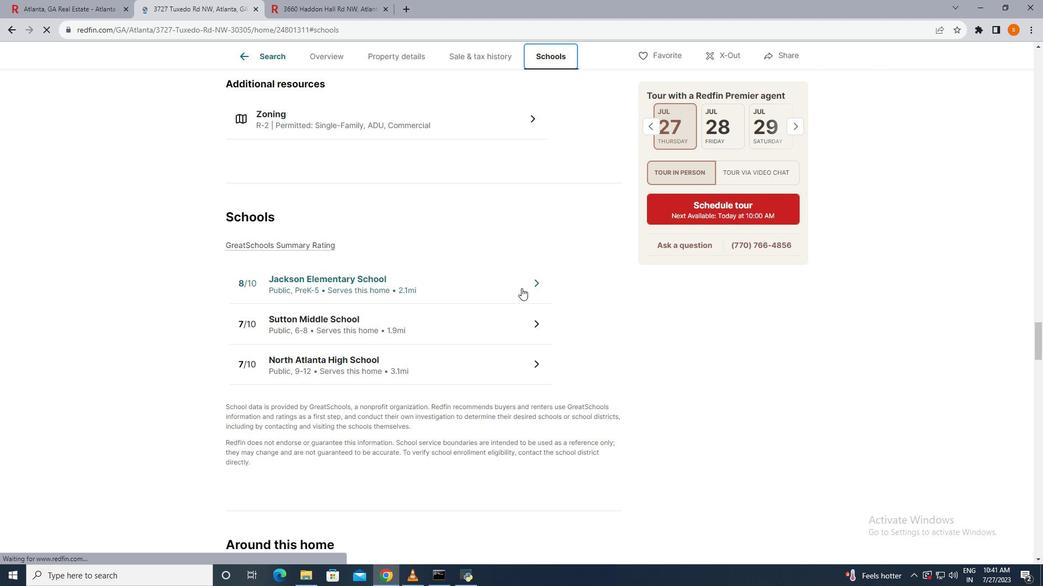 
Action: Mouse pressed left at (521, 288)
Screenshot: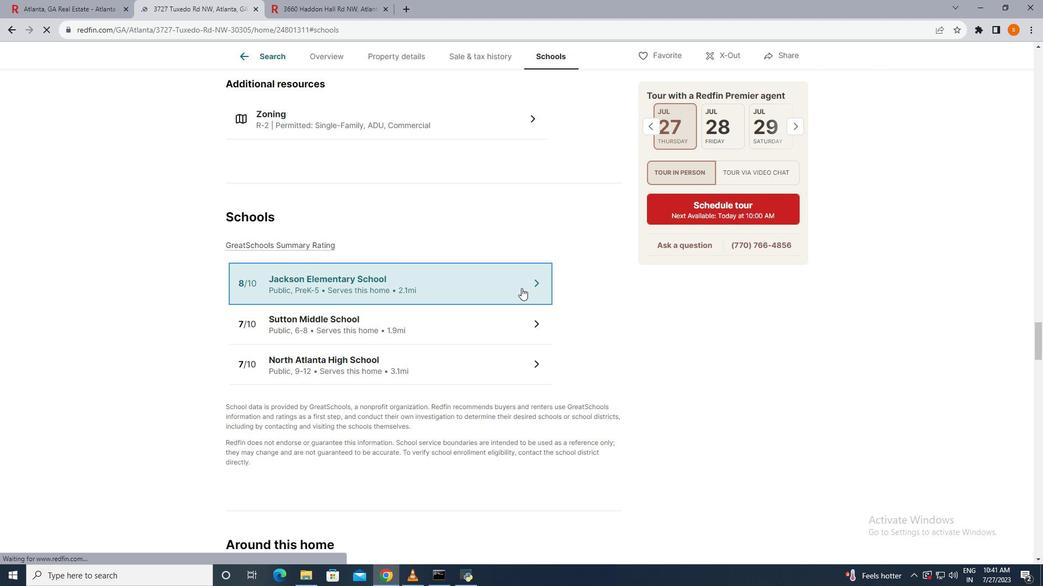 
Action: Mouse moved to (136, 289)
Screenshot: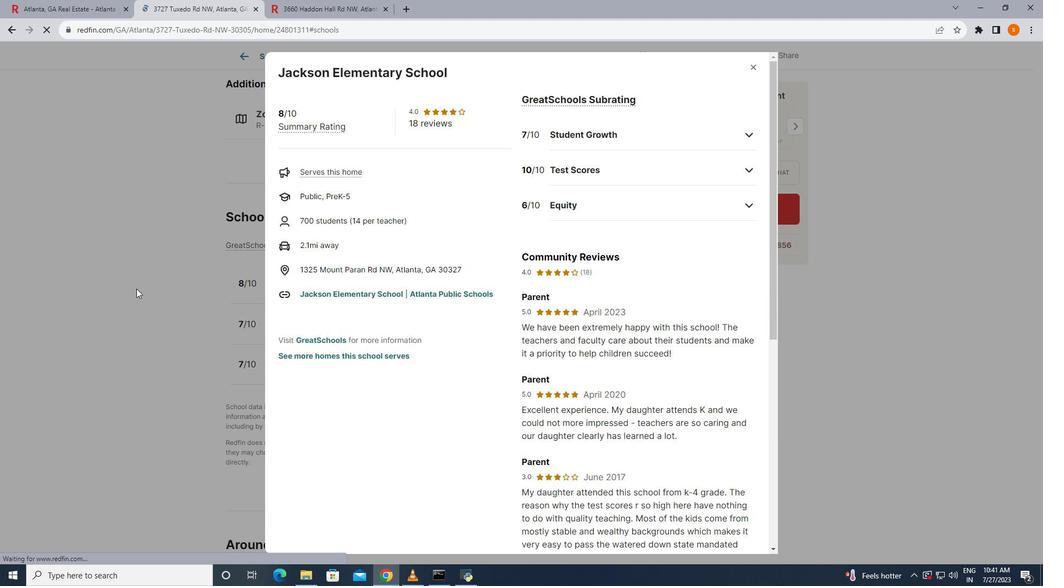
Action: Mouse pressed left at (136, 289)
Screenshot: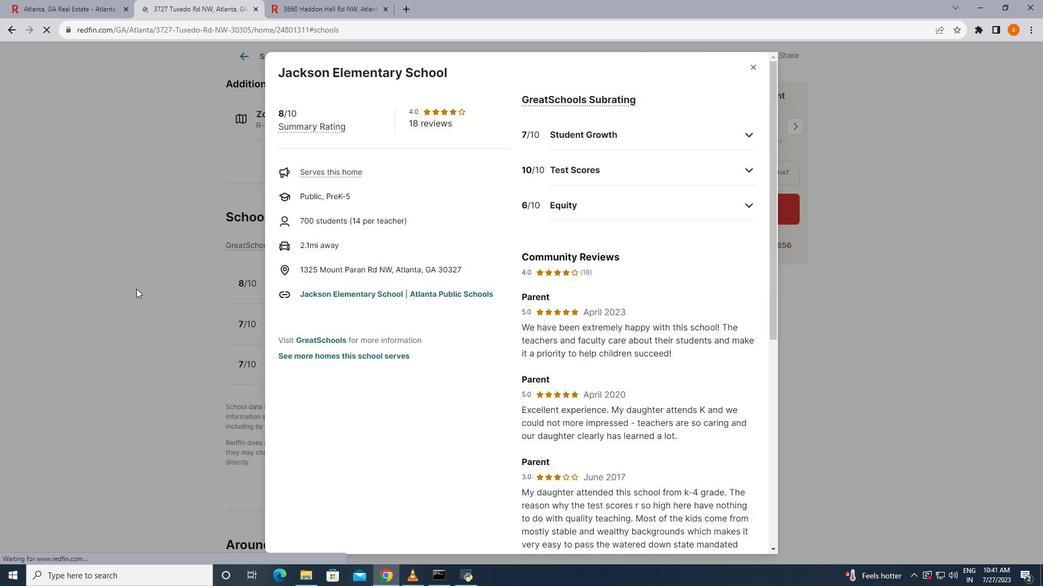 
Action: Mouse moved to (311, 379)
Screenshot: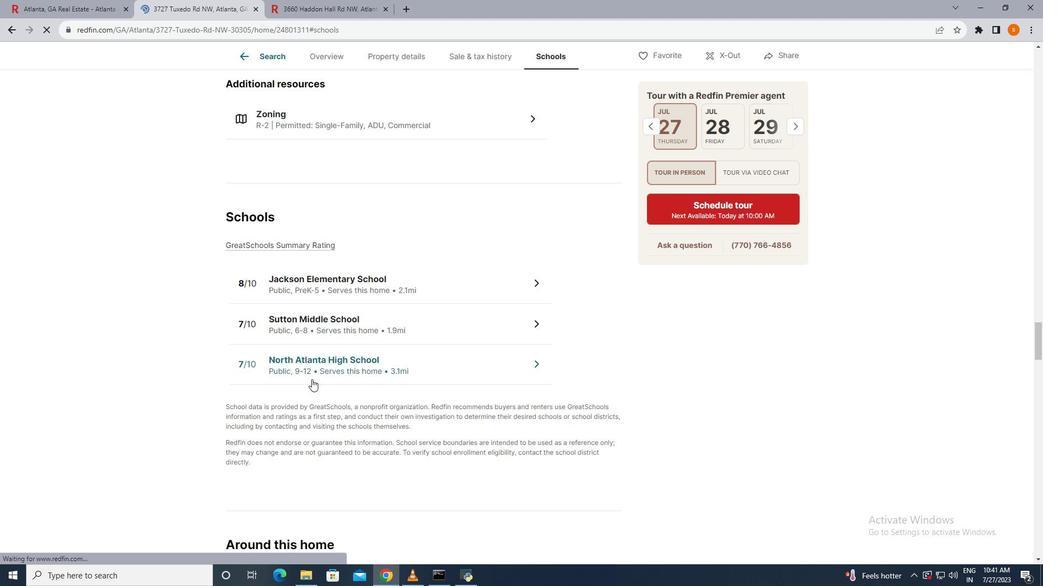 
Action: Mouse scrolled (311, 379) with delta (0, 0)
Screenshot: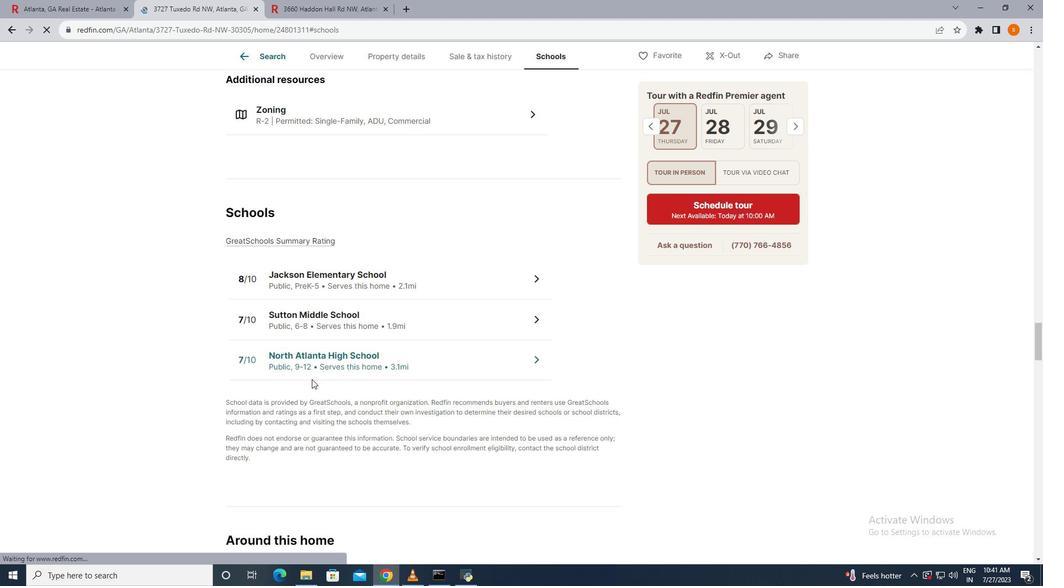 
Action: Mouse moved to (388, 286)
Screenshot: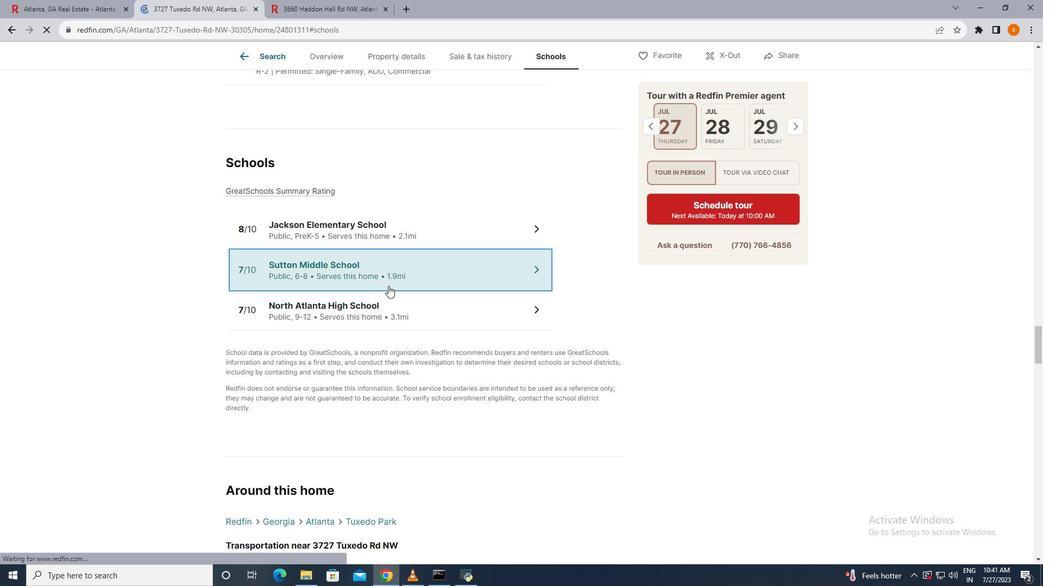 
Action: Mouse pressed left at (388, 286)
Screenshot: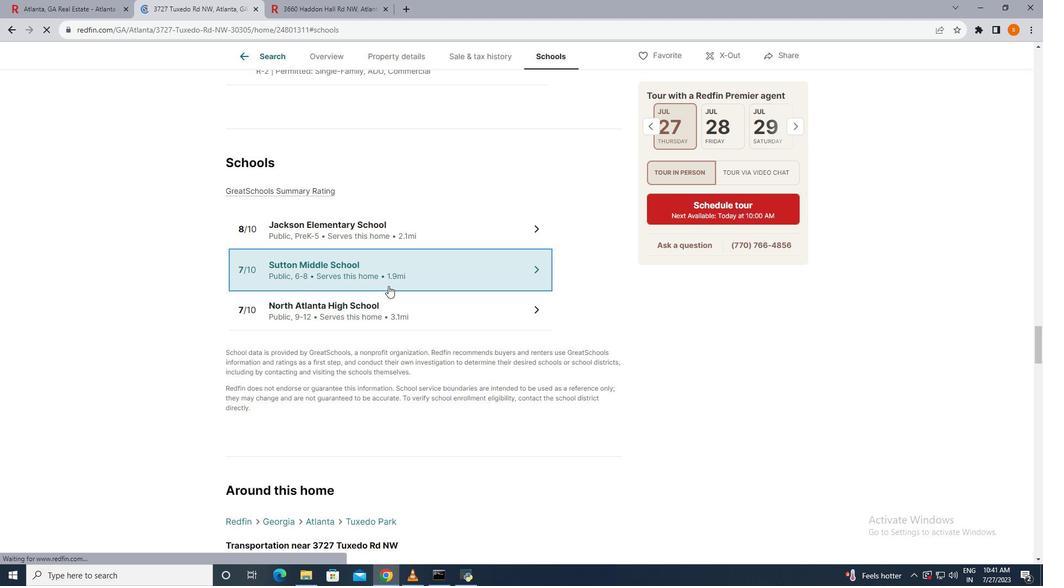 
Action: Mouse moved to (749, 69)
Screenshot: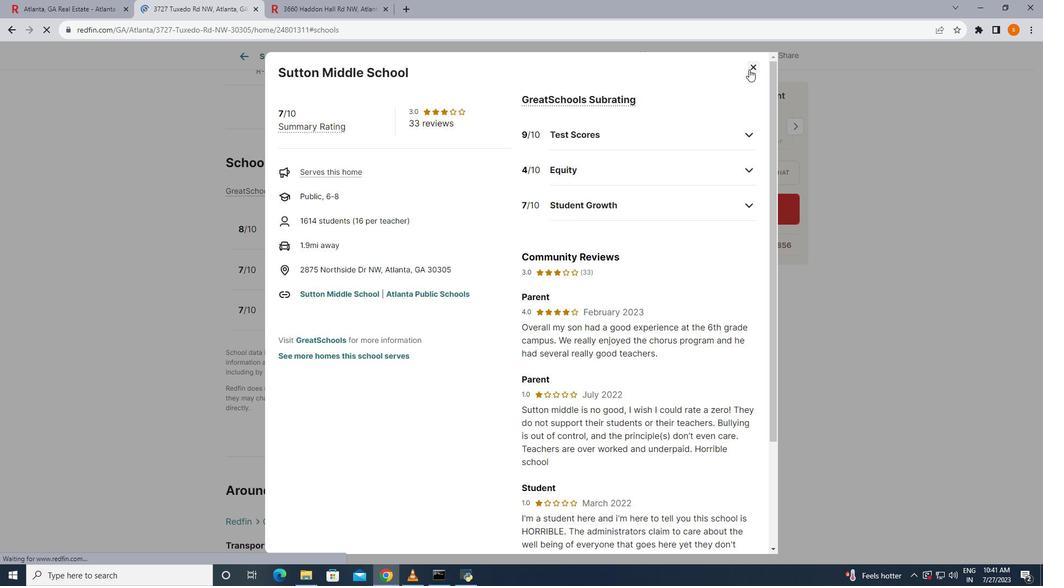 
Action: Mouse pressed left at (749, 69)
Screenshot: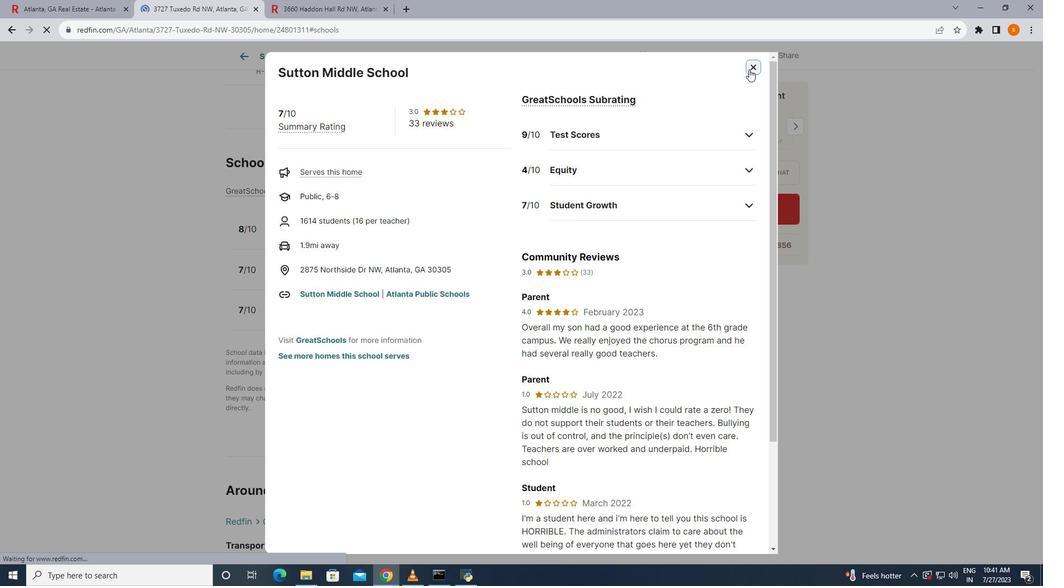 
Action: Mouse moved to (398, 334)
Screenshot: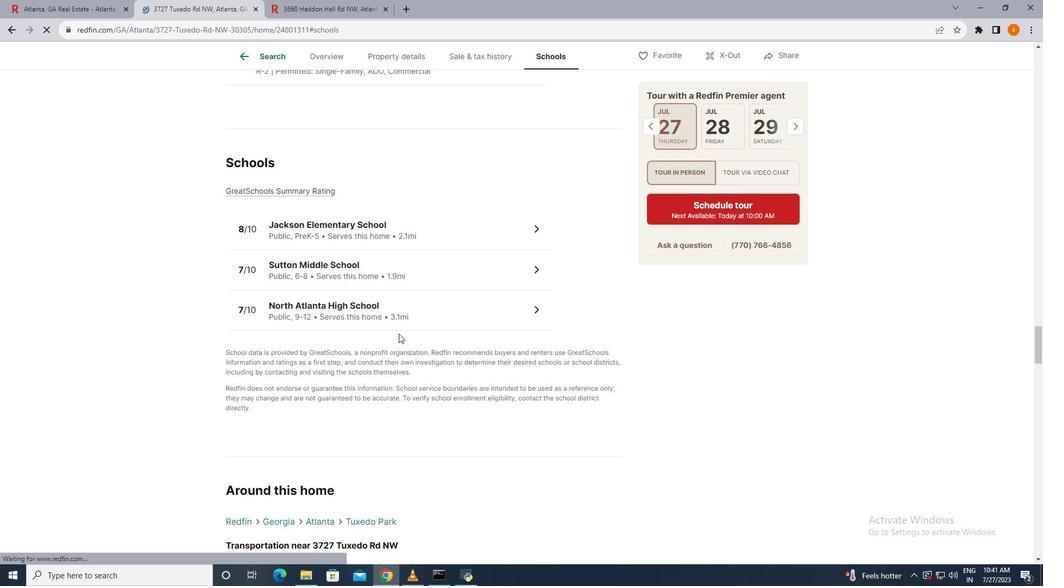 
Action: Mouse scrolled (398, 333) with delta (0, 0)
Screenshot: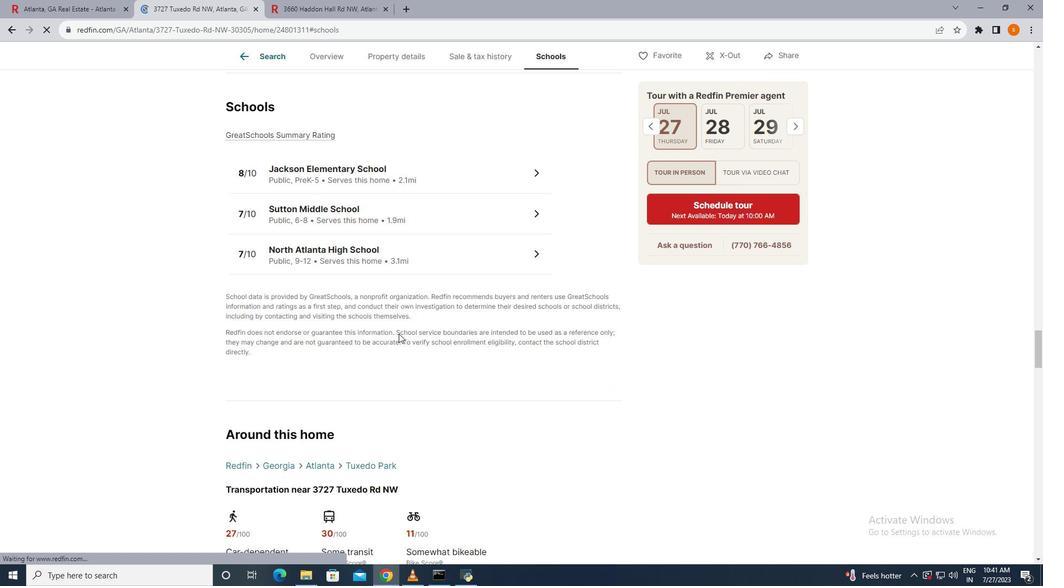
Action: Mouse scrolled (398, 333) with delta (0, 0)
Screenshot: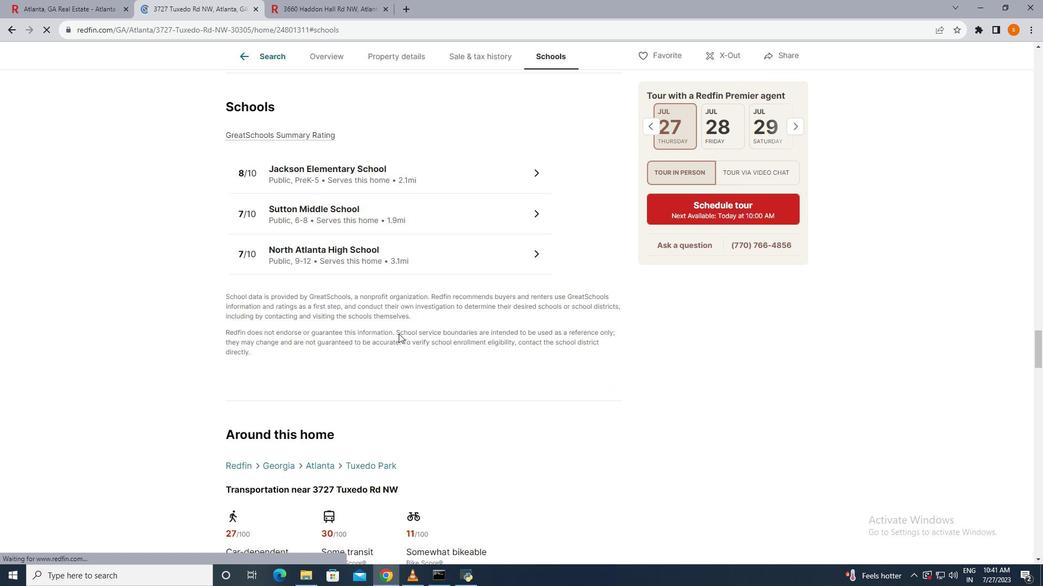 
Action: Mouse scrolled (398, 333) with delta (0, 0)
Screenshot: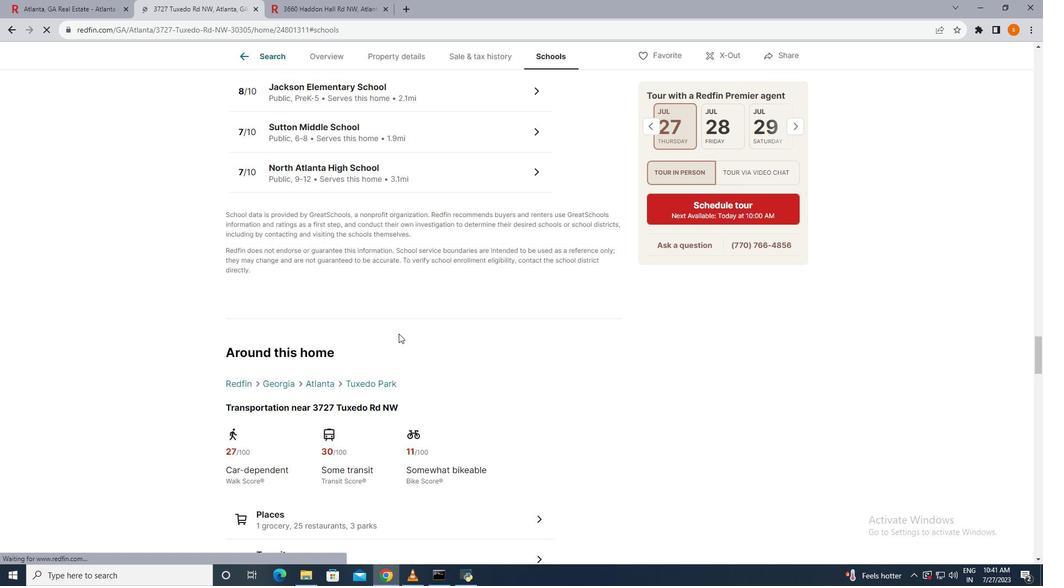 
Action: Mouse scrolled (398, 333) with delta (0, 0)
Screenshot: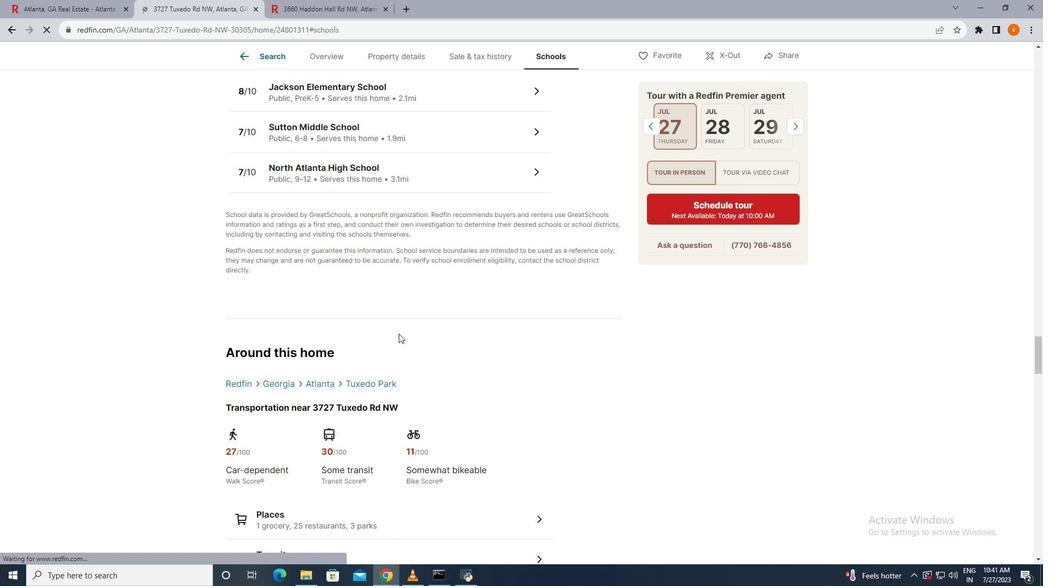 
Action: Mouse scrolled (398, 333) with delta (0, 0)
Screenshot: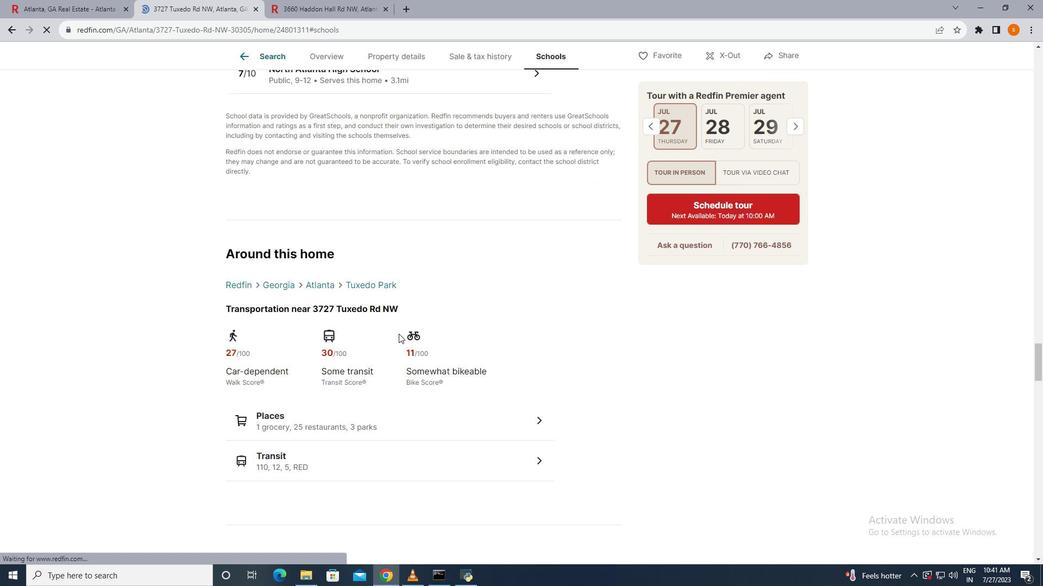 
Action: Mouse scrolled (398, 333) with delta (0, 0)
Screenshot: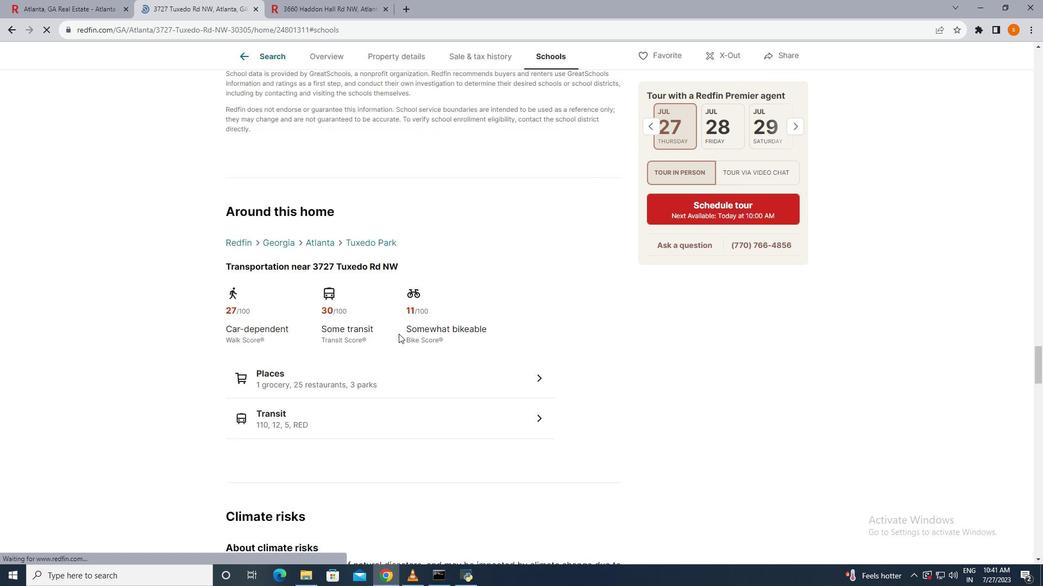 
Action: Mouse scrolled (398, 333) with delta (0, 0)
Screenshot: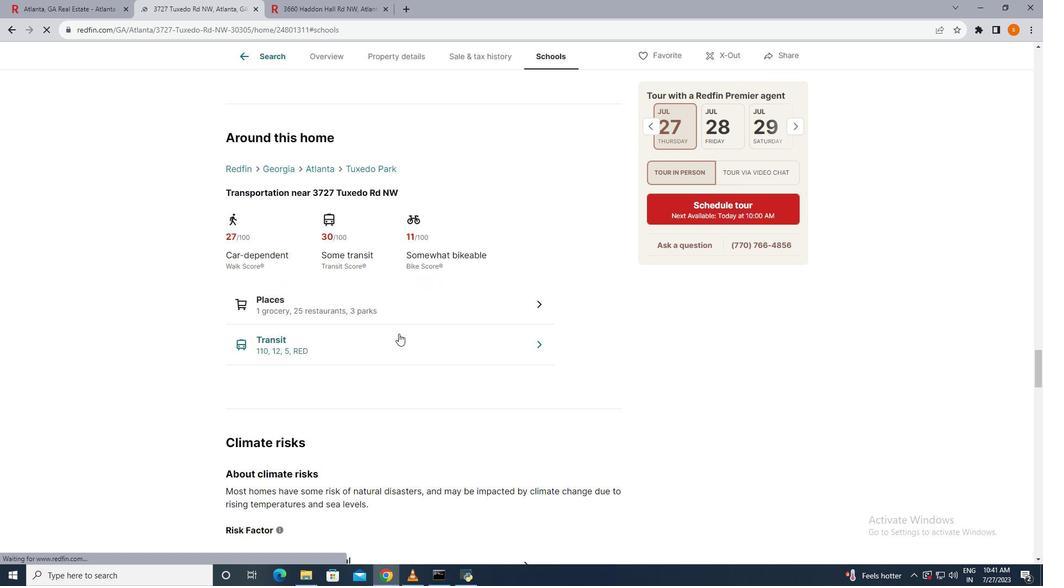 
Action: Mouse scrolled (398, 333) with delta (0, 0)
Screenshot: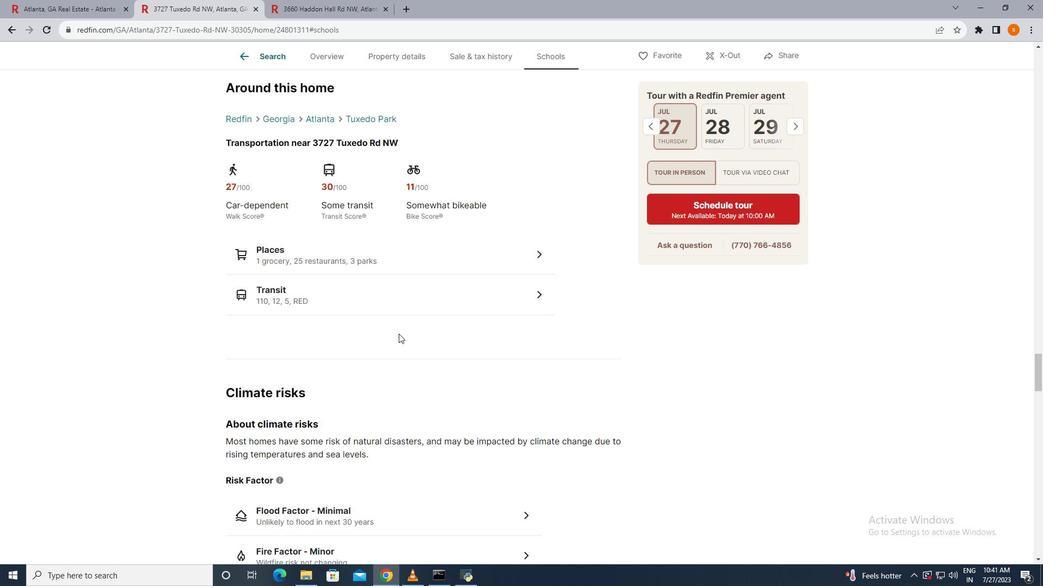 
Action: Mouse scrolled (398, 333) with delta (0, 0)
Screenshot: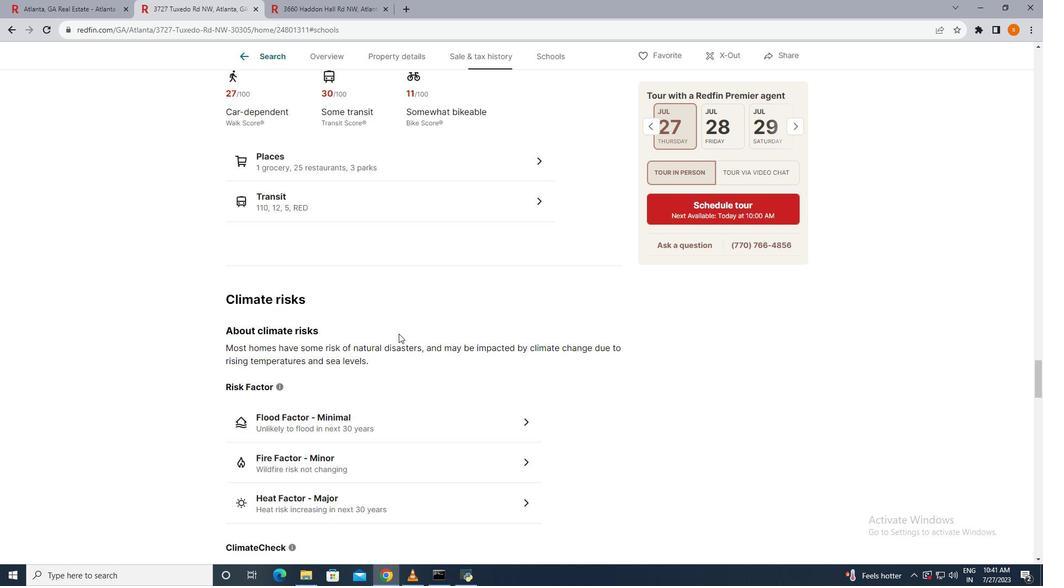 
Action: Mouse scrolled (398, 333) with delta (0, 0)
